 Task: Plan a trip to Paltan, Bangladesh from 2nd December, 2023 to 12th December, 2023 for 2 adults. Place can be private room with 1  bedroom having 1 bed and 1 bathroom. Property type can be hotel. Amenities needed are: air conditioning.
Action: Mouse moved to (477, 137)
Screenshot: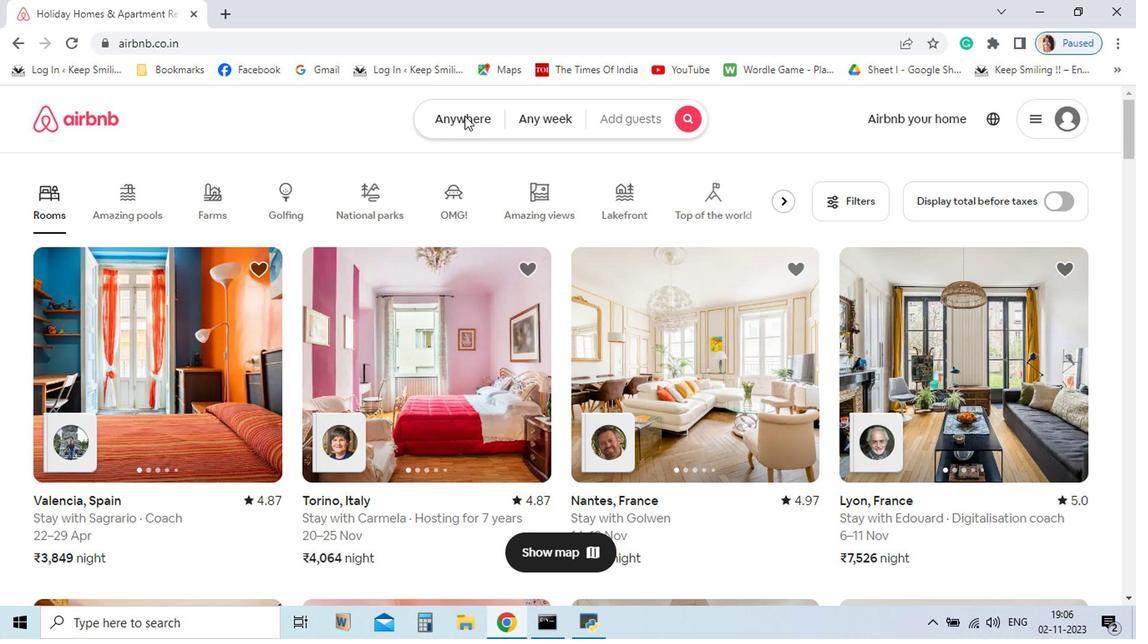 
Action: Mouse pressed left at (477, 137)
Screenshot: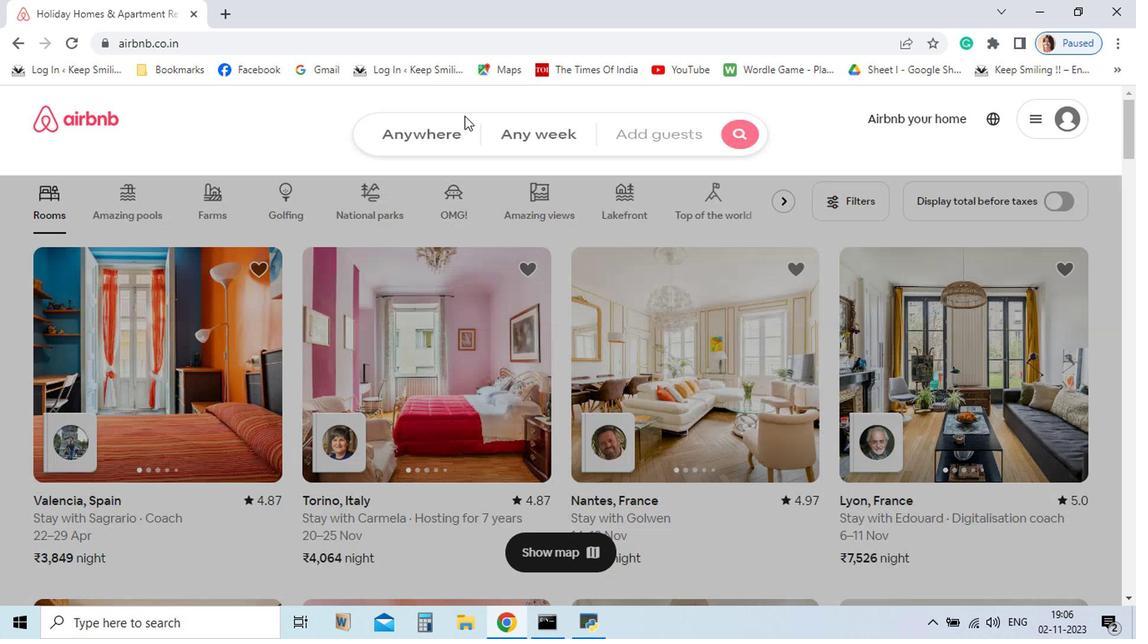 
Action: Mouse moved to (382, 207)
Screenshot: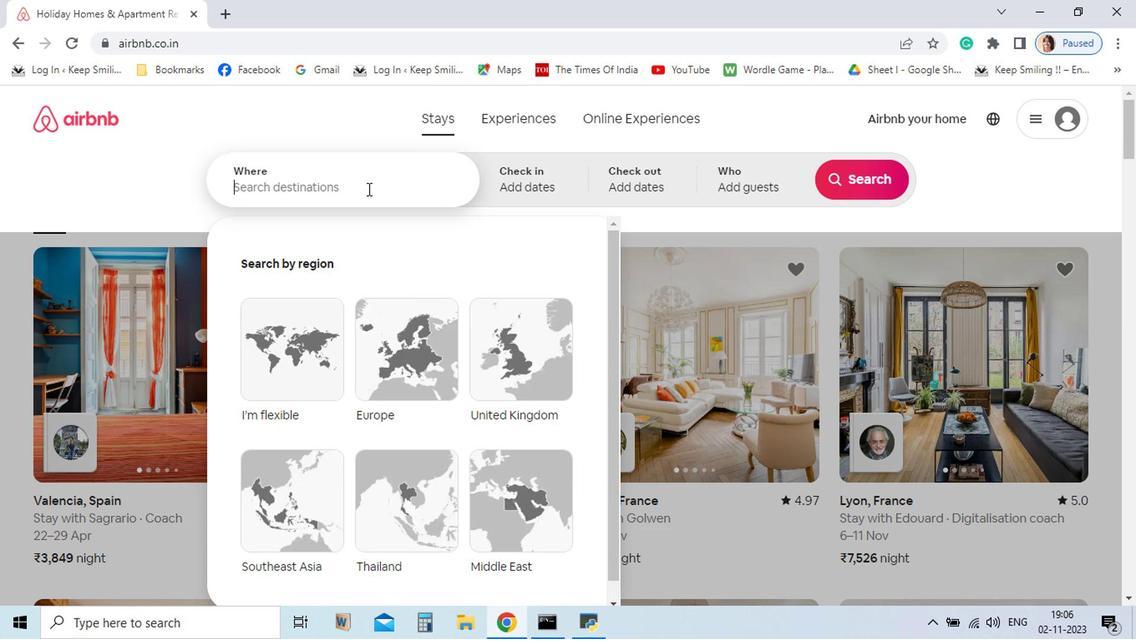 
Action: Key pressed <Key.shift_r>Paltan,<Key.space><Key.shift>Bangladesh<Key.enter>
Screenshot: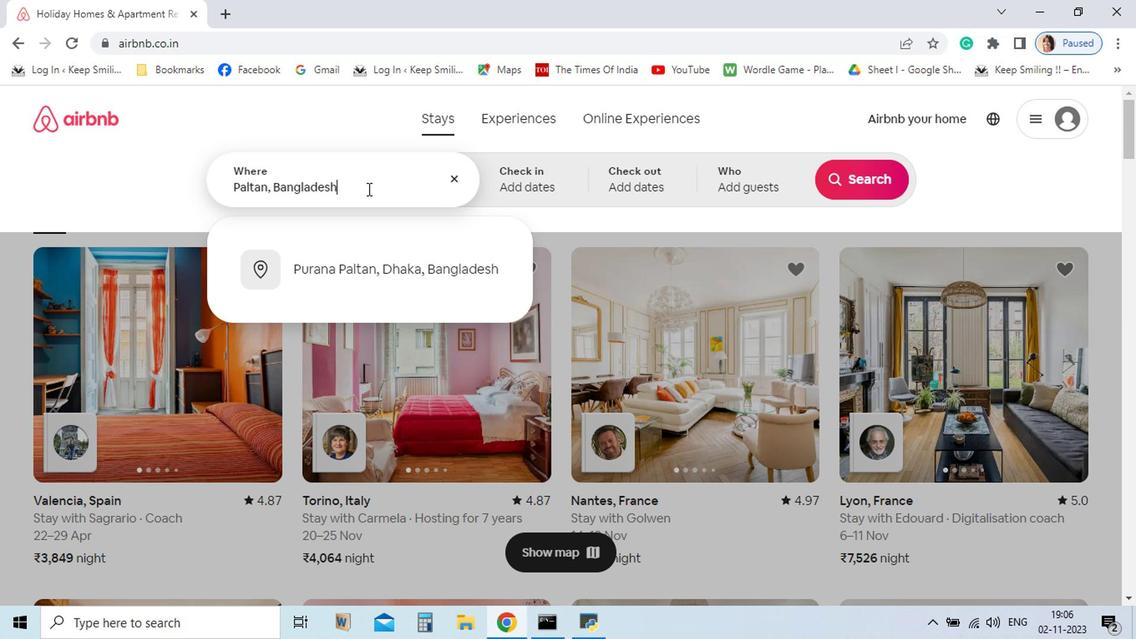 
Action: Mouse moved to (836, 396)
Screenshot: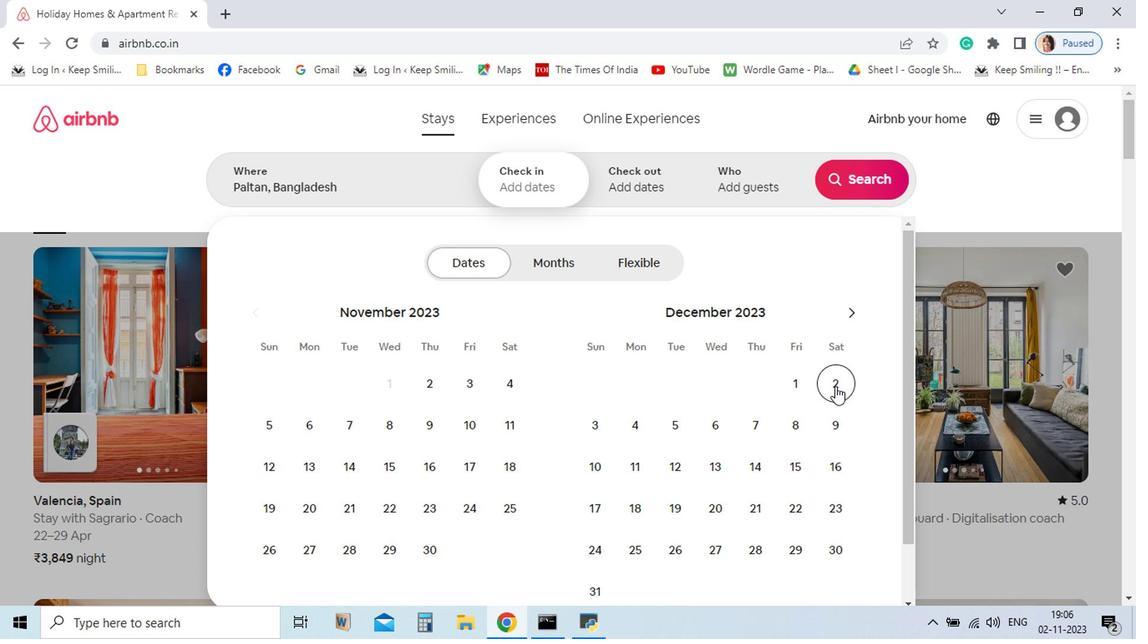 
Action: Mouse pressed left at (836, 396)
Screenshot: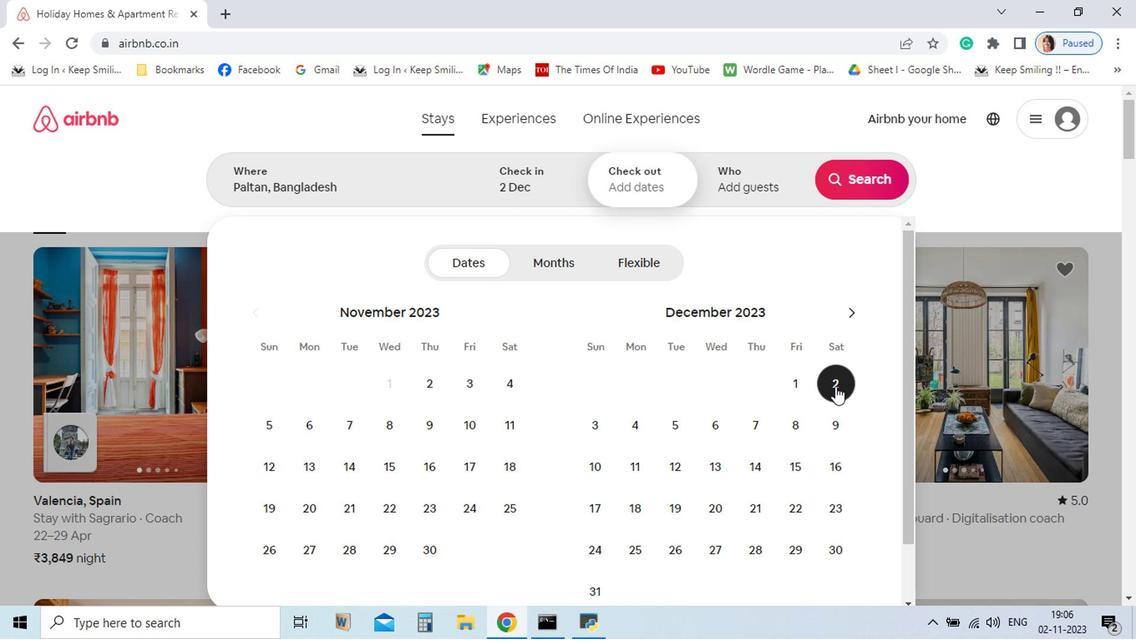 
Action: Mouse moved to (687, 471)
Screenshot: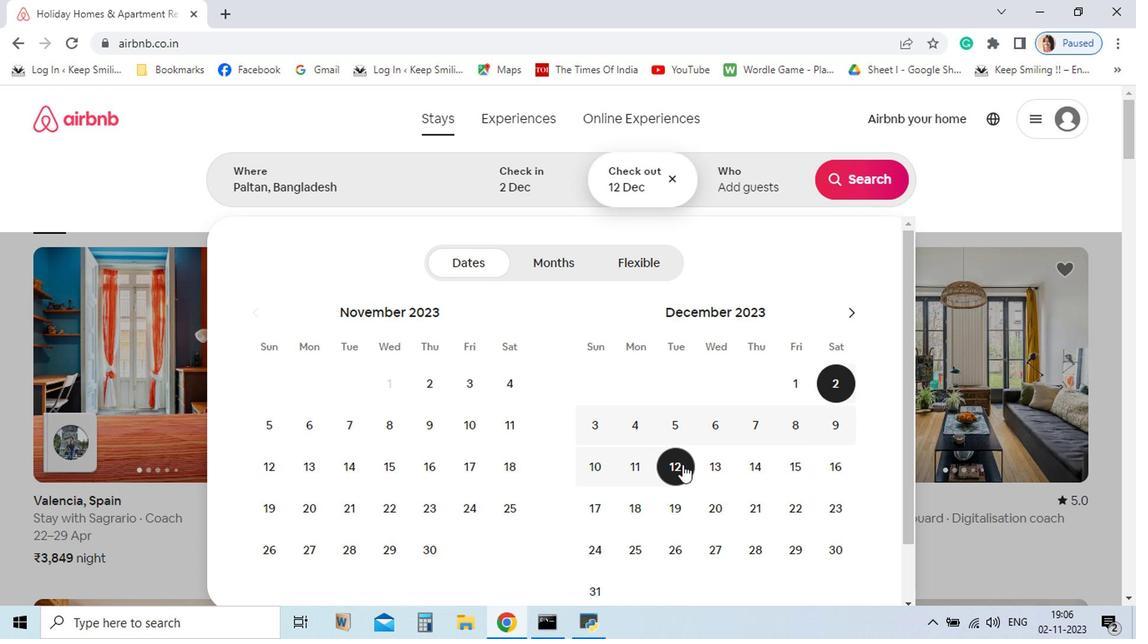 
Action: Mouse pressed left at (687, 471)
Screenshot: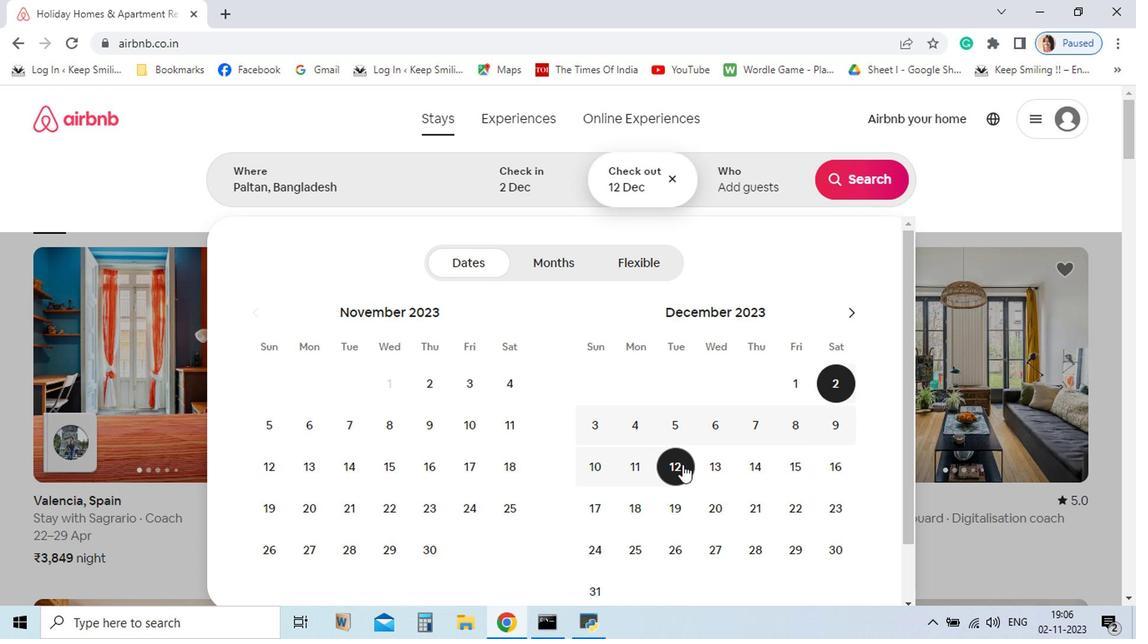 
Action: Mouse moved to (736, 206)
Screenshot: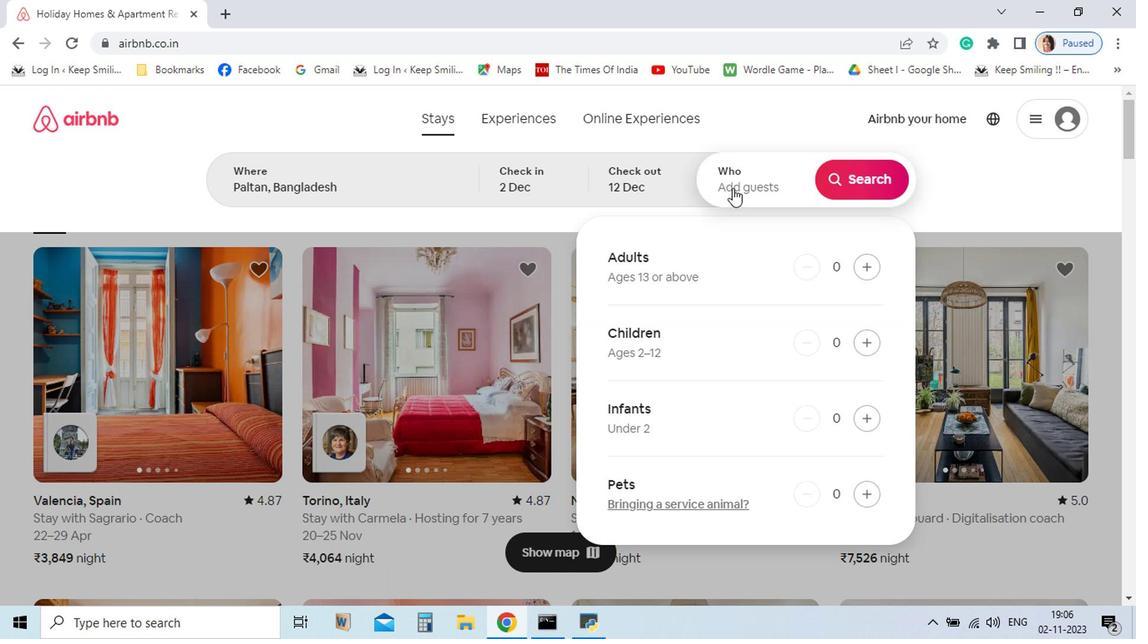 
Action: Mouse pressed left at (736, 206)
Screenshot: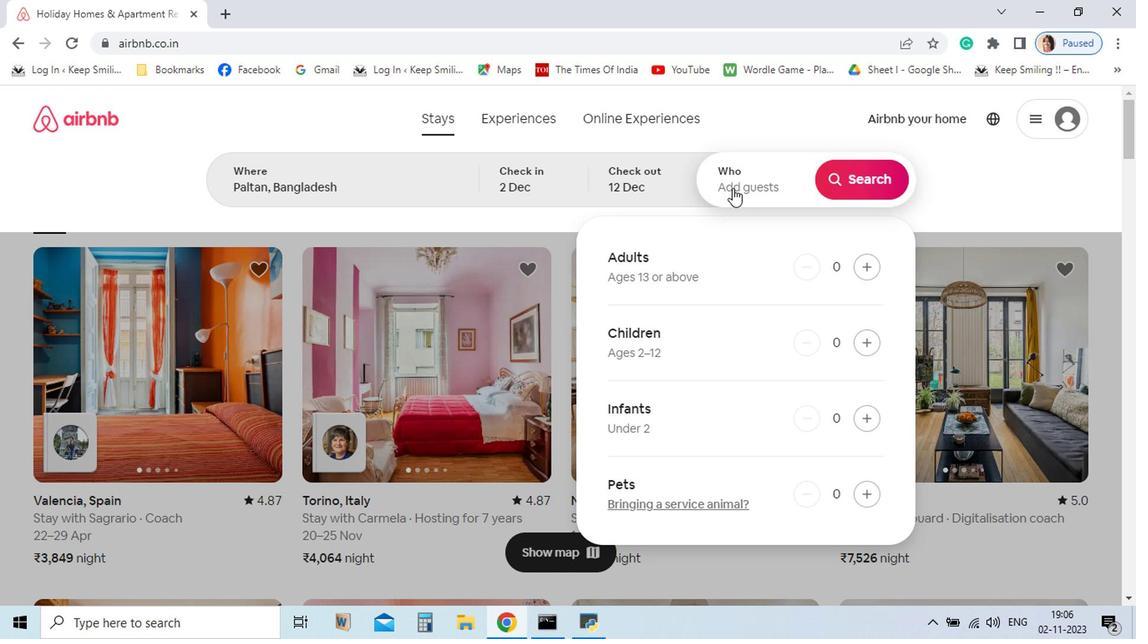 
Action: Mouse moved to (862, 281)
Screenshot: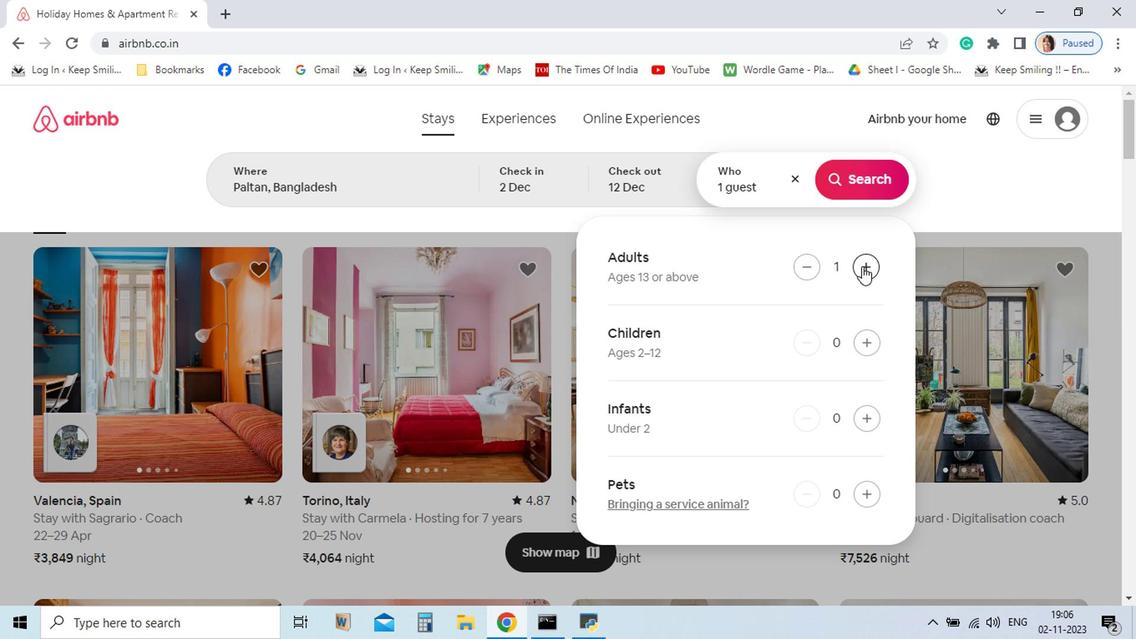 
Action: Mouse pressed left at (862, 281)
Screenshot: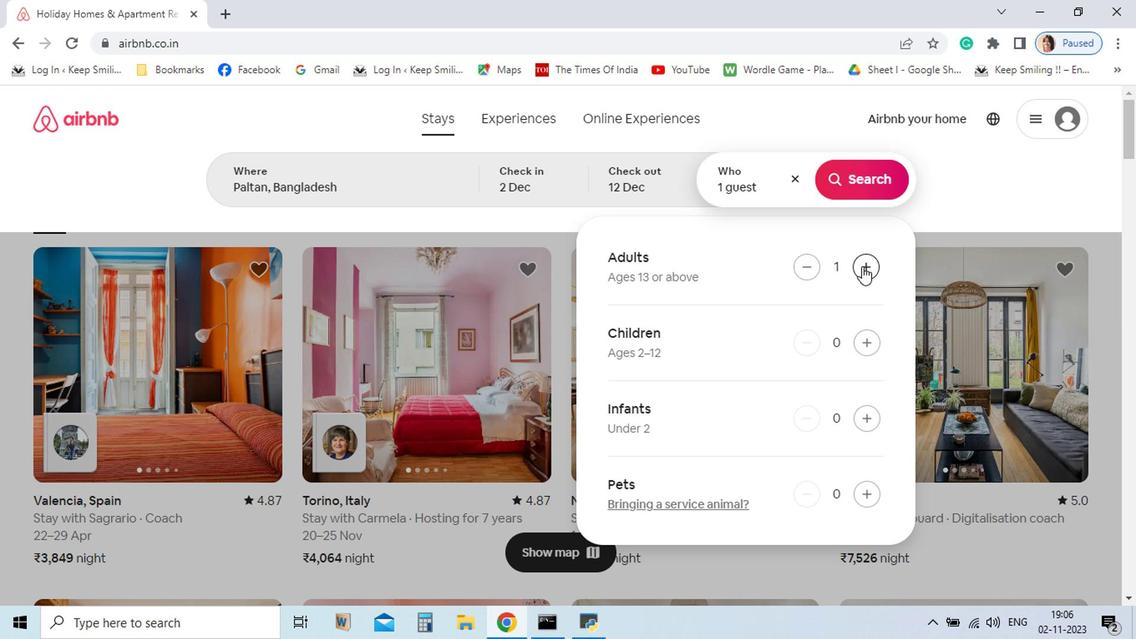 
Action: Mouse pressed left at (862, 281)
Screenshot: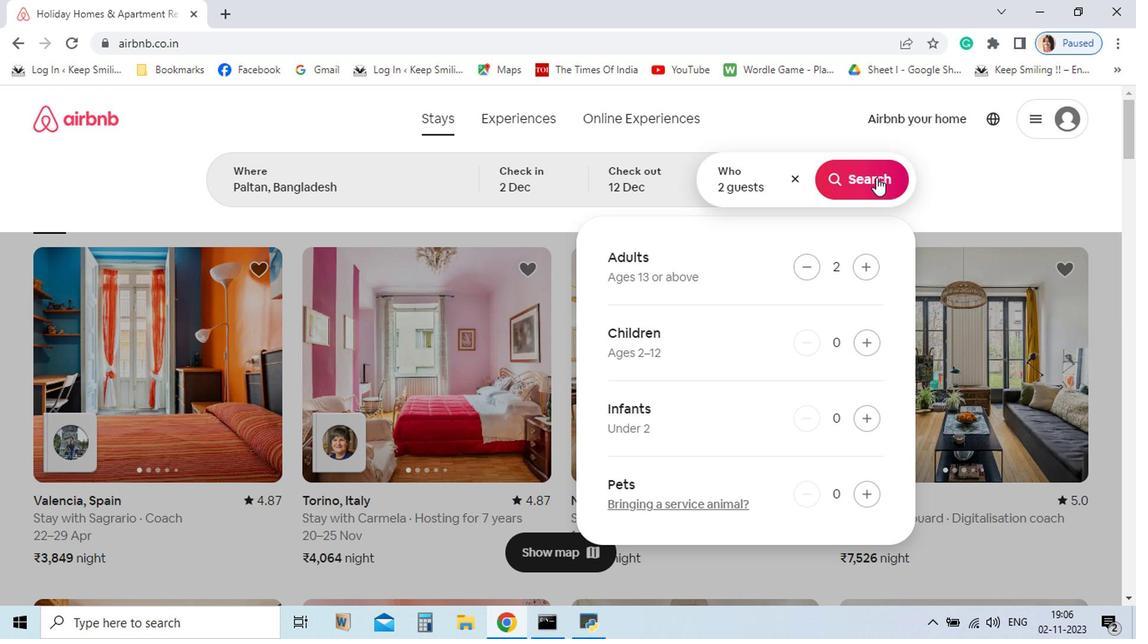 
Action: Mouse moved to (868, 188)
Screenshot: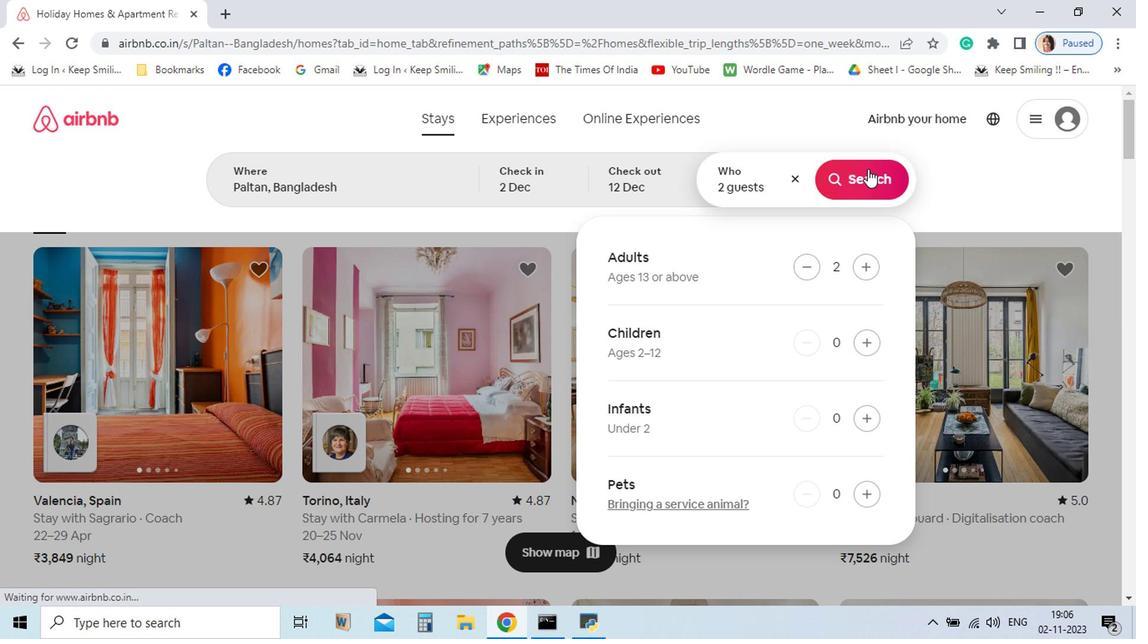 
Action: Mouse pressed left at (868, 188)
Screenshot: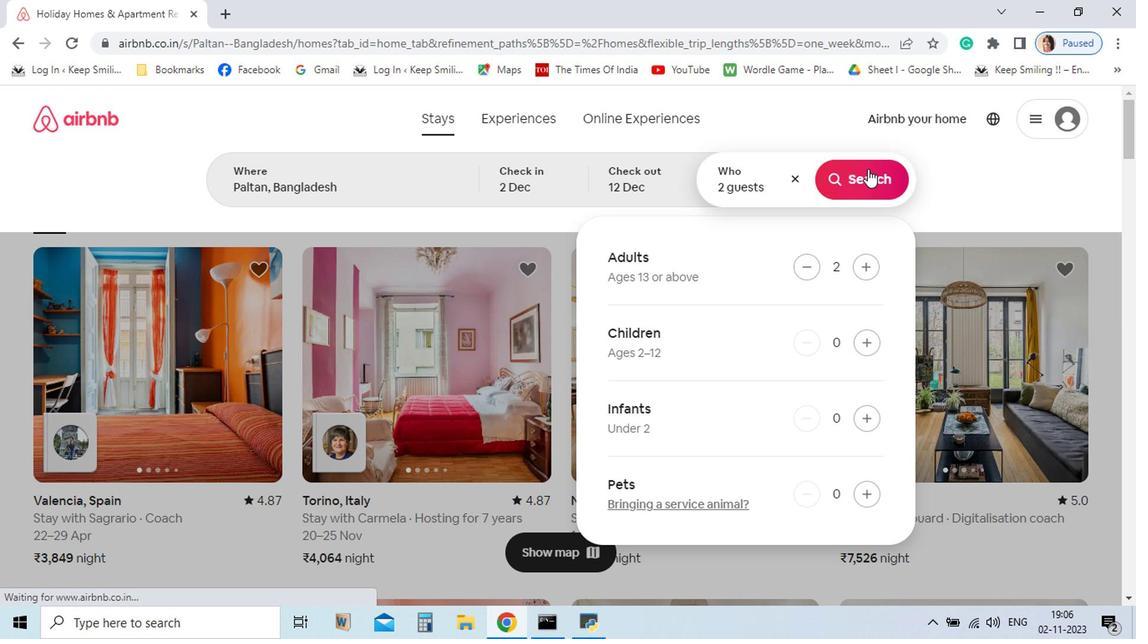 
Action: Mouse moved to (871, 195)
Screenshot: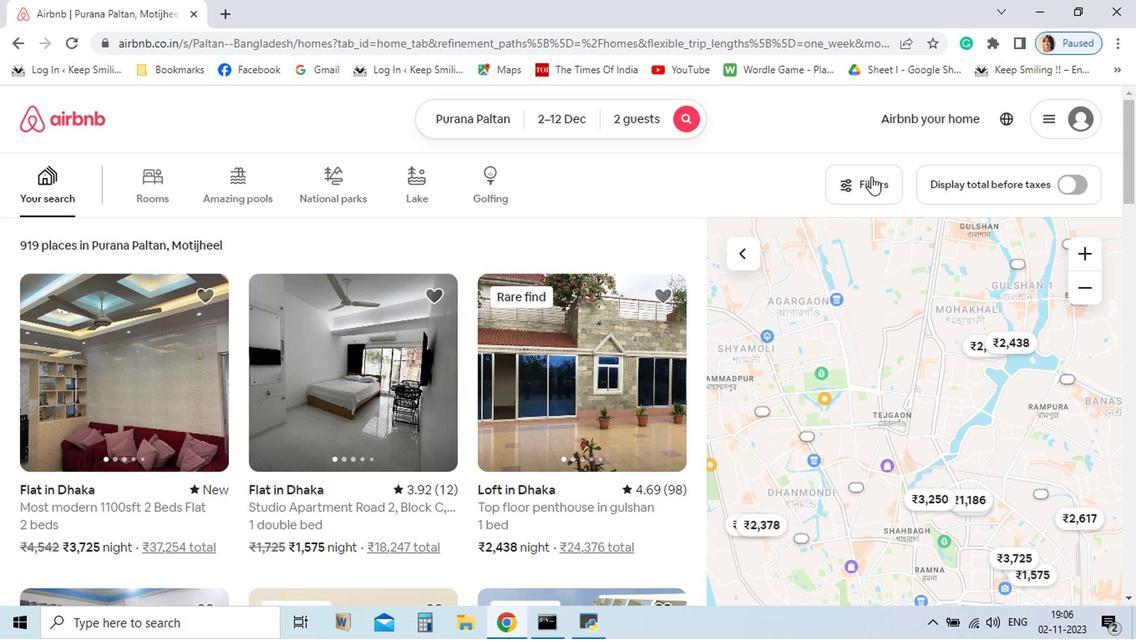 
Action: Mouse pressed left at (871, 195)
Screenshot: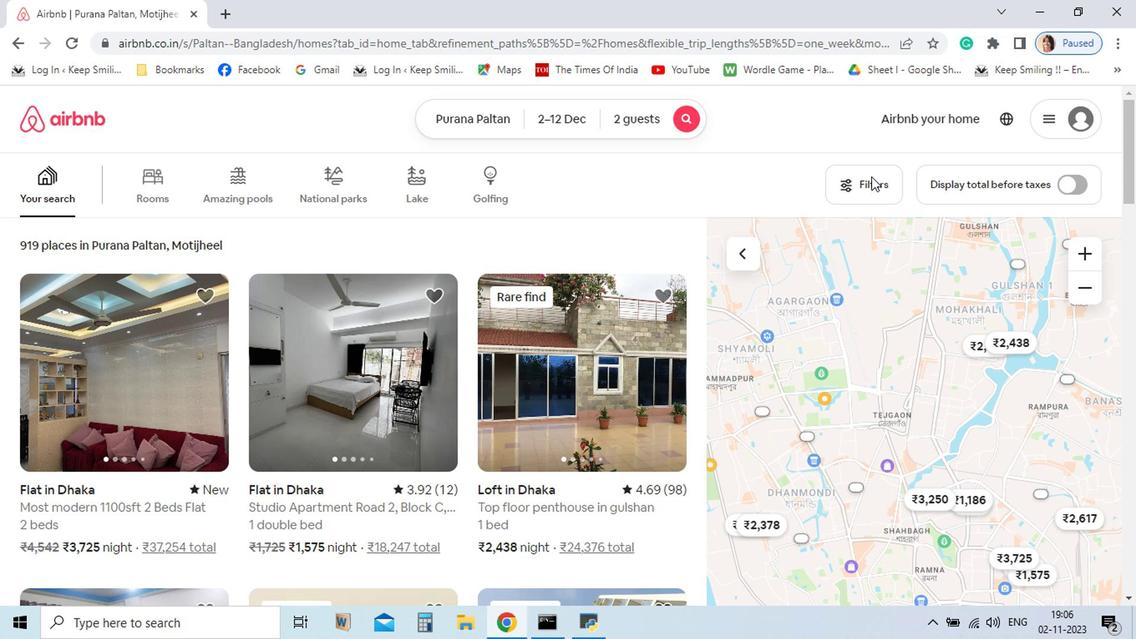 
Action: Mouse moved to (887, 500)
Screenshot: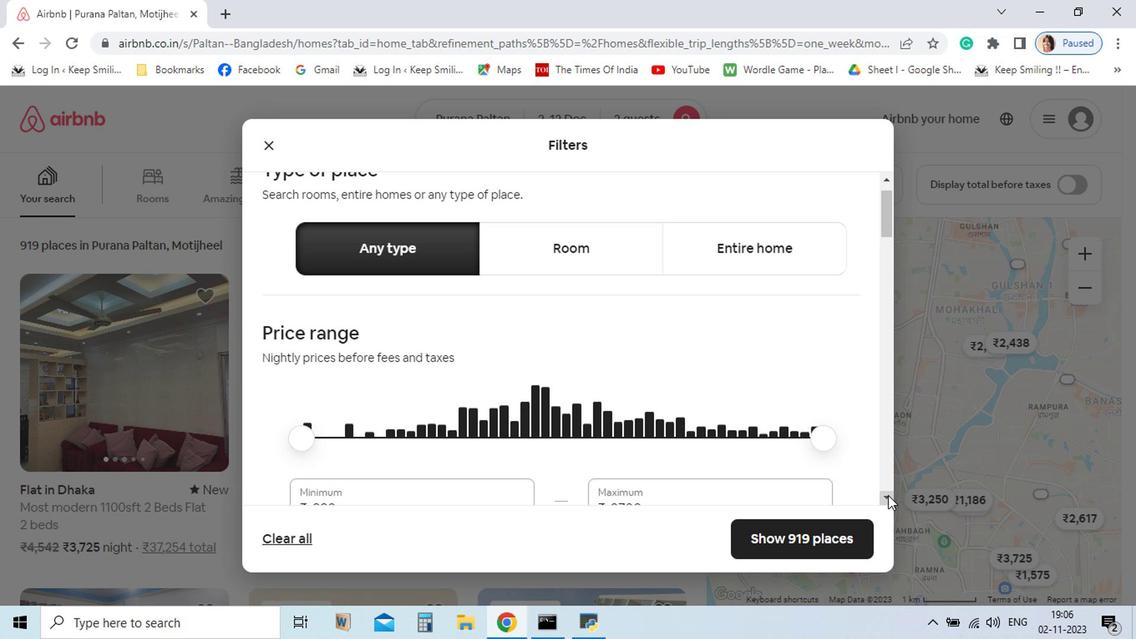 
Action: Mouse pressed left at (887, 500)
Screenshot: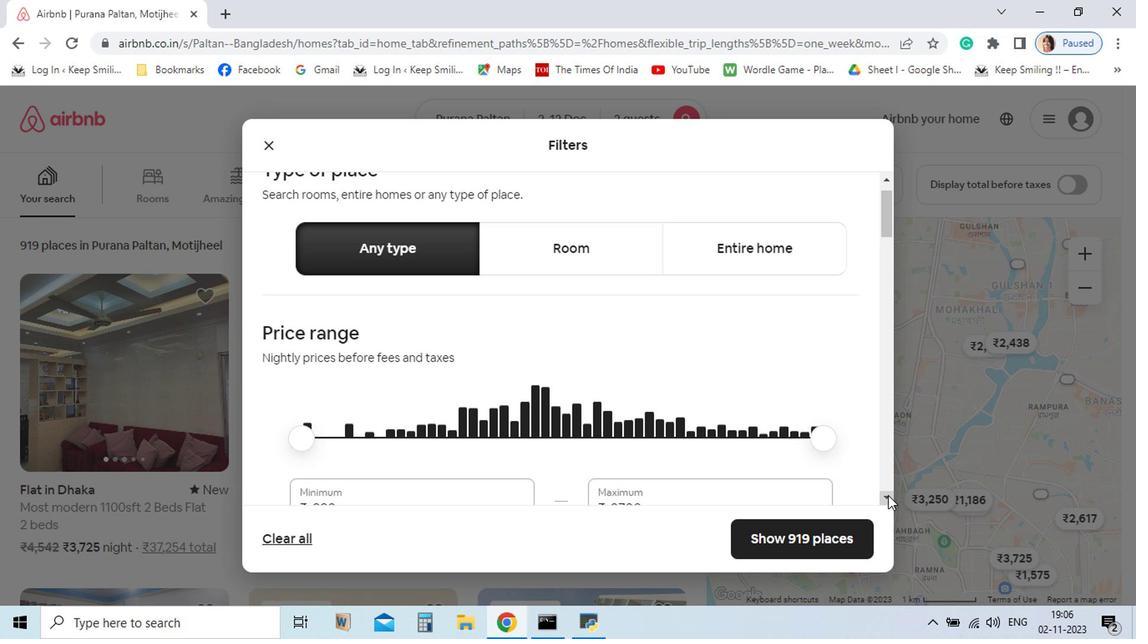 
Action: Mouse pressed left at (887, 500)
Screenshot: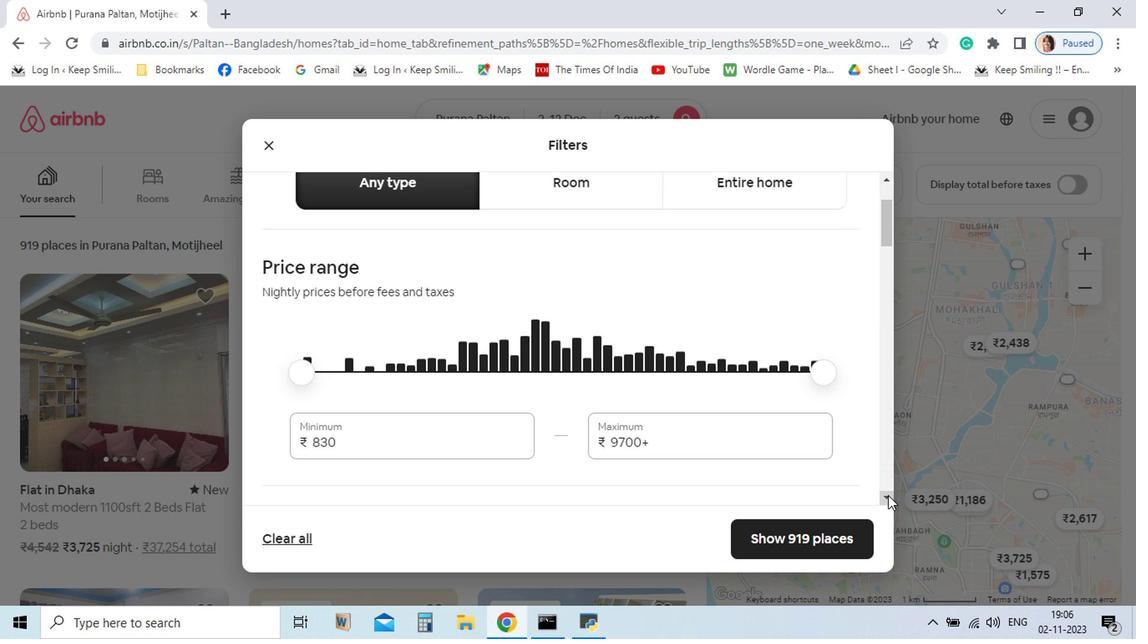 
Action: Mouse pressed left at (887, 500)
Screenshot: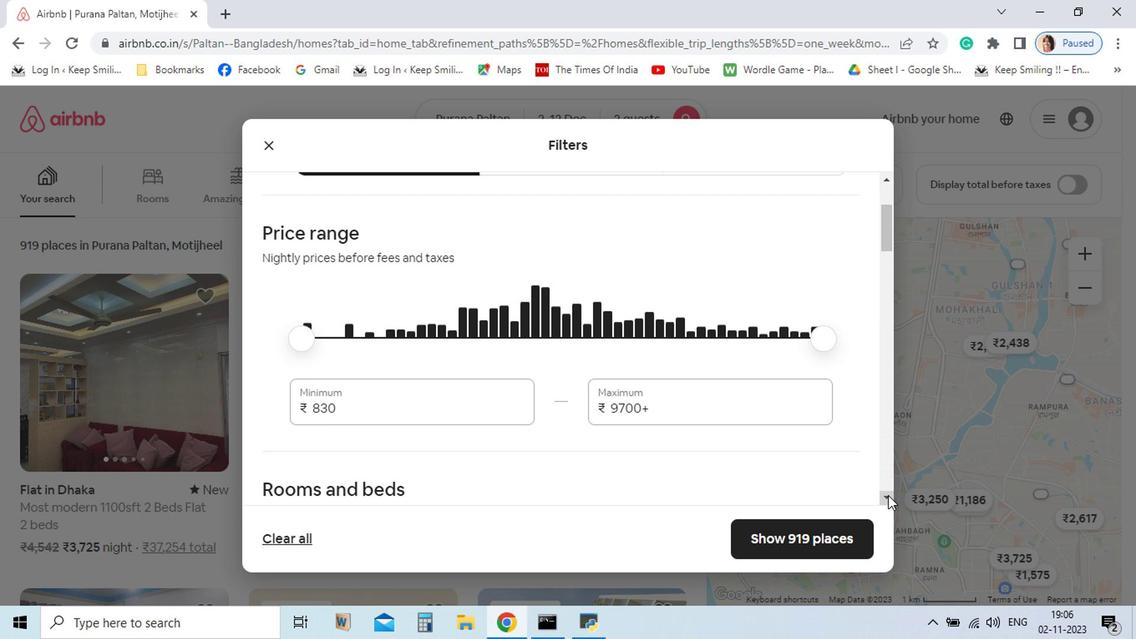 
Action: Mouse pressed left at (887, 500)
Screenshot: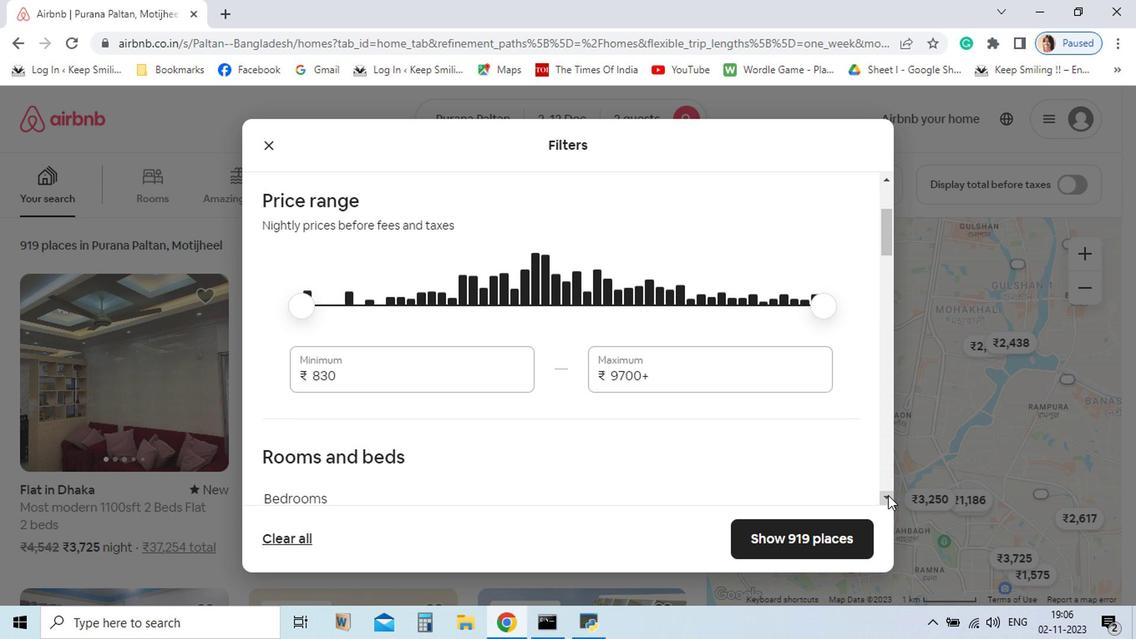 
Action: Mouse pressed left at (887, 500)
Screenshot: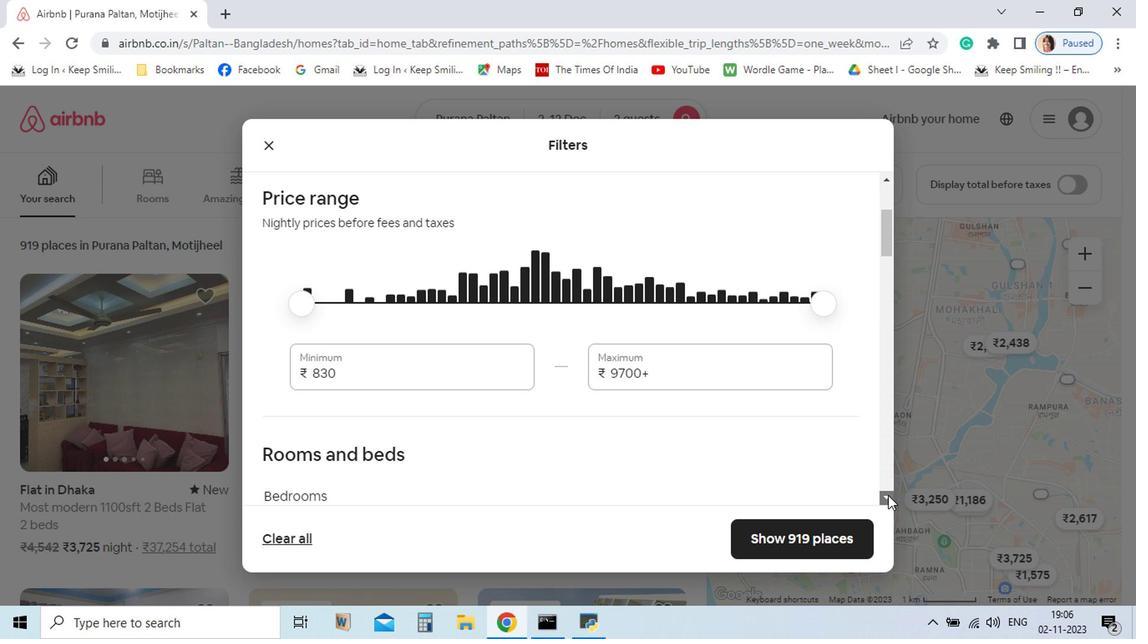 
Action: Mouse pressed left at (887, 500)
Screenshot: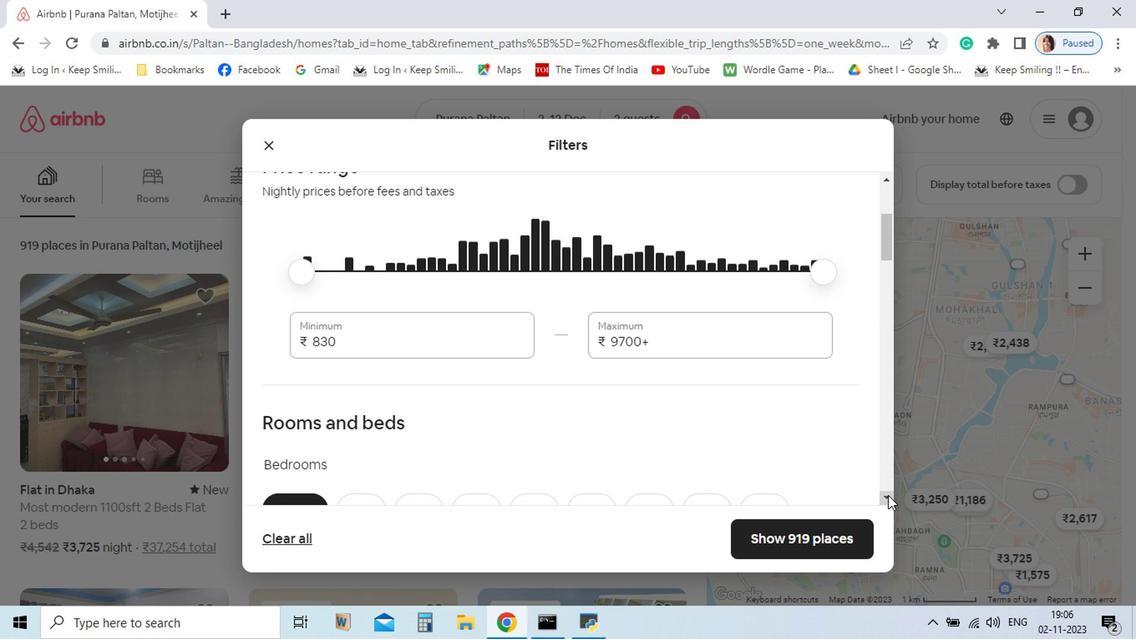 
Action: Mouse pressed left at (887, 500)
Screenshot: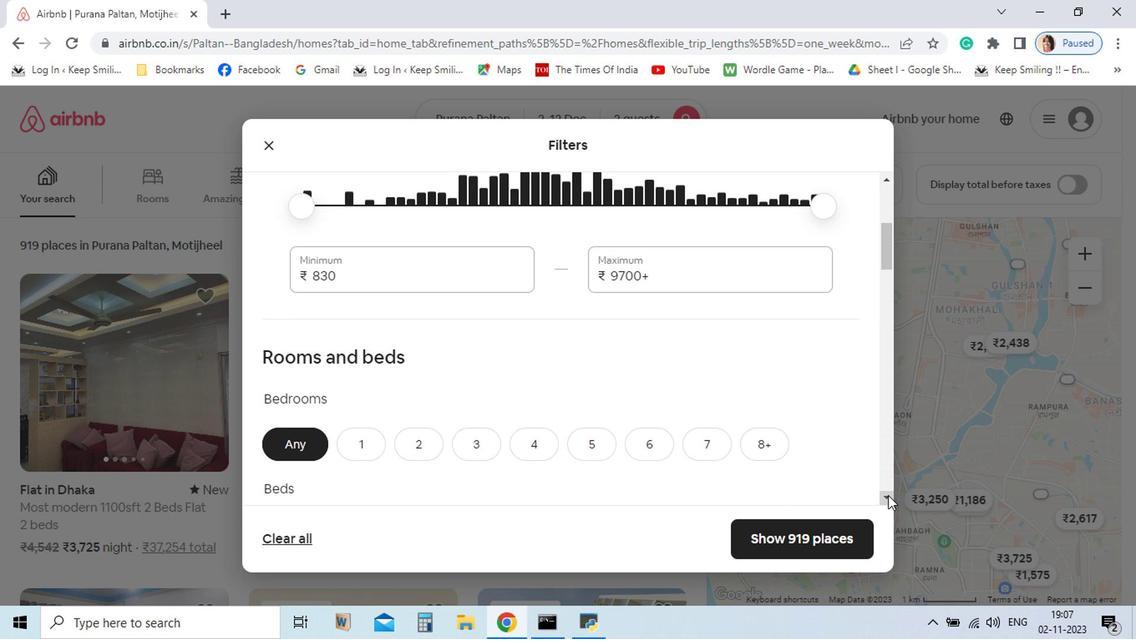 
Action: Mouse pressed left at (887, 500)
Screenshot: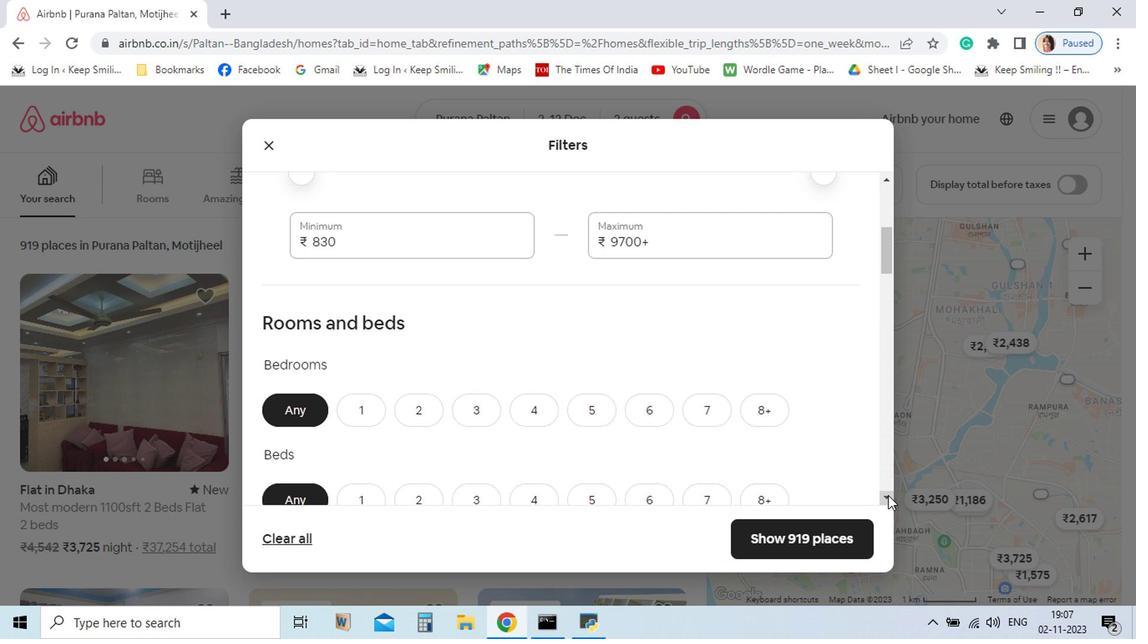
Action: Mouse pressed left at (887, 500)
Screenshot: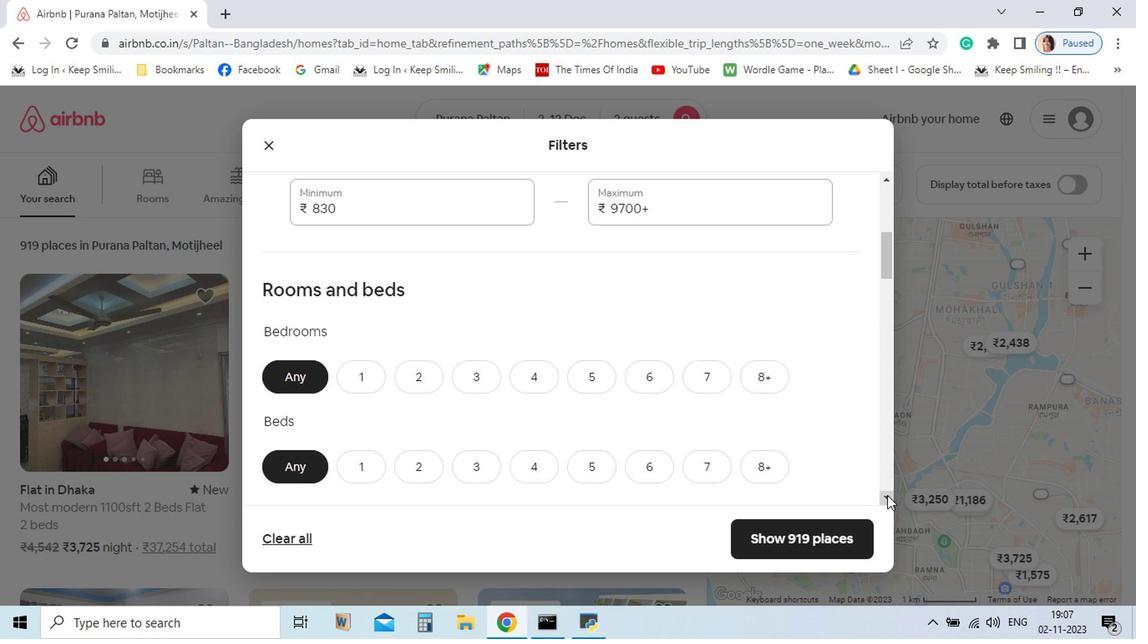 
Action: Mouse pressed left at (887, 500)
Screenshot: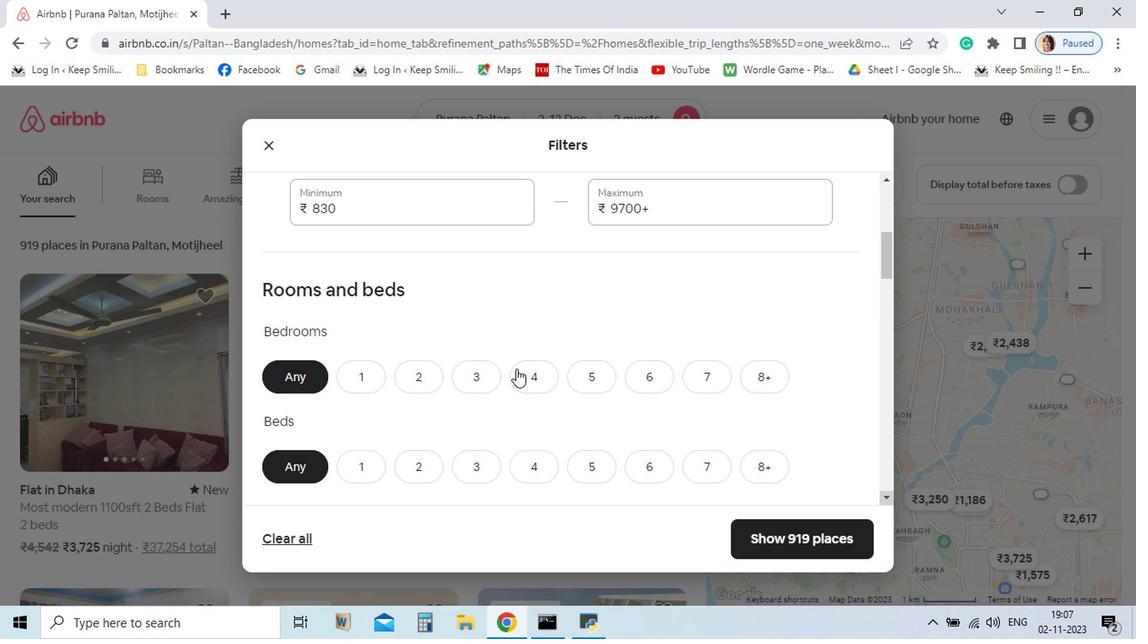
Action: Mouse moved to (358, 386)
Screenshot: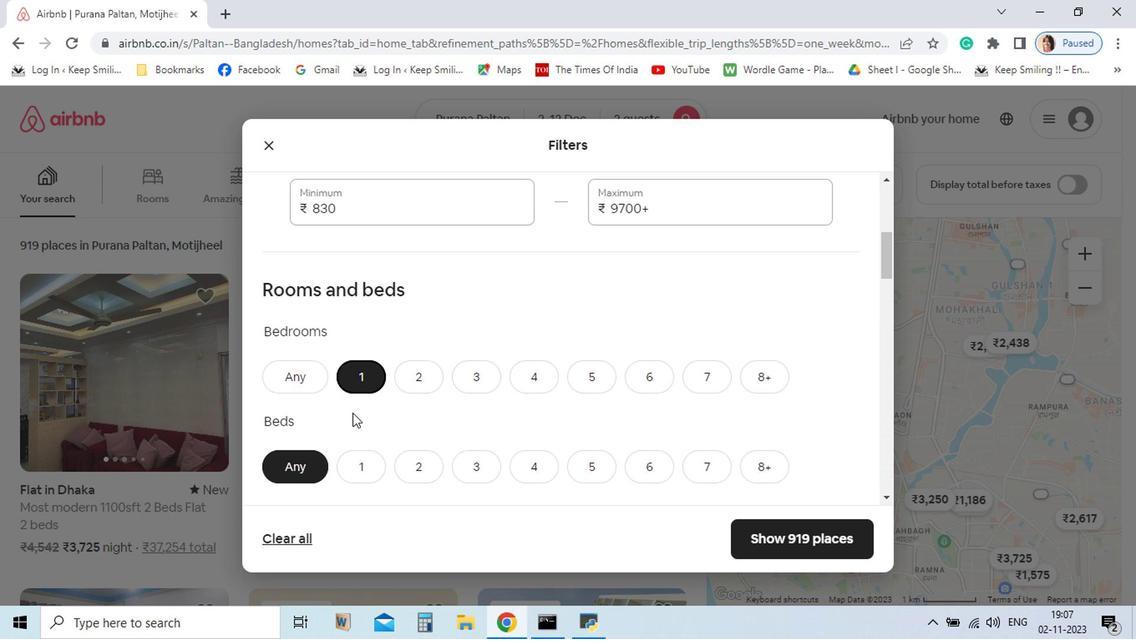 
Action: Mouse pressed left at (358, 386)
Screenshot: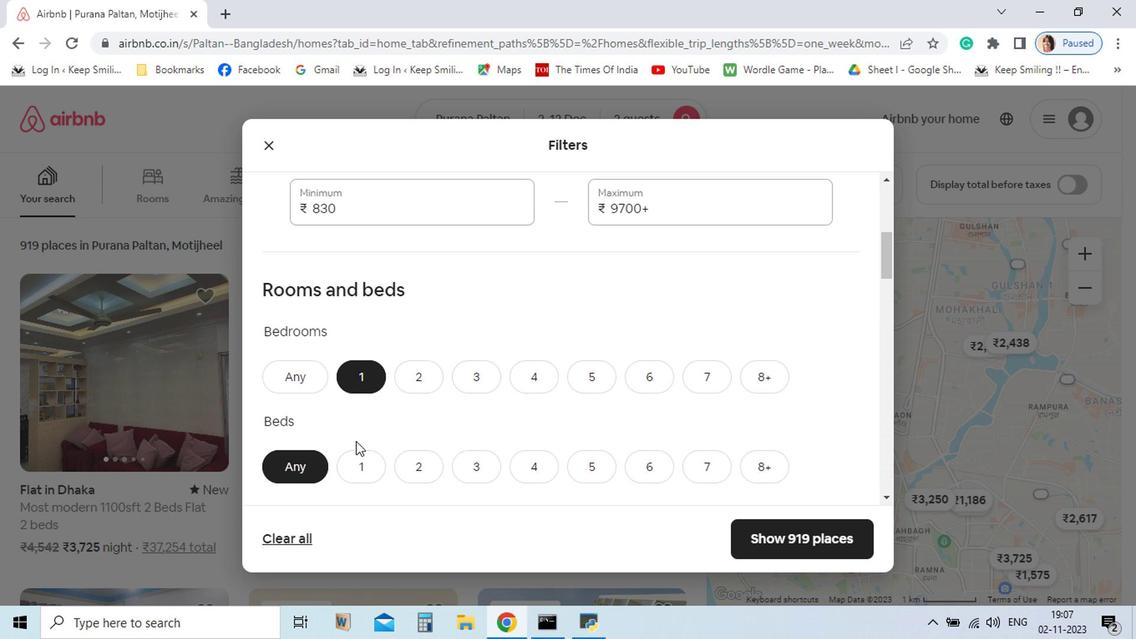 
Action: Mouse moved to (373, 470)
Screenshot: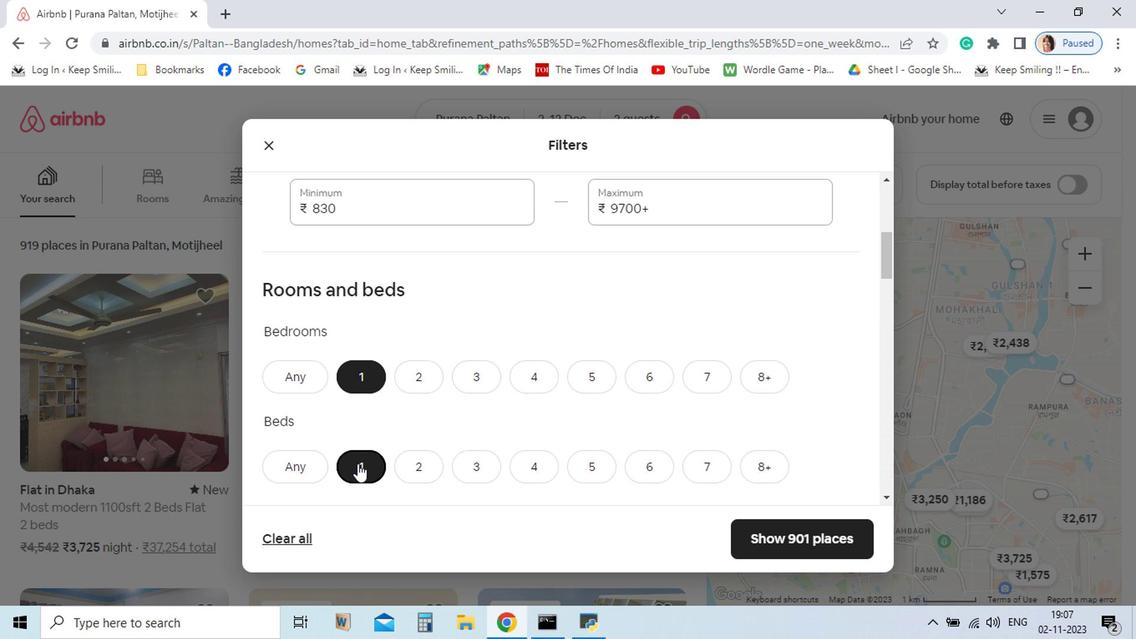 
Action: Mouse pressed left at (373, 470)
Screenshot: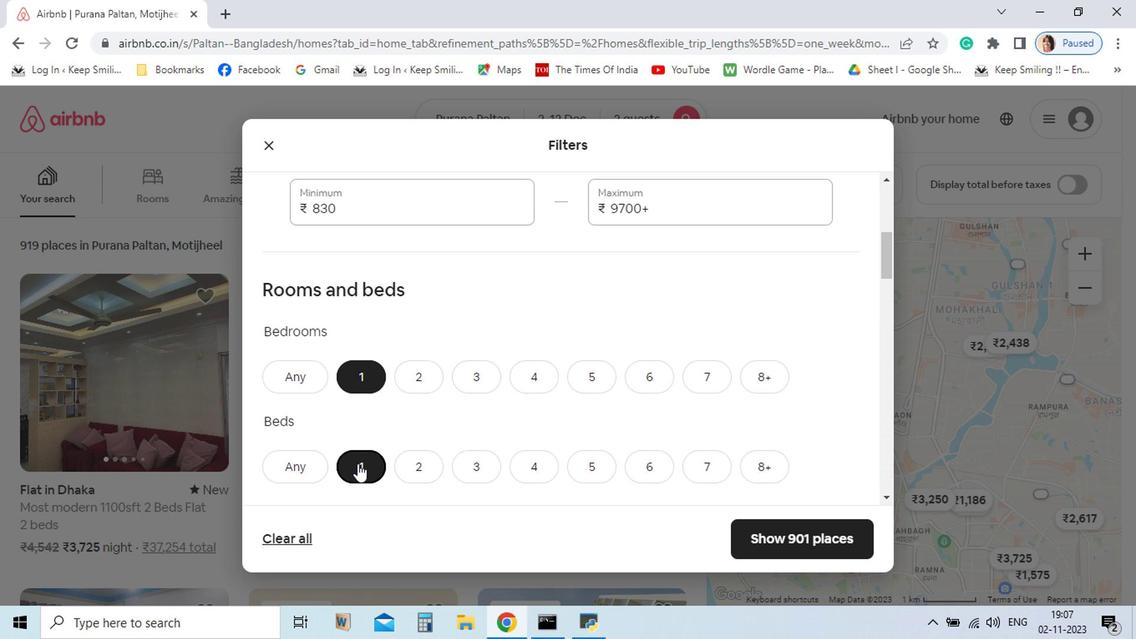 
Action: Mouse moved to (485, 510)
Screenshot: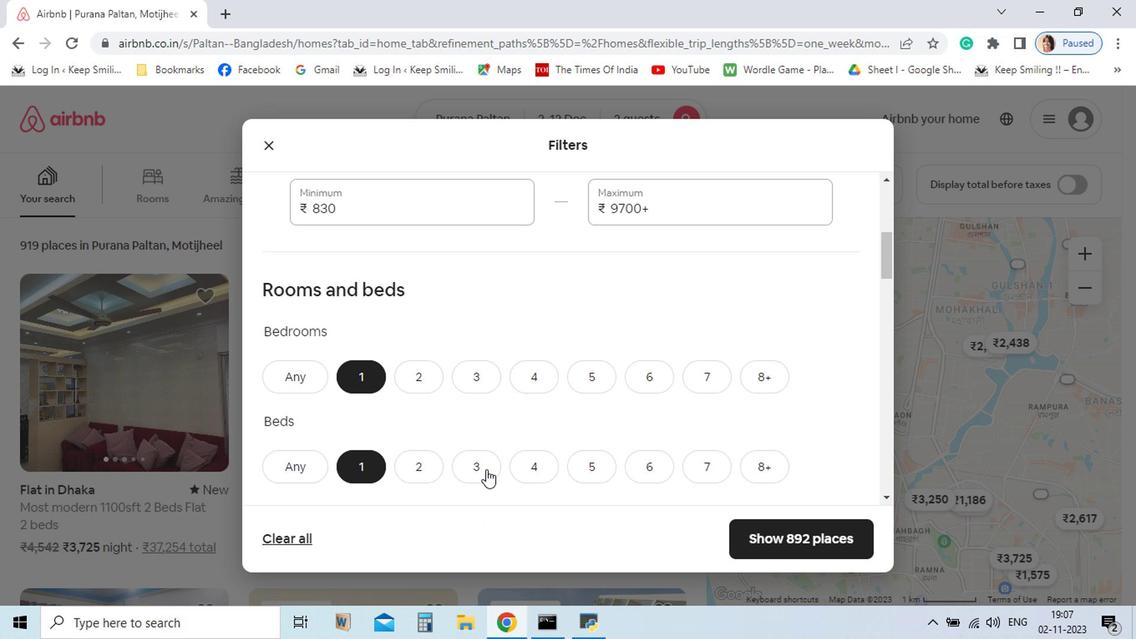 
Action: Mouse scrolled (485, 510) with delta (0, 0)
Screenshot: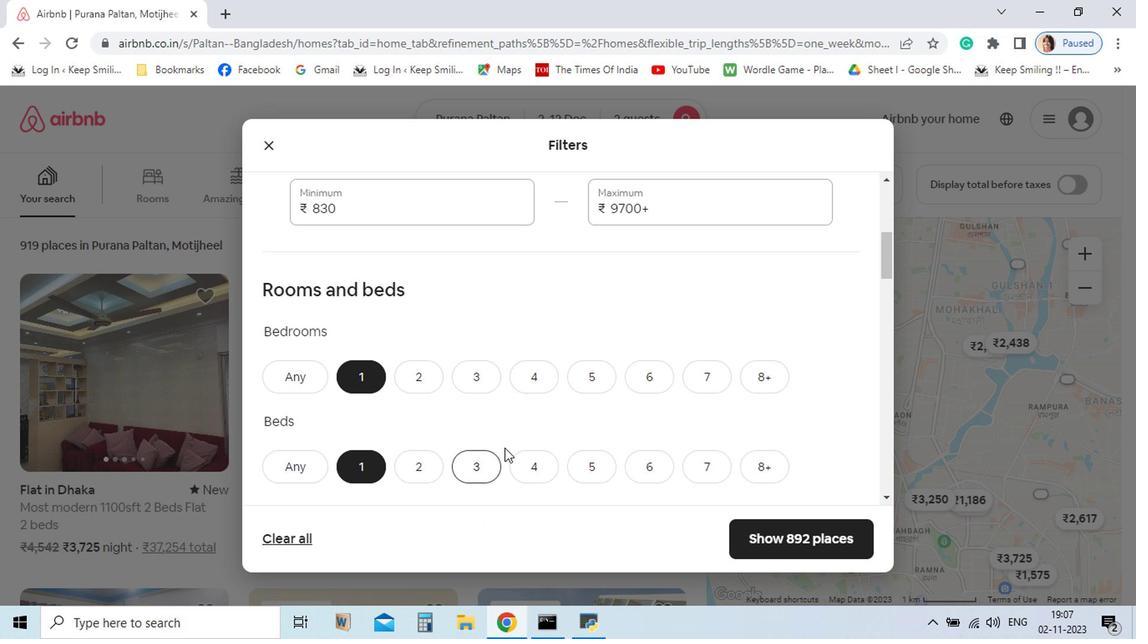 
Action: Mouse moved to (528, 442)
Screenshot: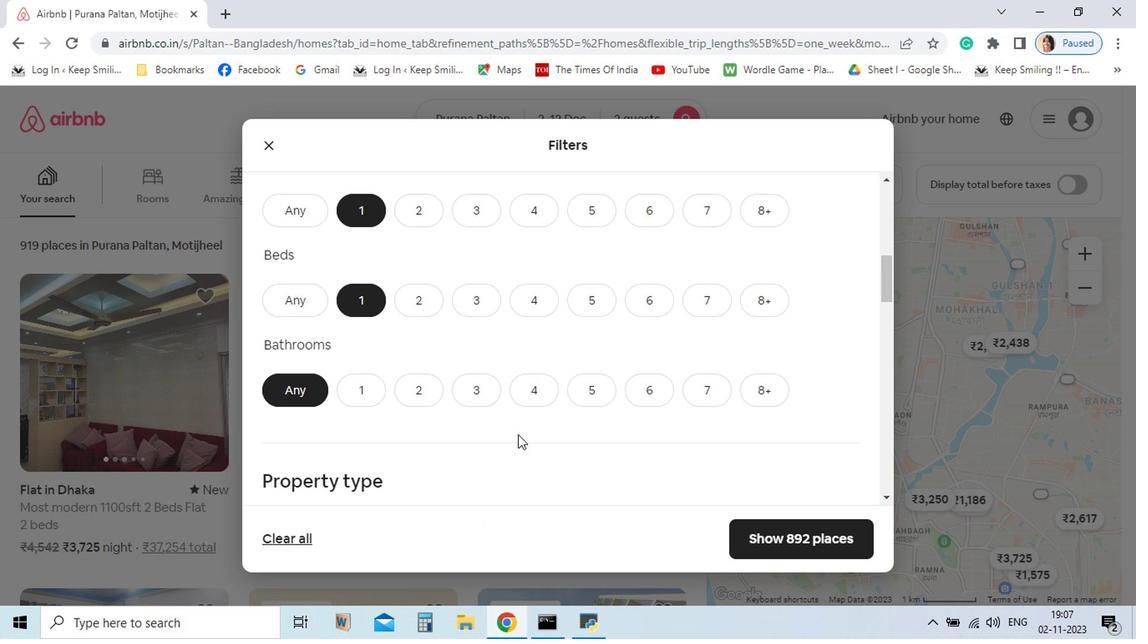 
Action: Mouse scrolled (528, 441) with delta (0, -1)
Screenshot: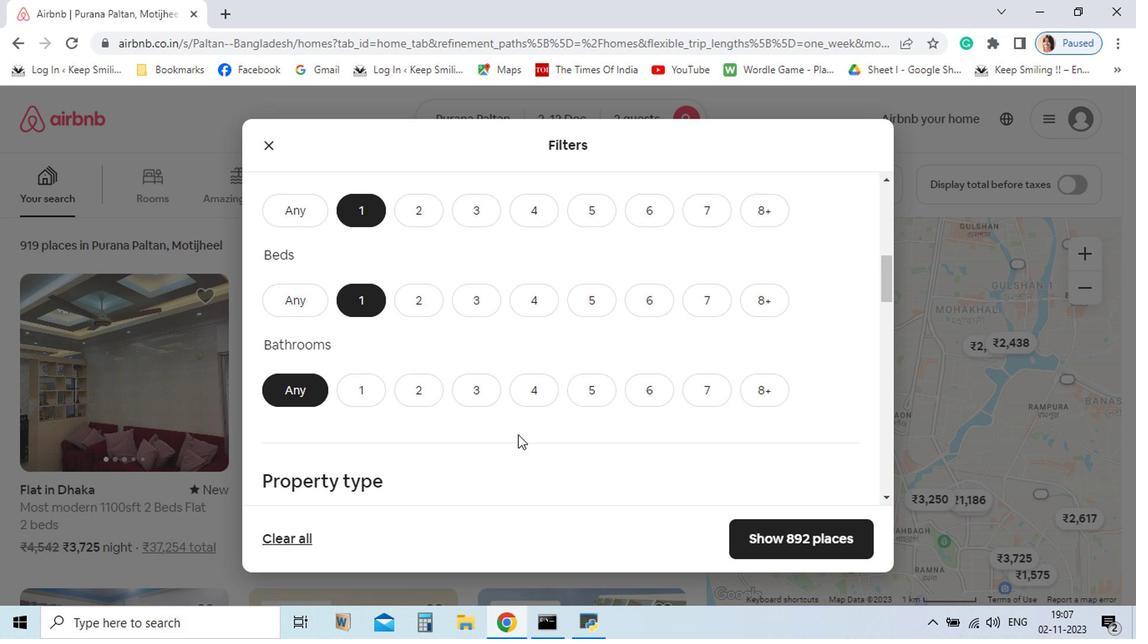 
Action: Mouse scrolled (528, 441) with delta (0, -1)
Screenshot: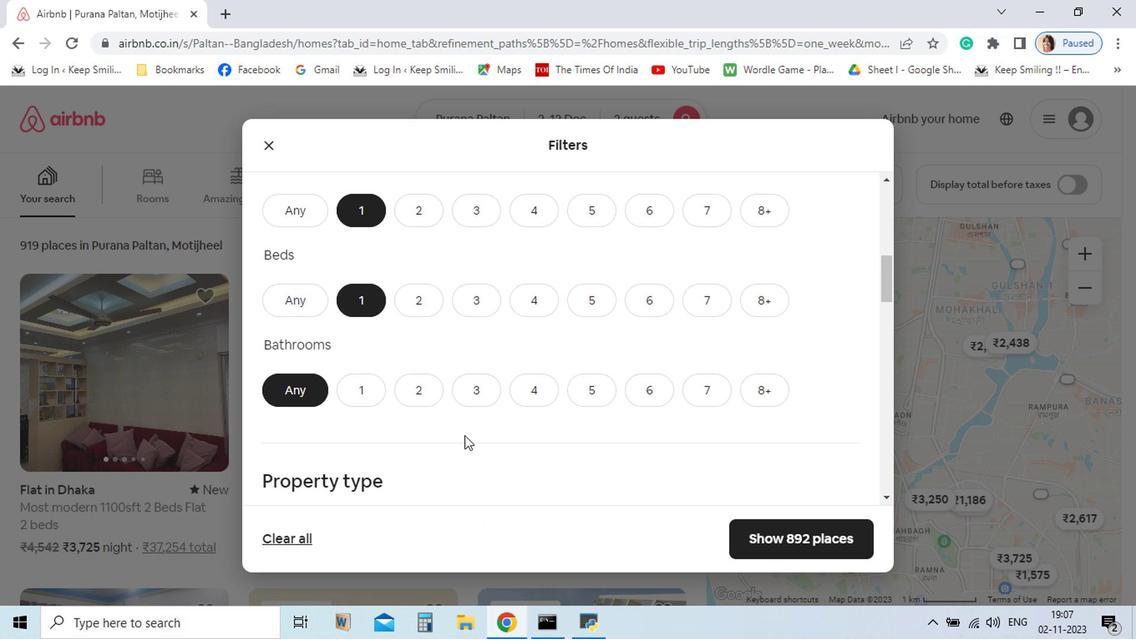 
Action: Mouse moved to (374, 401)
Screenshot: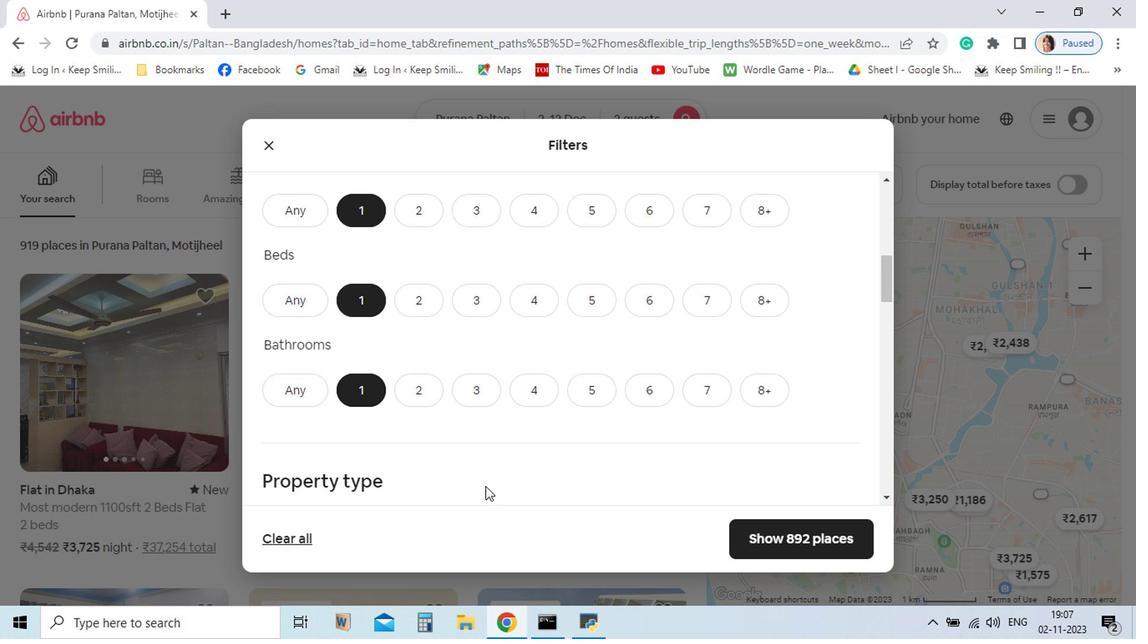 
Action: Mouse pressed left at (374, 401)
Screenshot: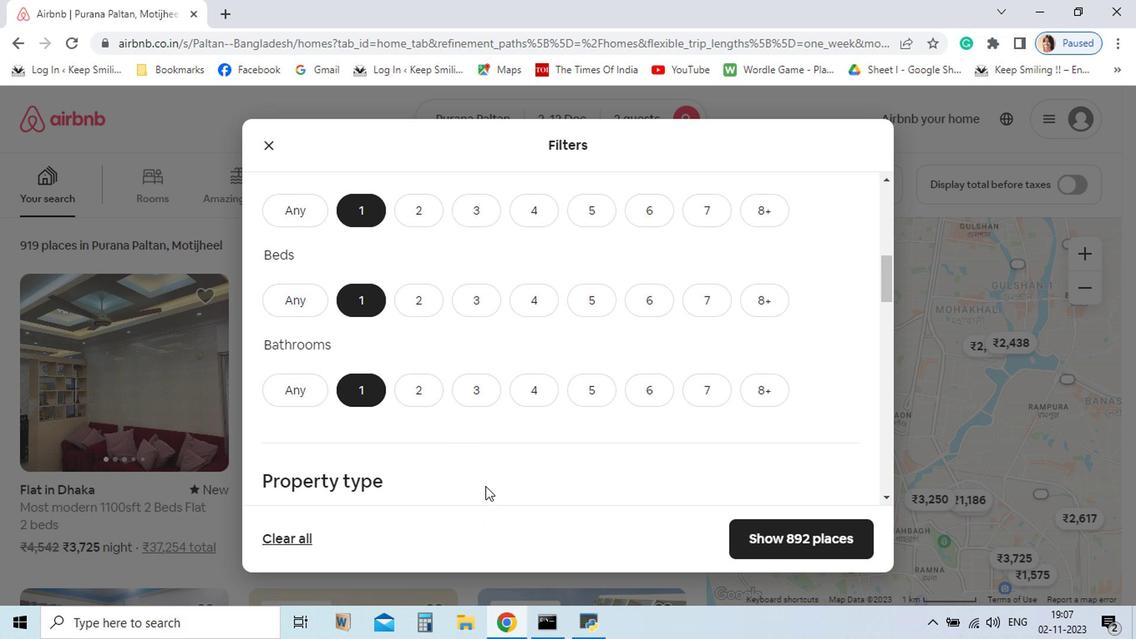
Action: Mouse moved to (696, 484)
Screenshot: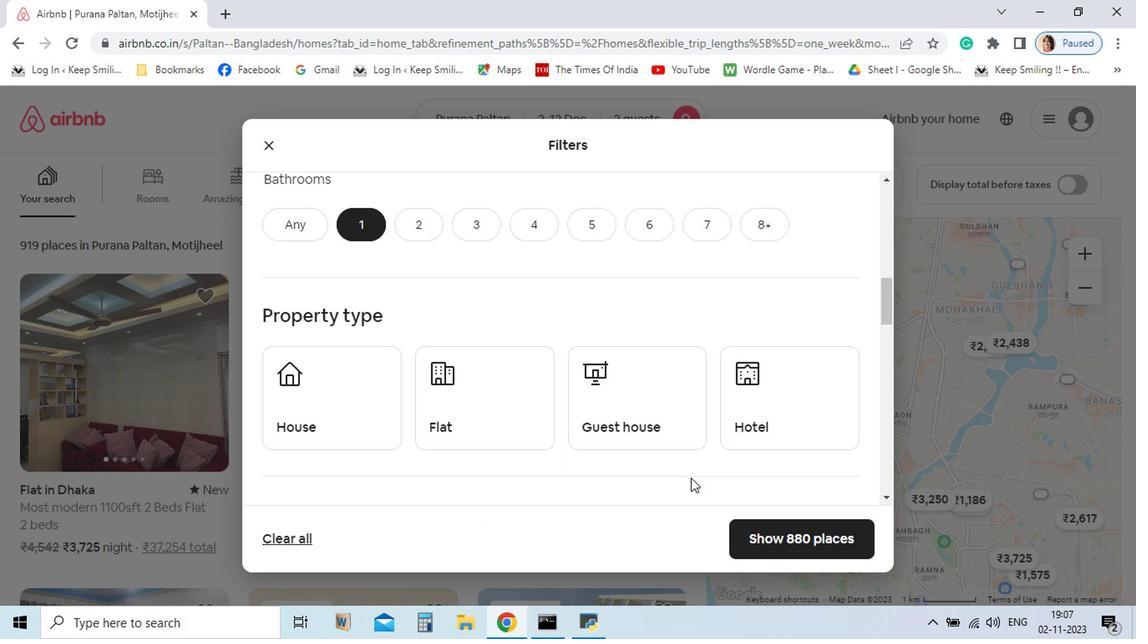 
Action: Mouse scrolled (696, 483) with delta (0, -1)
Screenshot: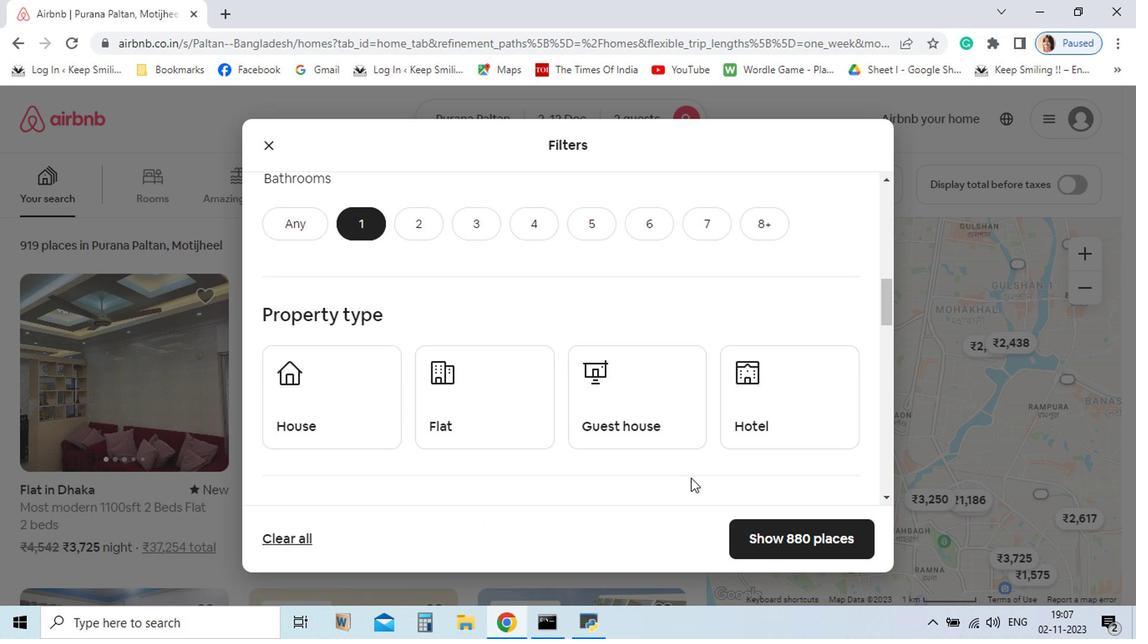
Action: Mouse scrolled (696, 483) with delta (0, -1)
Screenshot: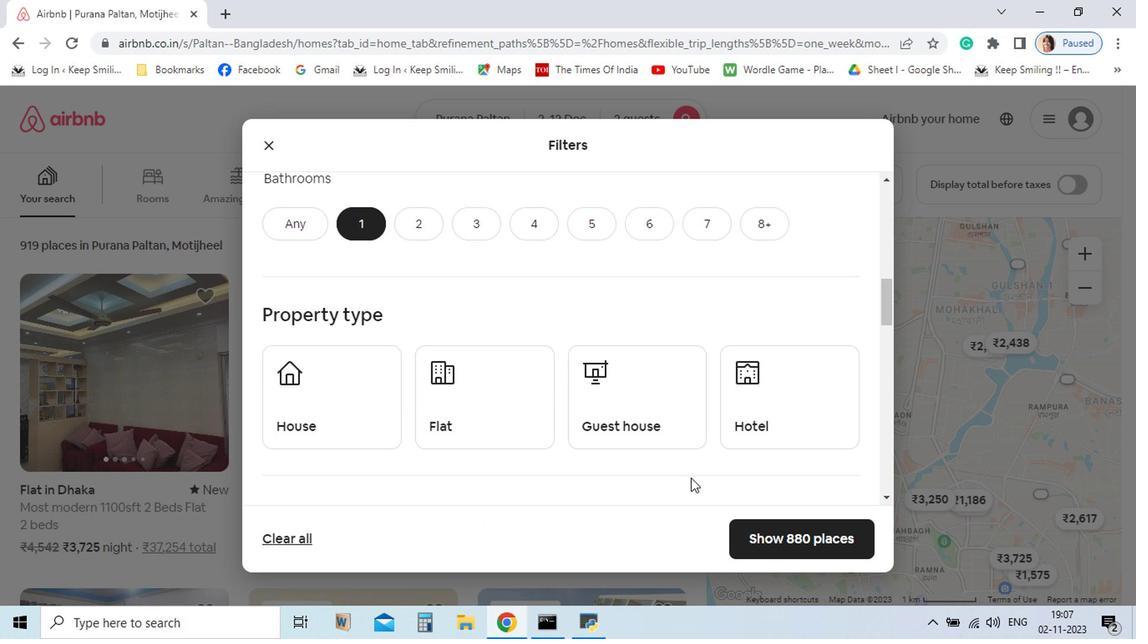 
Action: Mouse moved to (750, 436)
Screenshot: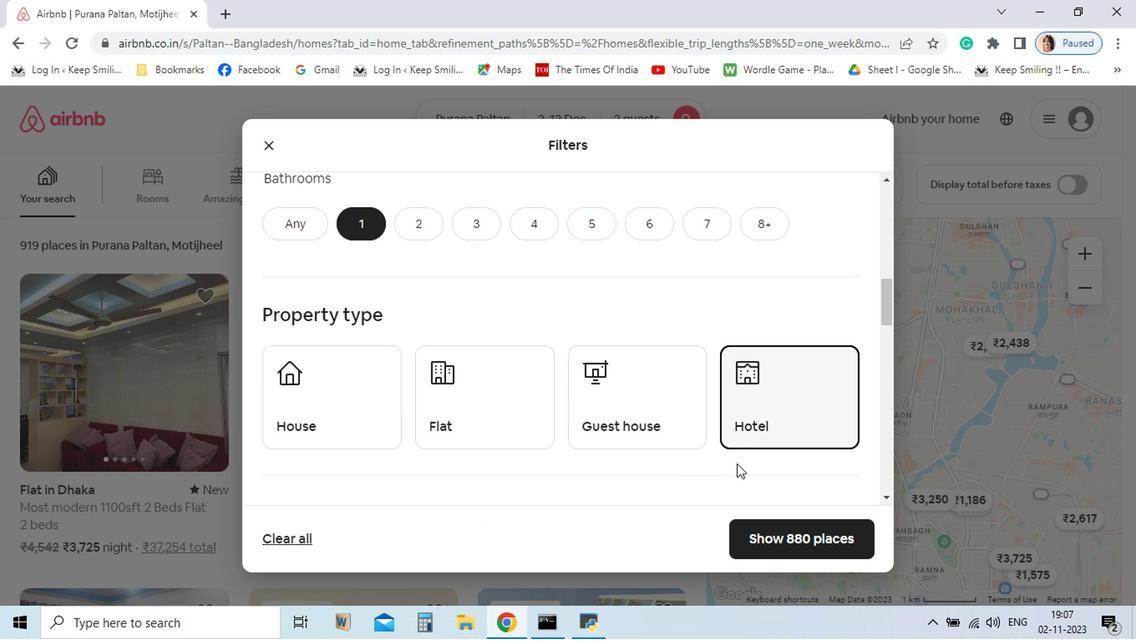 
Action: Mouse pressed left at (750, 436)
Screenshot: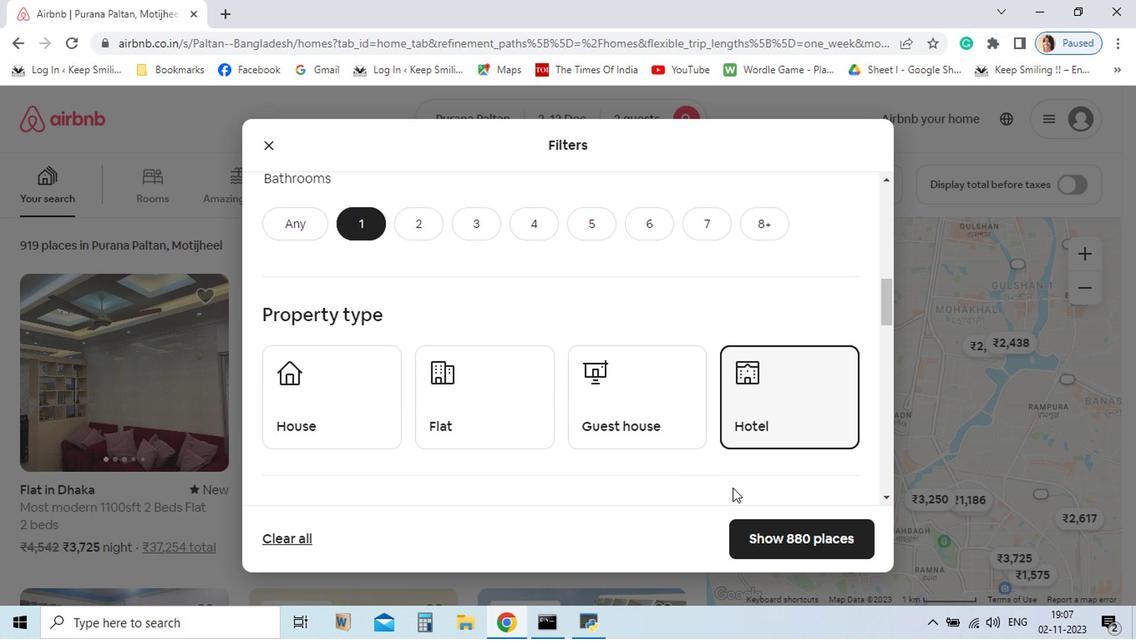 
Action: Mouse moved to (801, 542)
Screenshot: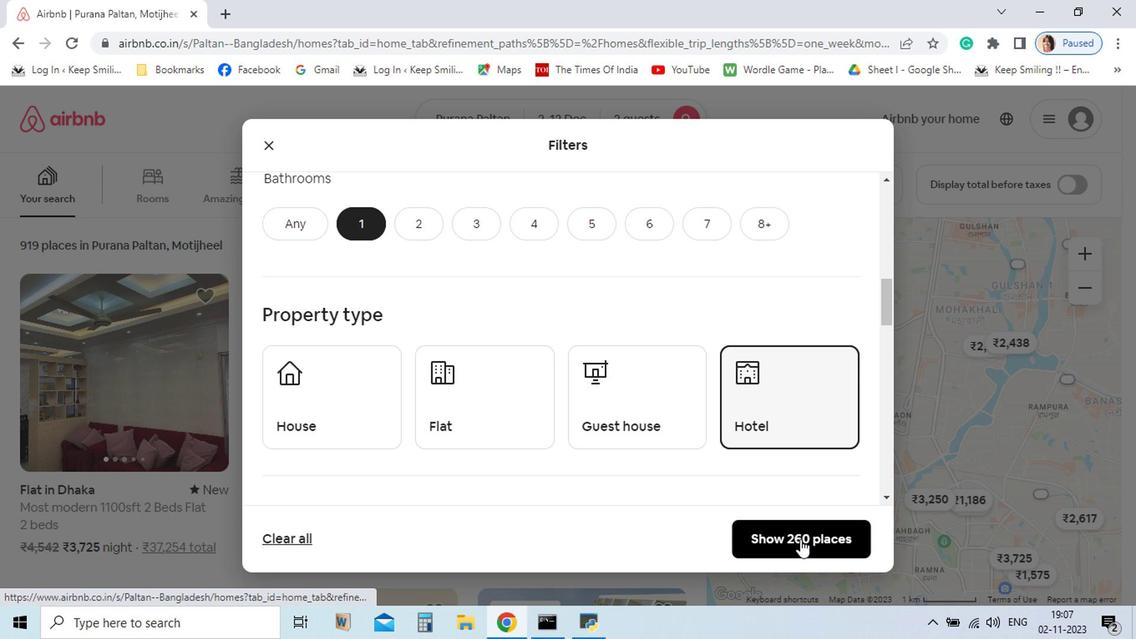 
Action: Mouse pressed left at (801, 542)
Screenshot: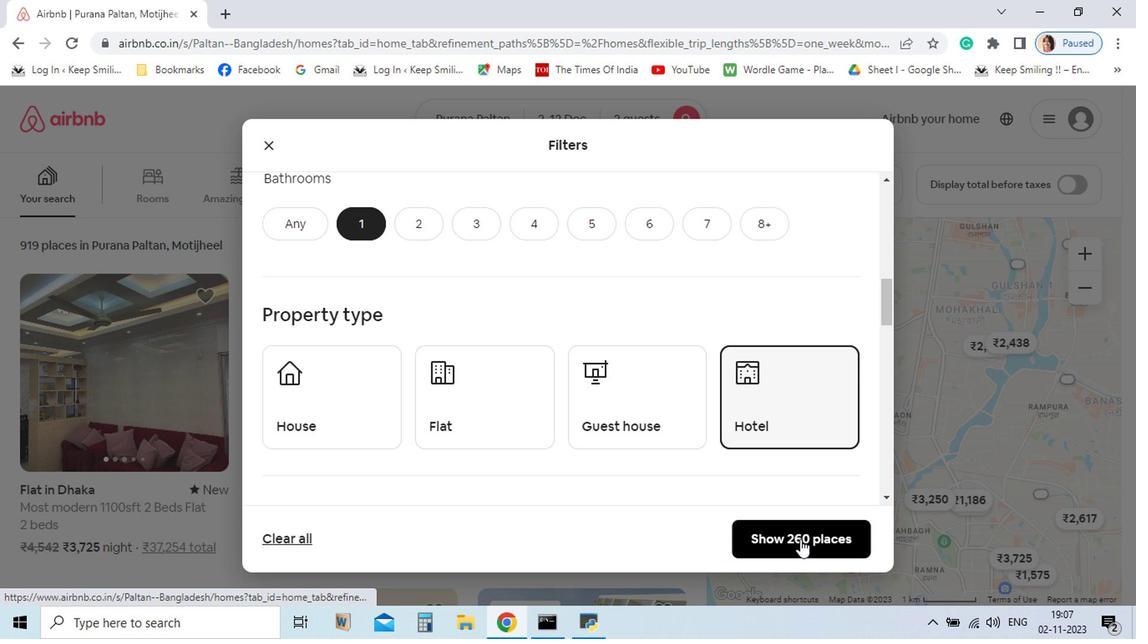 
Action: Mouse moved to (871, 194)
Screenshot: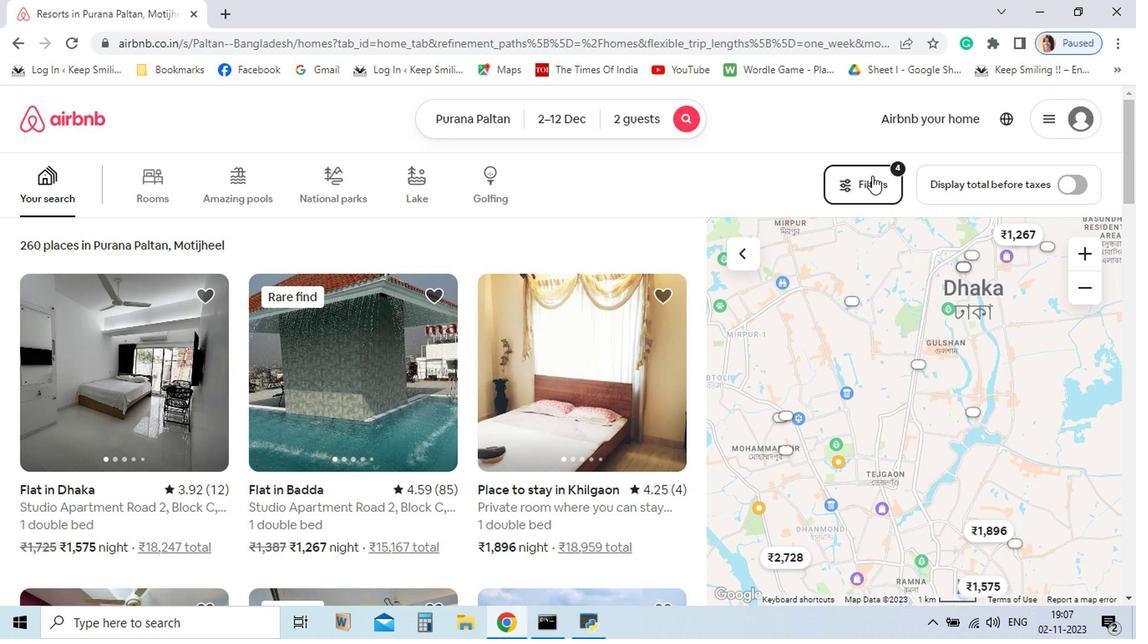 
Action: Mouse pressed left at (871, 194)
Screenshot: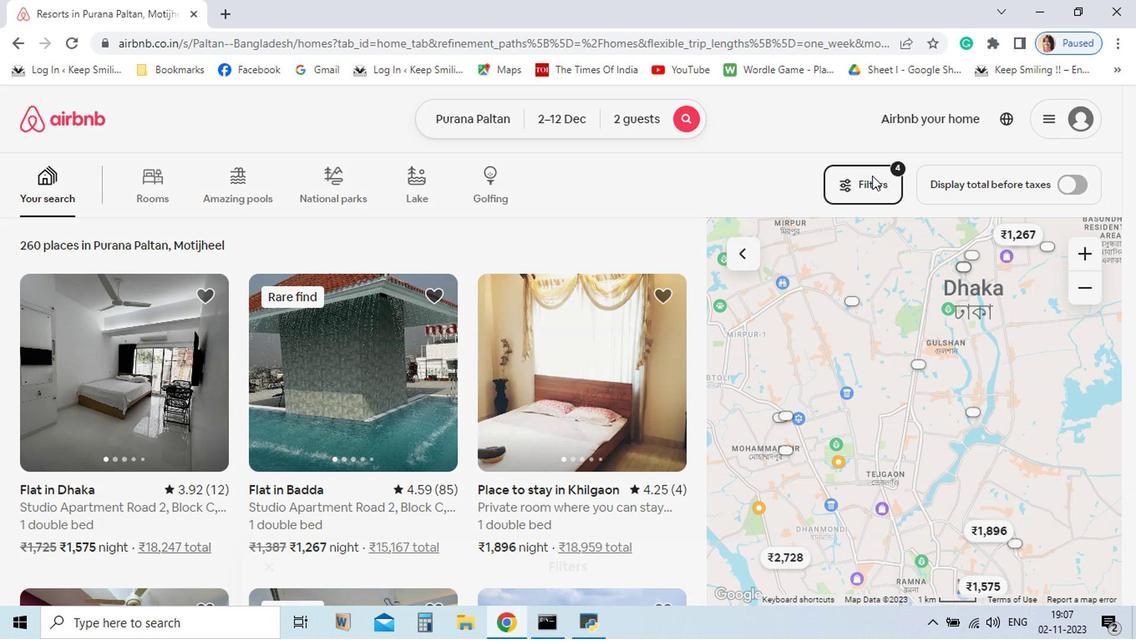 
Action: Mouse moved to (882, 223)
Screenshot: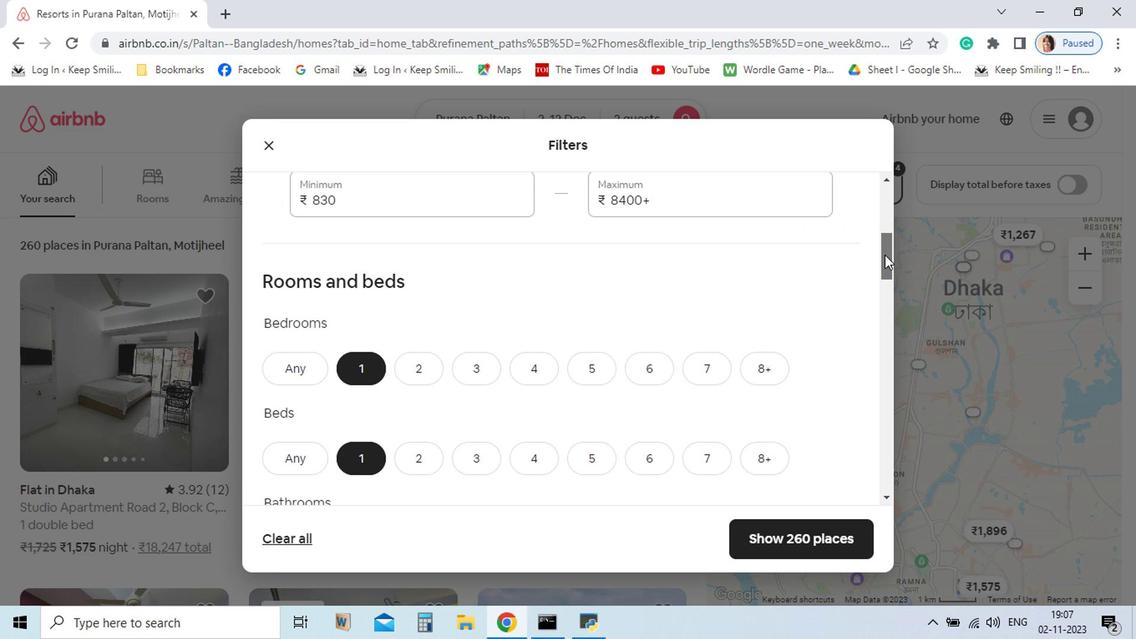 
Action: Mouse pressed left at (882, 223)
Screenshot: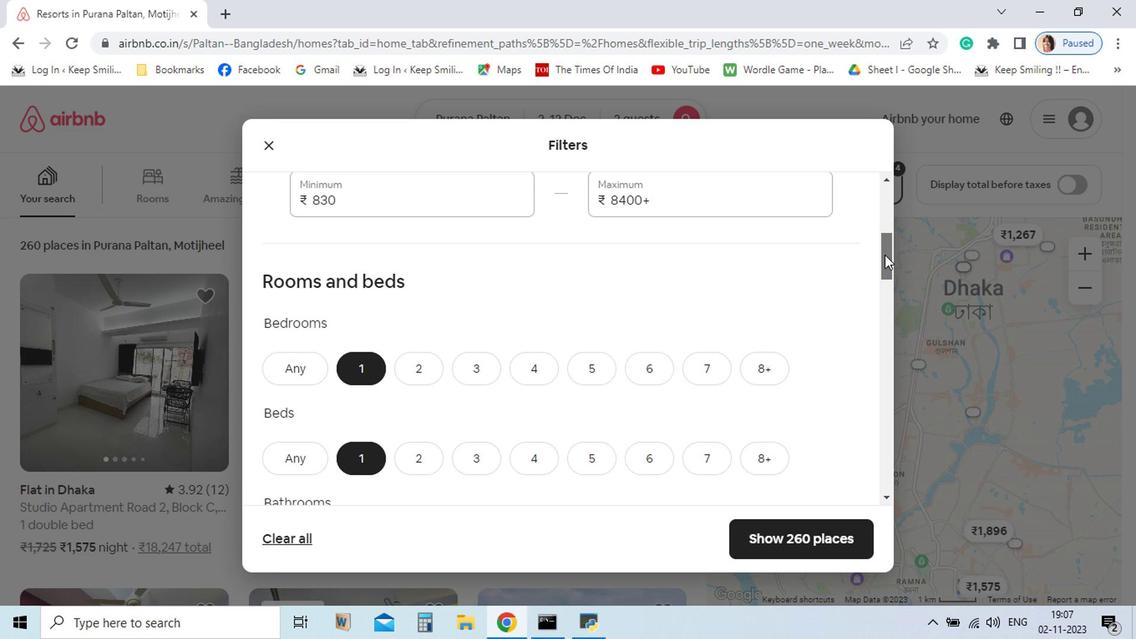 
Action: Mouse moved to (332, 423)
Screenshot: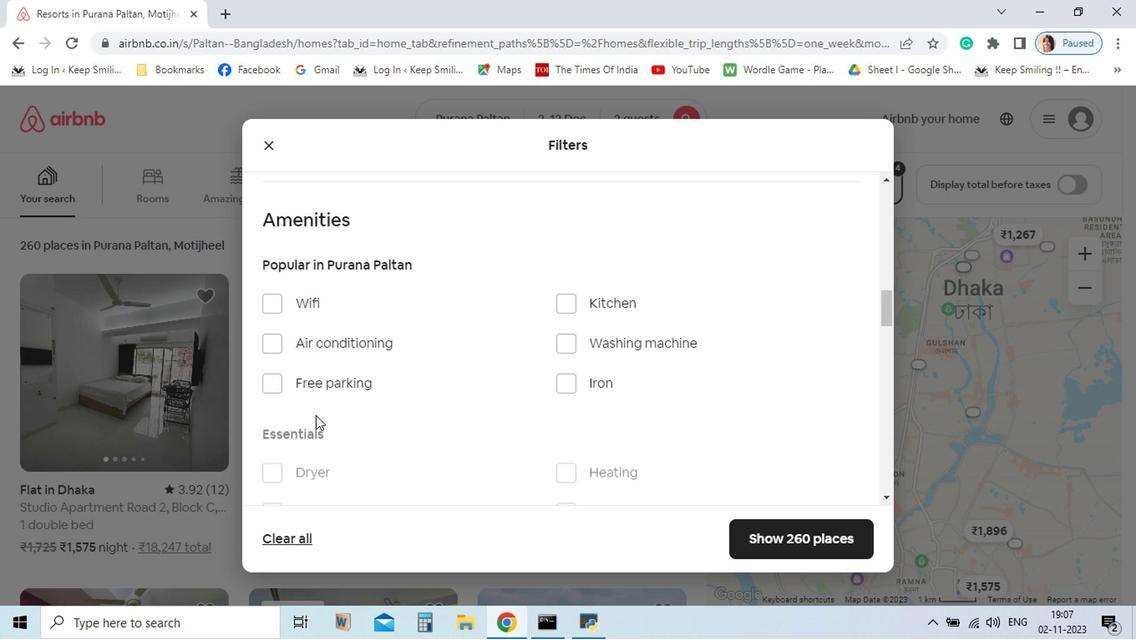 
Action: Mouse pressed left at (332, 423)
Screenshot: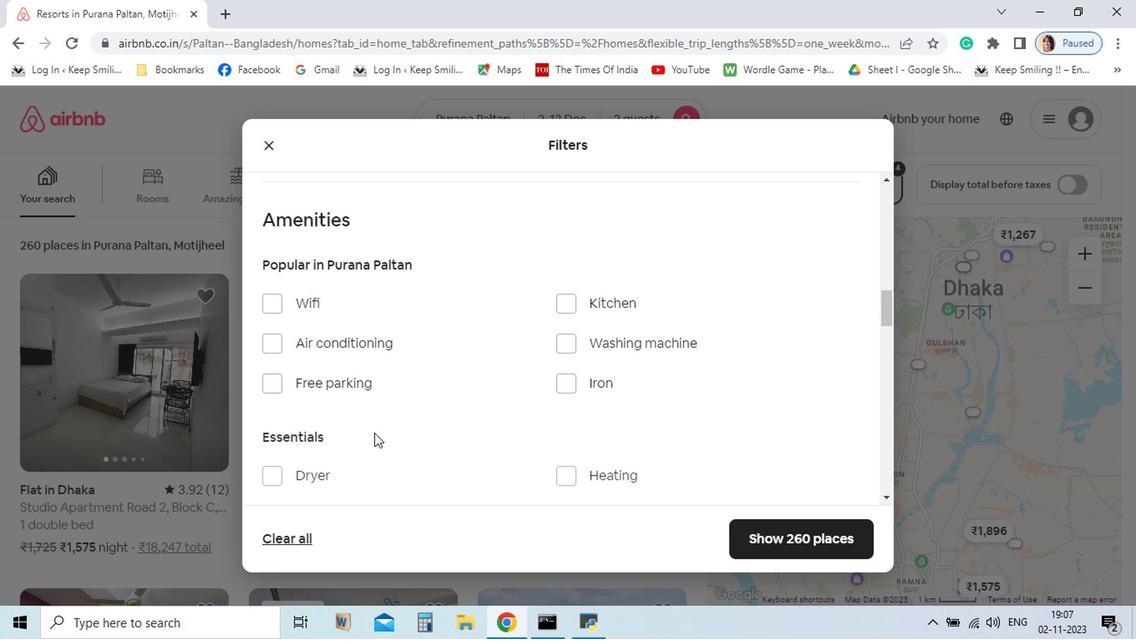
Action: Mouse moved to (881, 326)
Screenshot: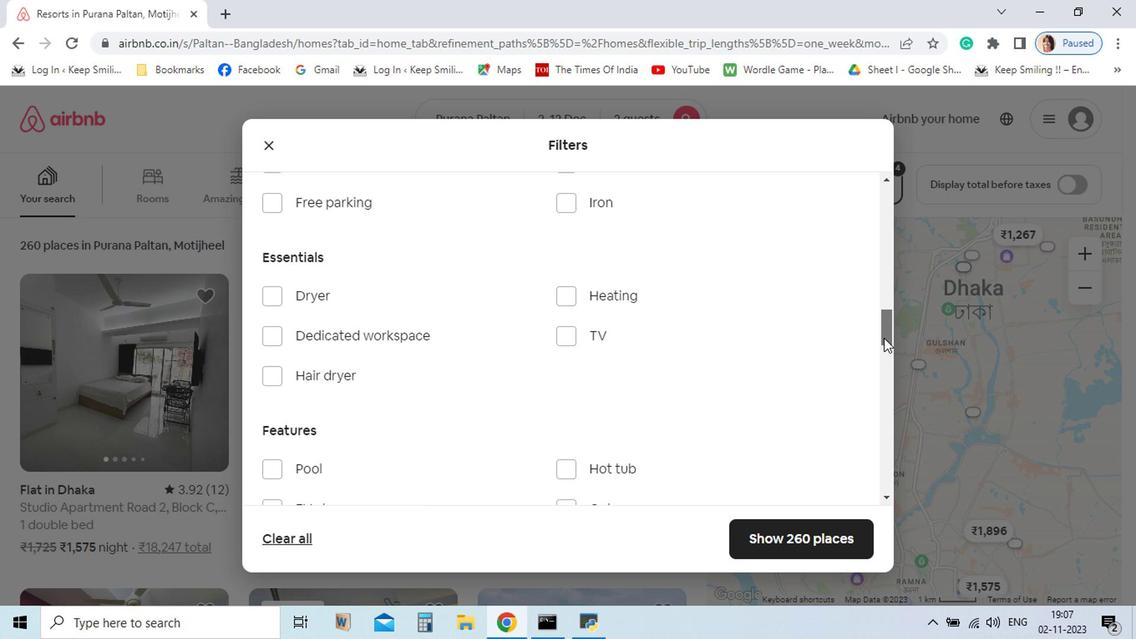 
Action: Mouse pressed left at (881, 326)
Screenshot: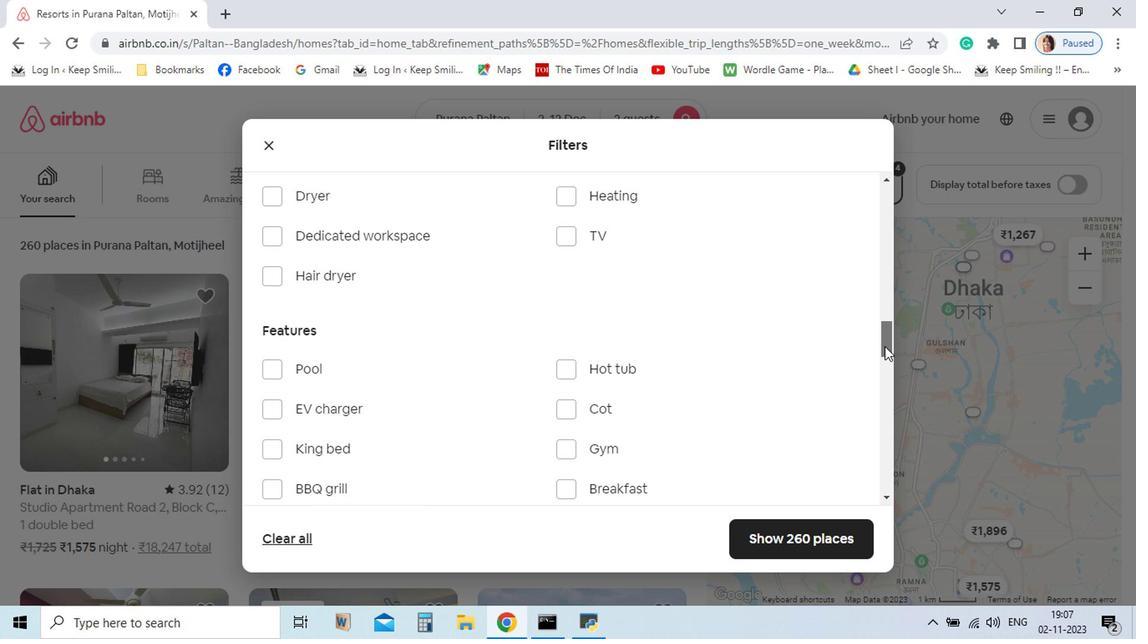 
Action: Mouse moved to (284, 335)
Screenshot: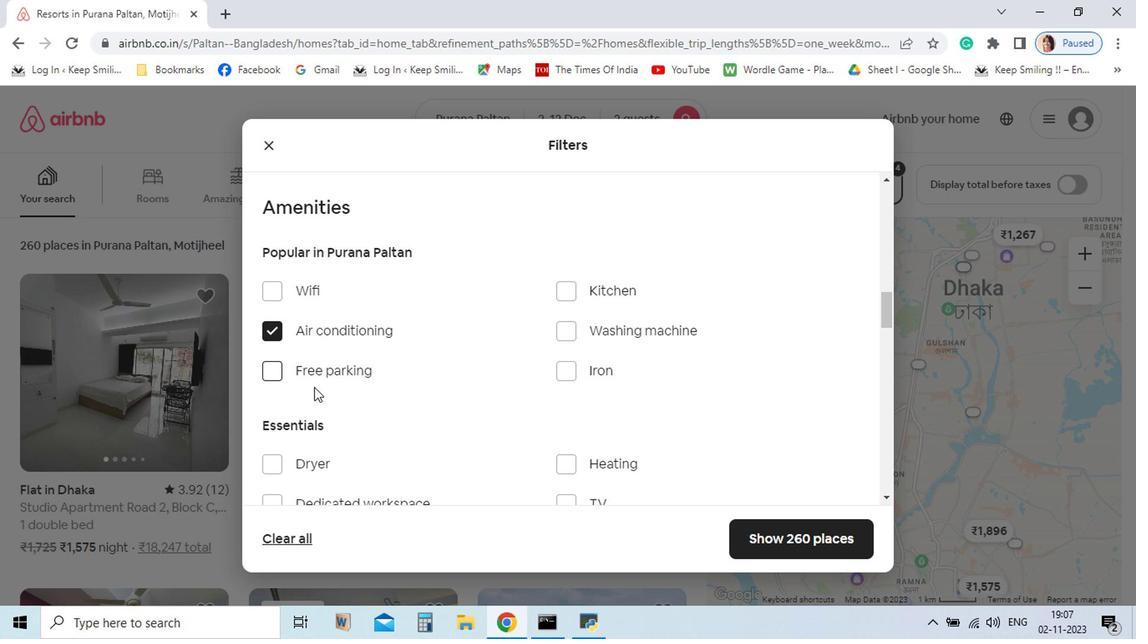 
Action: Mouse pressed left at (284, 335)
Screenshot: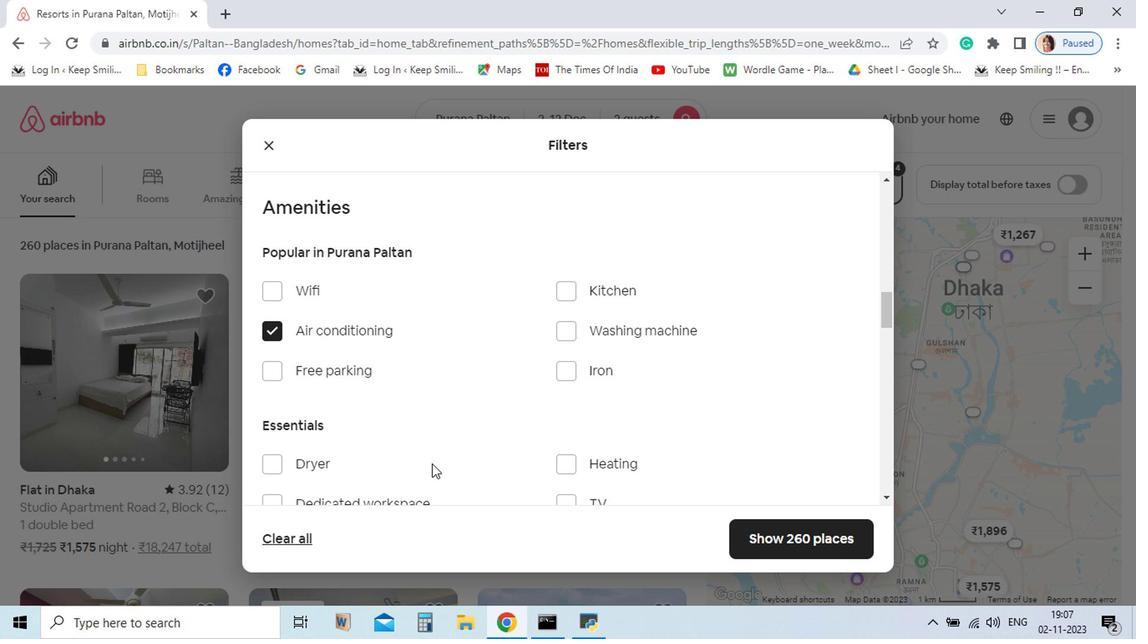 
Action: Mouse moved to (831, 536)
Screenshot: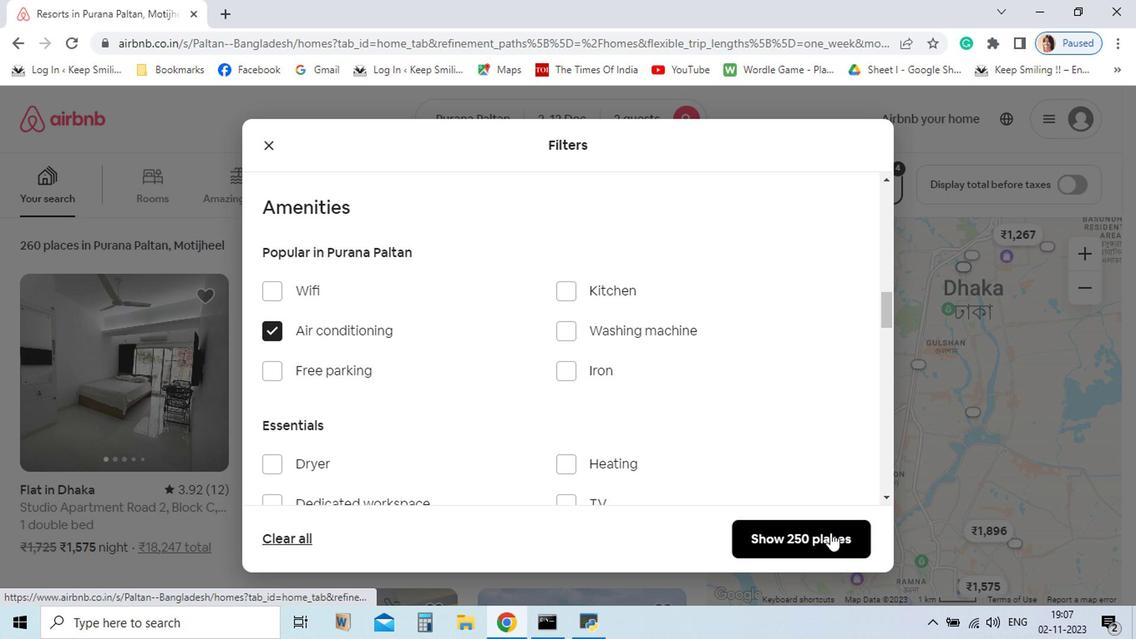 
Action: Mouse pressed left at (831, 536)
Screenshot: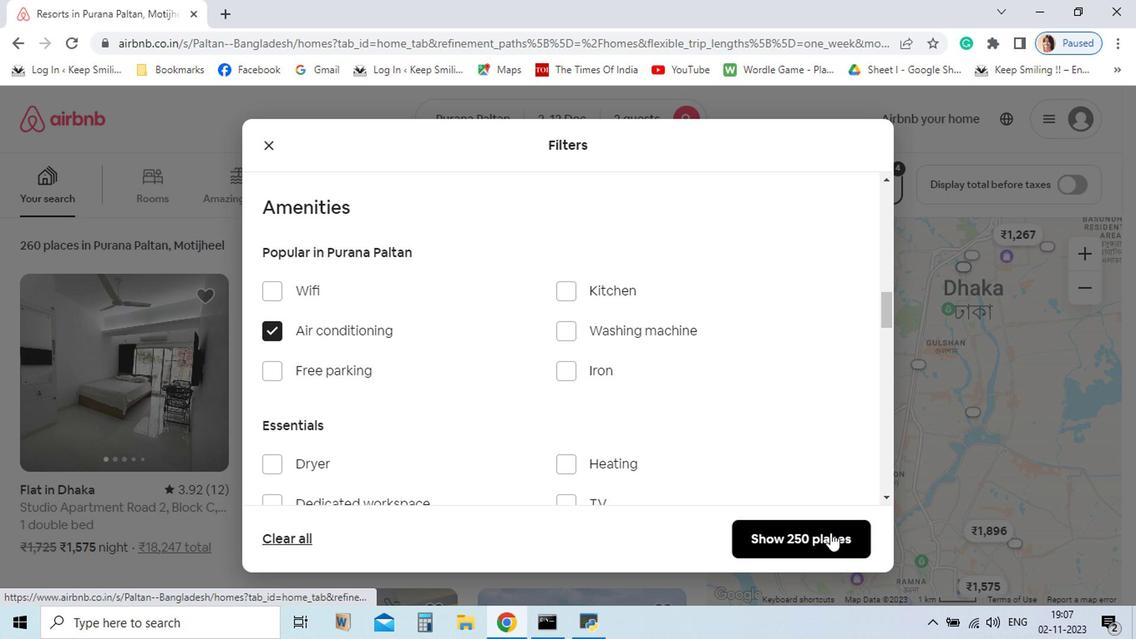 
Action: Mouse moved to (717, 548)
Screenshot: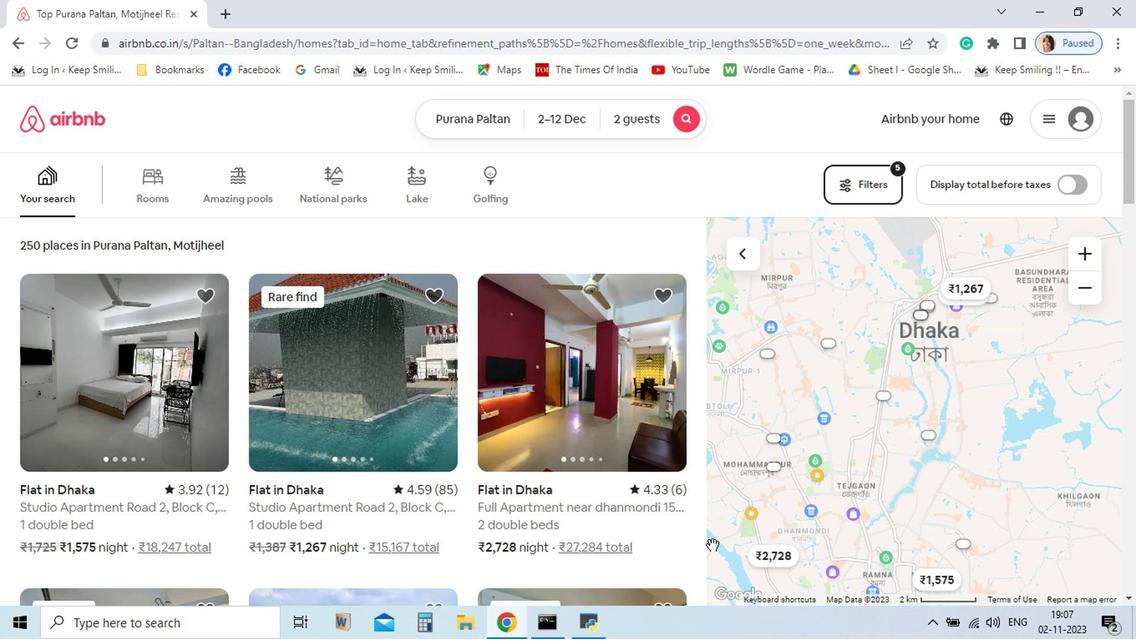 
Action: Mouse scrolled (717, 547) with delta (0, -1)
Screenshot: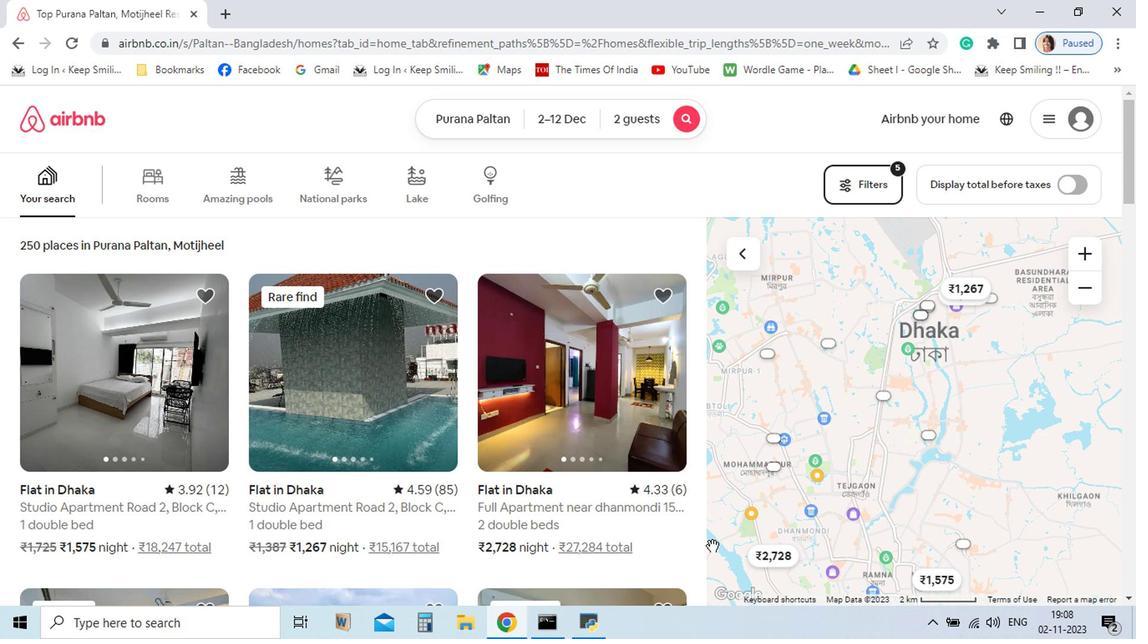 
Action: Mouse scrolled (717, 547) with delta (0, -1)
Screenshot: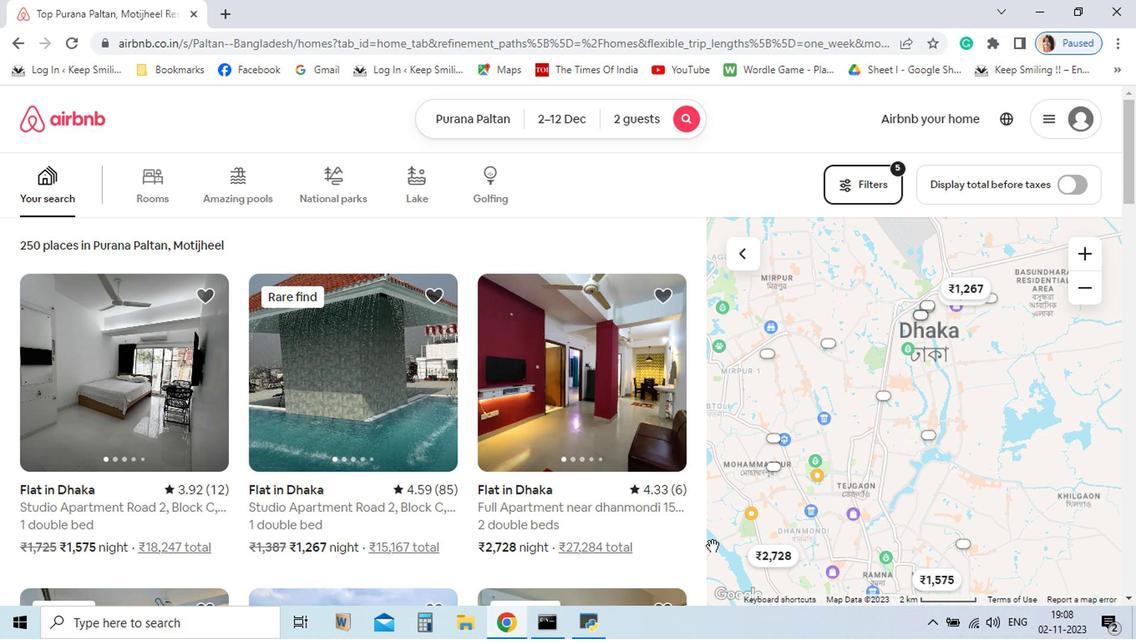 
Action: Mouse moved to (620, 569)
Screenshot: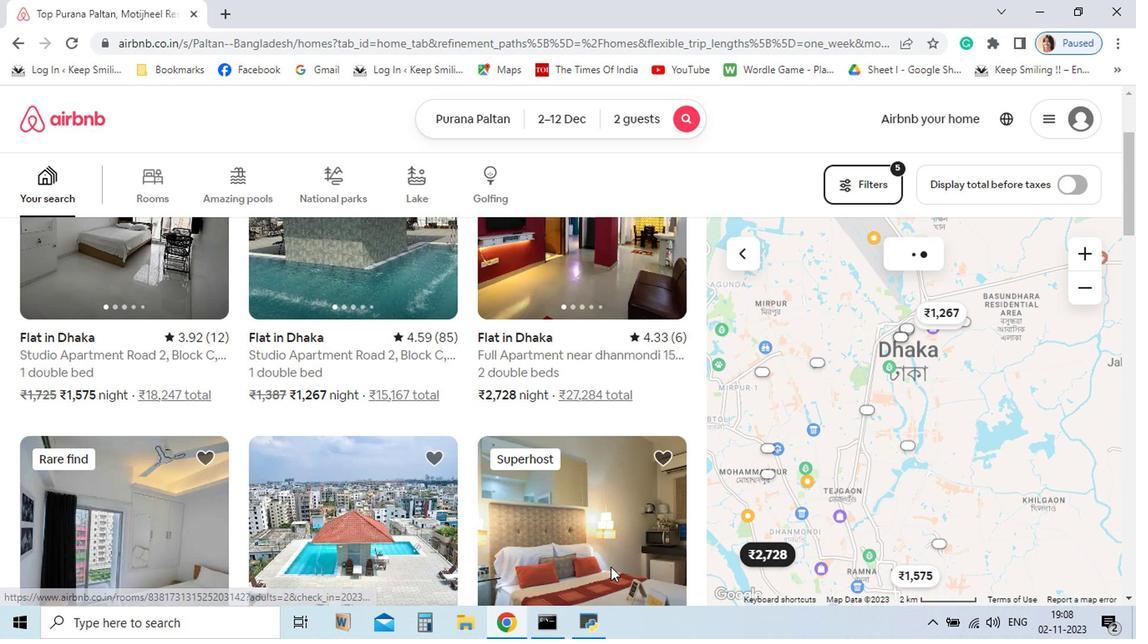
Action: Mouse scrolled (620, 568) with delta (0, -1)
Screenshot: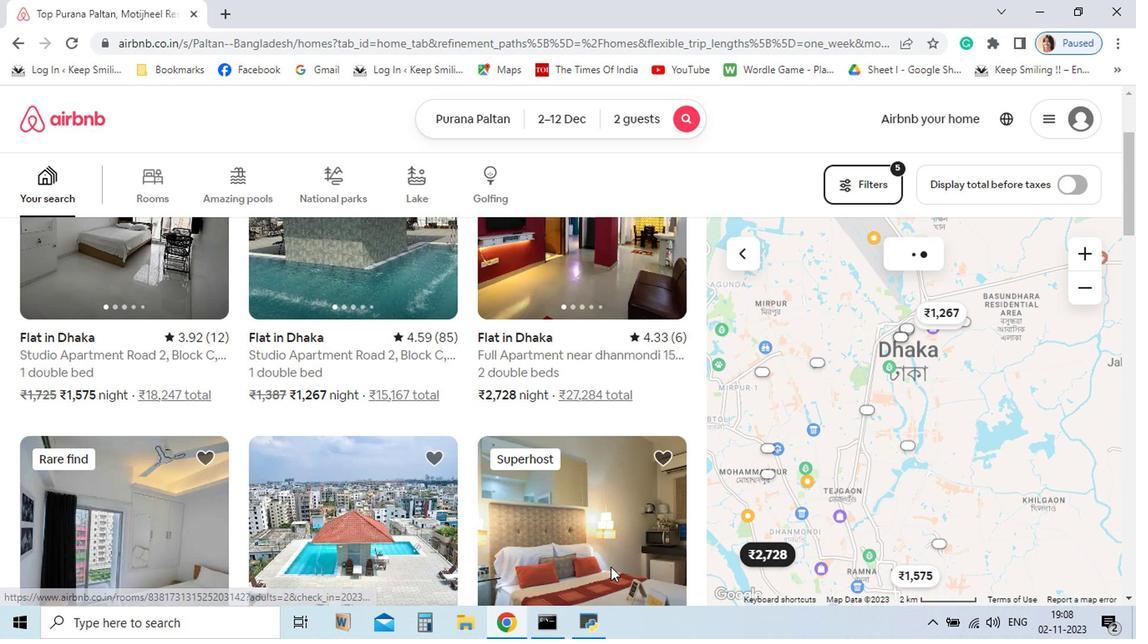 
Action: Mouse moved to (619, 569)
Screenshot: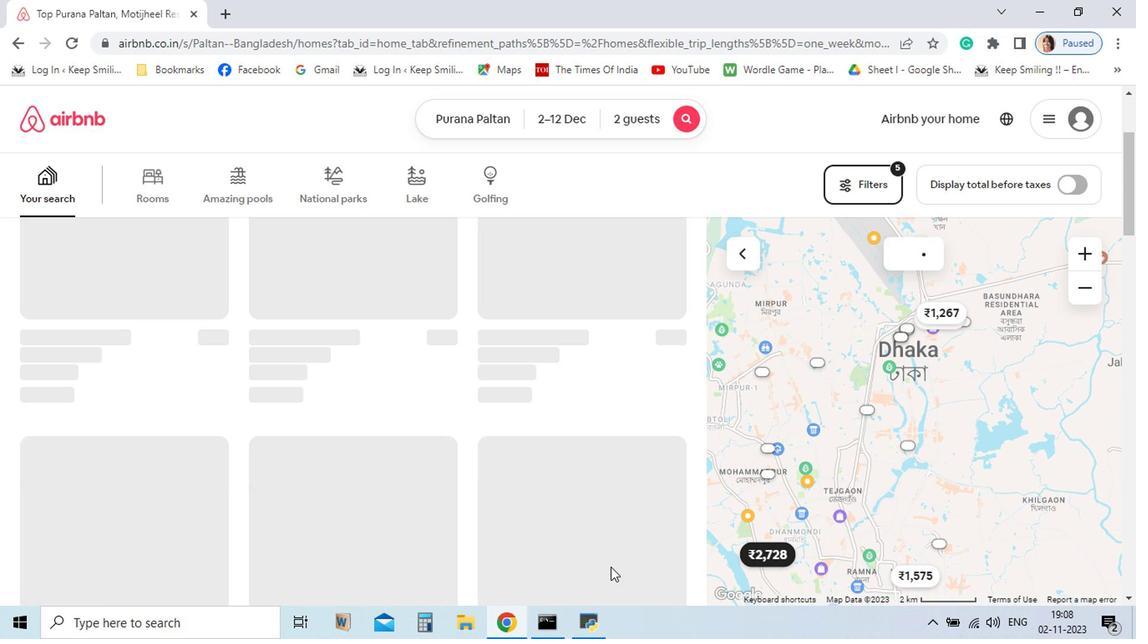 
Action: Mouse scrolled (619, 568) with delta (0, -1)
Screenshot: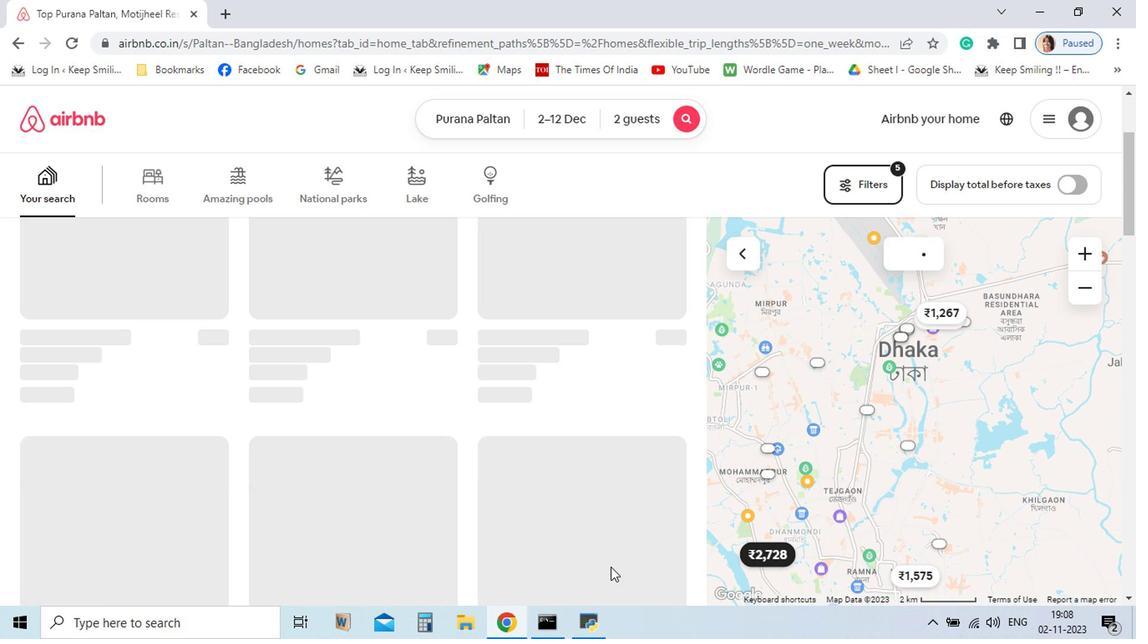 
Action: Mouse moved to (618, 569)
Screenshot: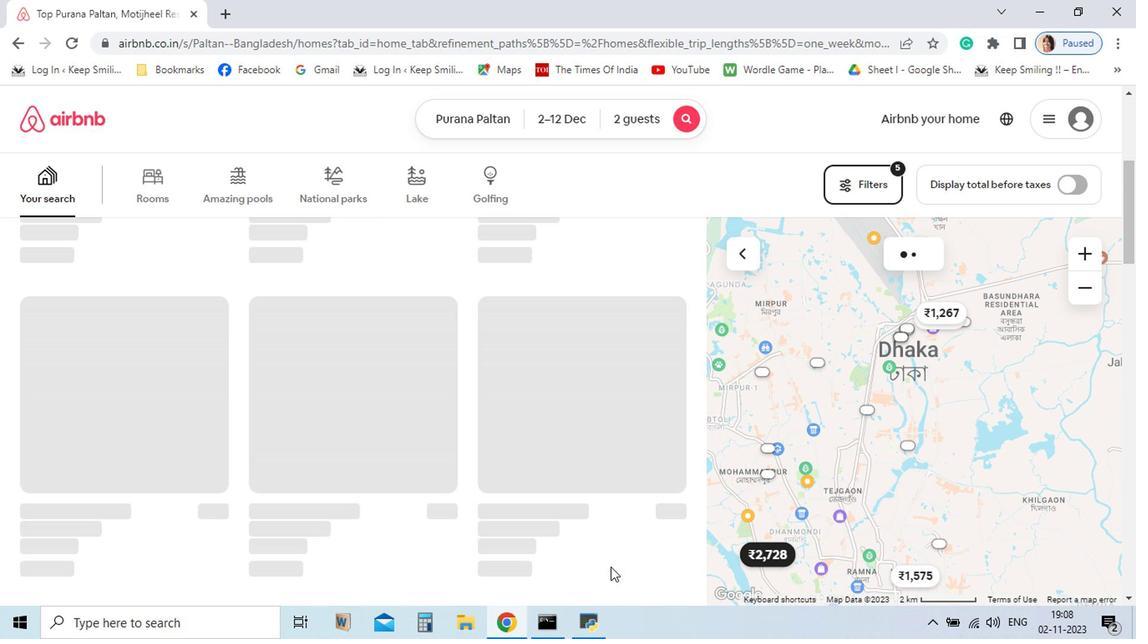 
Action: Mouse scrolled (618, 568) with delta (0, -1)
Screenshot: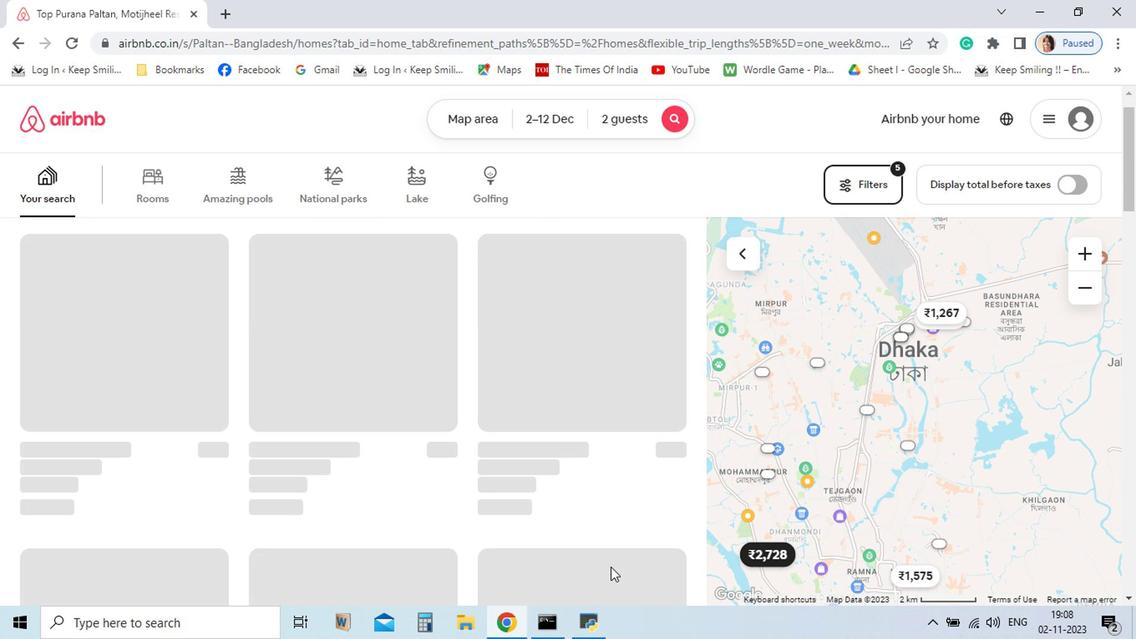 
Action: Mouse moved to (618, 569)
Screenshot: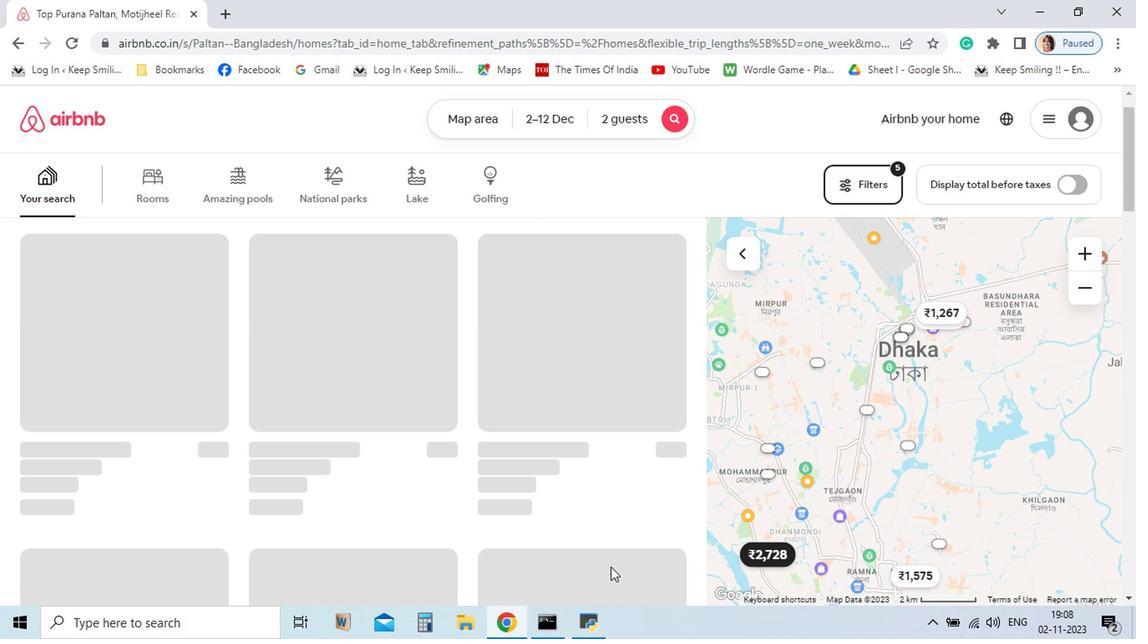 
Action: Mouse scrolled (618, 568) with delta (0, -1)
Screenshot: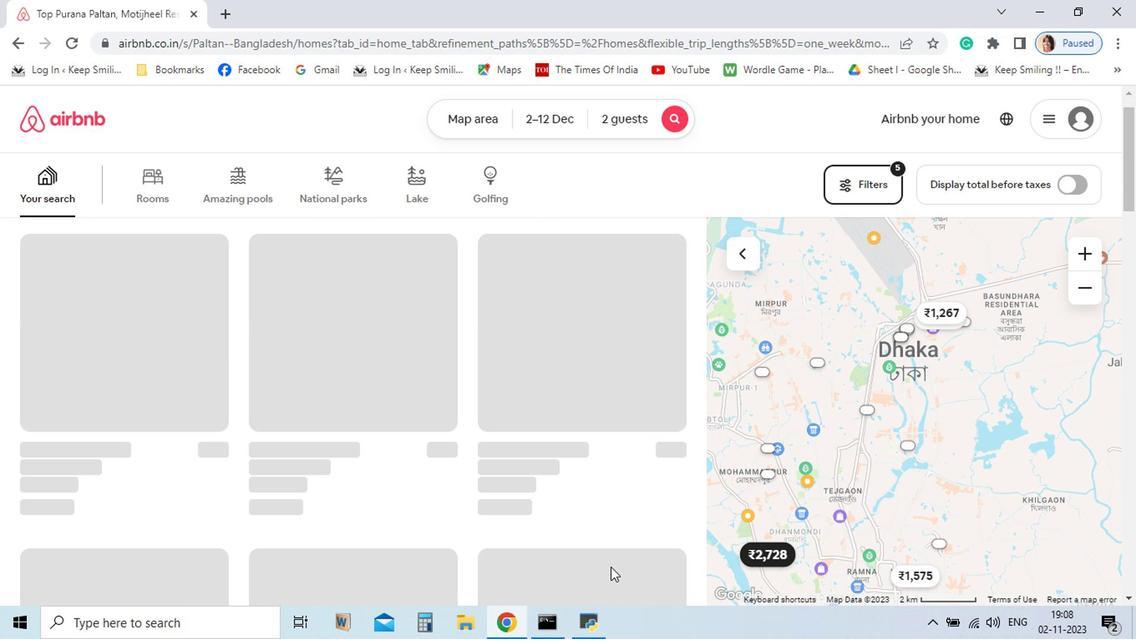 
Action: Mouse scrolled (618, 570) with delta (0, 0)
Screenshot: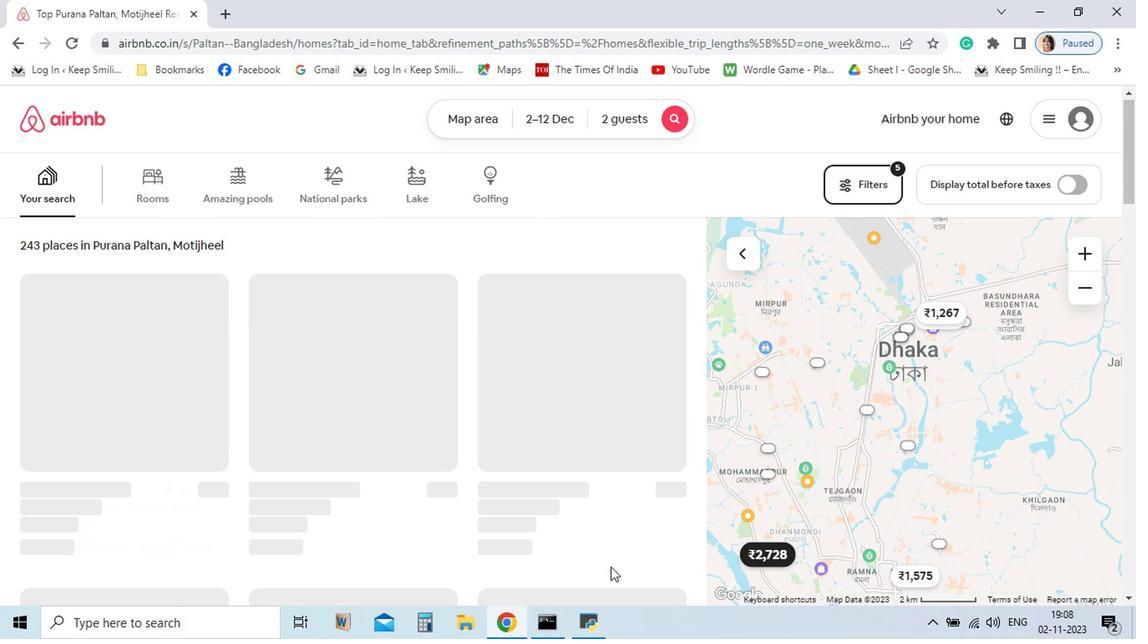 
Action: Mouse scrolled (618, 570) with delta (0, 0)
Screenshot: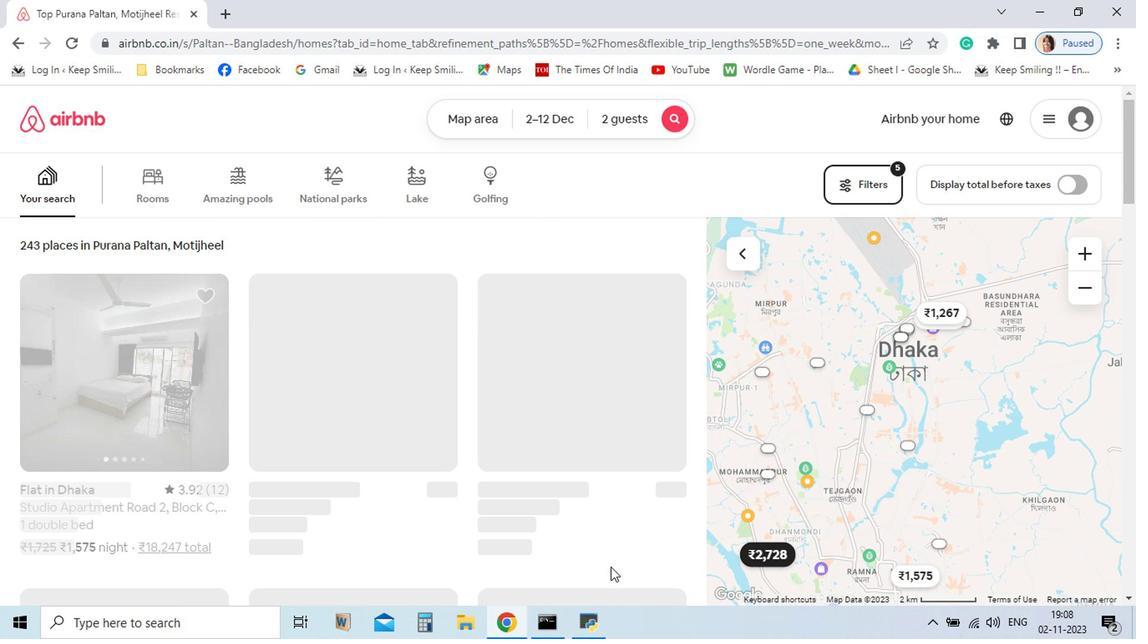 
Action: Mouse scrolled (618, 570) with delta (0, 0)
Screenshot: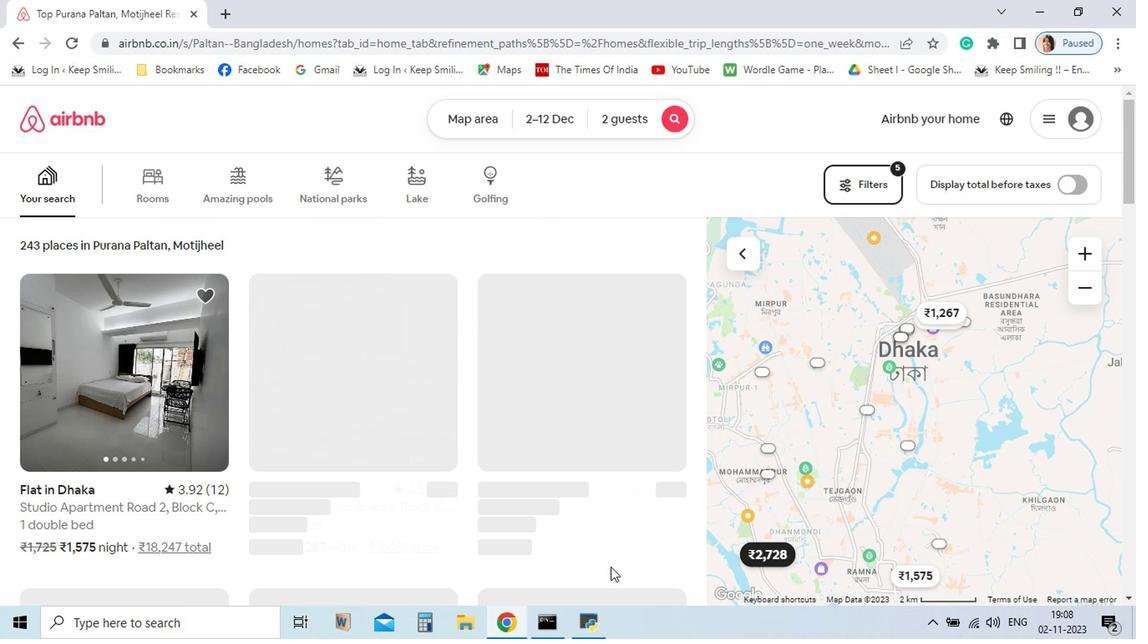 
Action: Mouse scrolled (618, 570) with delta (0, 0)
Screenshot: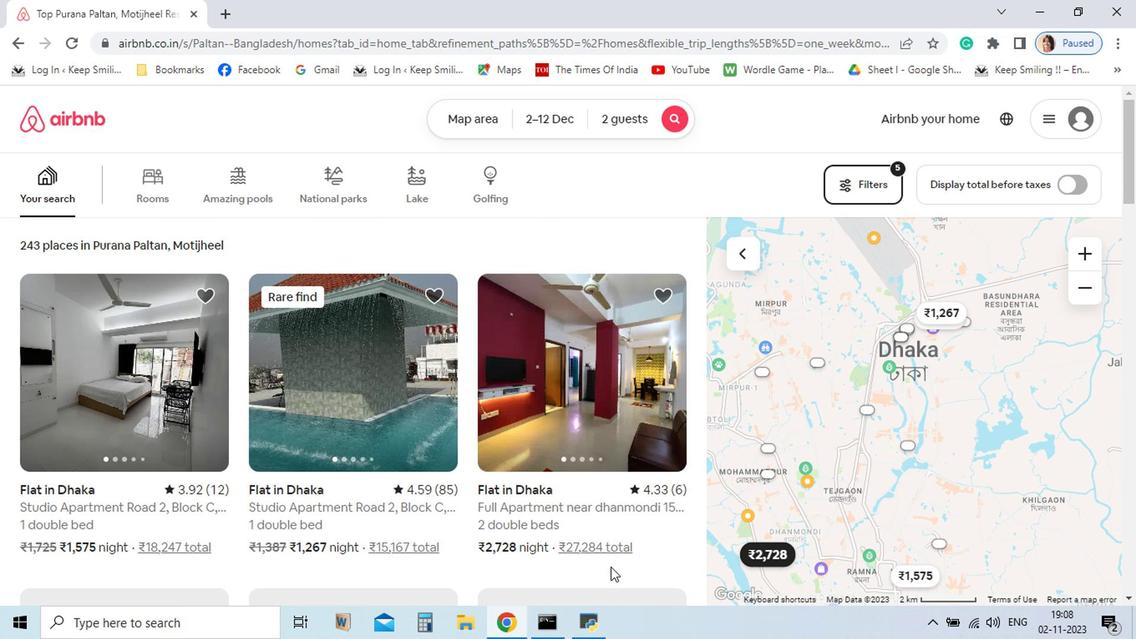 
Action: Mouse scrolled (618, 570) with delta (0, 0)
Screenshot: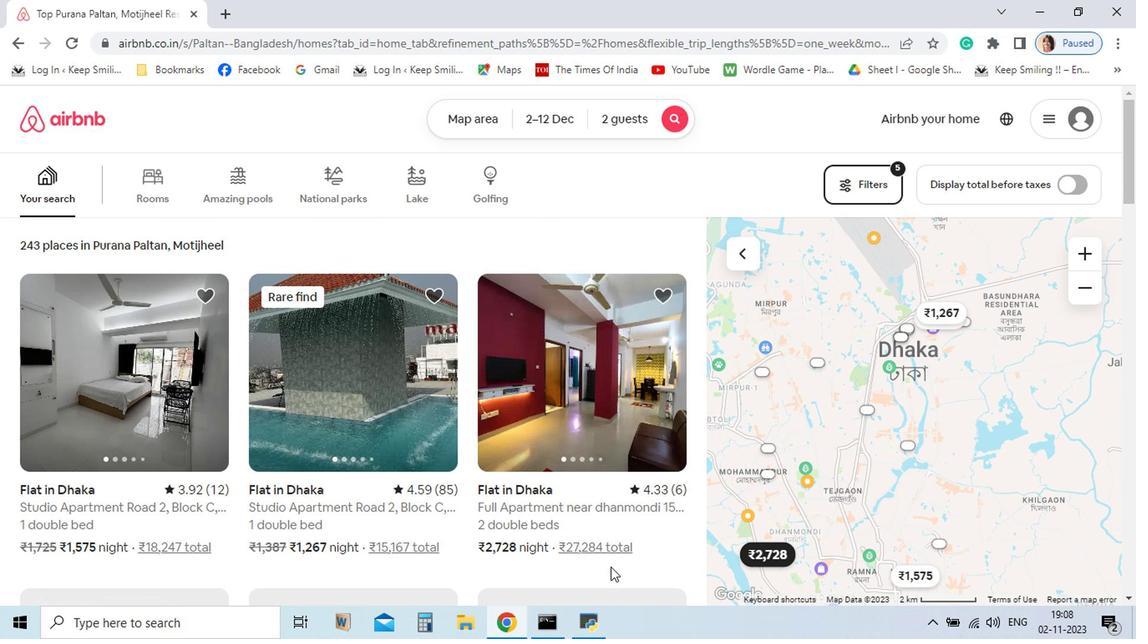 
Action: Mouse scrolled (618, 568) with delta (0, -1)
Screenshot: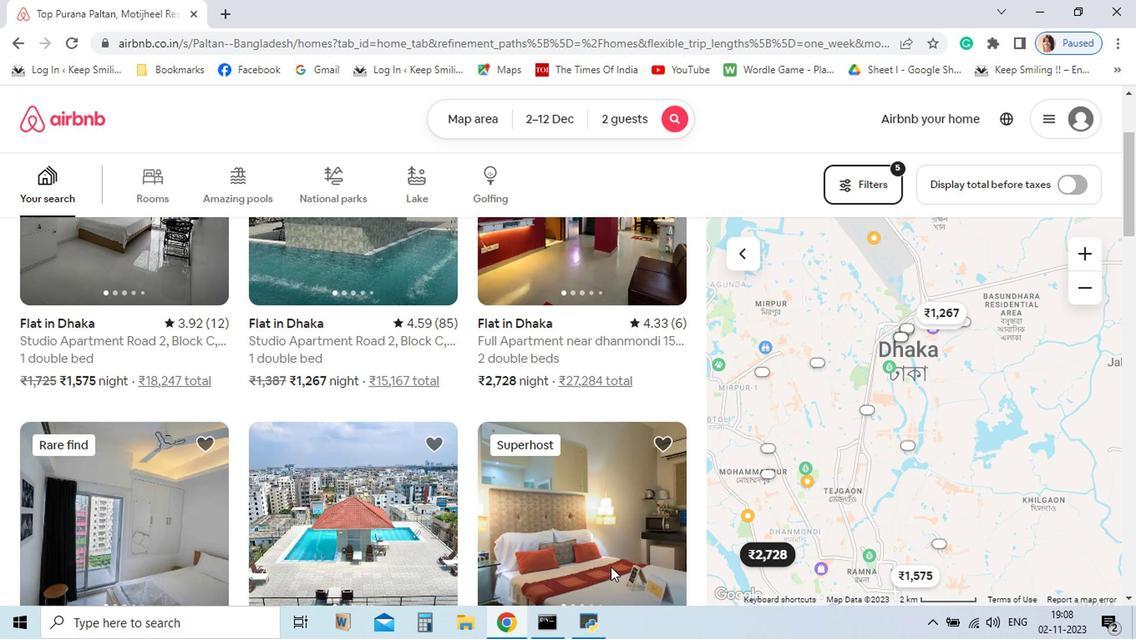 
Action: Mouse scrolled (618, 568) with delta (0, -1)
Screenshot: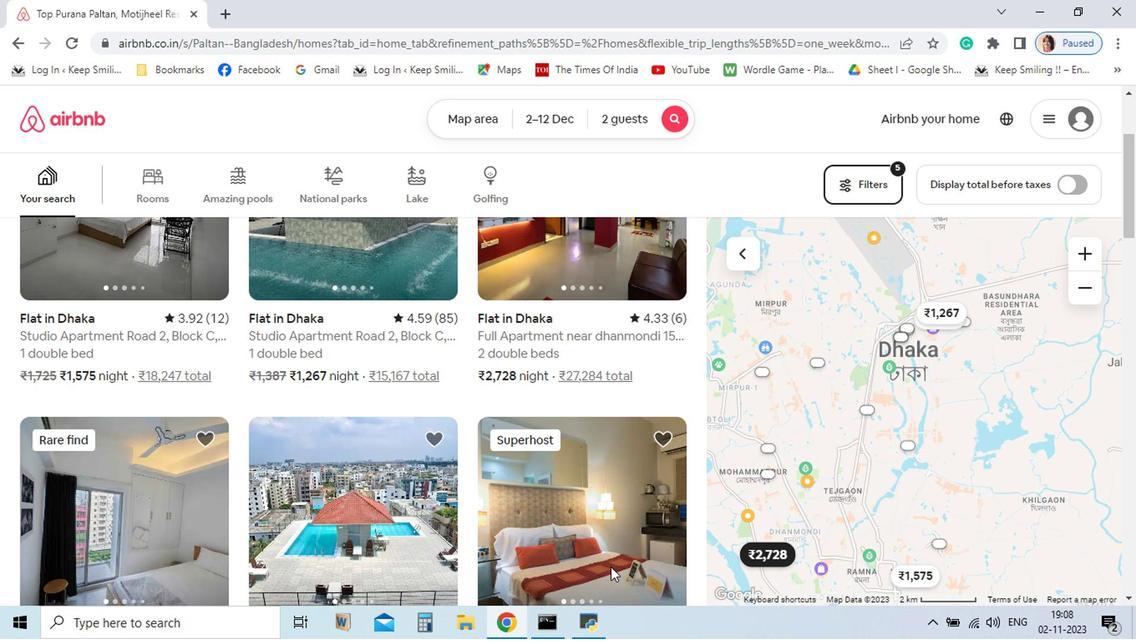 
Action: Mouse scrolled (618, 568) with delta (0, -1)
Screenshot: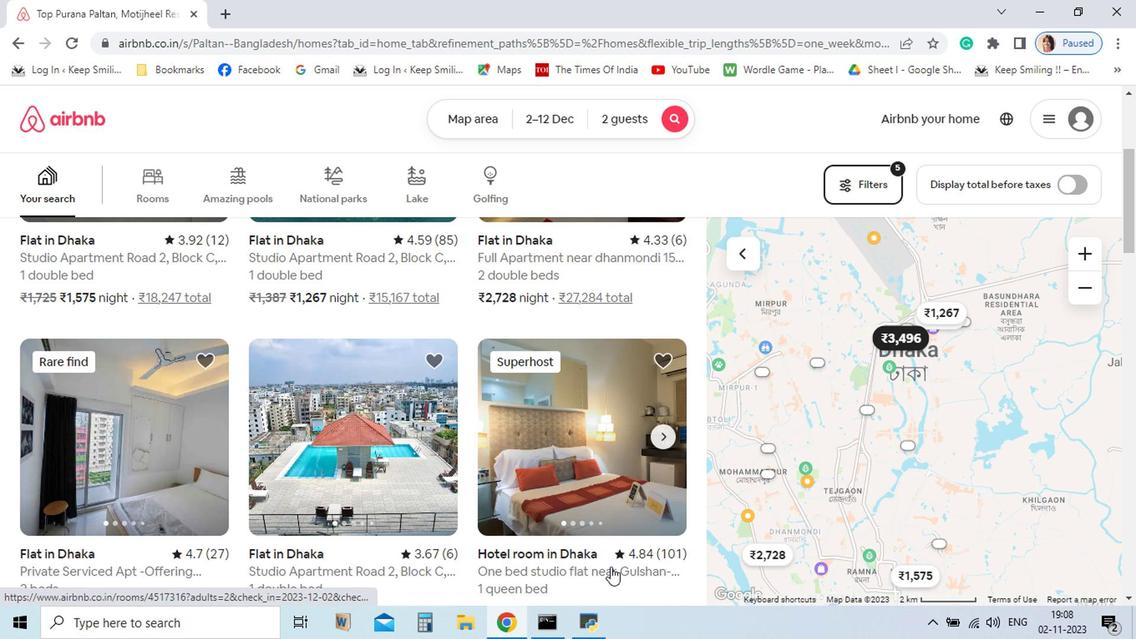 
Action: Mouse scrolled (618, 568) with delta (0, -1)
Screenshot: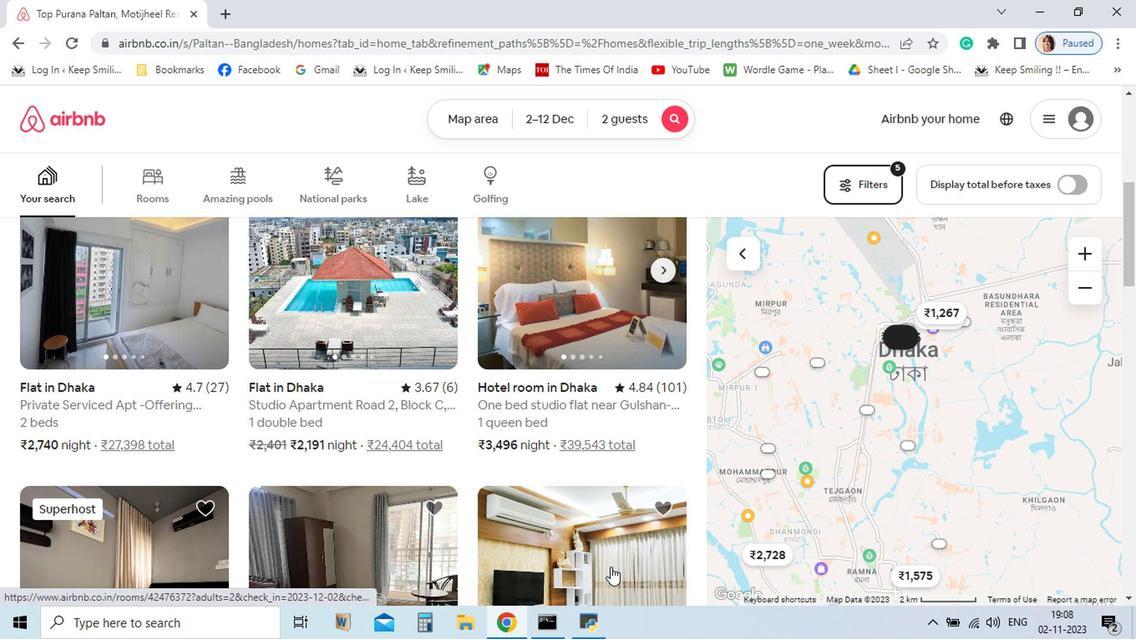 
Action: Mouse scrolled (618, 568) with delta (0, -1)
Screenshot: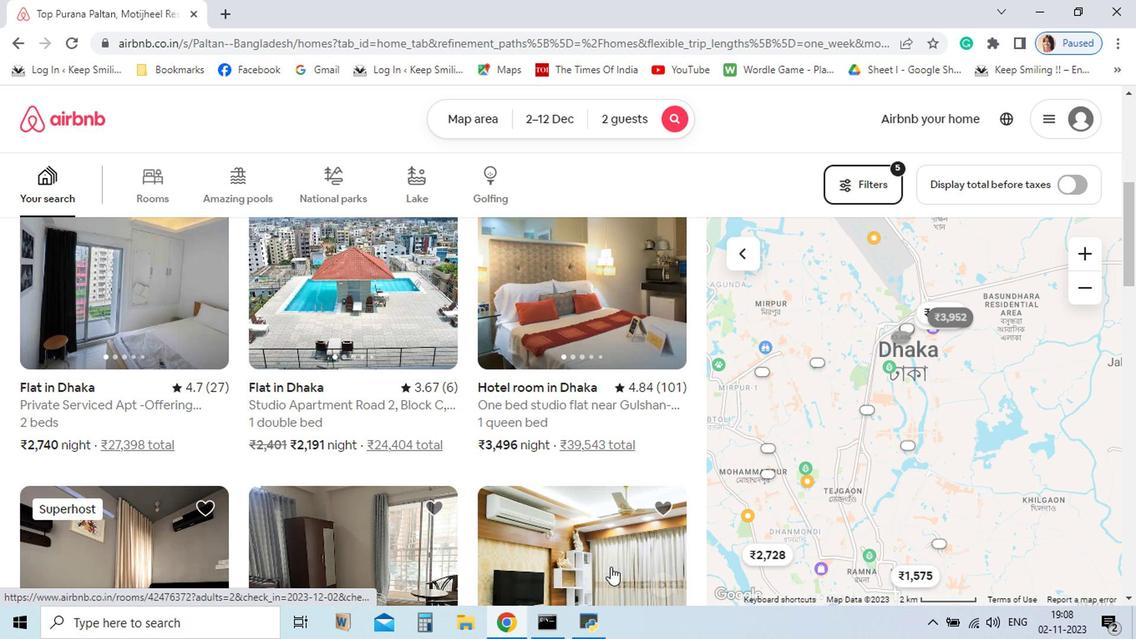 
Action: Mouse moved to (584, 393)
Screenshot: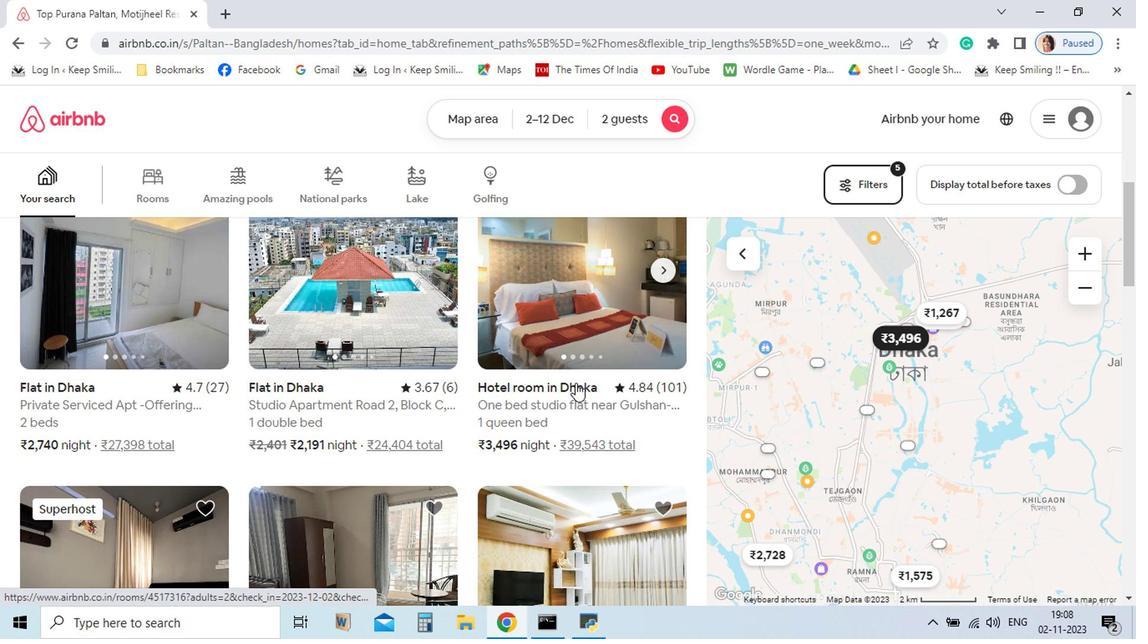 
Action: Mouse pressed left at (584, 393)
Screenshot: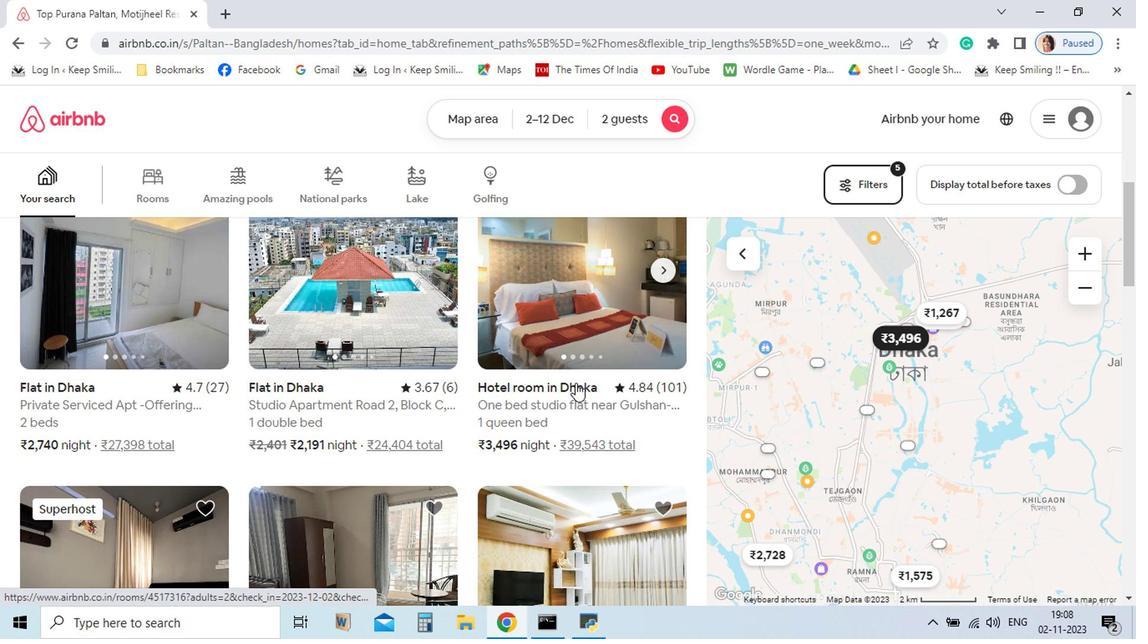 
Action: Mouse moved to (950, 468)
Screenshot: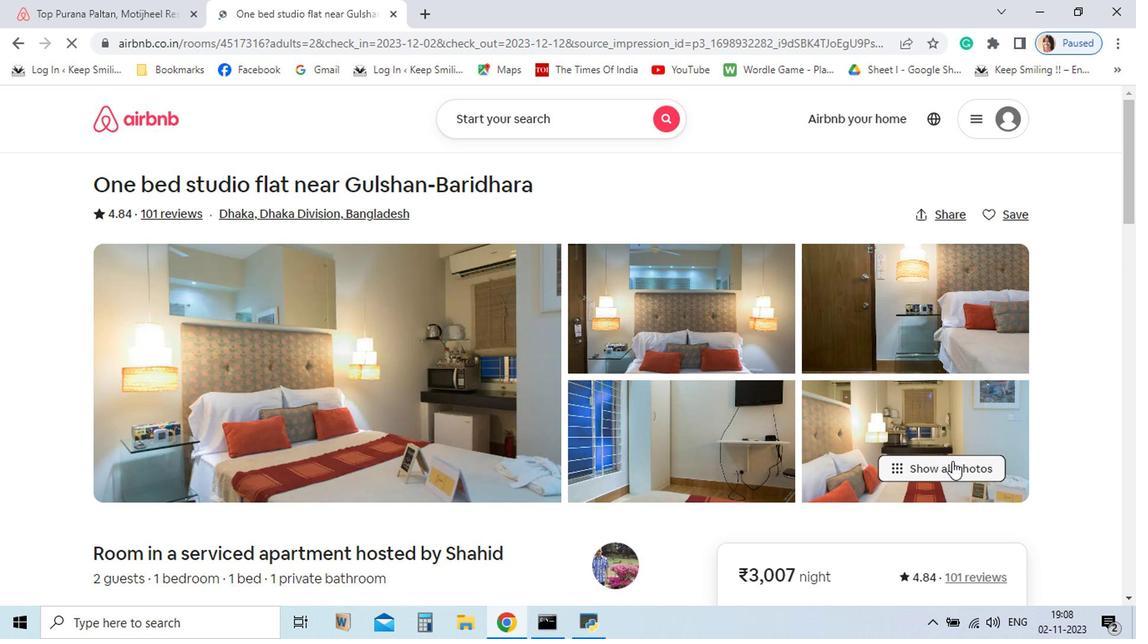 
Action: Mouse pressed left at (950, 468)
Screenshot: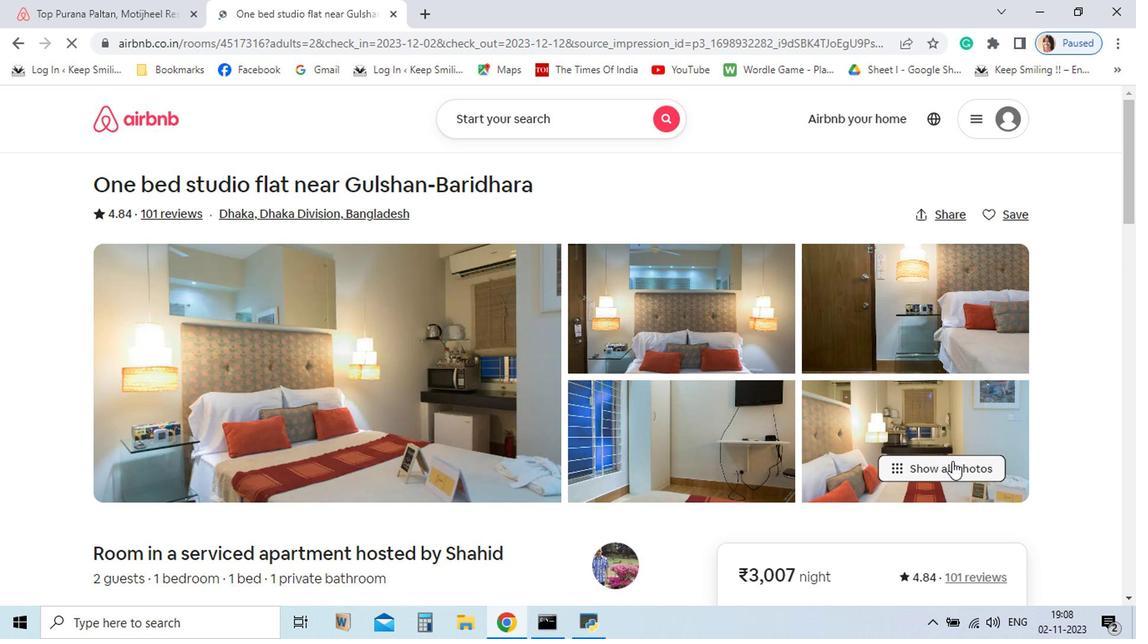
Action: Mouse moved to (1118, 602)
Screenshot: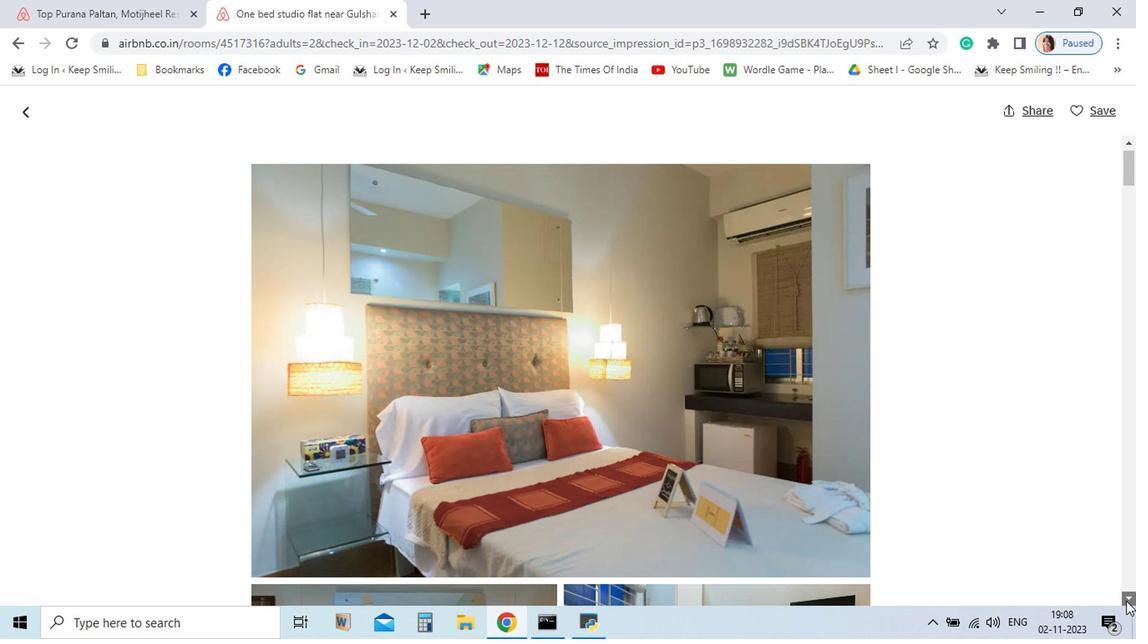 
Action: Mouse pressed left at (1118, 602)
Screenshot: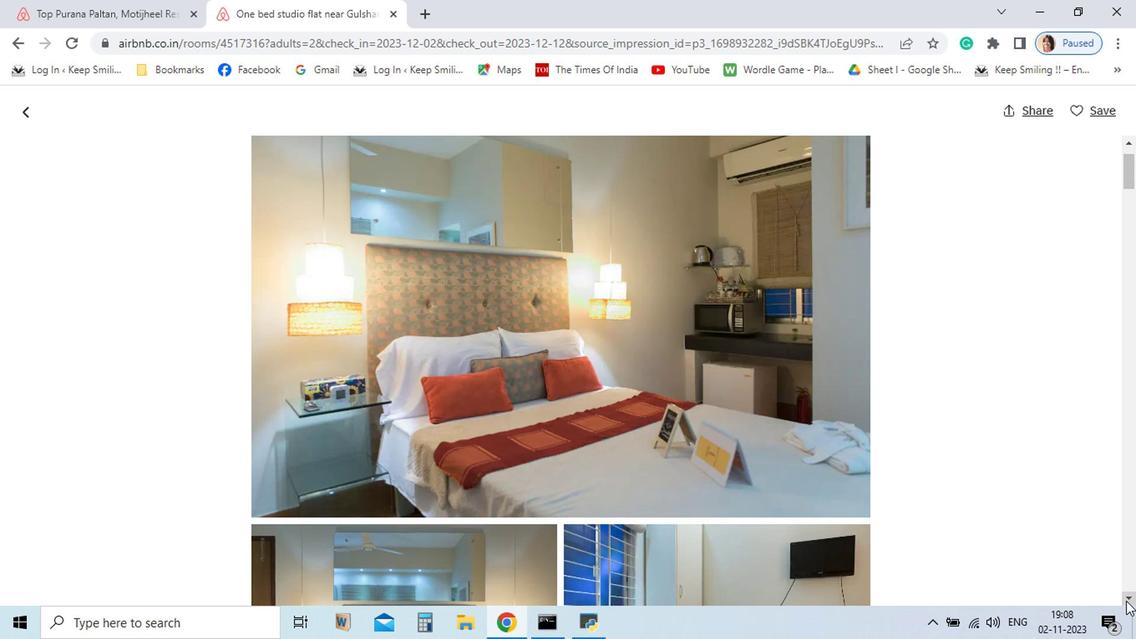 
Action: Mouse pressed left at (1118, 602)
Screenshot: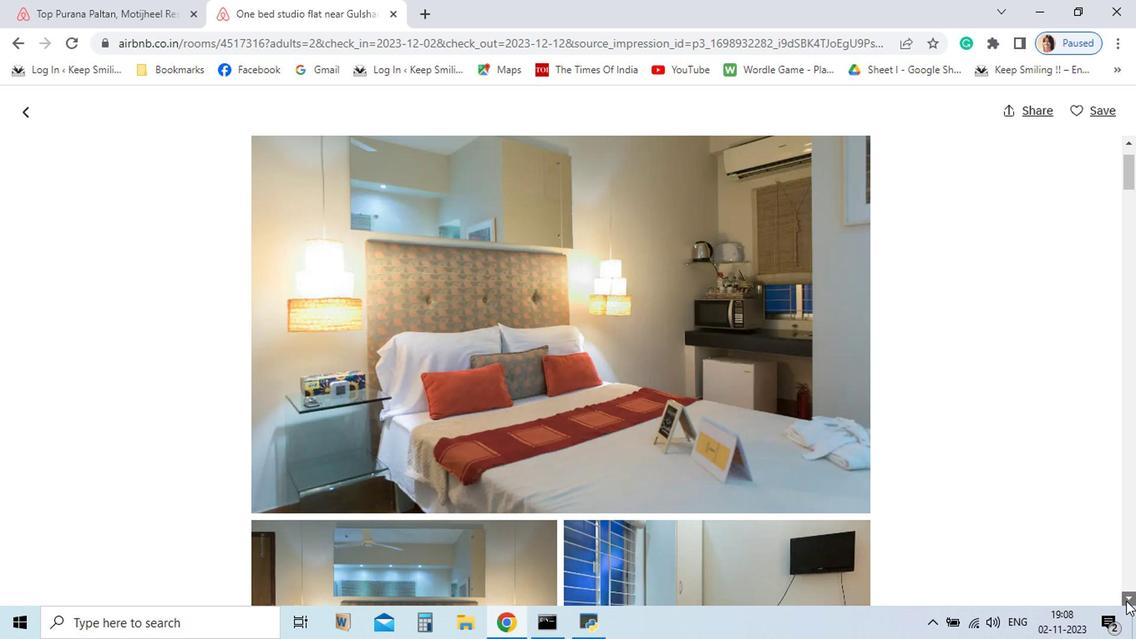 
Action: Mouse pressed left at (1118, 602)
Screenshot: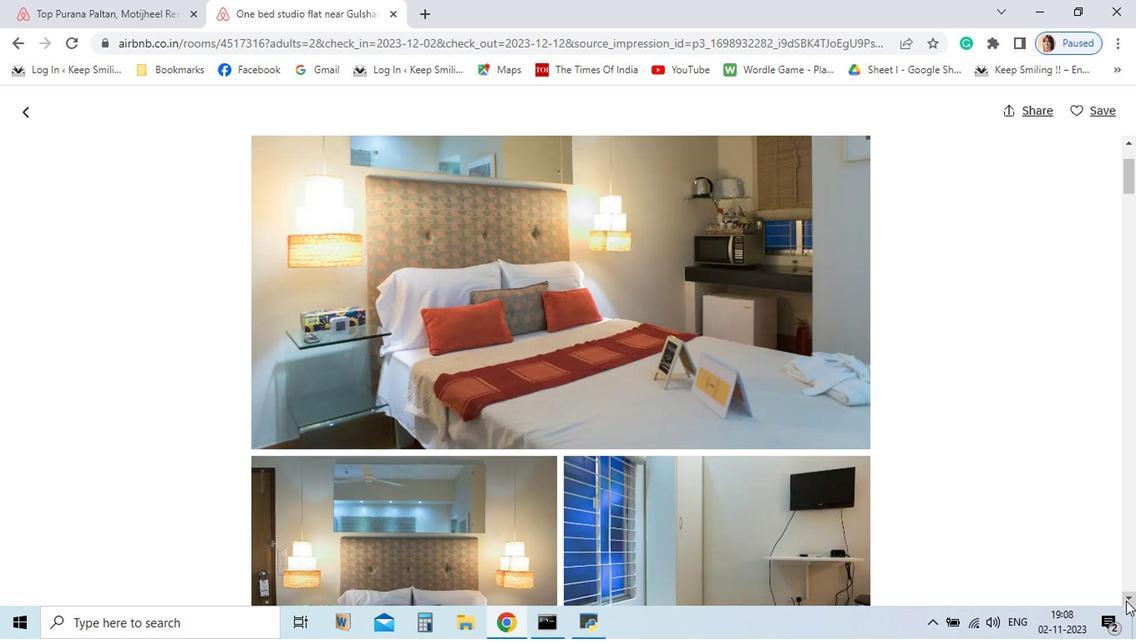 
Action: Mouse pressed left at (1118, 602)
Screenshot: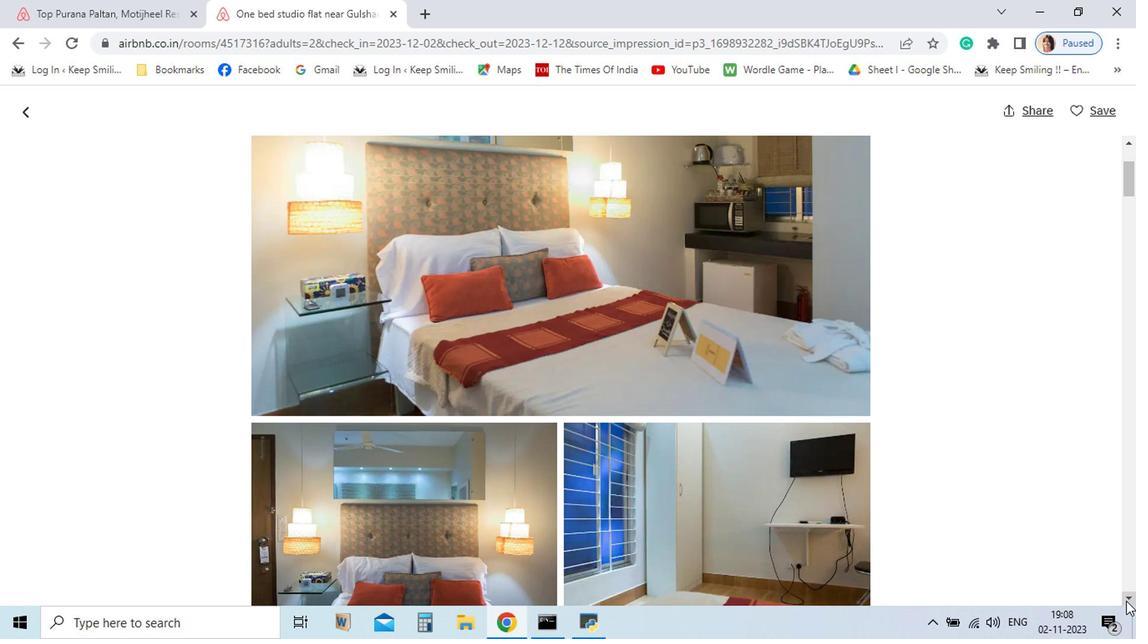 
Action: Mouse pressed left at (1118, 602)
Screenshot: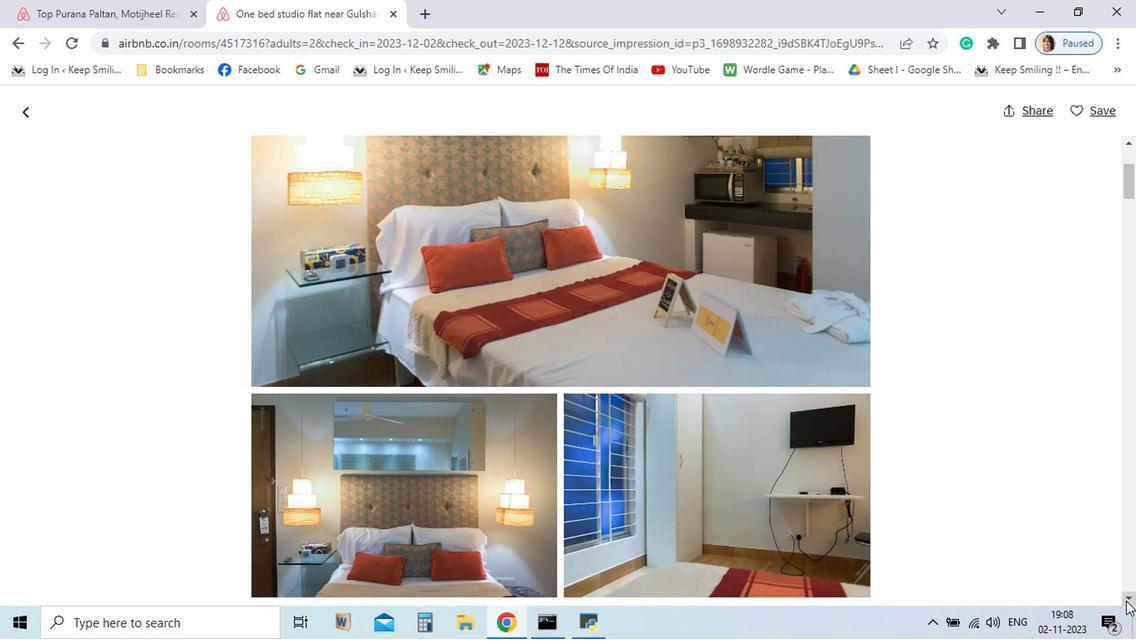 
Action: Mouse pressed left at (1118, 602)
Screenshot: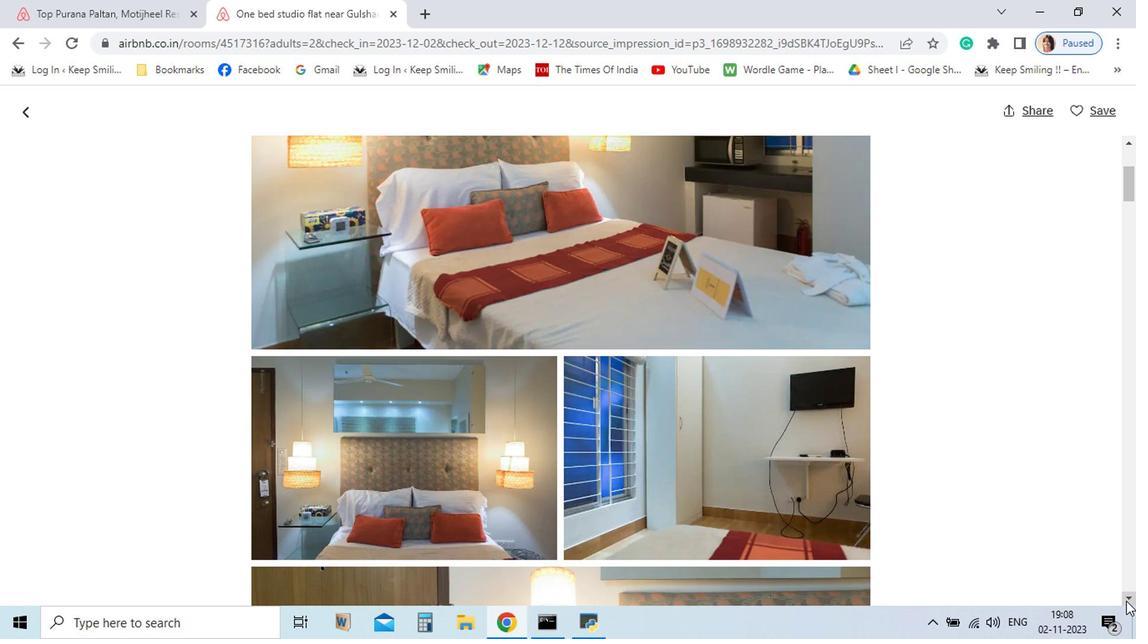
Action: Mouse pressed left at (1118, 602)
Screenshot: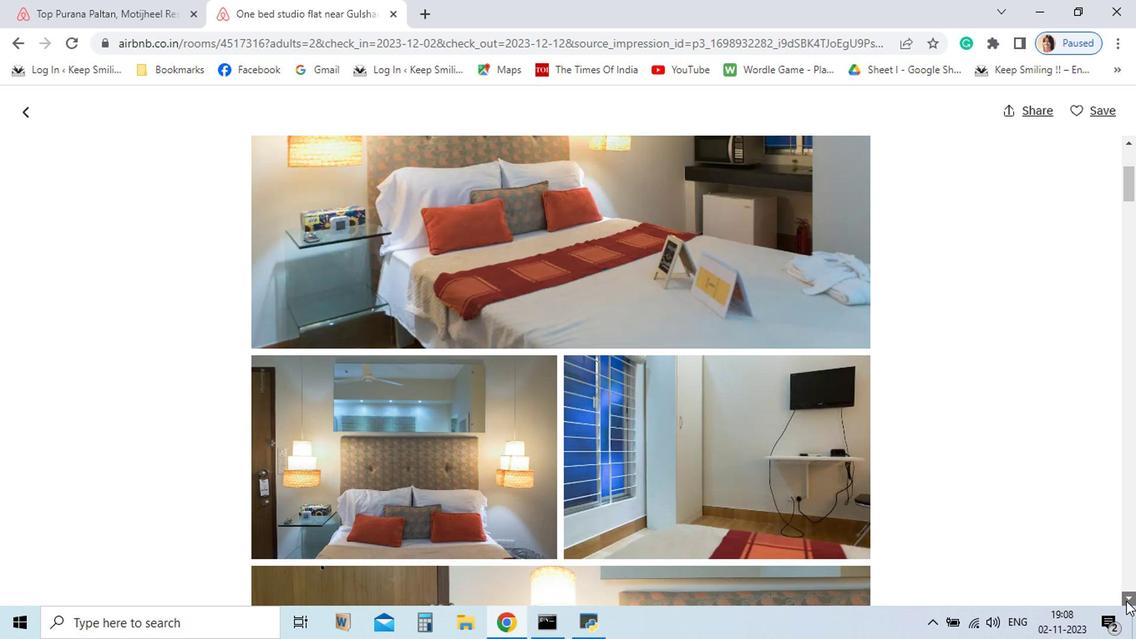 
Action: Mouse pressed left at (1118, 602)
Screenshot: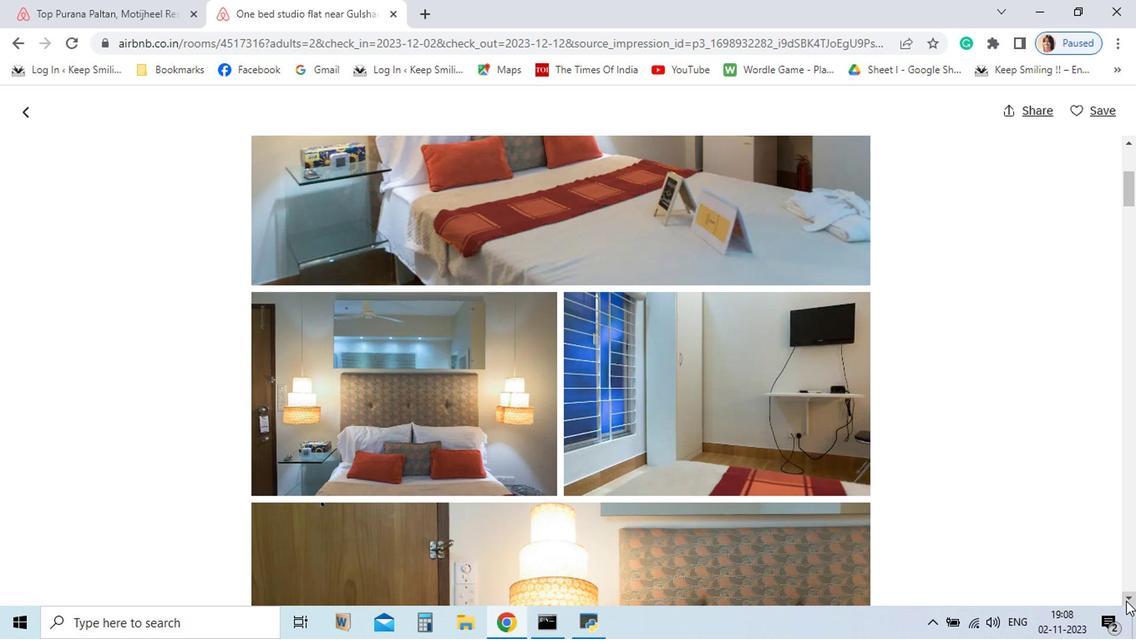 
Action: Mouse pressed left at (1118, 602)
Screenshot: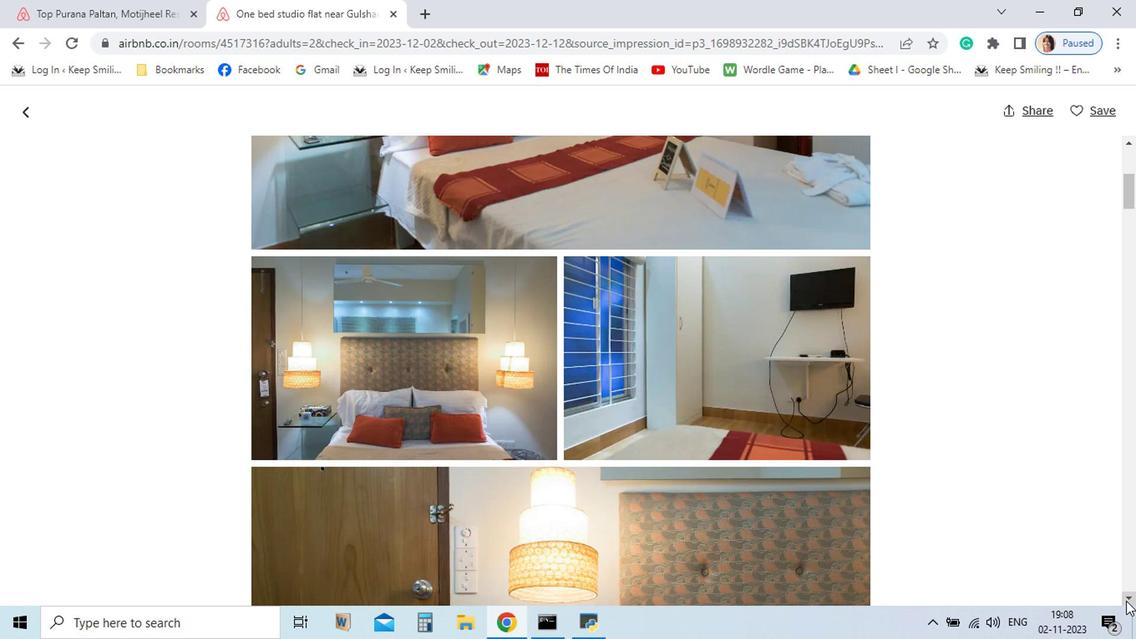 
Action: Mouse pressed left at (1118, 602)
Screenshot: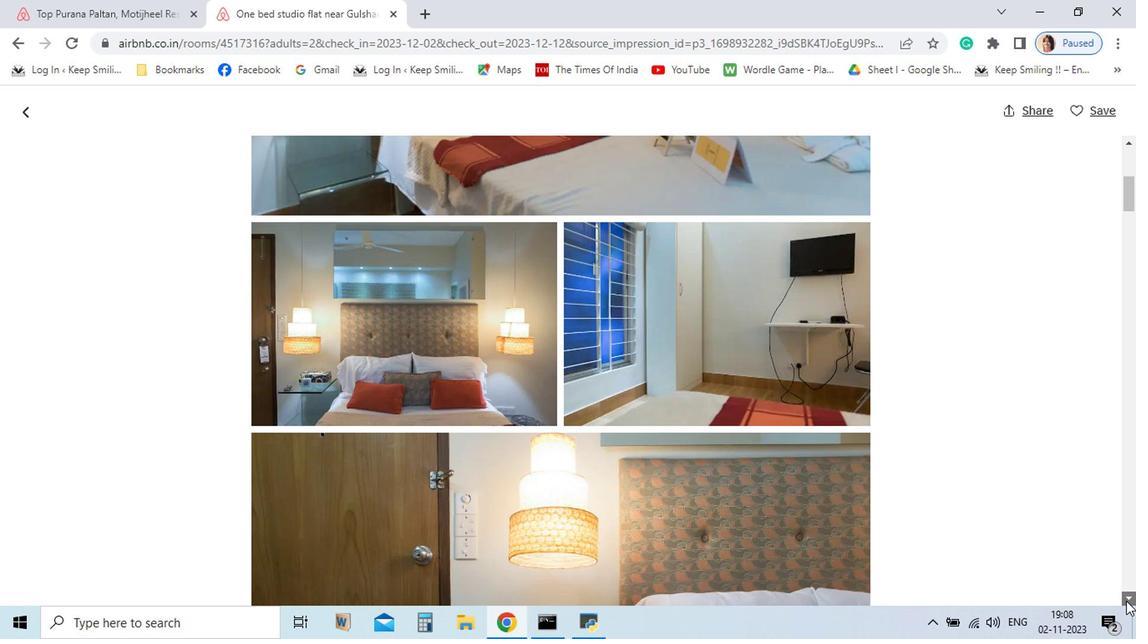 
Action: Mouse pressed left at (1118, 602)
Screenshot: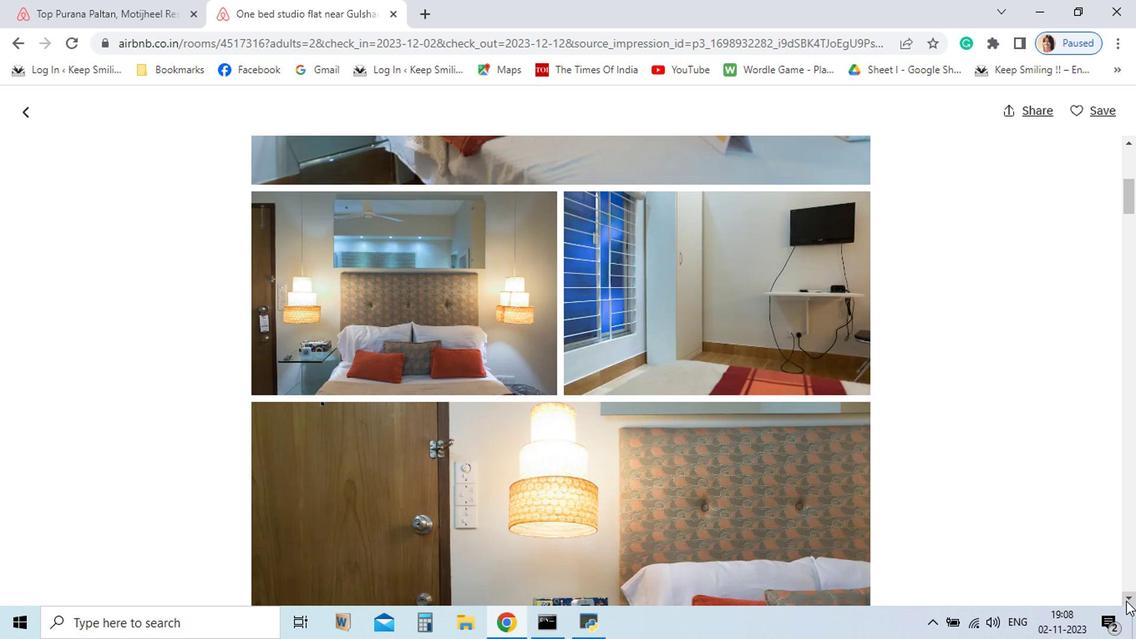 
Action: Mouse pressed left at (1118, 602)
Screenshot: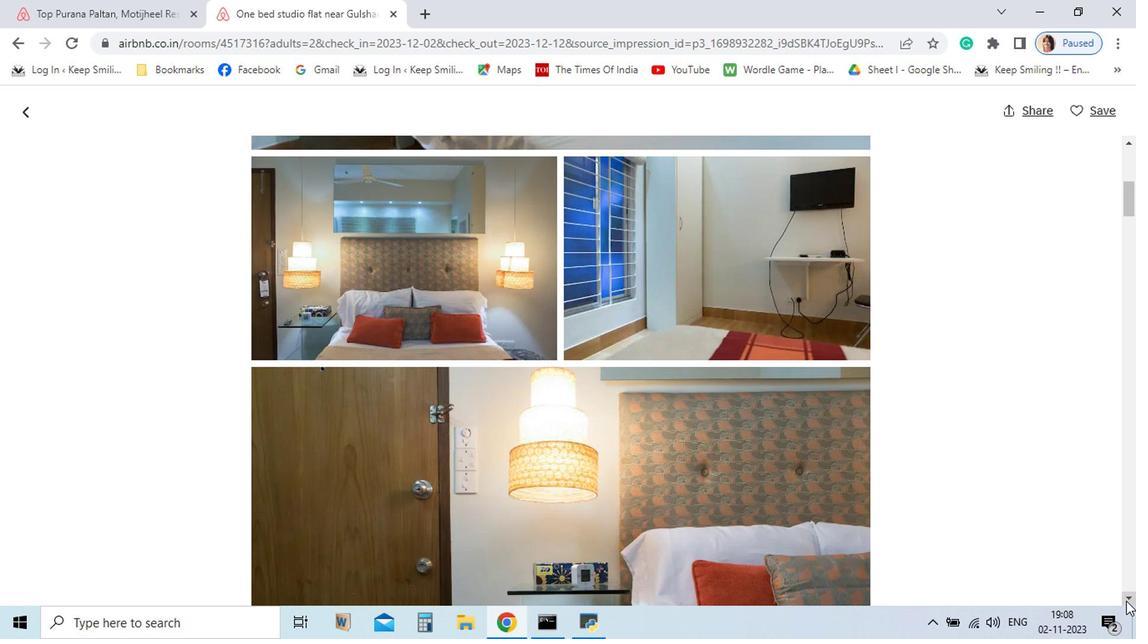 
Action: Mouse pressed left at (1118, 602)
Screenshot: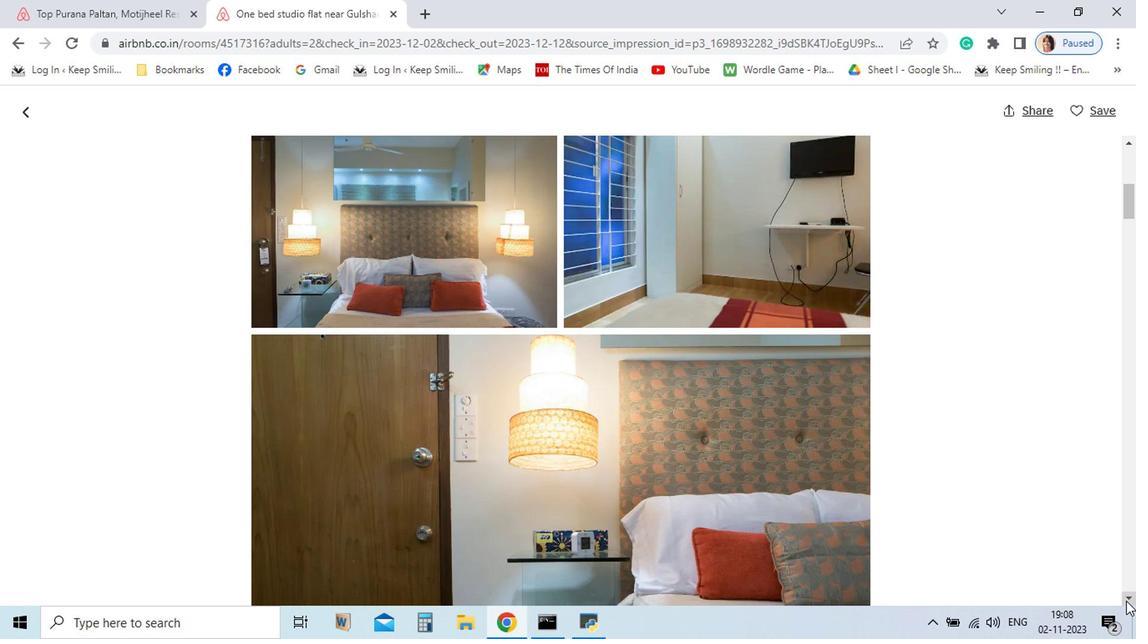 
Action: Mouse pressed left at (1118, 602)
Screenshot: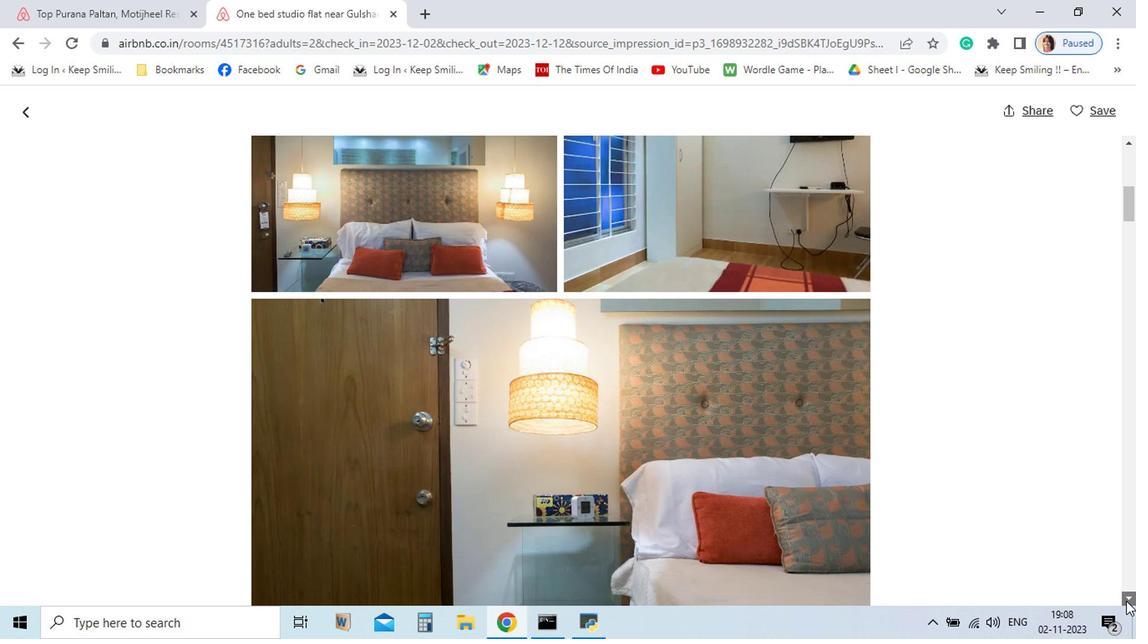 
Action: Mouse pressed left at (1118, 602)
Screenshot: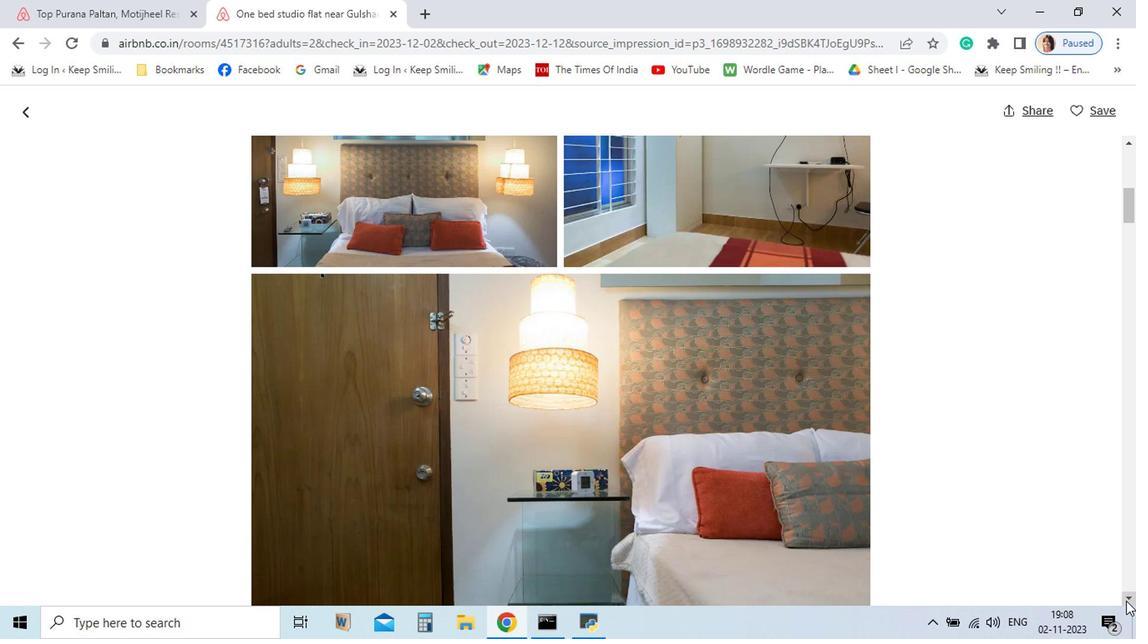 
Action: Mouse pressed left at (1118, 602)
Screenshot: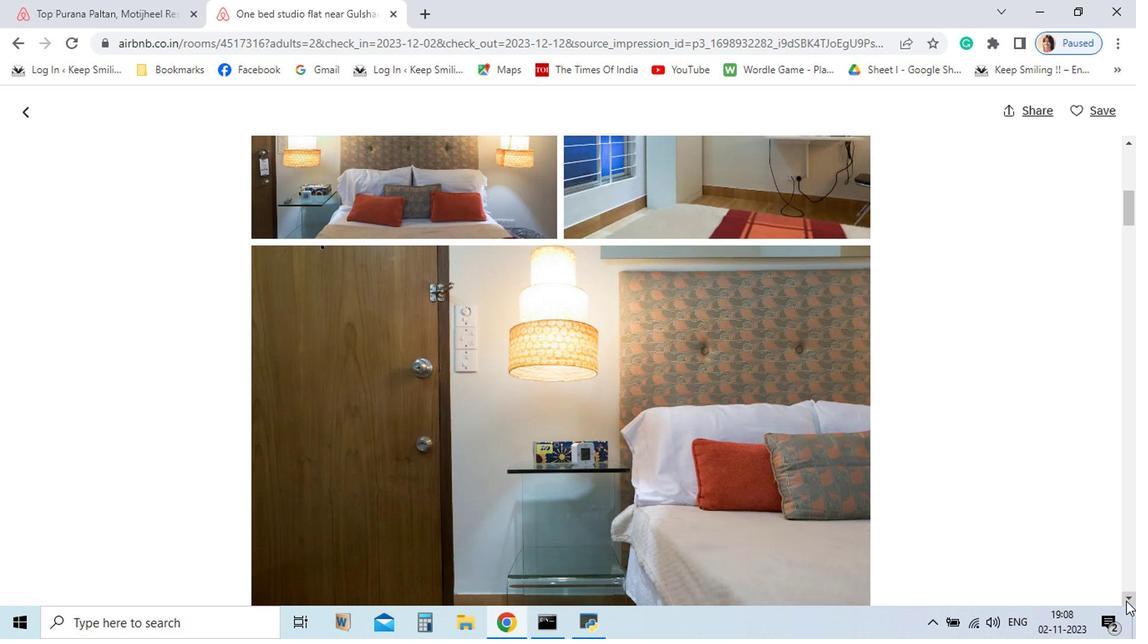 
Action: Mouse pressed left at (1118, 602)
Screenshot: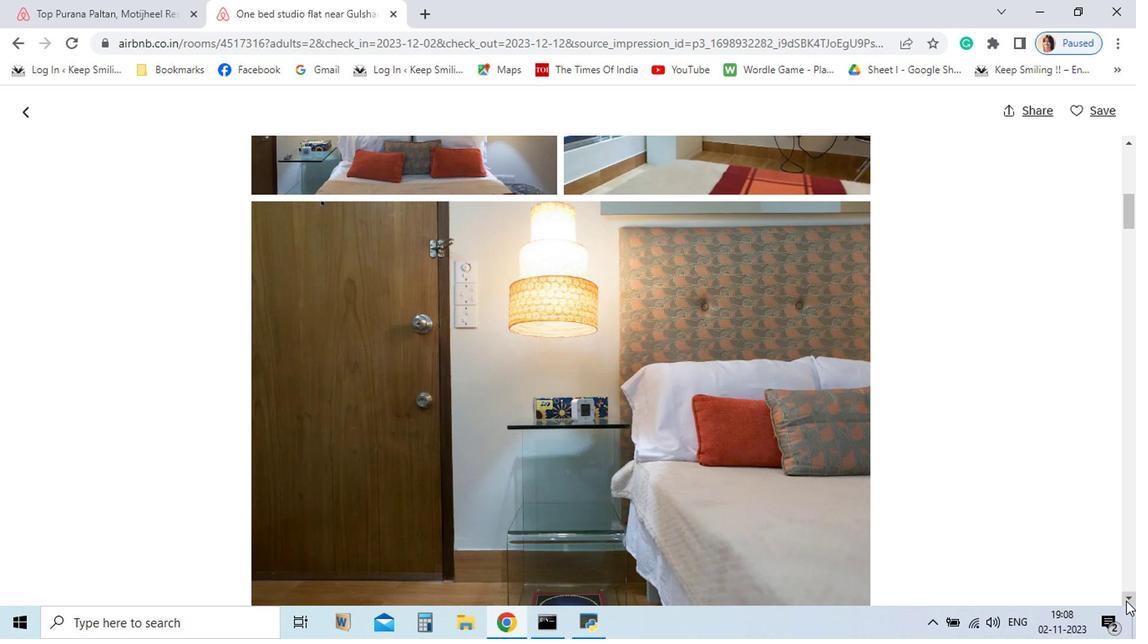 
Action: Mouse pressed left at (1118, 602)
Screenshot: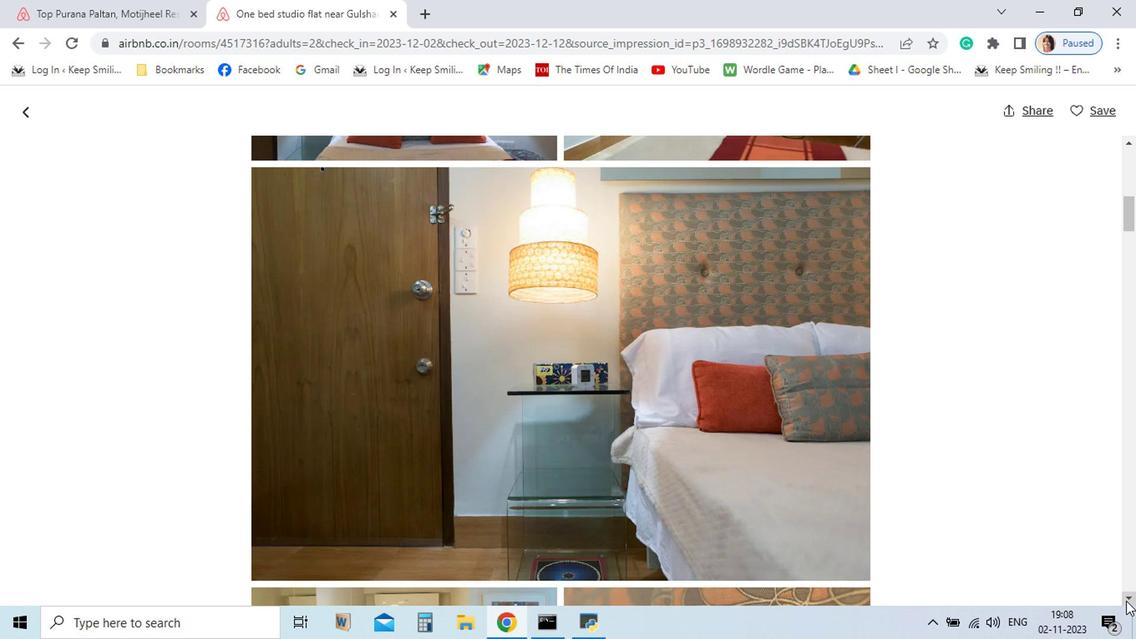 
Action: Mouse pressed left at (1118, 602)
Screenshot: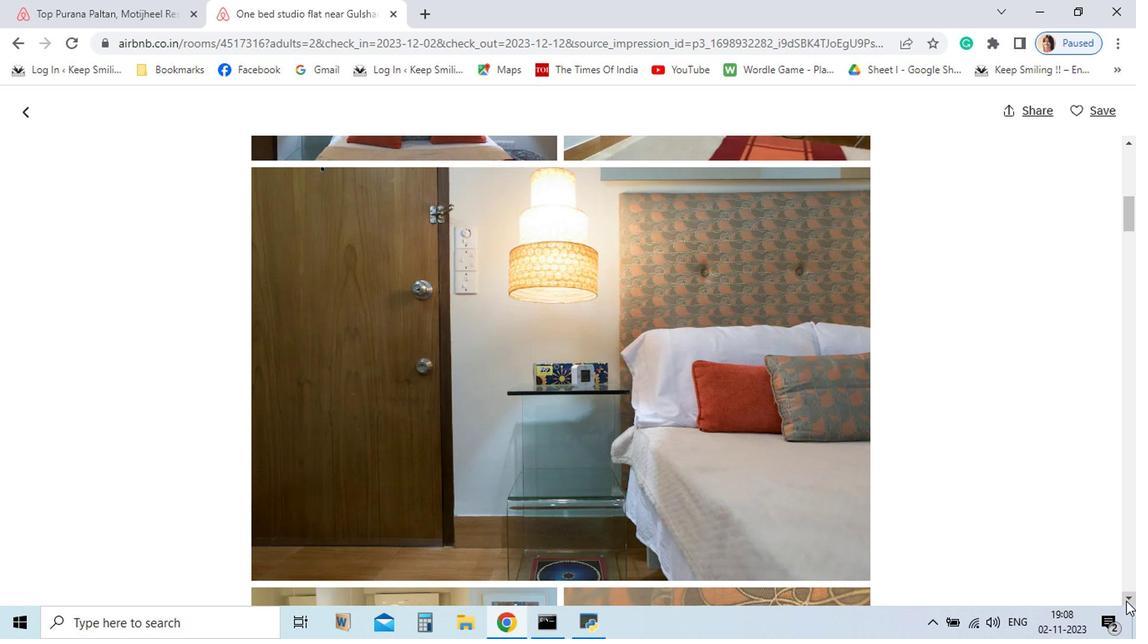 
Action: Mouse pressed left at (1118, 602)
Screenshot: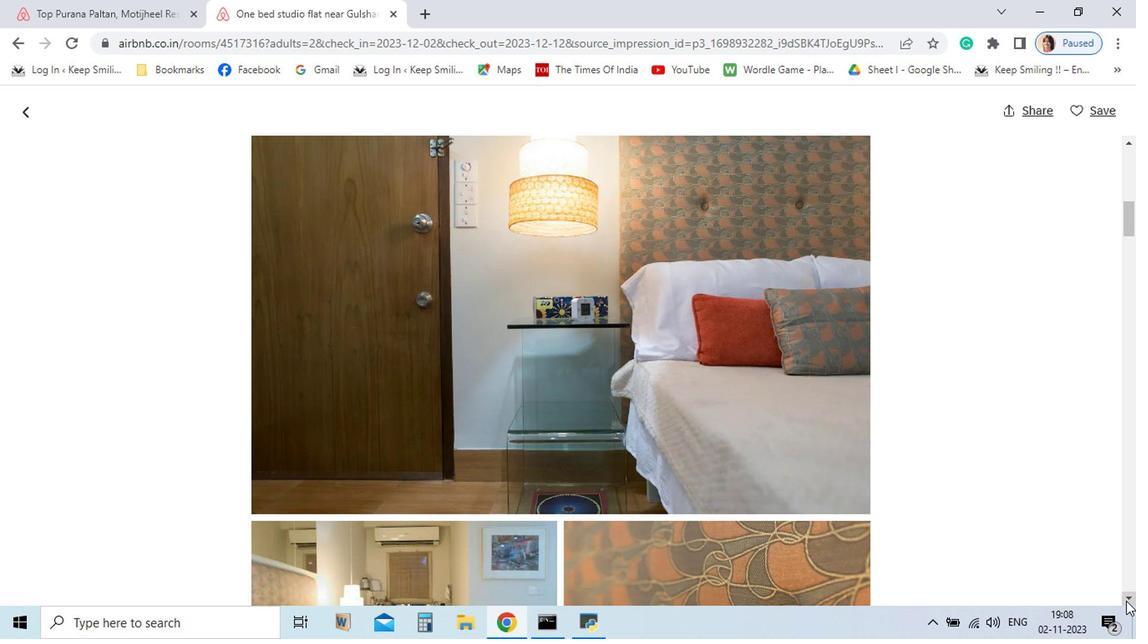 
Action: Mouse pressed left at (1118, 602)
Screenshot: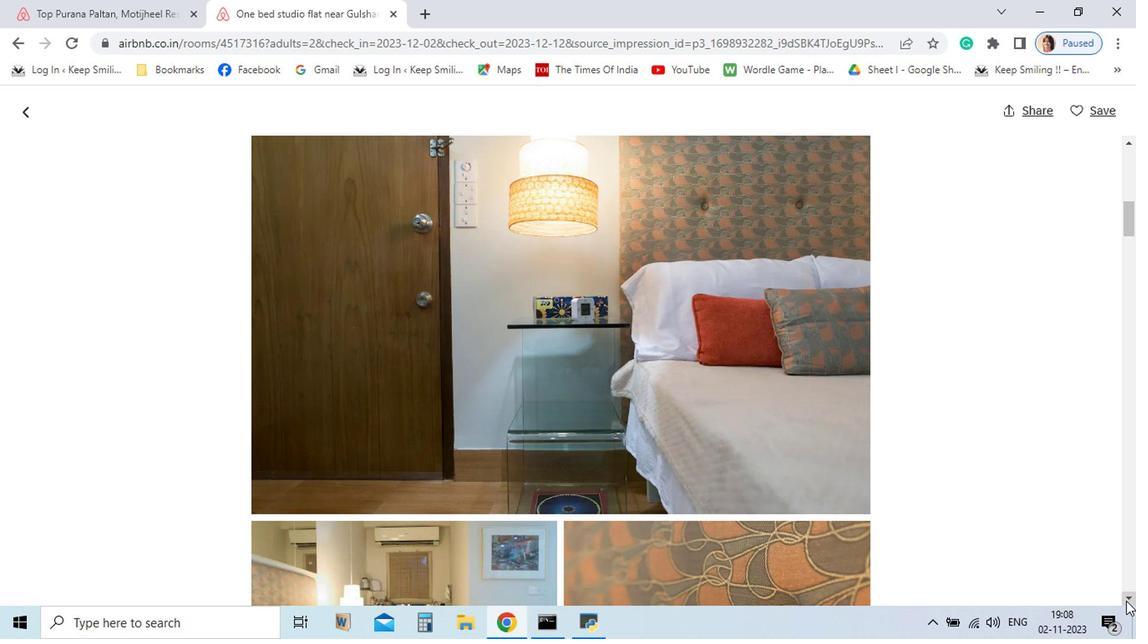 
Action: Mouse pressed left at (1118, 602)
Screenshot: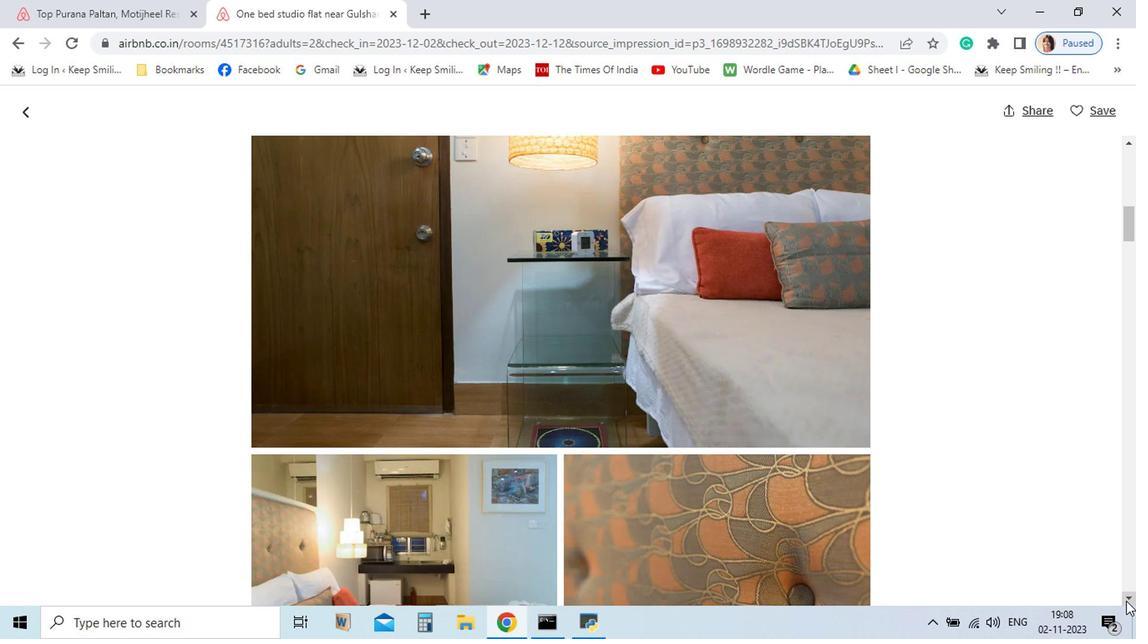 
Action: Mouse pressed left at (1118, 602)
Screenshot: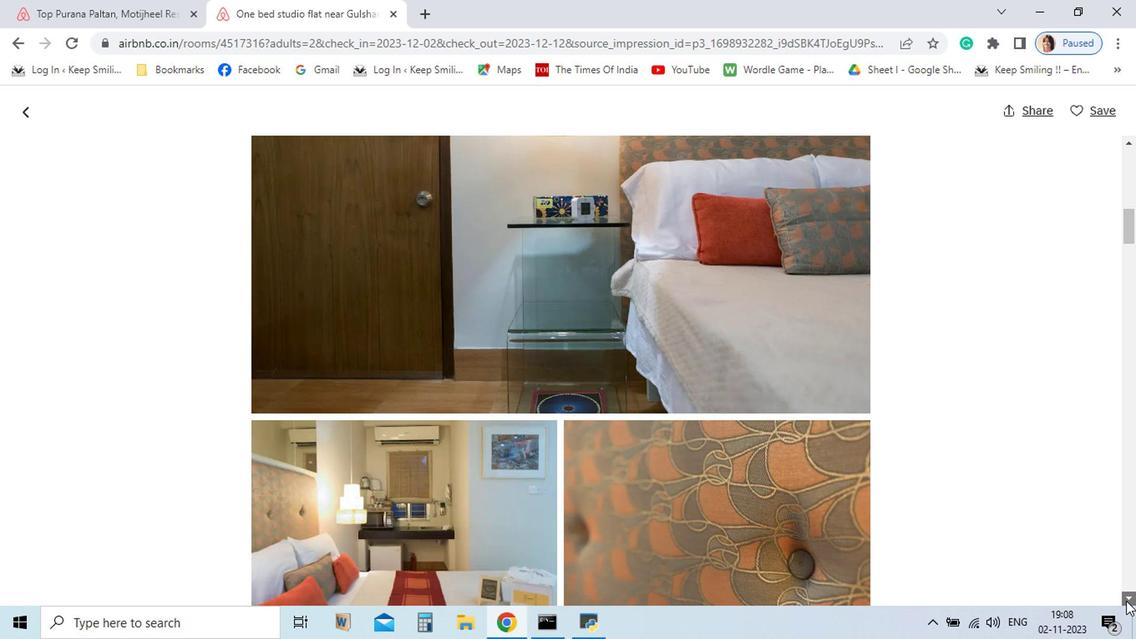 
Action: Mouse pressed left at (1118, 602)
Screenshot: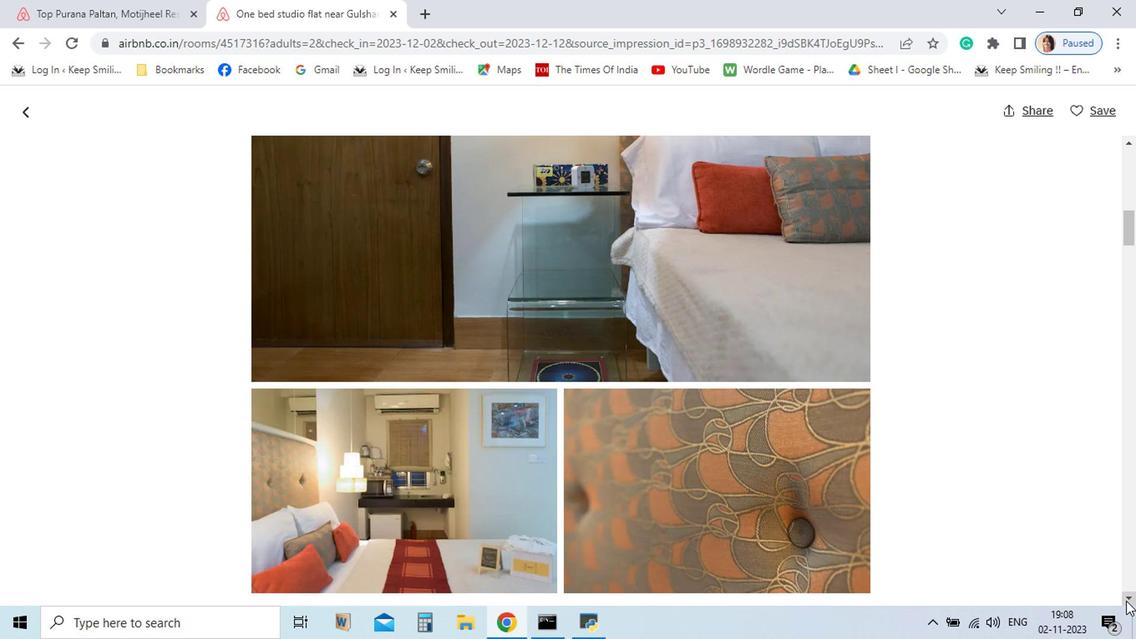 
Action: Mouse pressed left at (1118, 602)
Screenshot: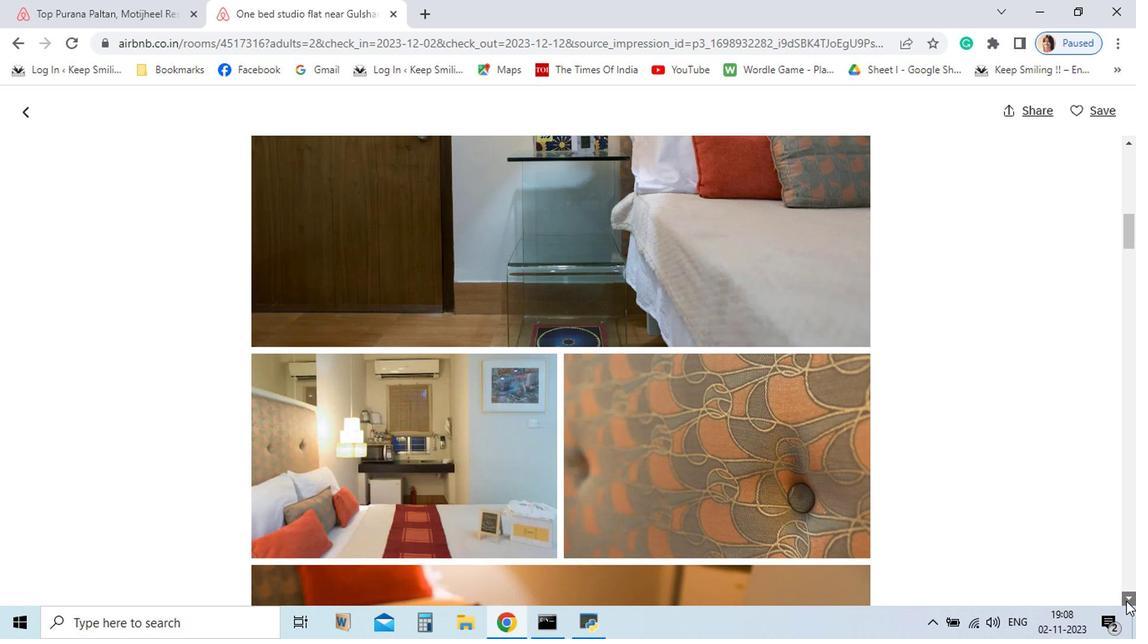 
Action: Mouse pressed left at (1118, 602)
Screenshot: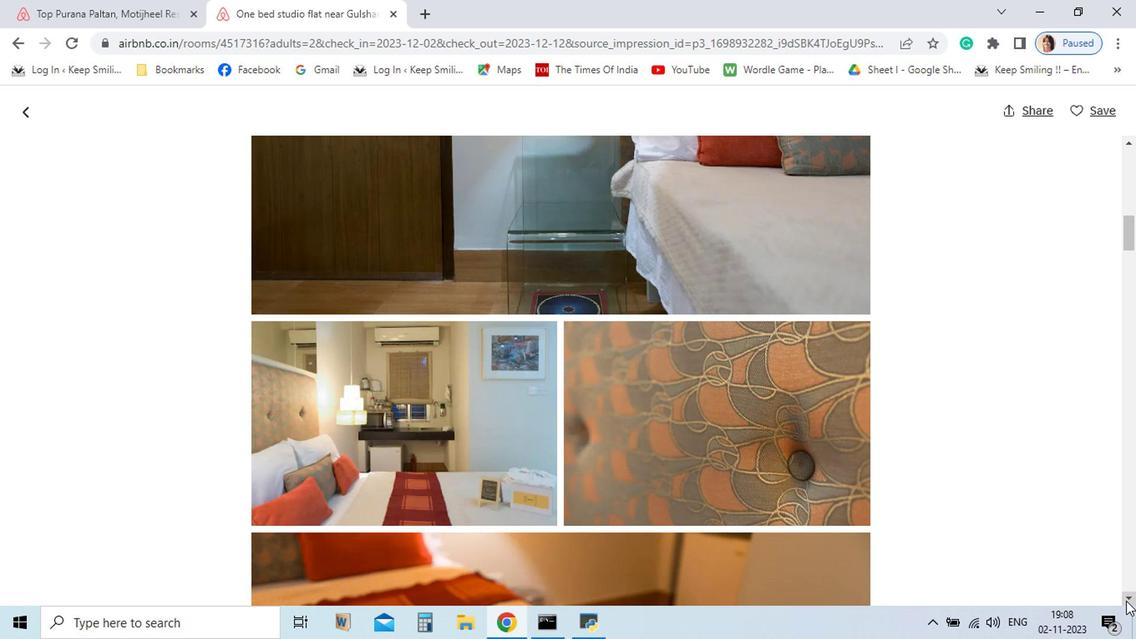 
Action: Mouse pressed left at (1118, 602)
Screenshot: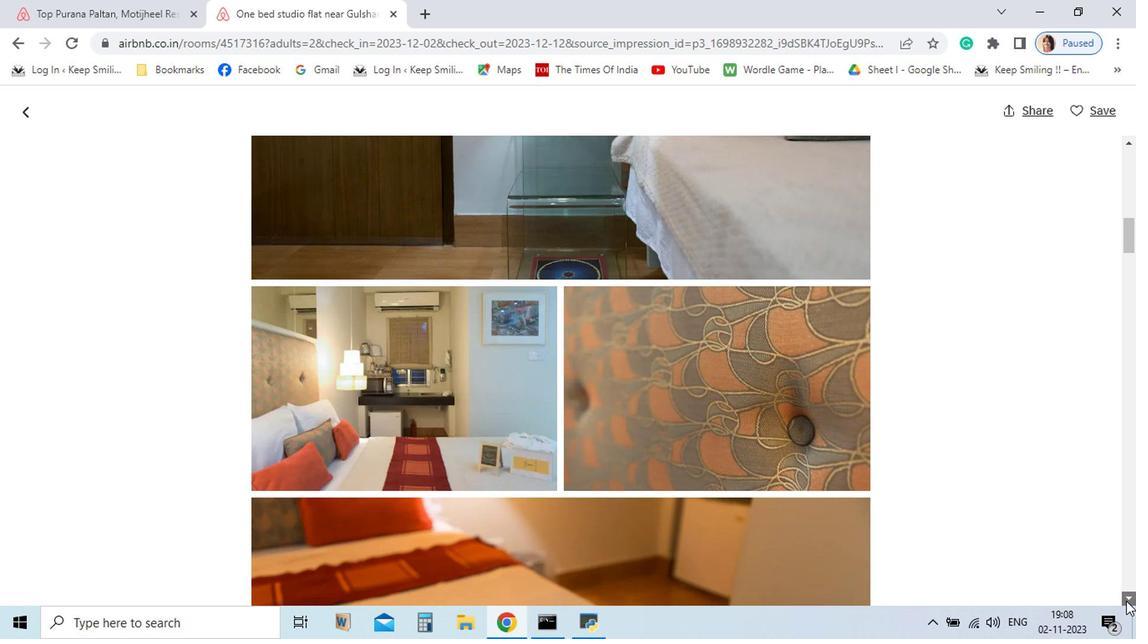 
Action: Mouse pressed left at (1118, 602)
Screenshot: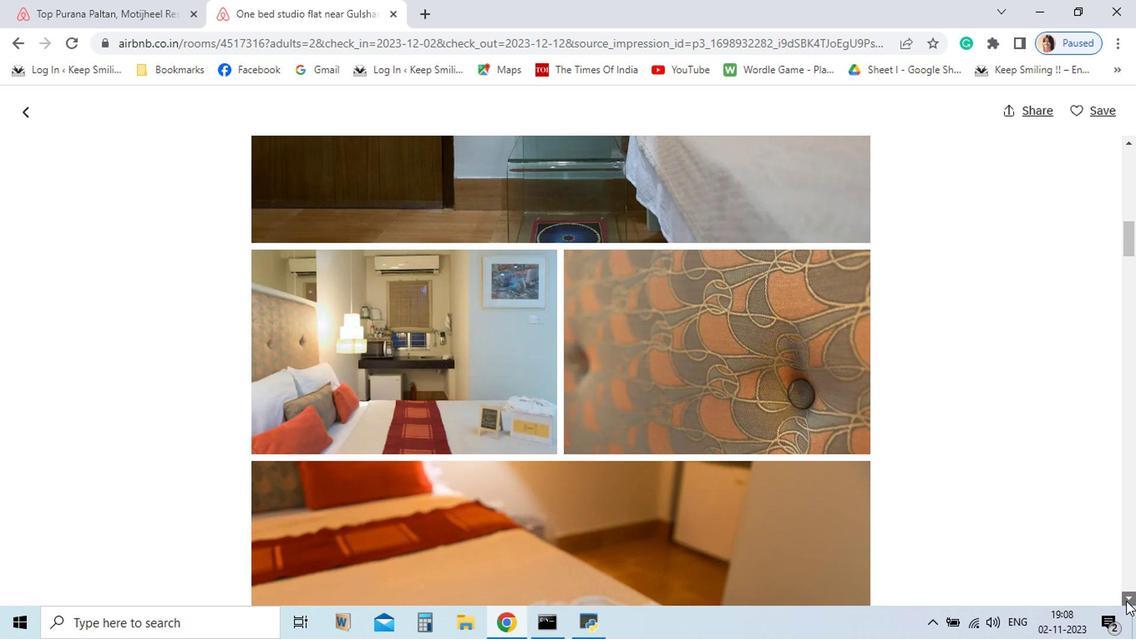 
Action: Mouse pressed left at (1118, 602)
Screenshot: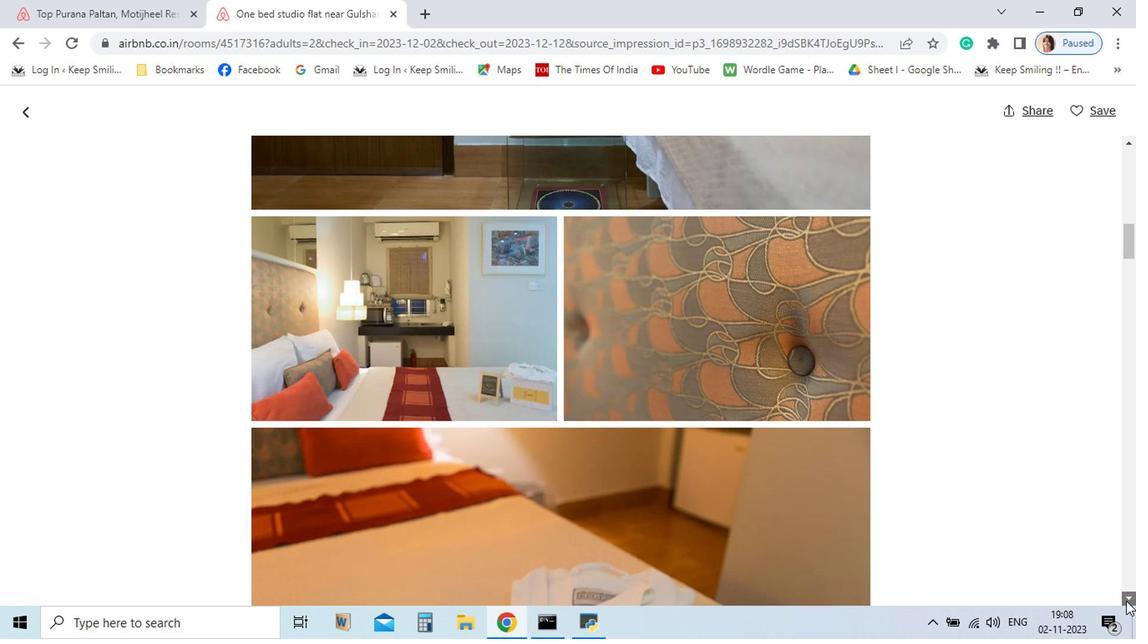 
Action: Mouse pressed left at (1118, 602)
Screenshot: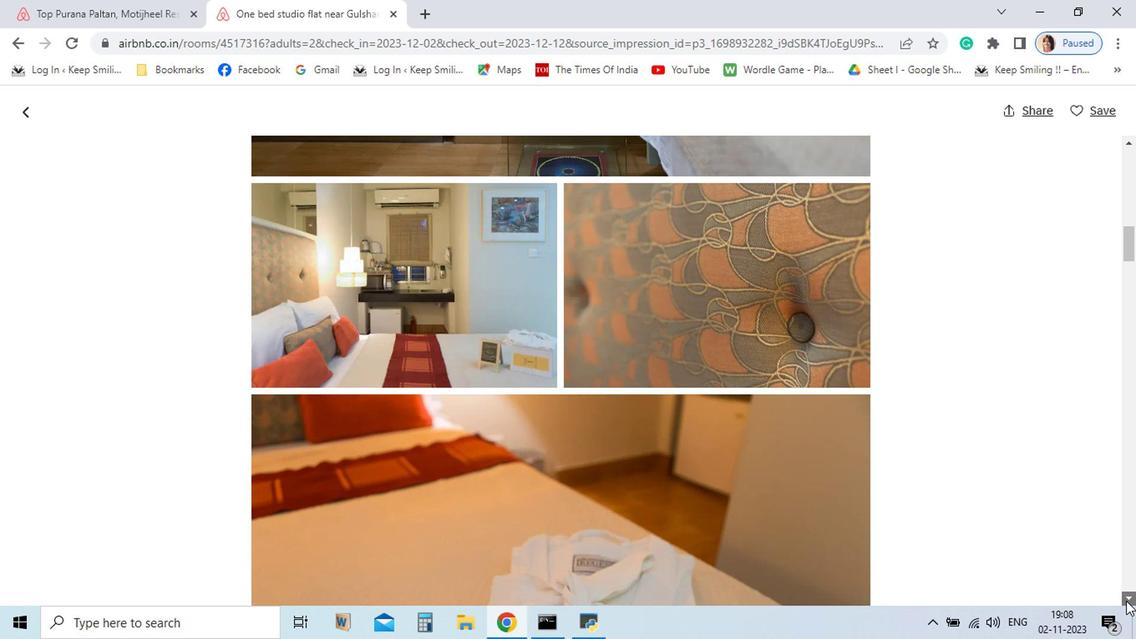 
Action: Mouse pressed left at (1118, 602)
Screenshot: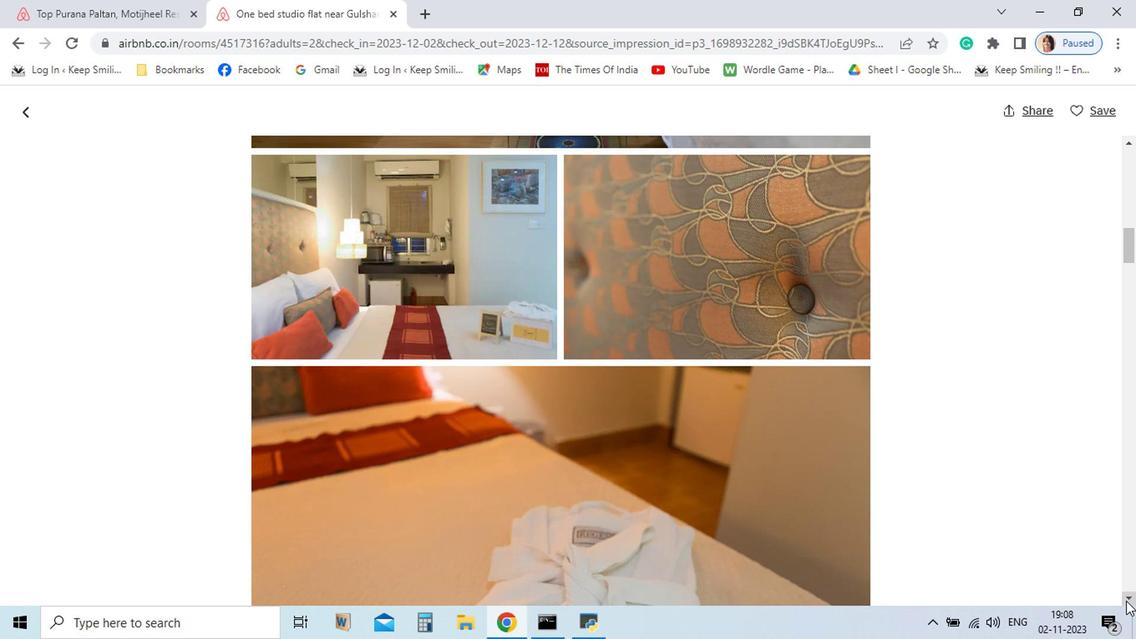 
Action: Mouse pressed left at (1118, 602)
Screenshot: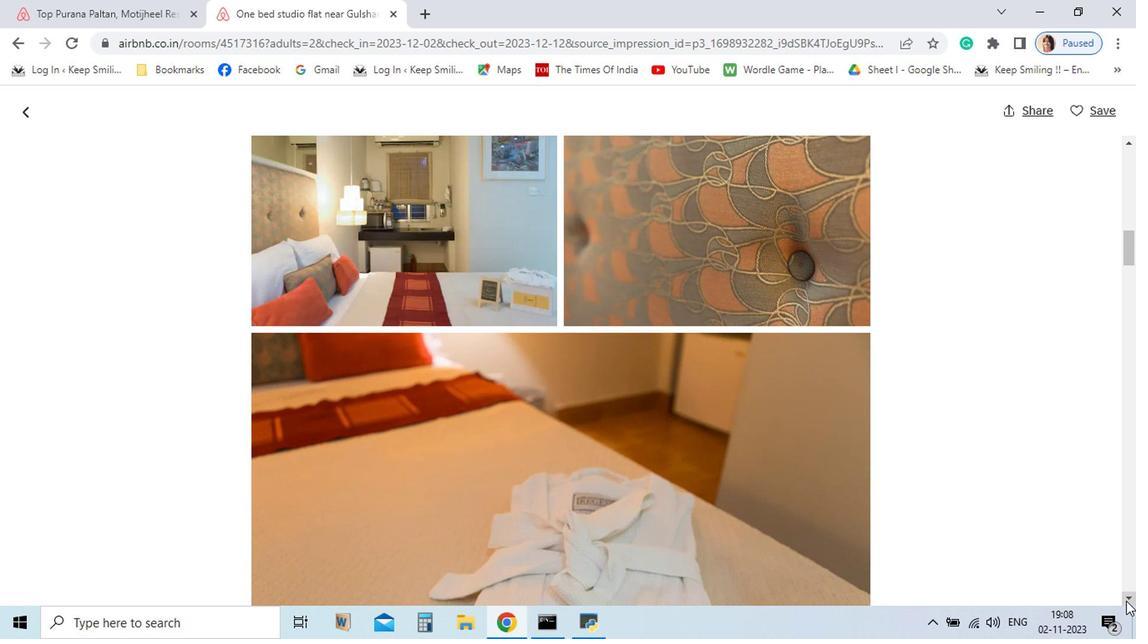 
Action: Mouse pressed left at (1118, 602)
Screenshot: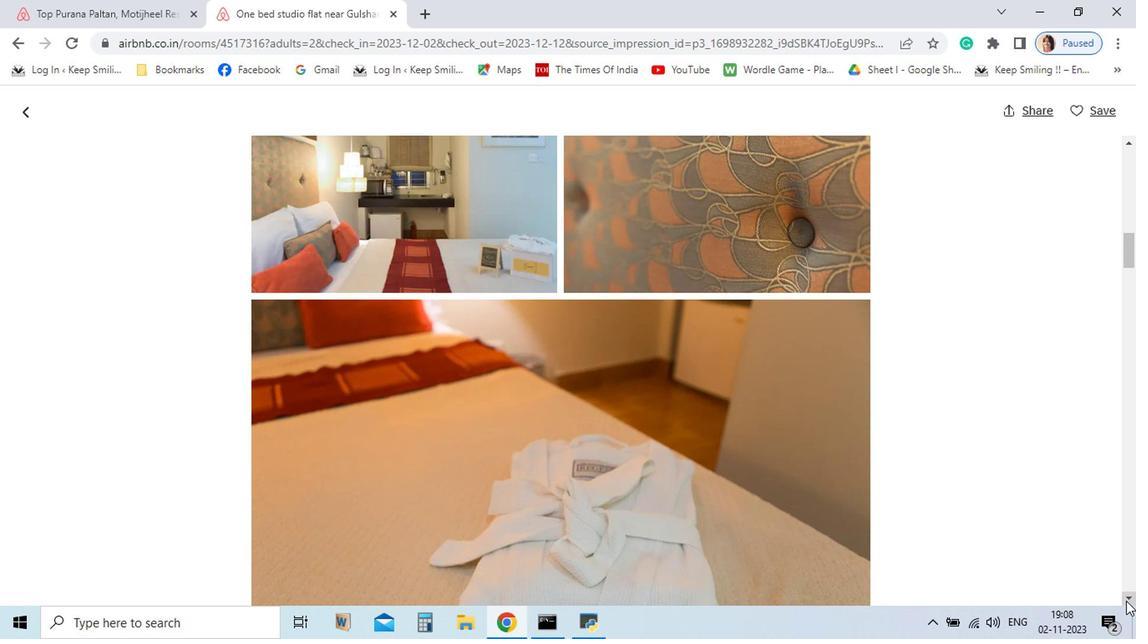 
Action: Mouse pressed left at (1118, 602)
Screenshot: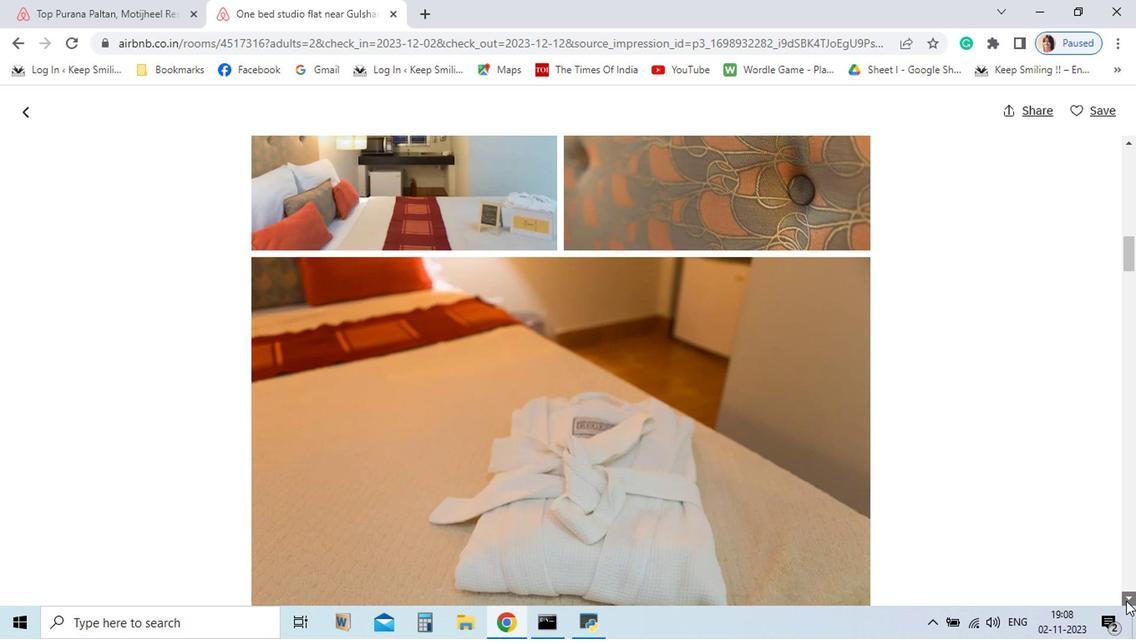 
Action: Mouse pressed left at (1118, 602)
Screenshot: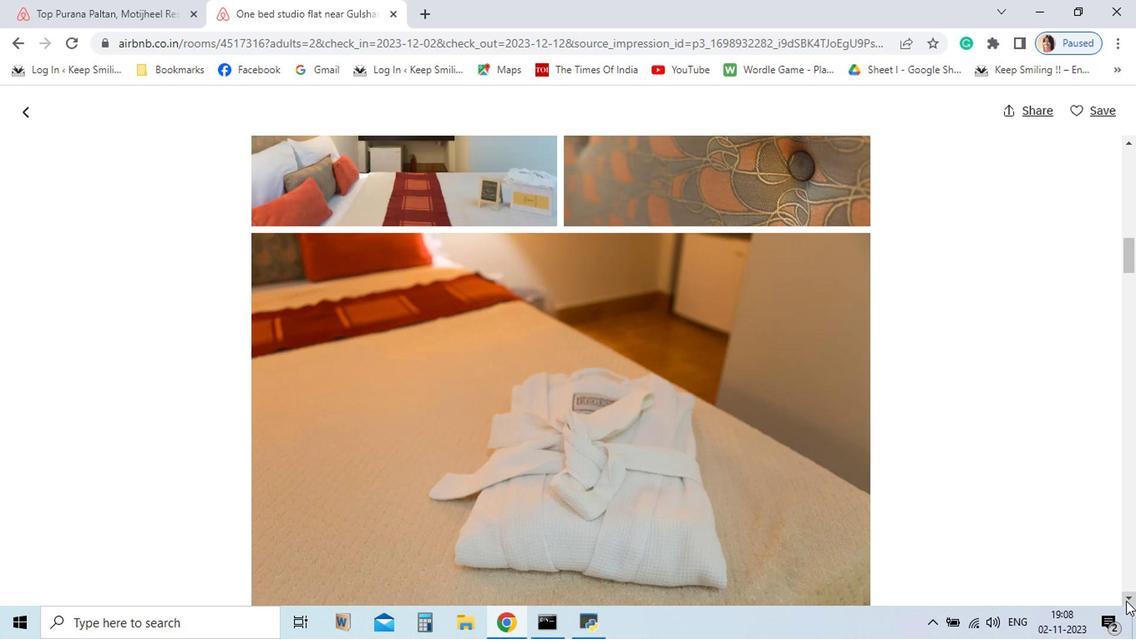 
Action: Mouse pressed left at (1118, 602)
Screenshot: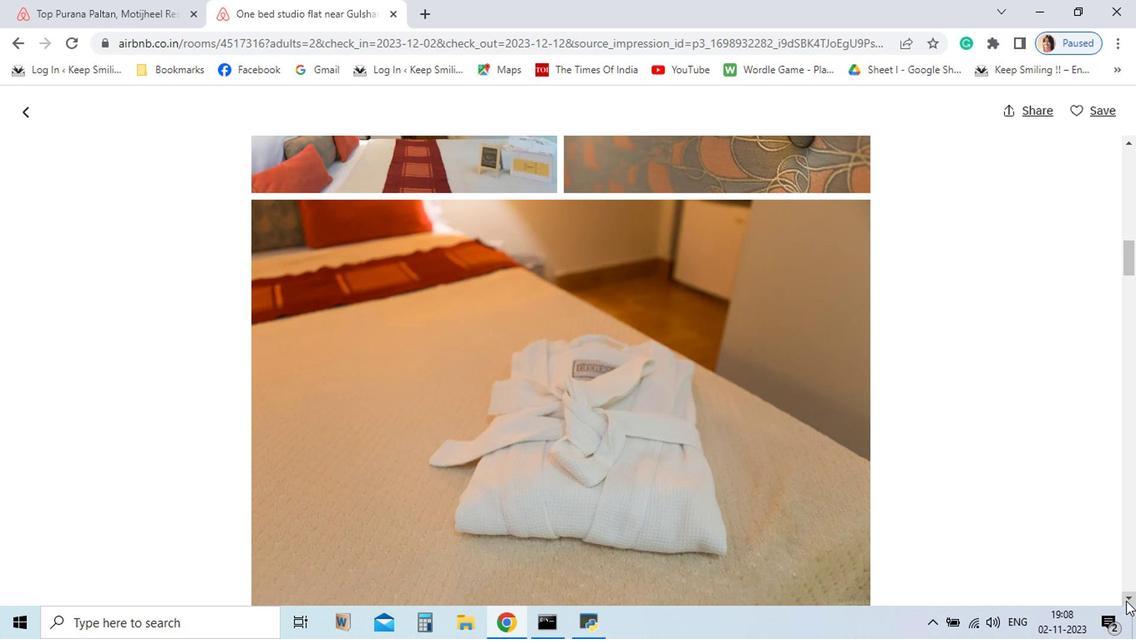 
Action: Mouse pressed left at (1118, 602)
Screenshot: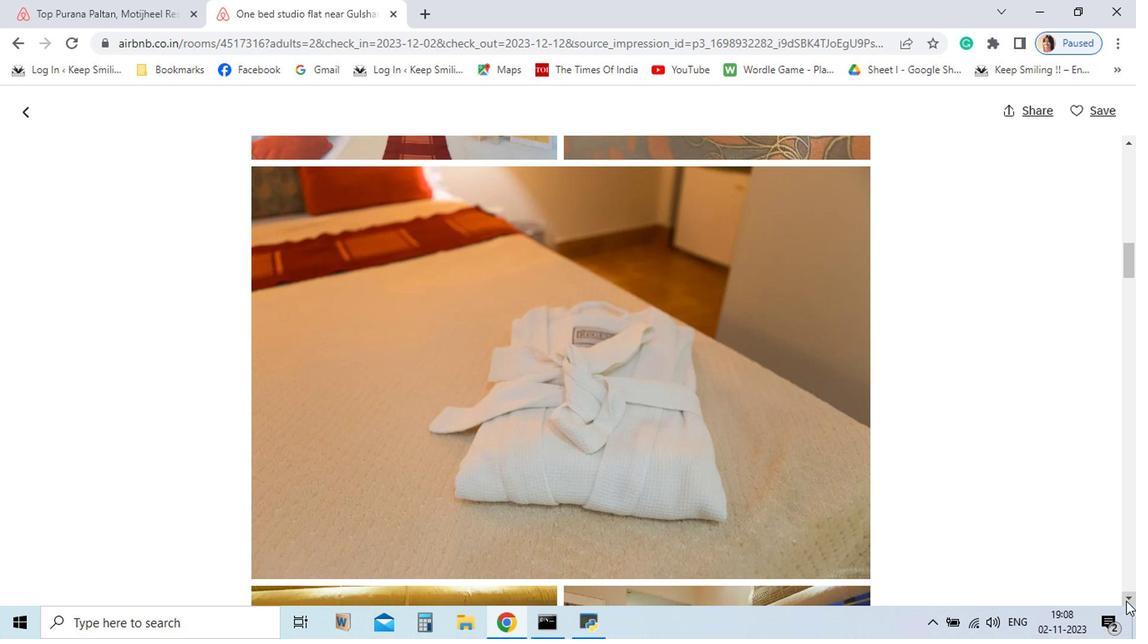
Action: Mouse pressed left at (1118, 602)
Screenshot: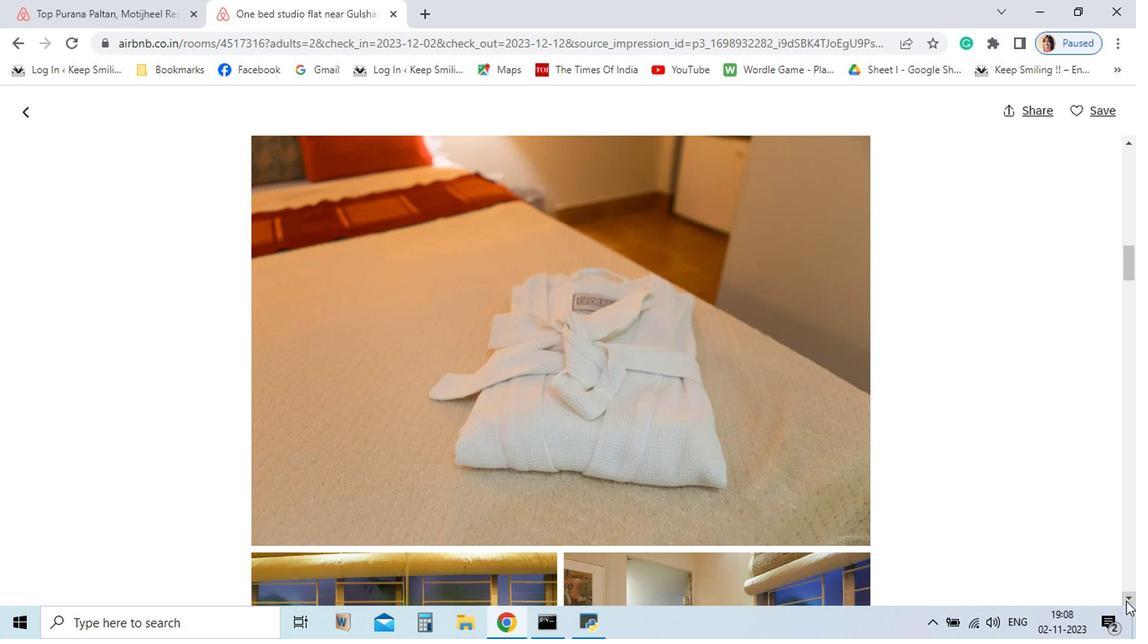 
Action: Mouse pressed left at (1118, 602)
Screenshot: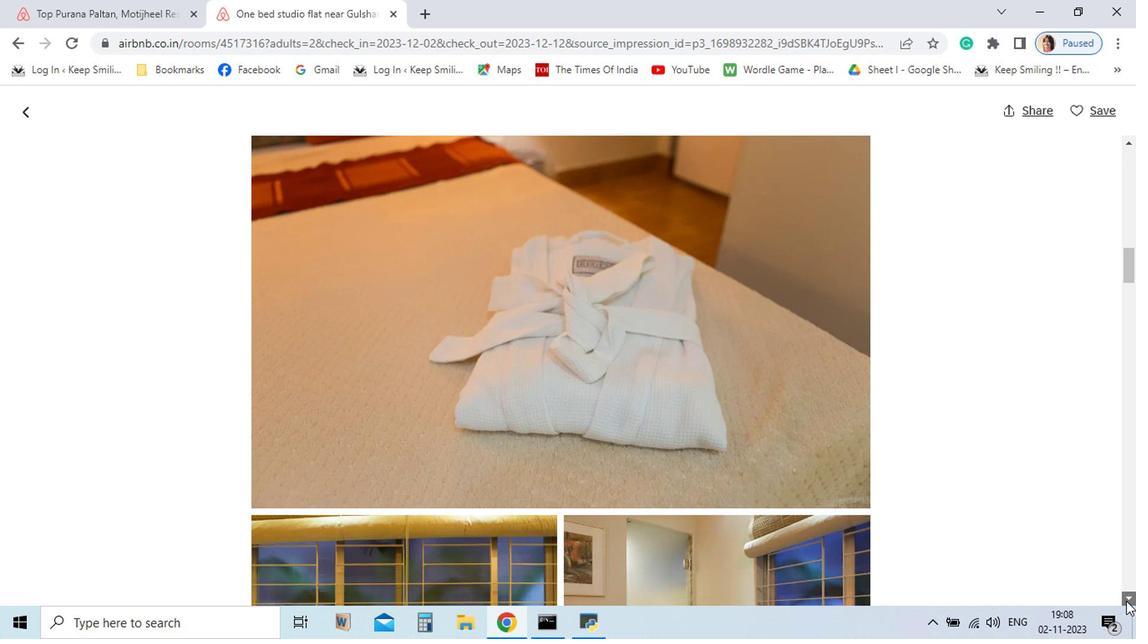 
Action: Mouse pressed left at (1118, 602)
Screenshot: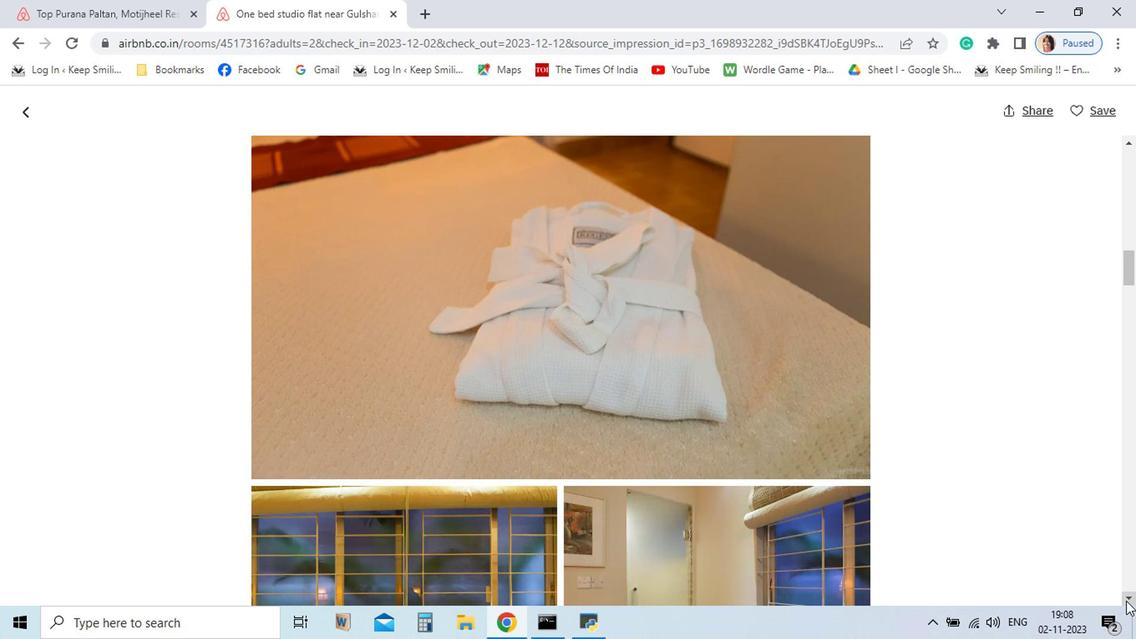 
Action: Mouse pressed left at (1118, 602)
Screenshot: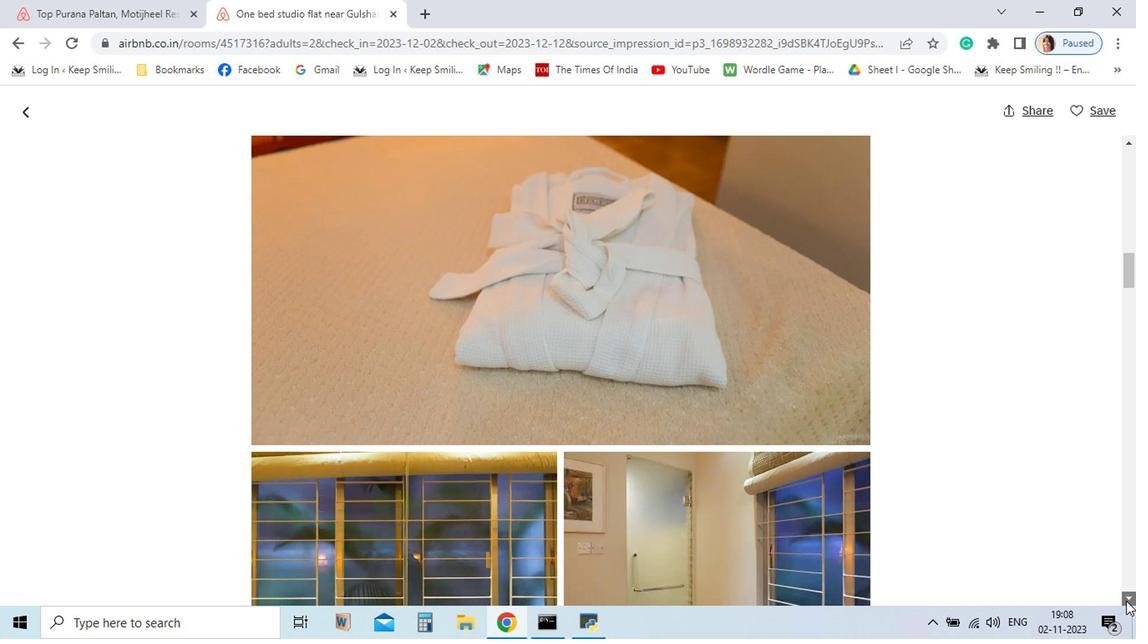 
Action: Mouse pressed left at (1118, 602)
Screenshot: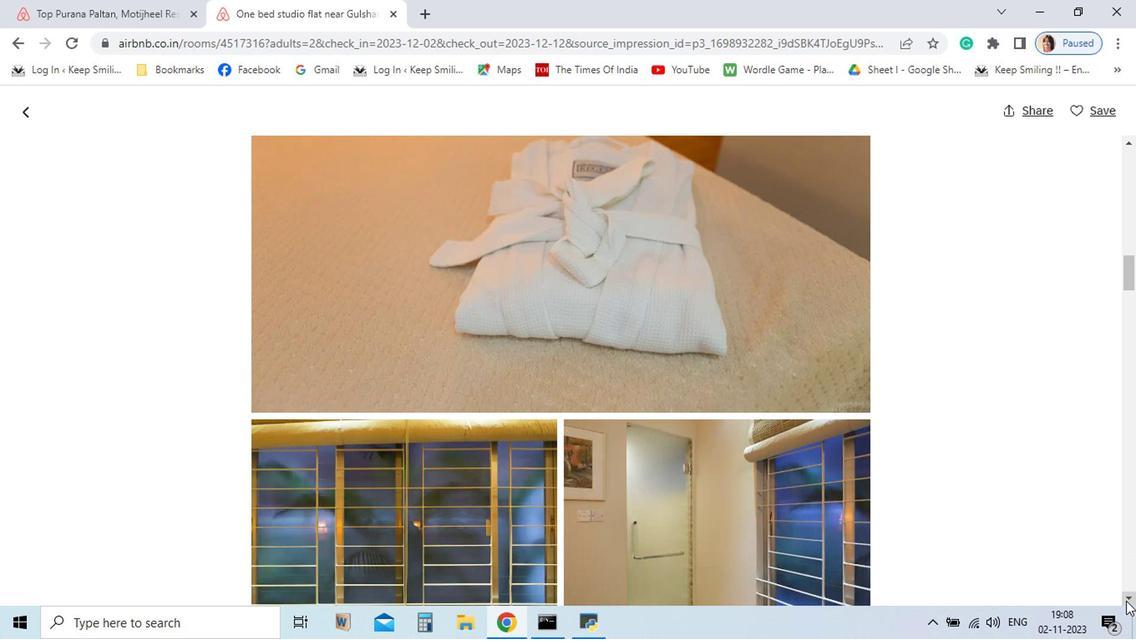 
Action: Mouse pressed left at (1118, 602)
Screenshot: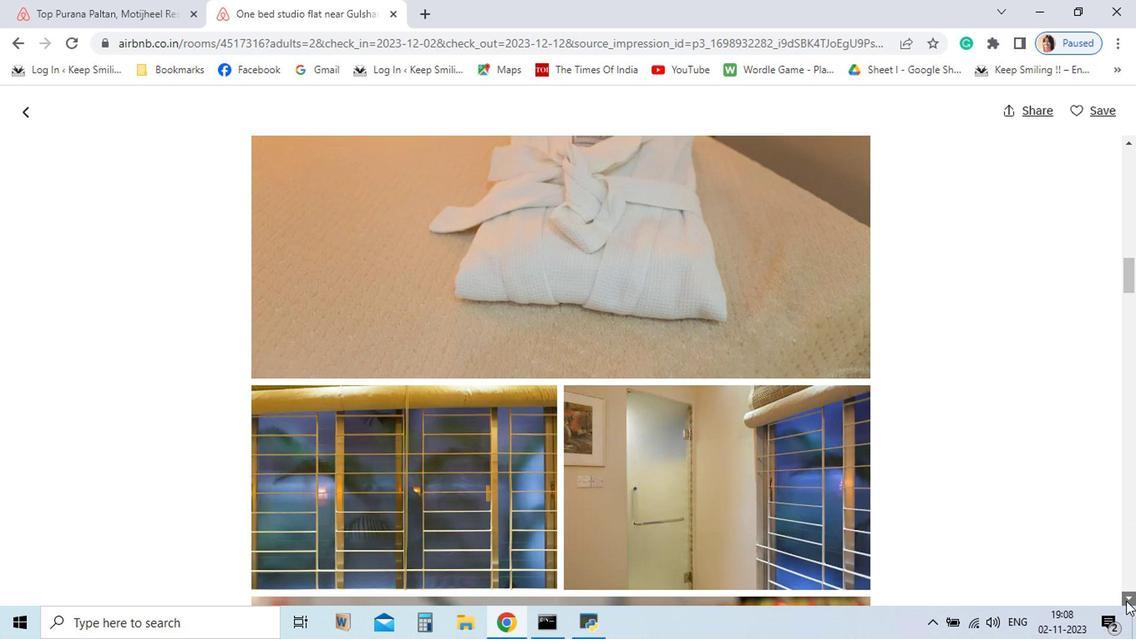 
Action: Mouse pressed left at (1118, 602)
Screenshot: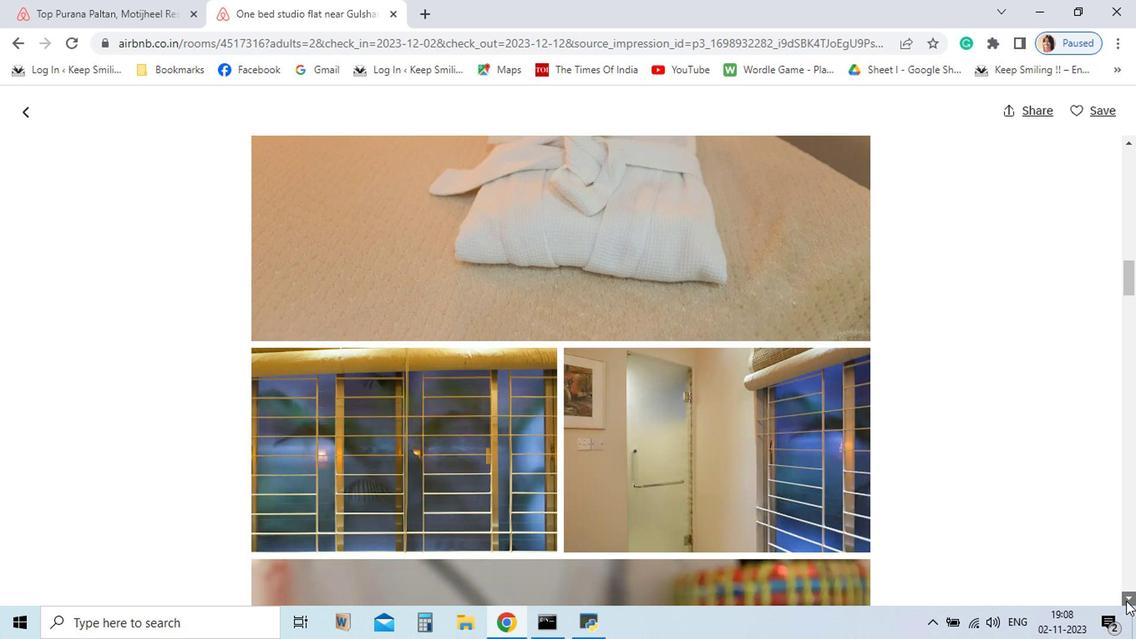 
Action: Mouse pressed left at (1118, 602)
Screenshot: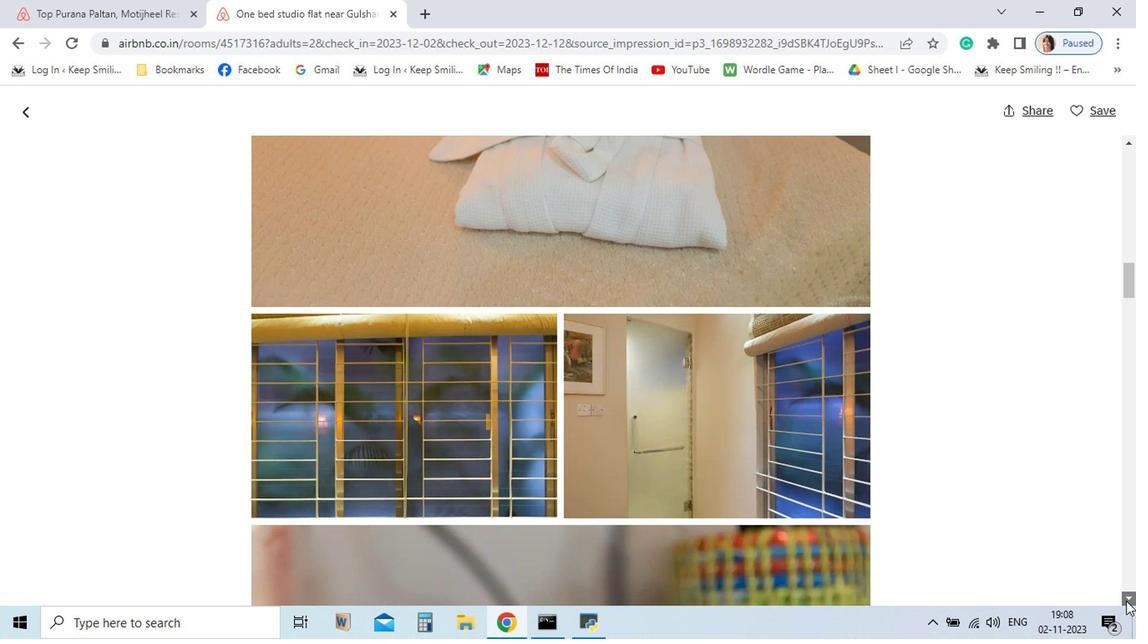 
Action: Mouse pressed left at (1118, 602)
Screenshot: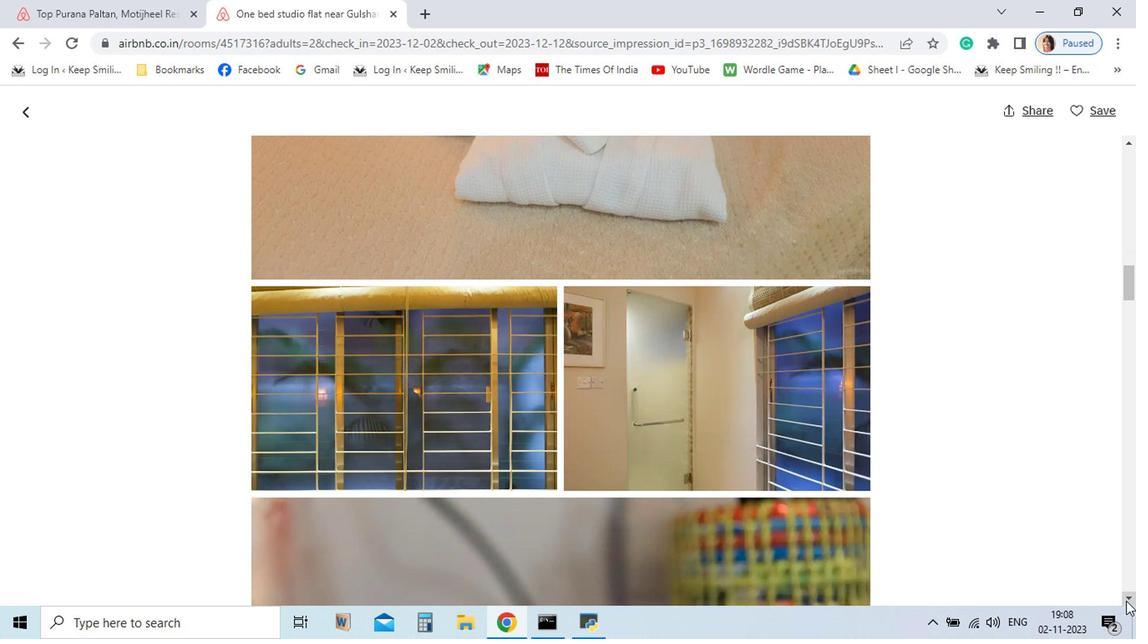 
Action: Mouse pressed left at (1118, 602)
Screenshot: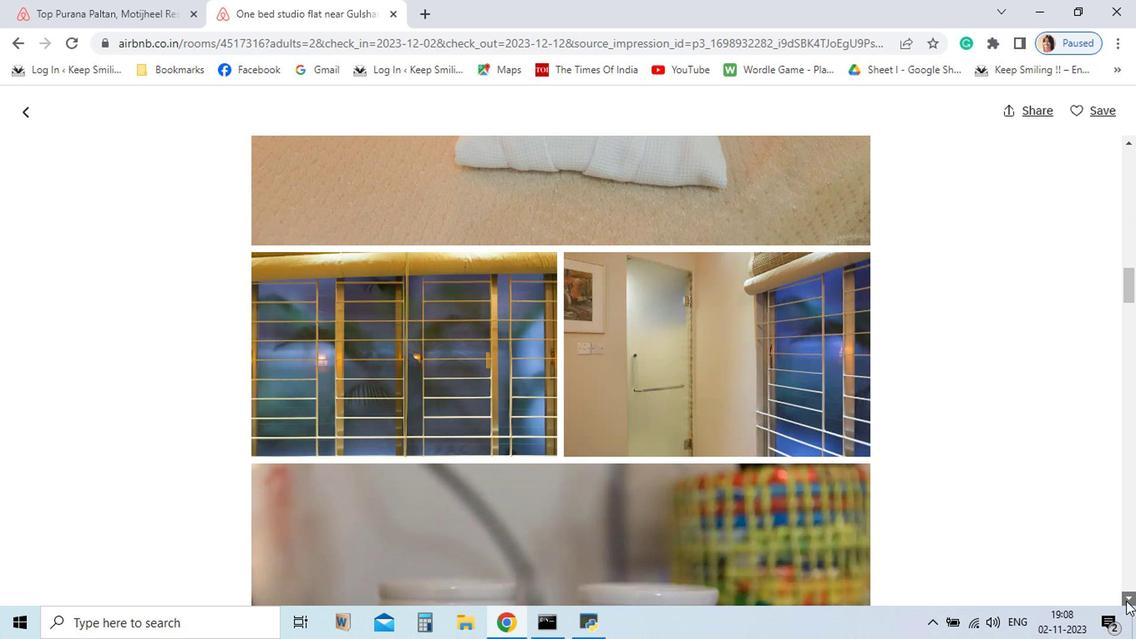 
Action: Mouse pressed left at (1118, 602)
Screenshot: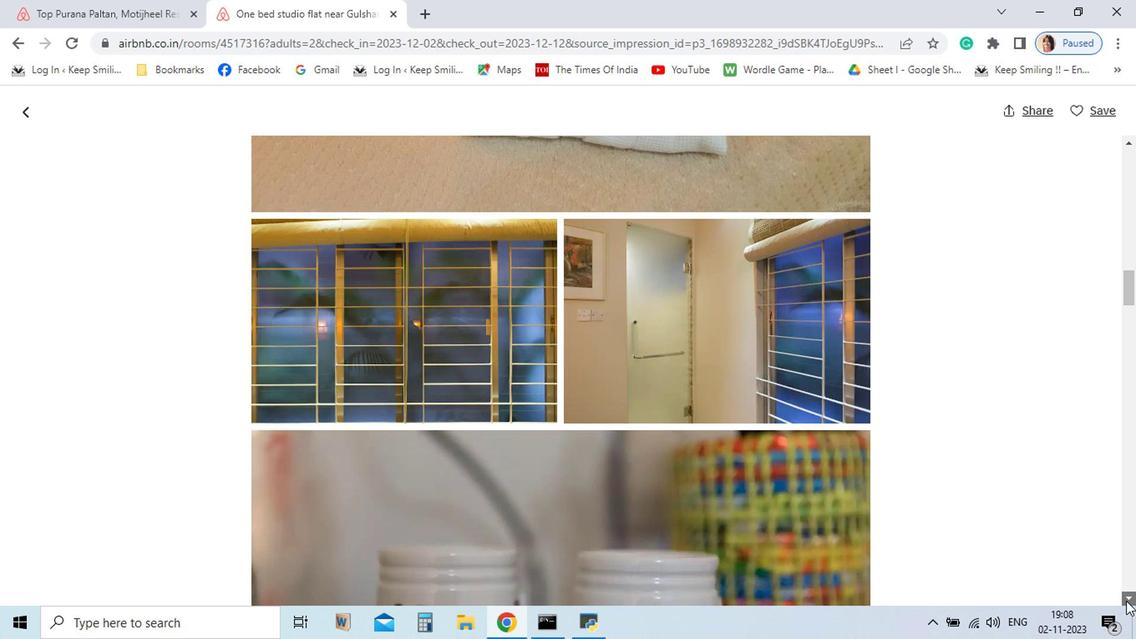 
Action: Mouse pressed left at (1118, 602)
Screenshot: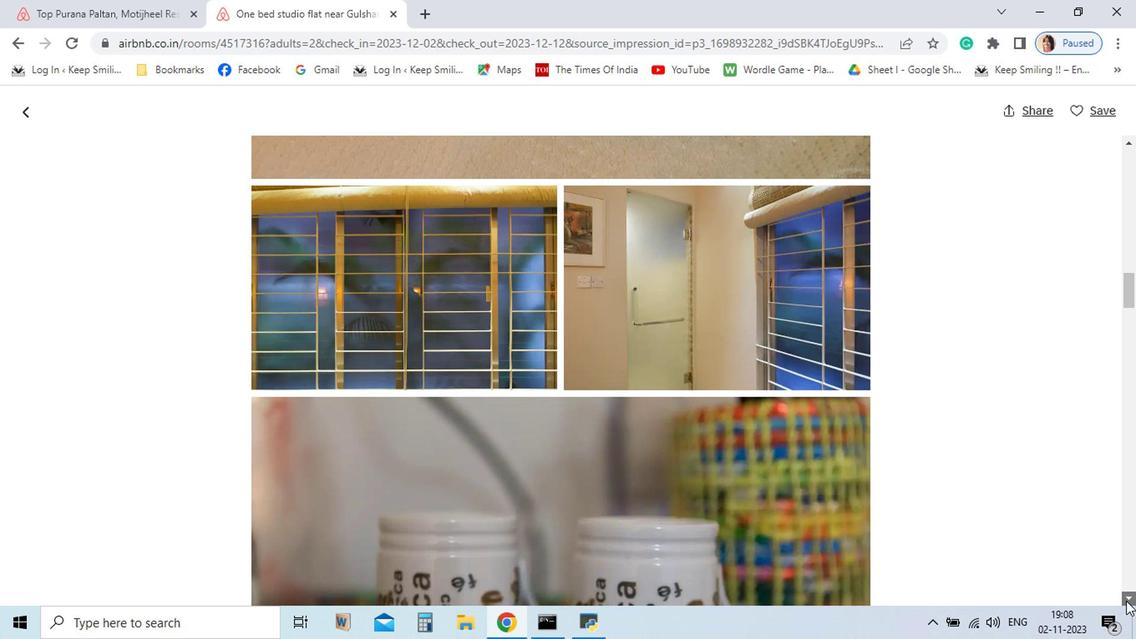 
Action: Mouse pressed left at (1118, 602)
Screenshot: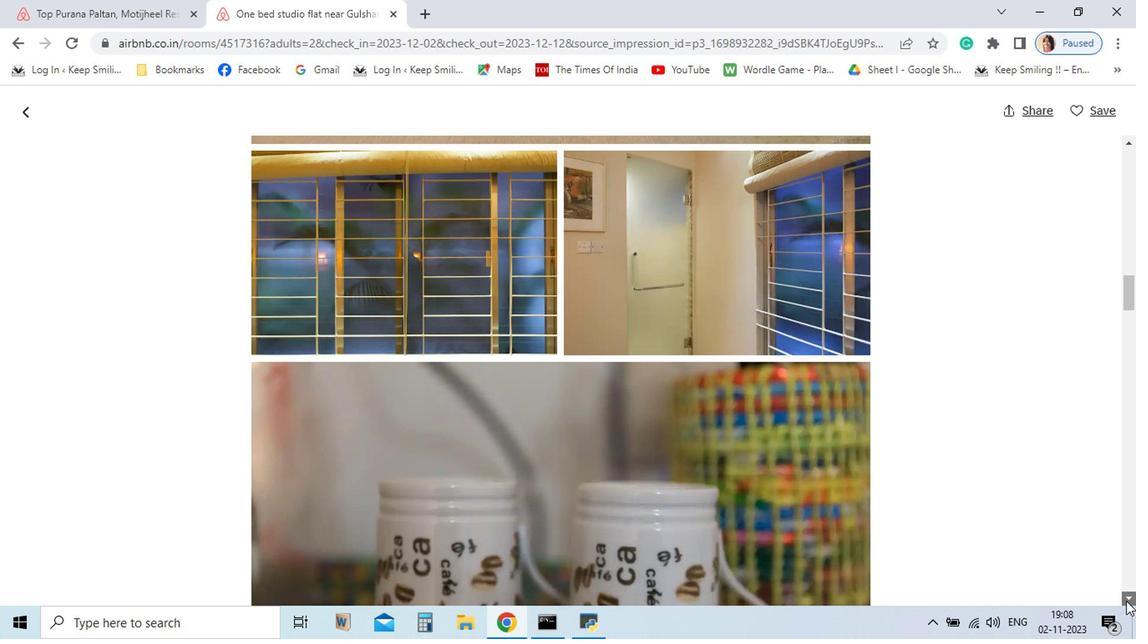 
Action: Mouse pressed left at (1118, 602)
Screenshot: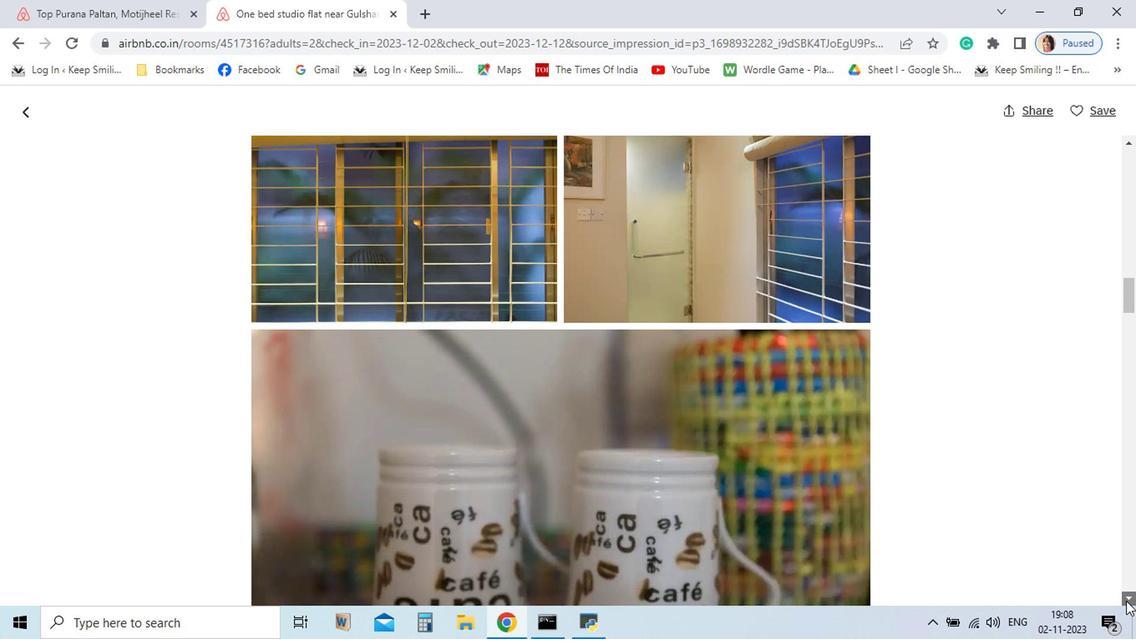 
Action: Mouse pressed left at (1118, 602)
Screenshot: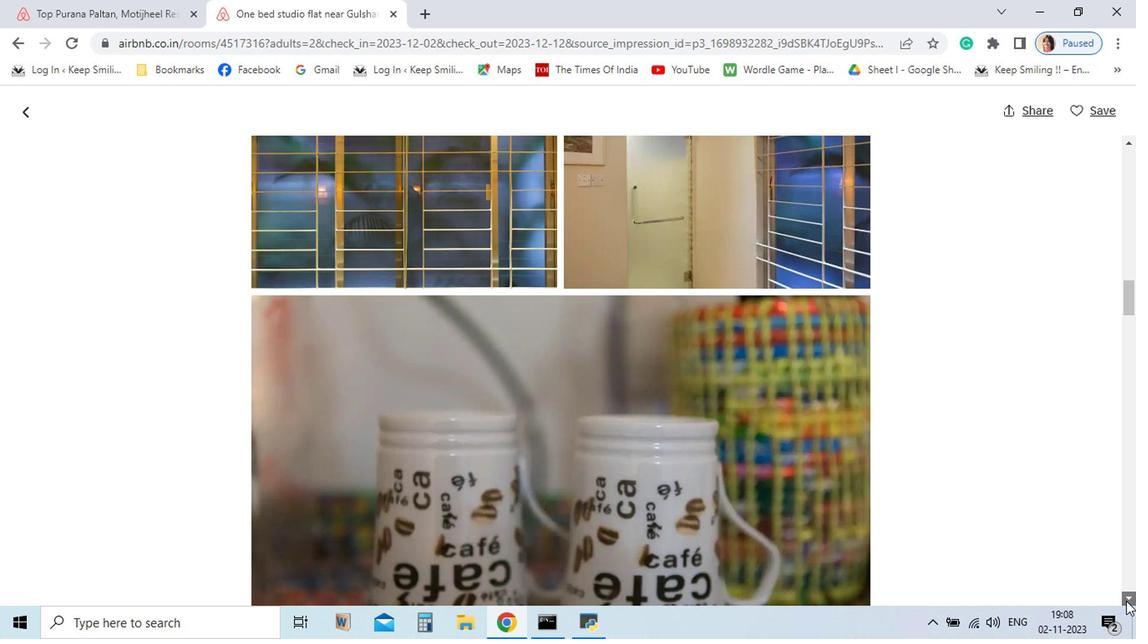 
Action: Mouse pressed left at (1118, 602)
Screenshot: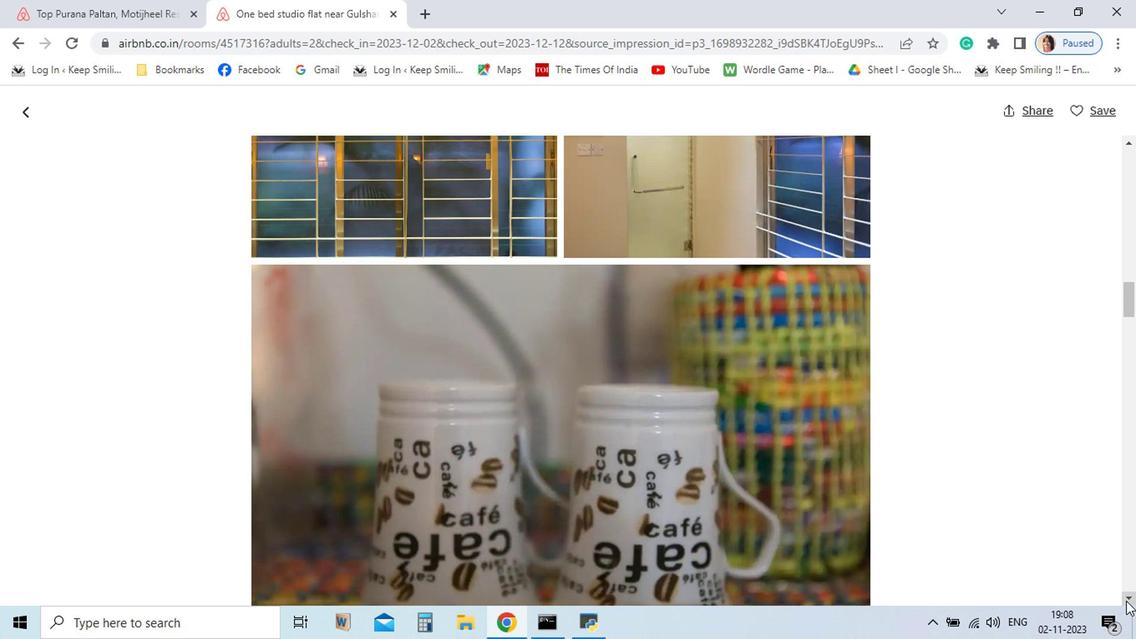 
Action: Mouse pressed left at (1118, 602)
Screenshot: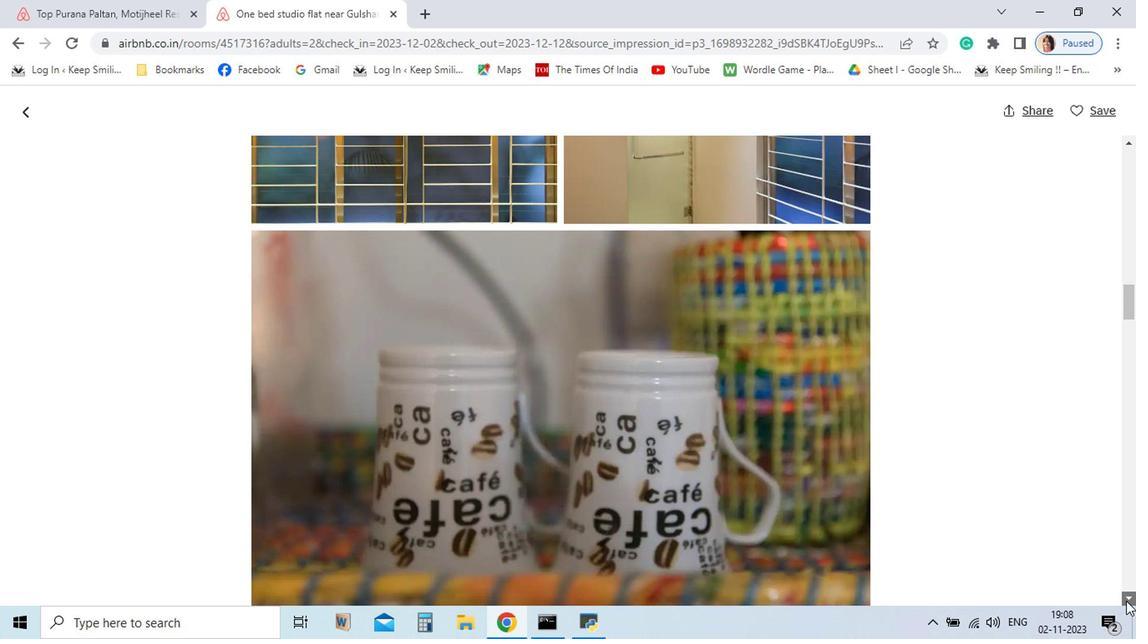 
Action: Mouse pressed left at (1118, 602)
Screenshot: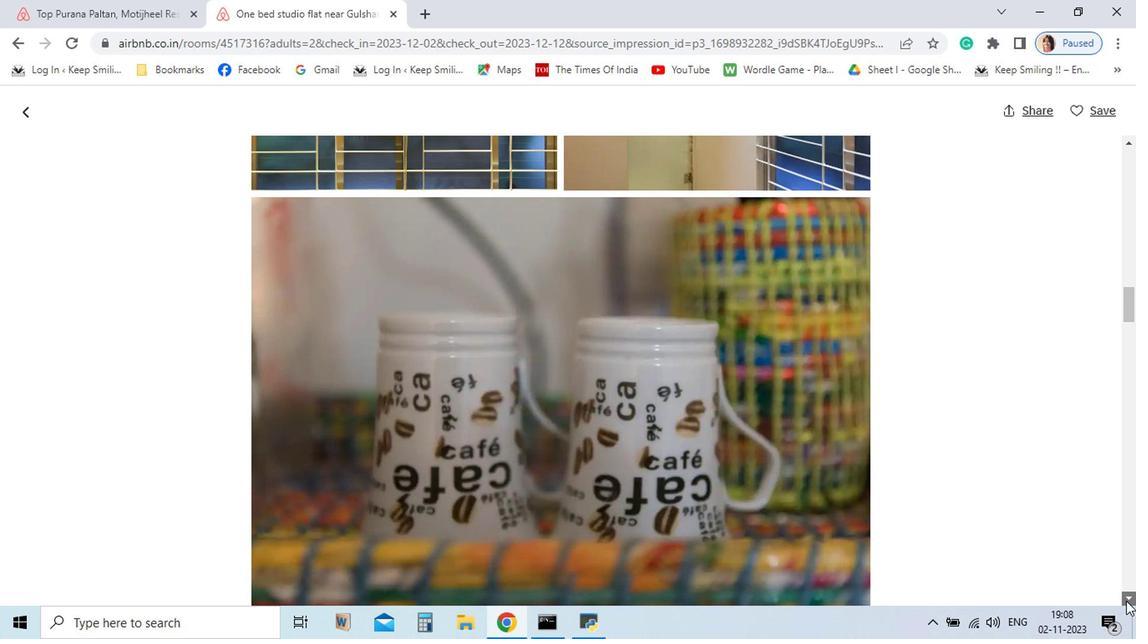 
Action: Mouse pressed left at (1118, 602)
Screenshot: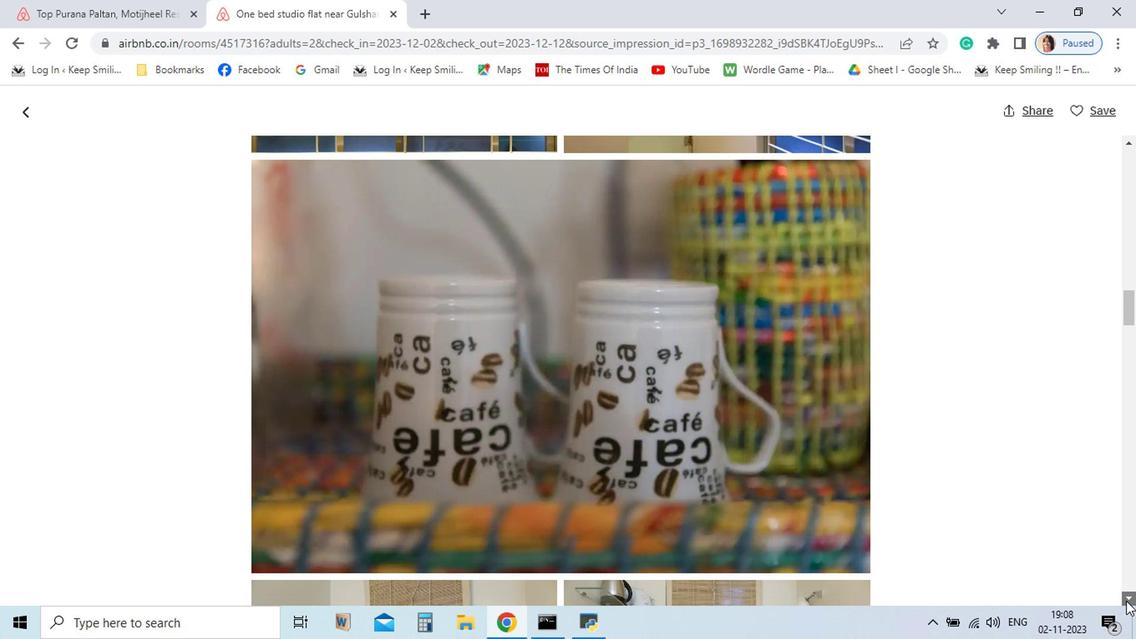 
Action: Mouse pressed left at (1118, 602)
Screenshot: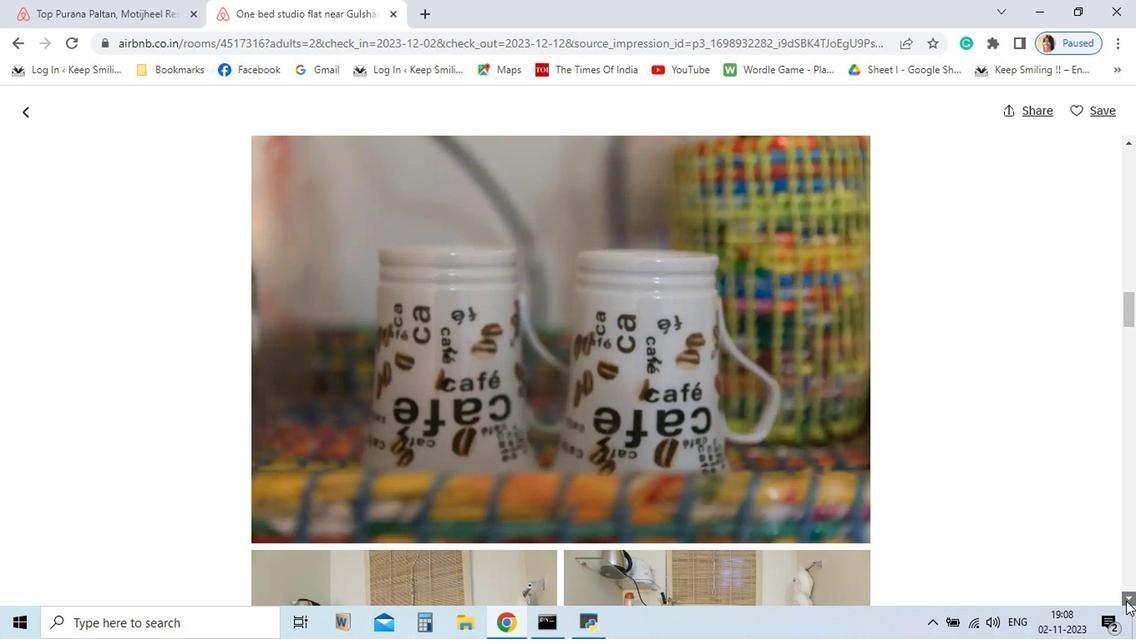 
Action: Mouse pressed left at (1118, 602)
Screenshot: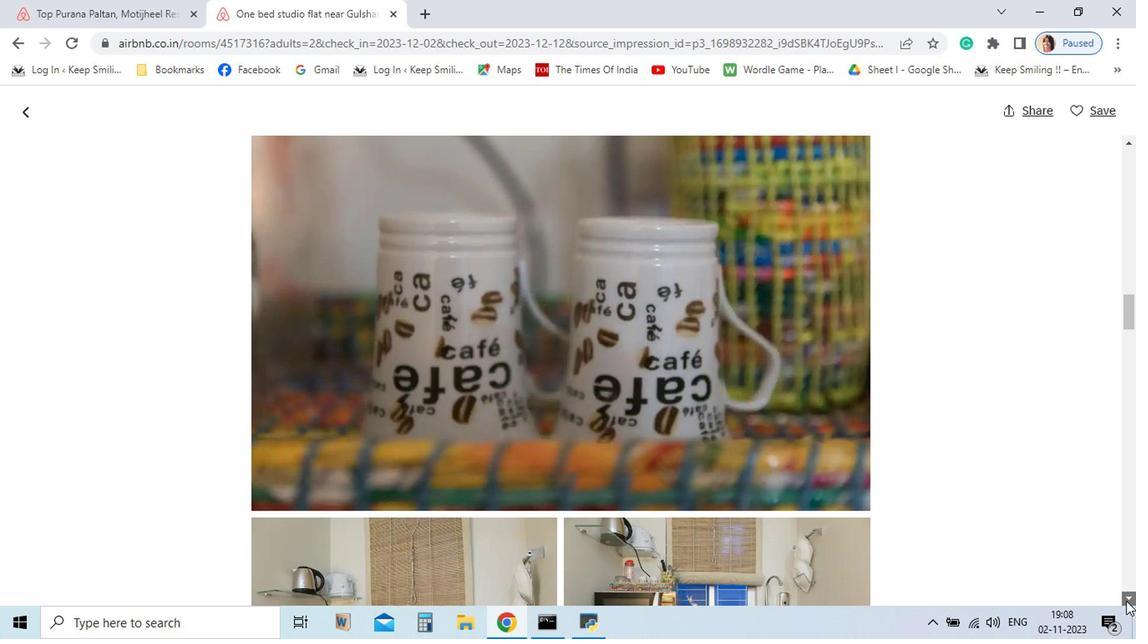 
Action: Mouse pressed left at (1118, 602)
Screenshot: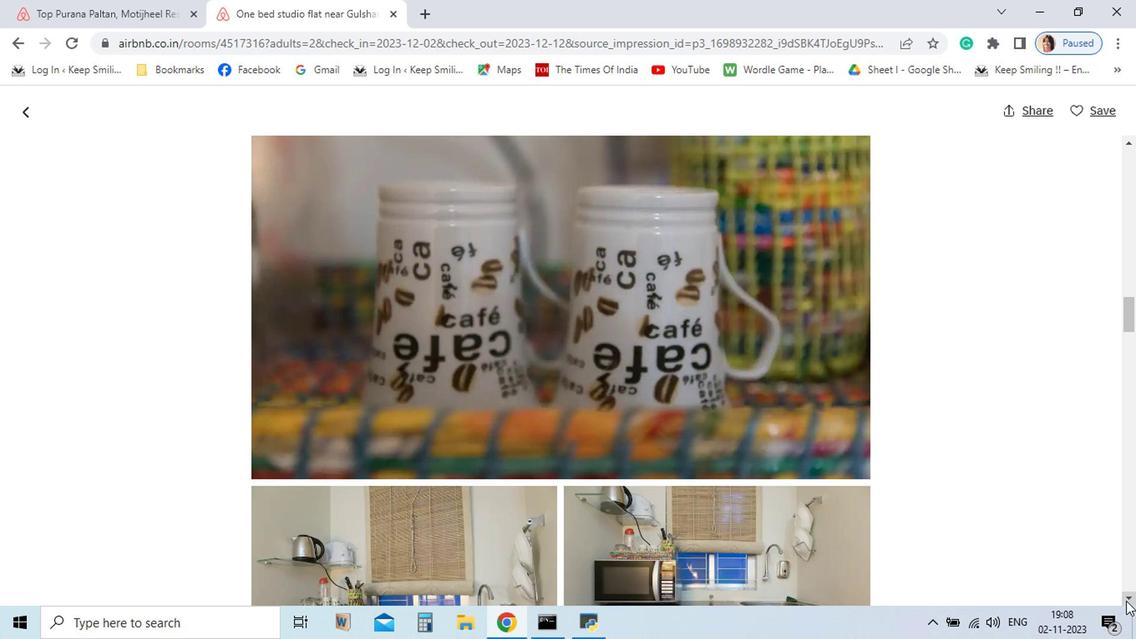 
Action: Mouse pressed left at (1118, 602)
Screenshot: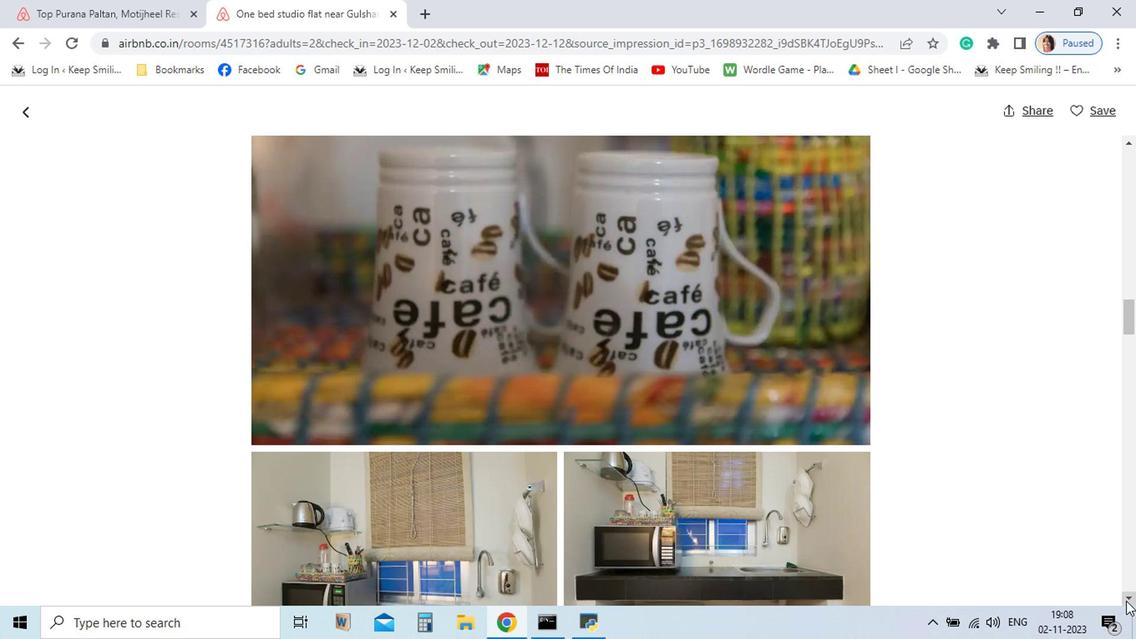 
Action: Mouse pressed left at (1118, 602)
Screenshot: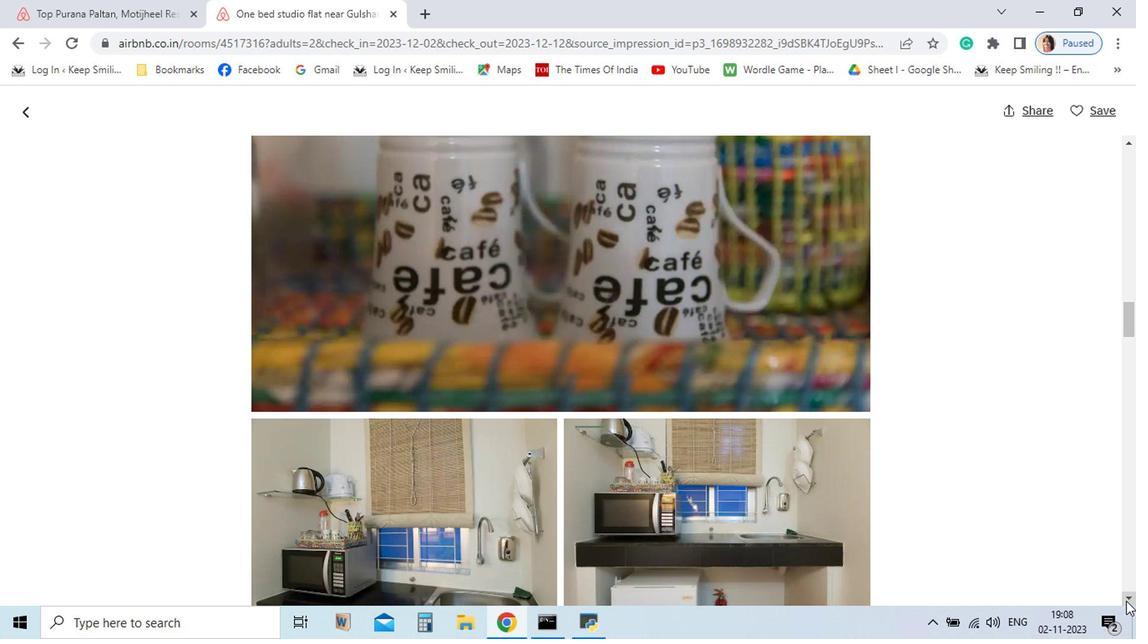 
Action: Mouse pressed left at (1118, 602)
Screenshot: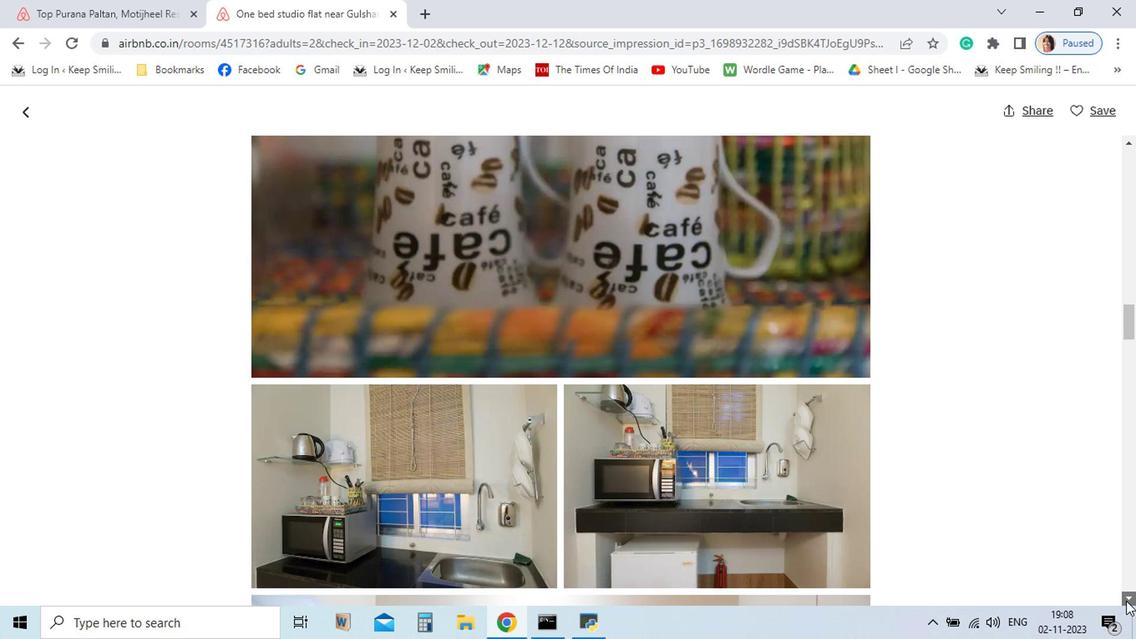 
Action: Mouse pressed left at (1118, 602)
Screenshot: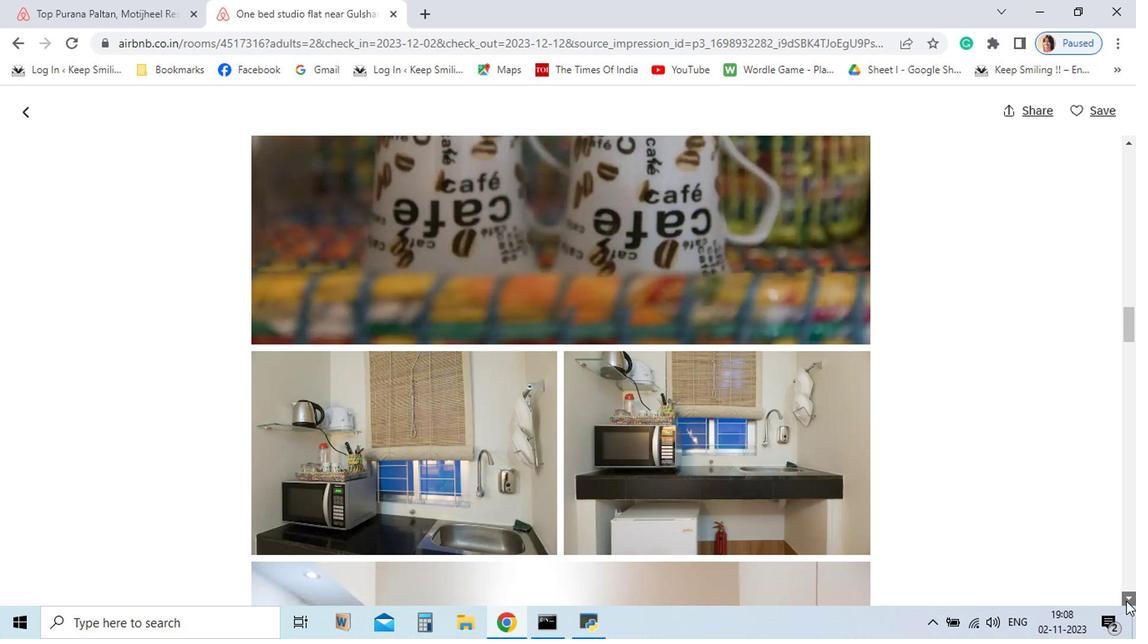
Action: Mouse pressed left at (1118, 602)
Screenshot: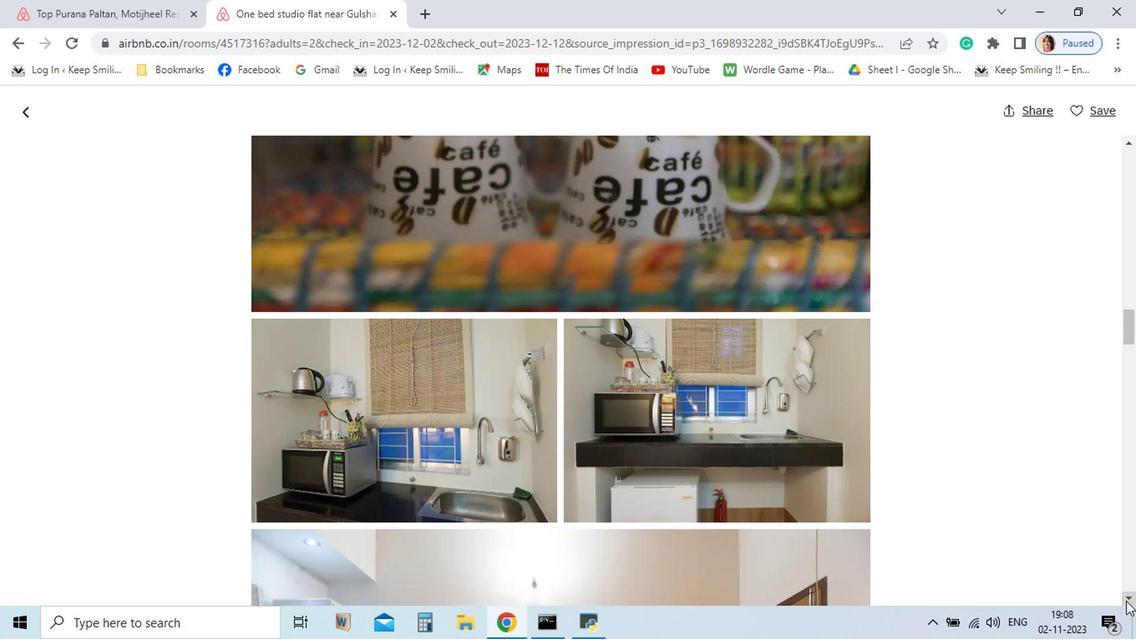 
Action: Mouse pressed left at (1118, 602)
Screenshot: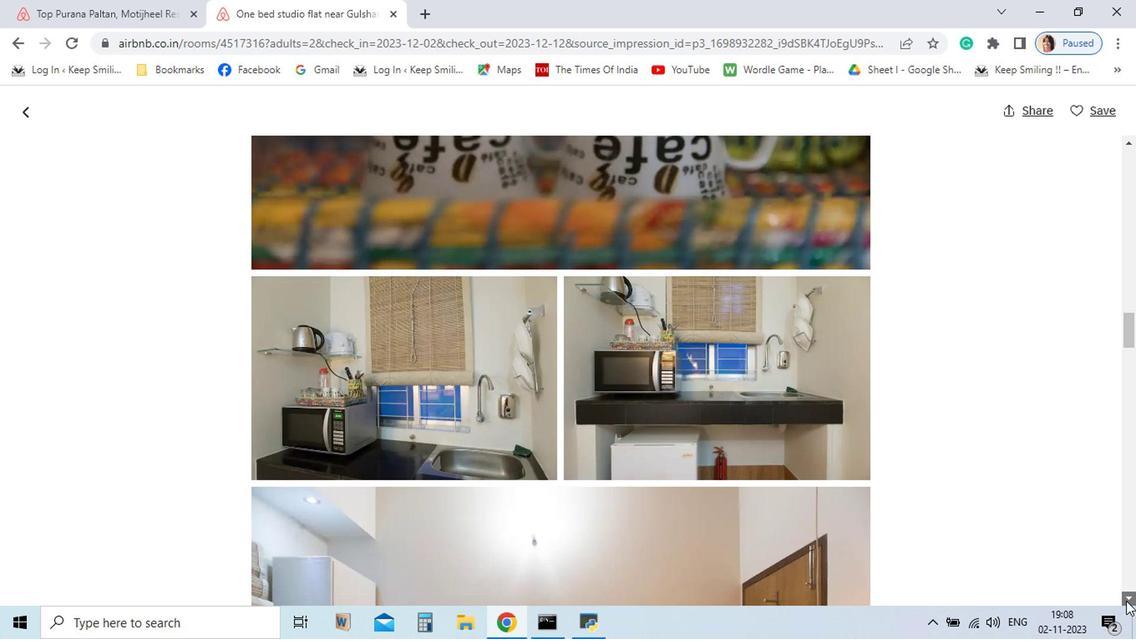 
Action: Mouse pressed left at (1118, 602)
Screenshot: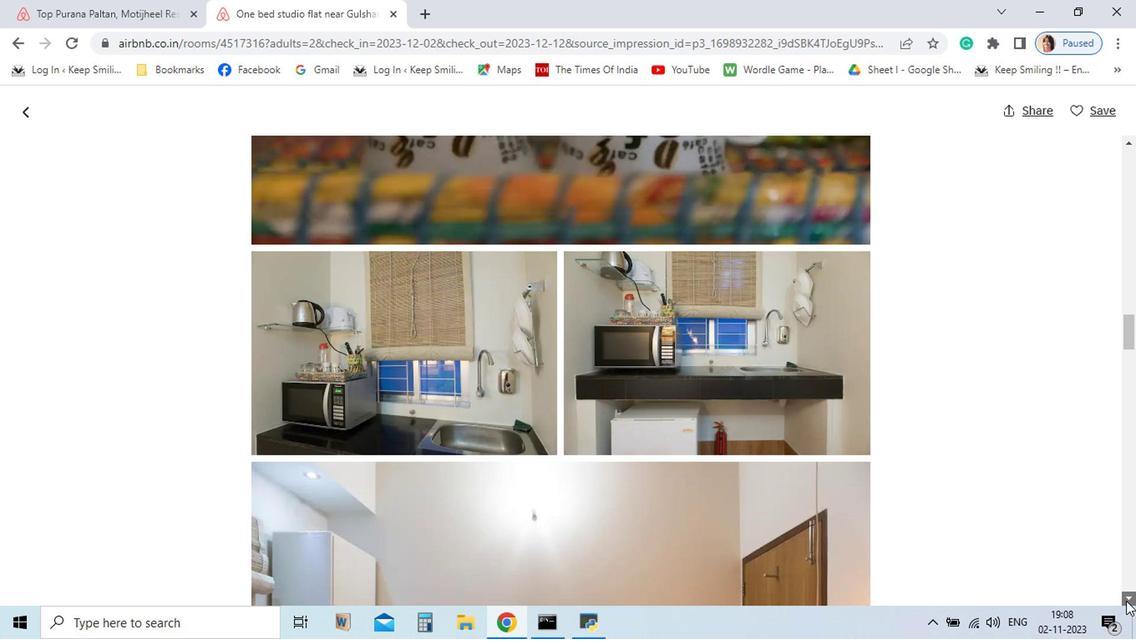 
Action: Mouse pressed left at (1118, 602)
Screenshot: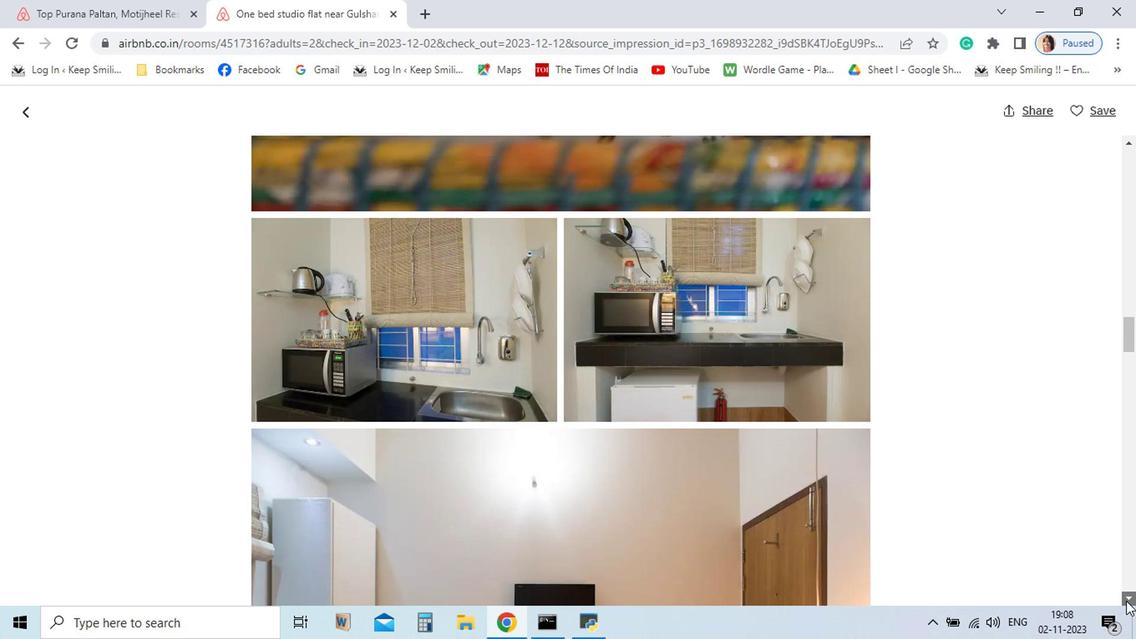 
Action: Mouse pressed left at (1118, 602)
Screenshot: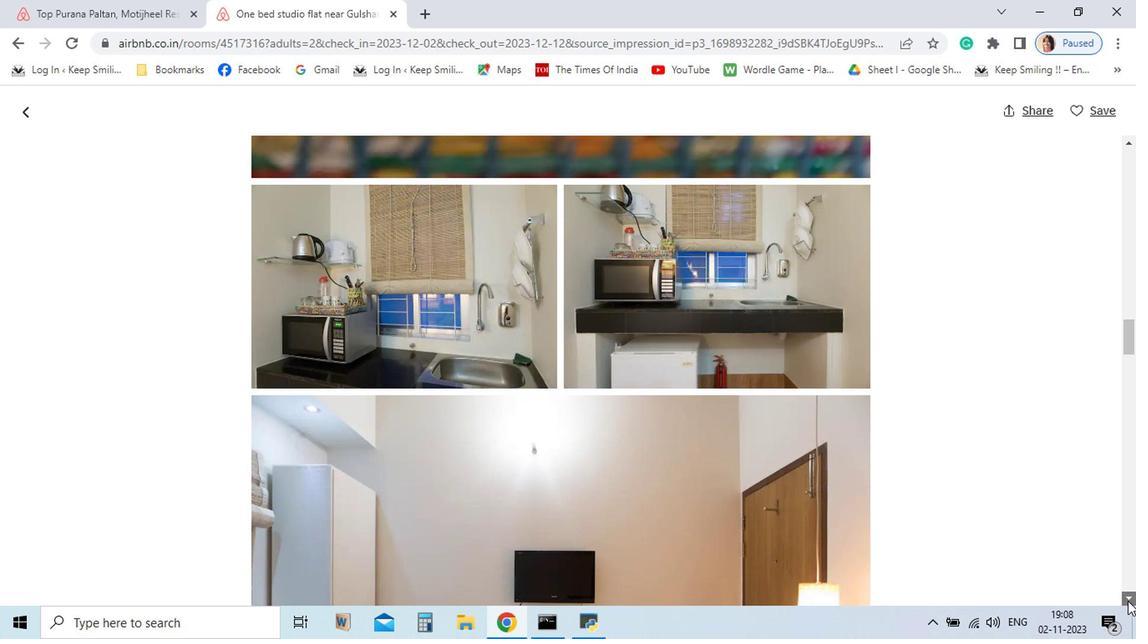 
Action: Mouse pressed left at (1118, 602)
Screenshot: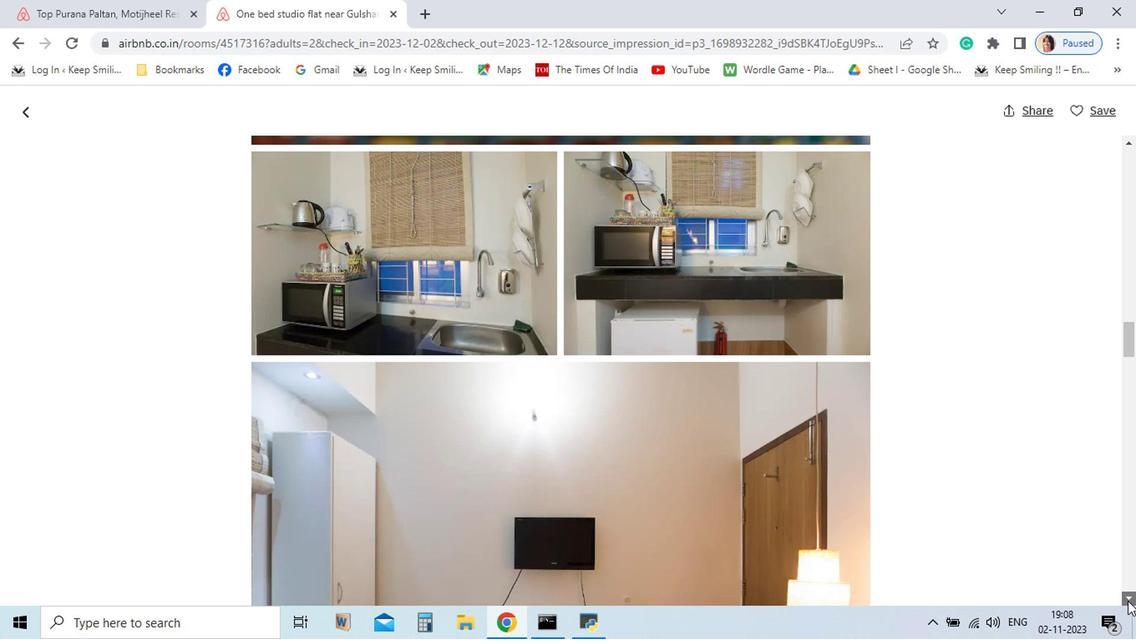 
Action: Mouse moved to (1120, 602)
Screenshot: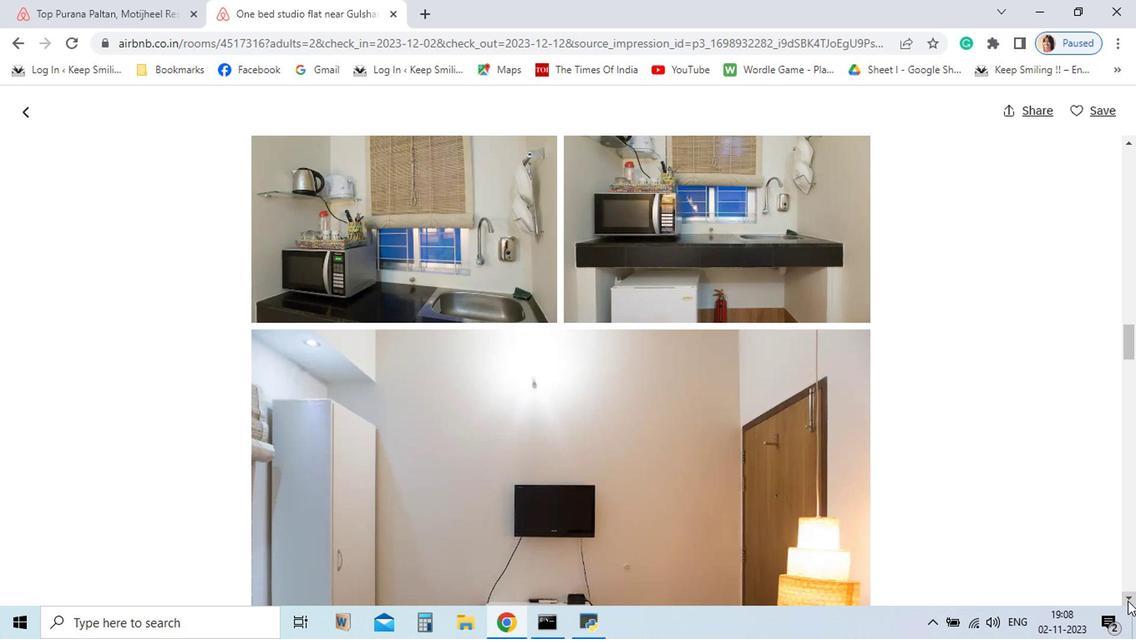 
Action: Mouse pressed left at (1120, 602)
Screenshot: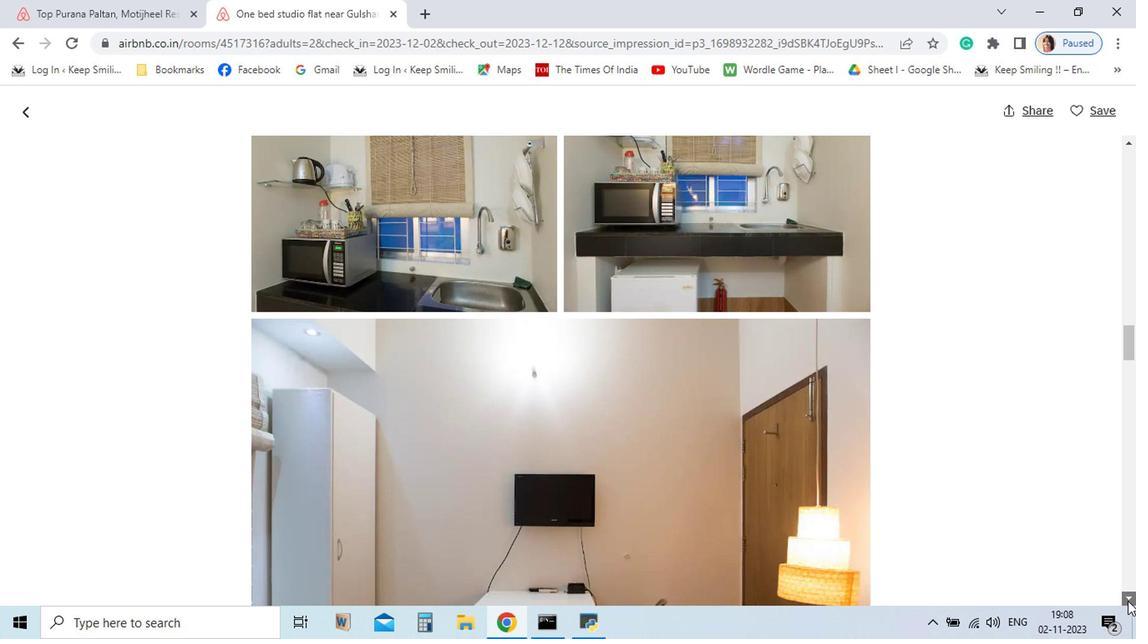 
Action: Mouse pressed left at (1120, 602)
Screenshot: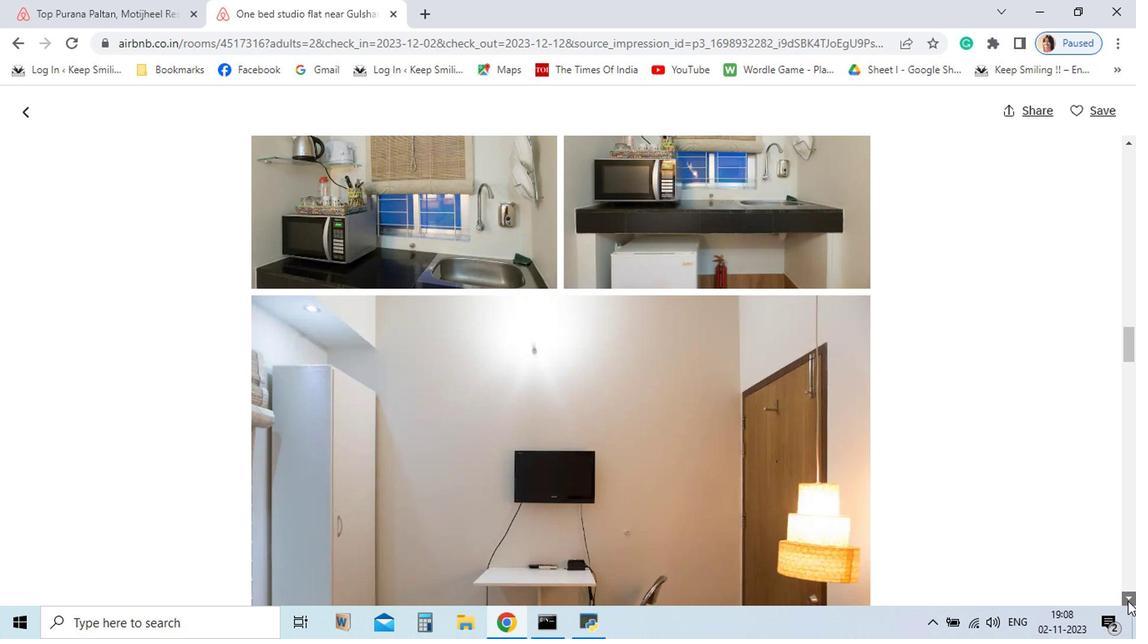 
Action: Mouse pressed left at (1120, 602)
Screenshot: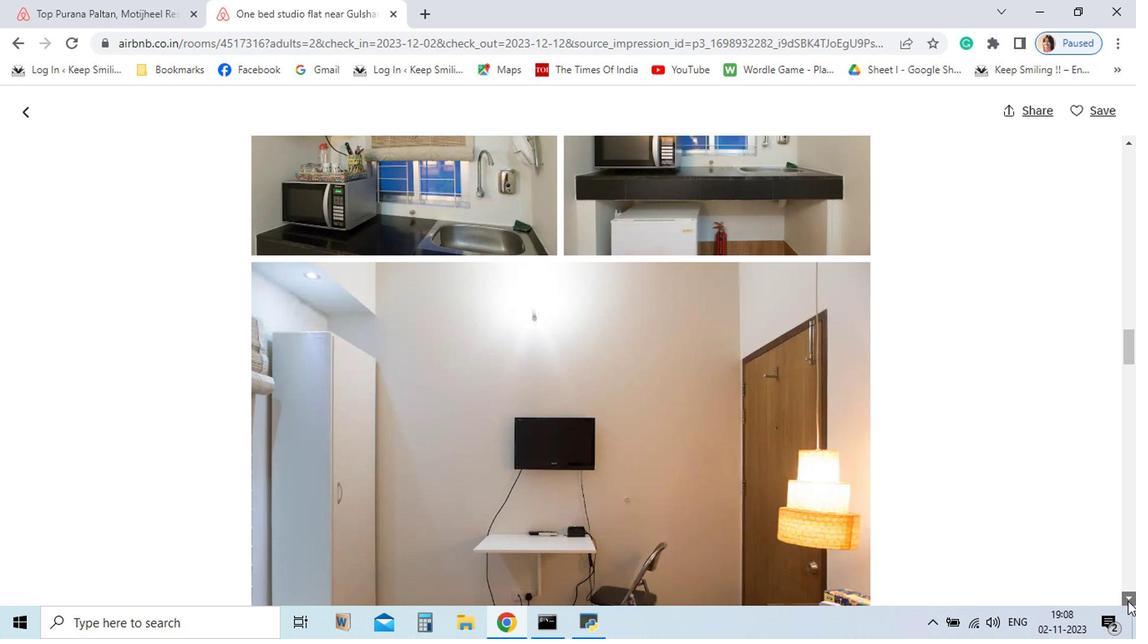 
Action: Mouse pressed left at (1120, 602)
Screenshot: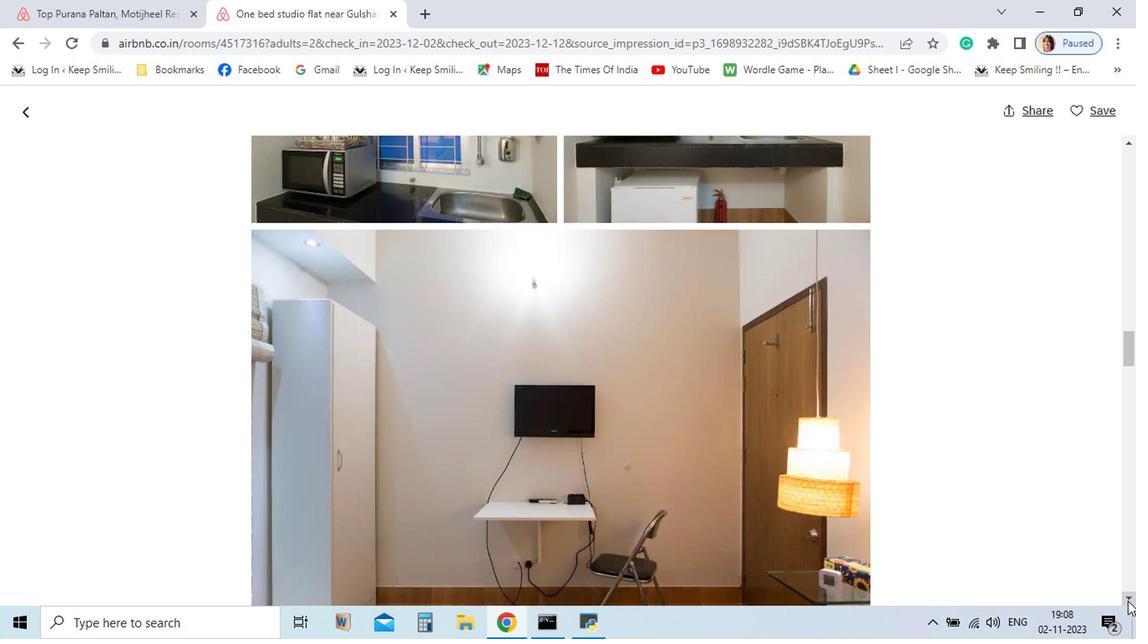 
Action: Mouse pressed left at (1120, 602)
Screenshot: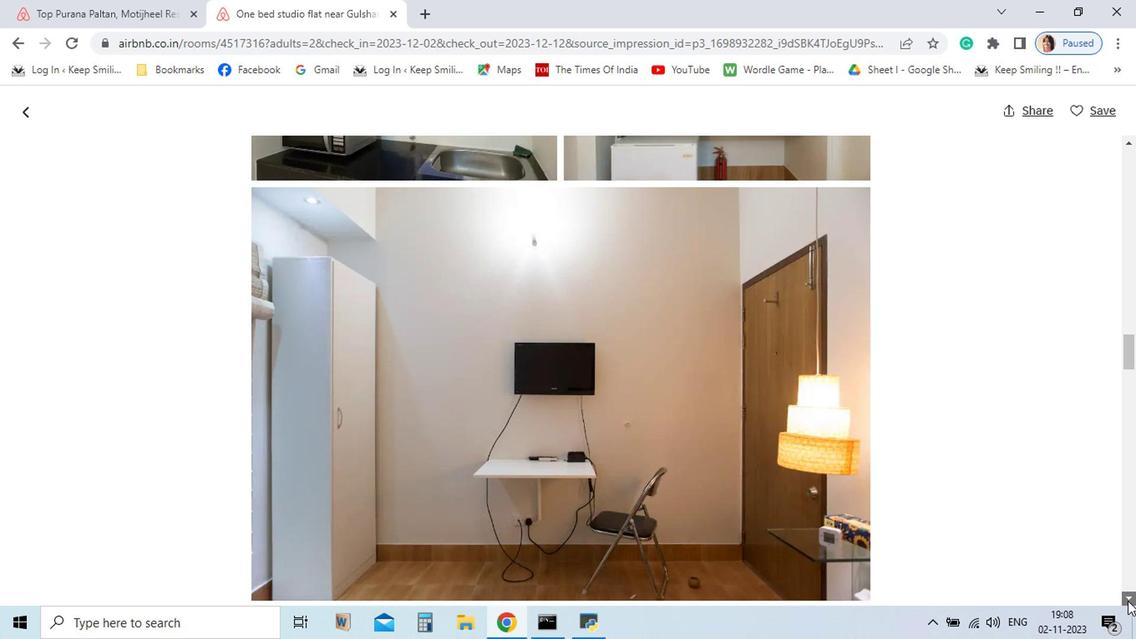 
Action: Mouse pressed left at (1120, 602)
Screenshot: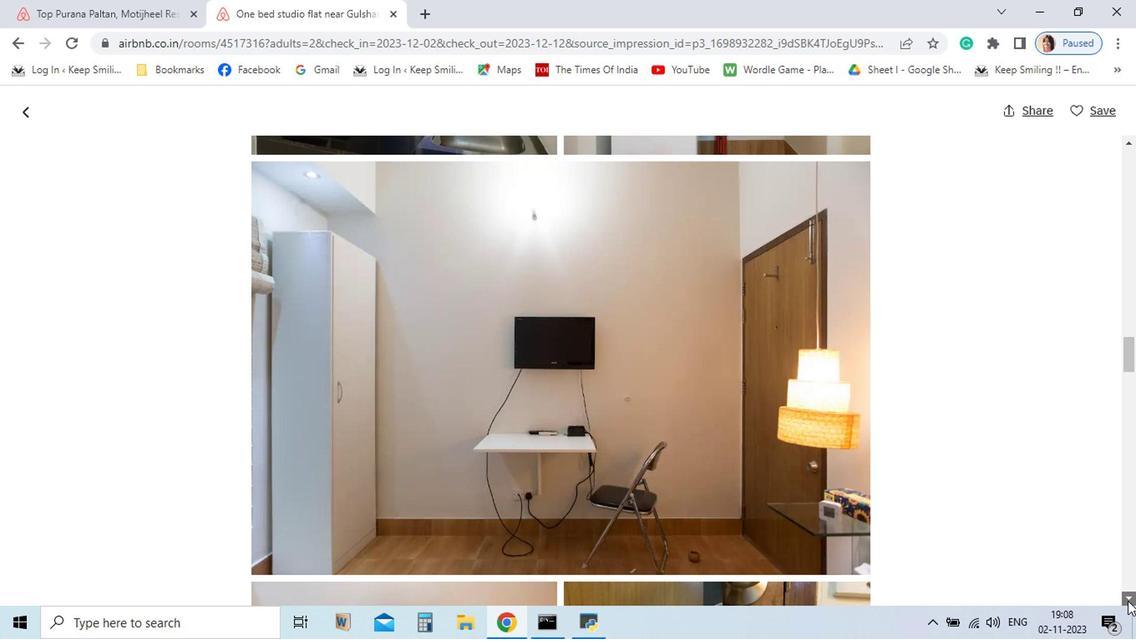 
Action: Mouse pressed left at (1120, 602)
Screenshot: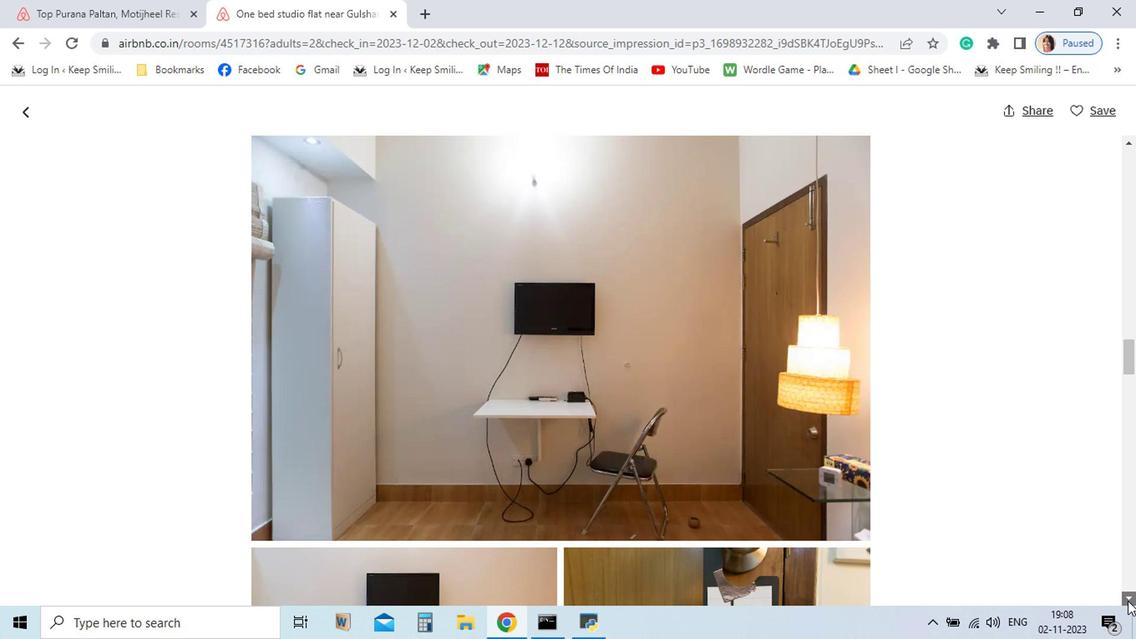 
Action: Mouse pressed left at (1120, 602)
Screenshot: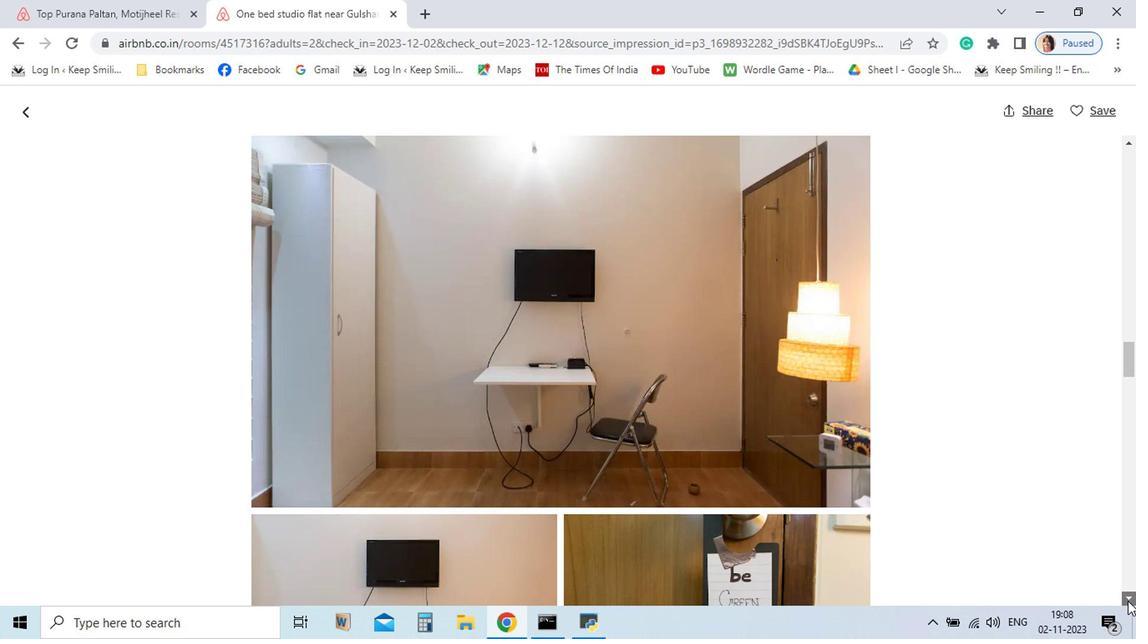
Action: Mouse pressed left at (1120, 602)
Screenshot: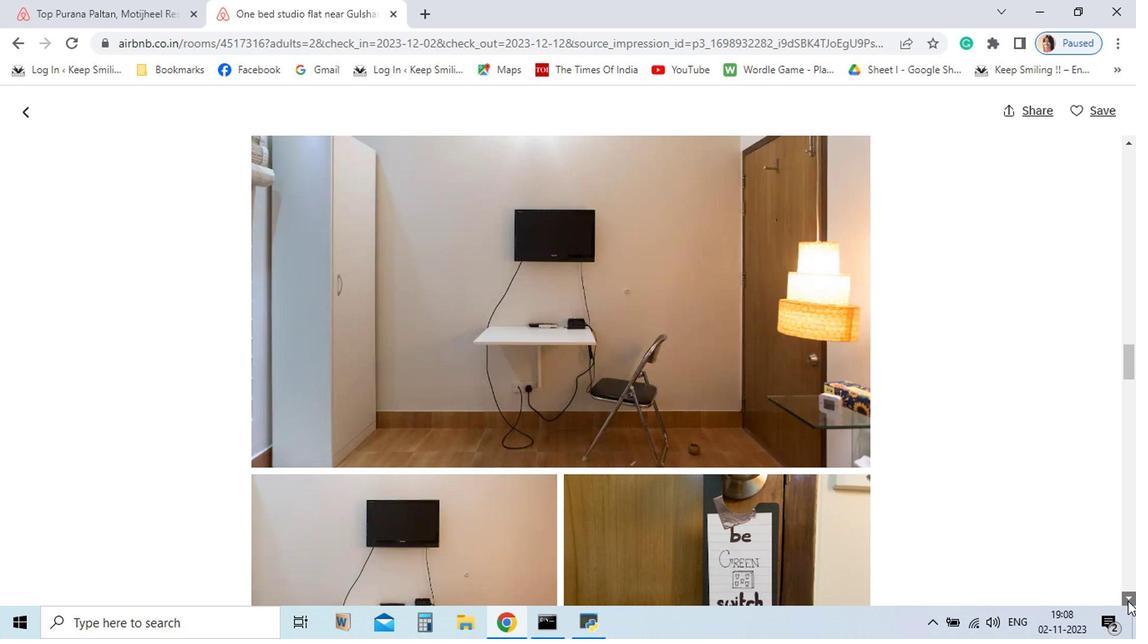 
Action: Mouse pressed left at (1120, 602)
Screenshot: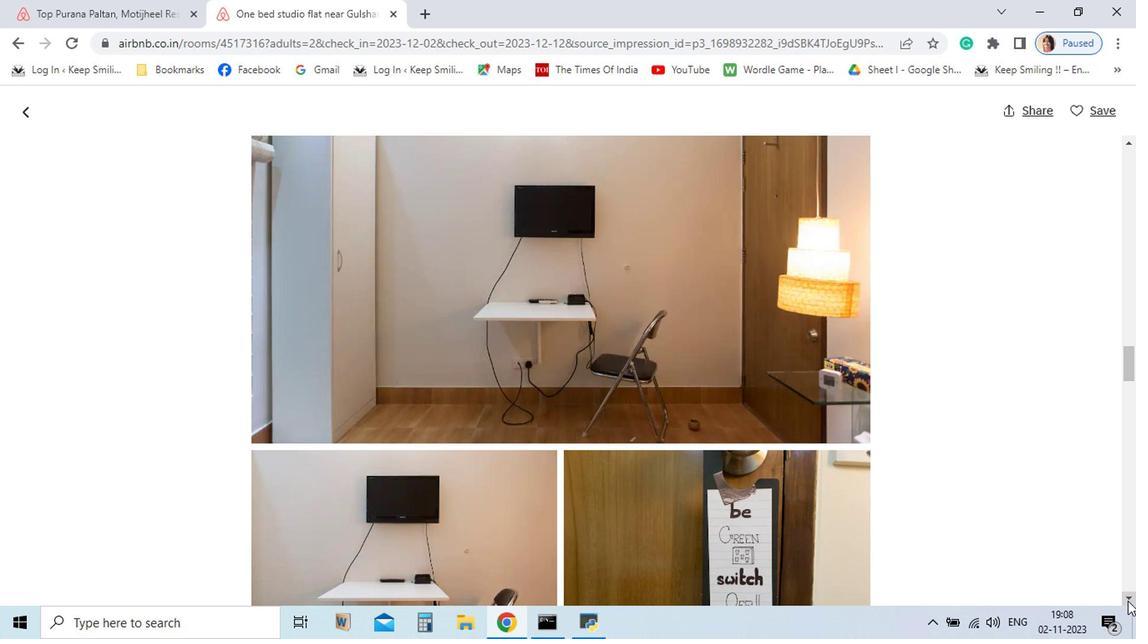 
Action: Mouse pressed left at (1120, 602)
Screenshot: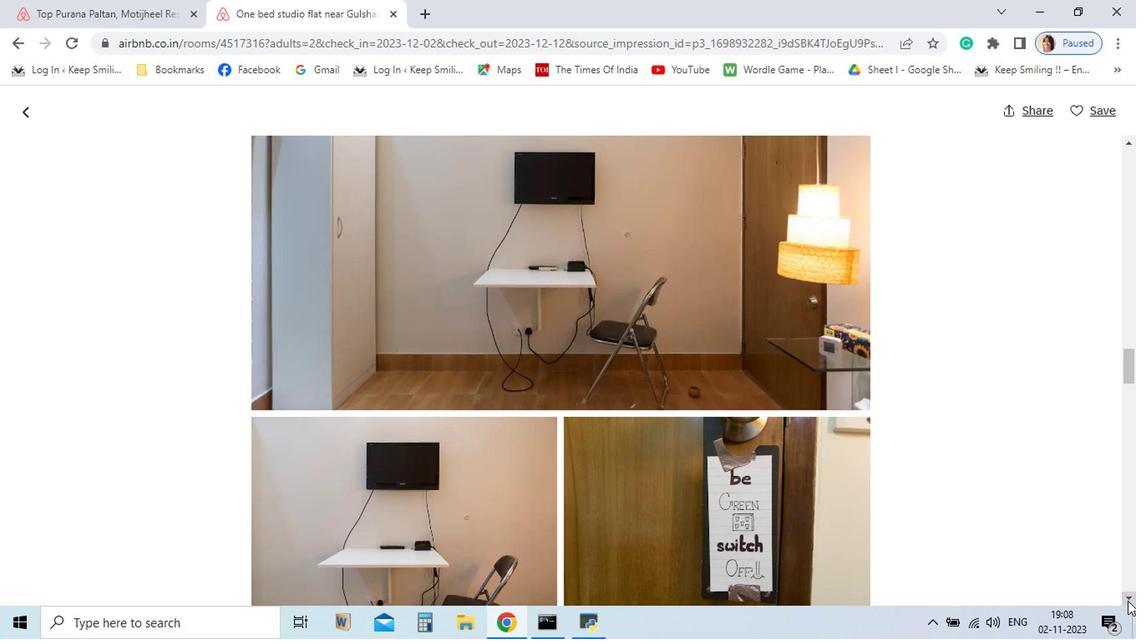 
Action: Mouse pressed left at (1120, 602)
Screenshot: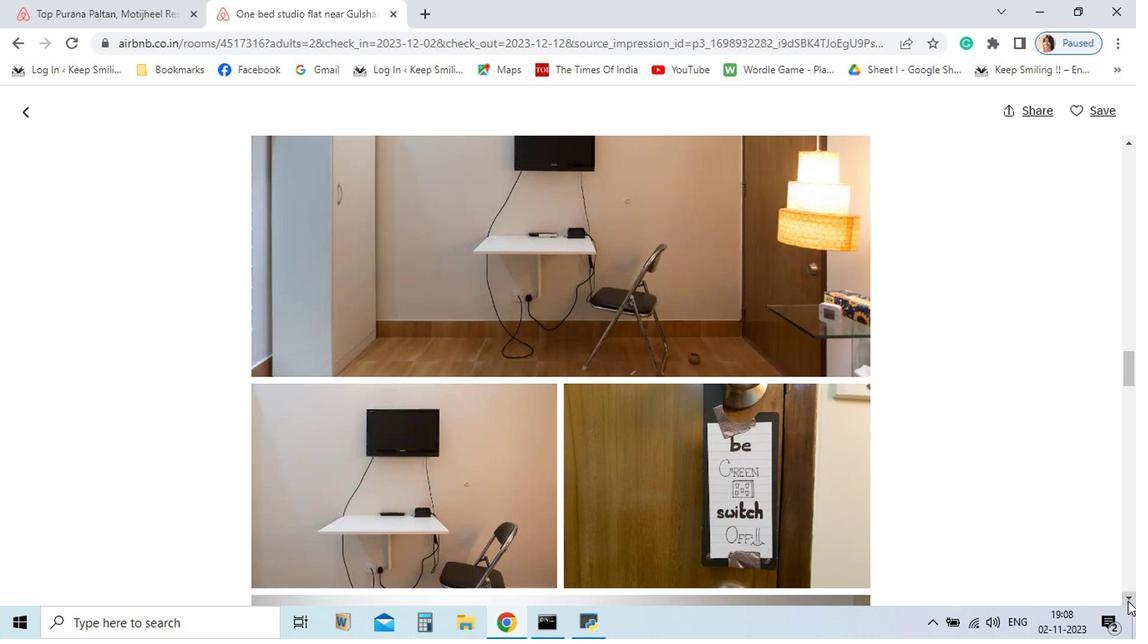 
Action: Mouse pressed left at (1120, 602)
Screenshot: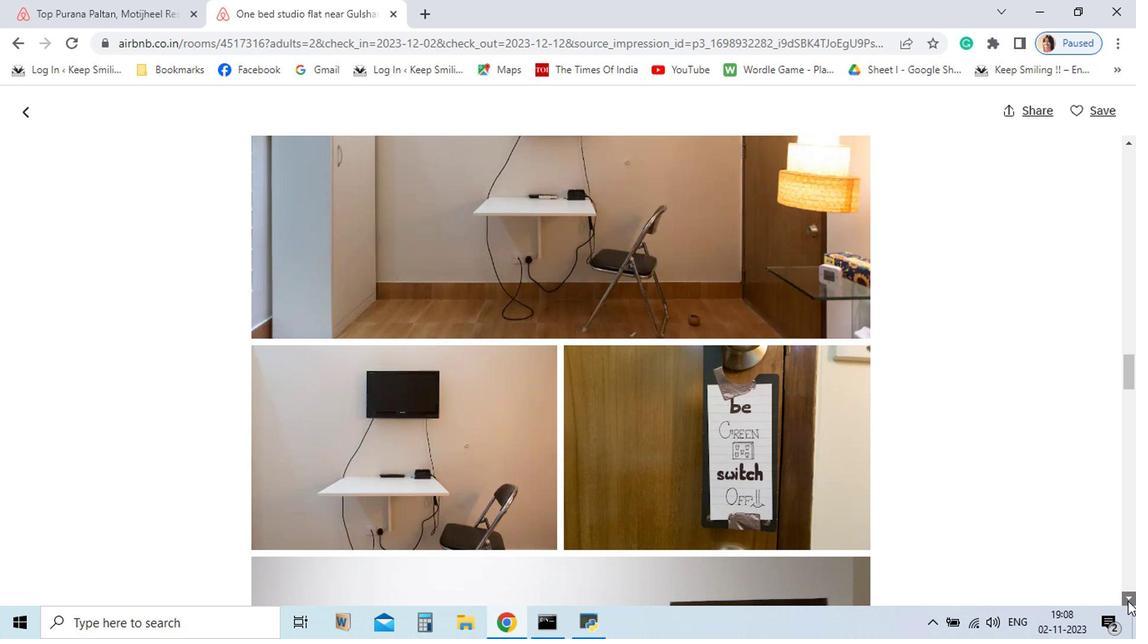 
Action: Mouse pressed left at (1120, 602)
Screenshot: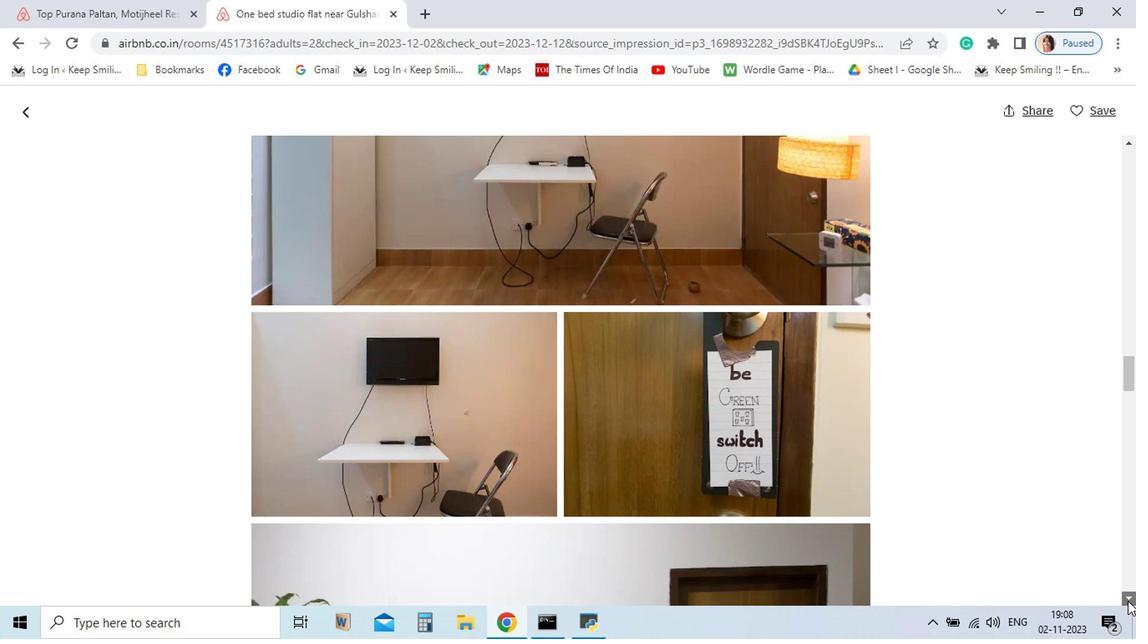 
Action: Mouse pressed left at (1120, 602)
Screenshot: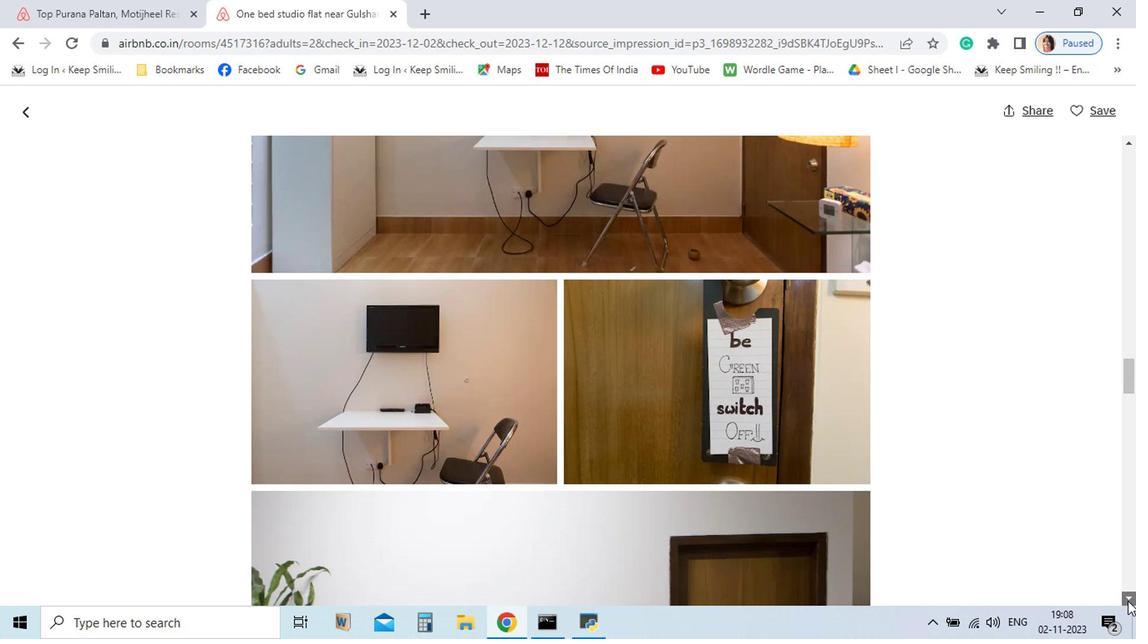 
Action: Mouse pressed left at (1120, 602)
Screenshot: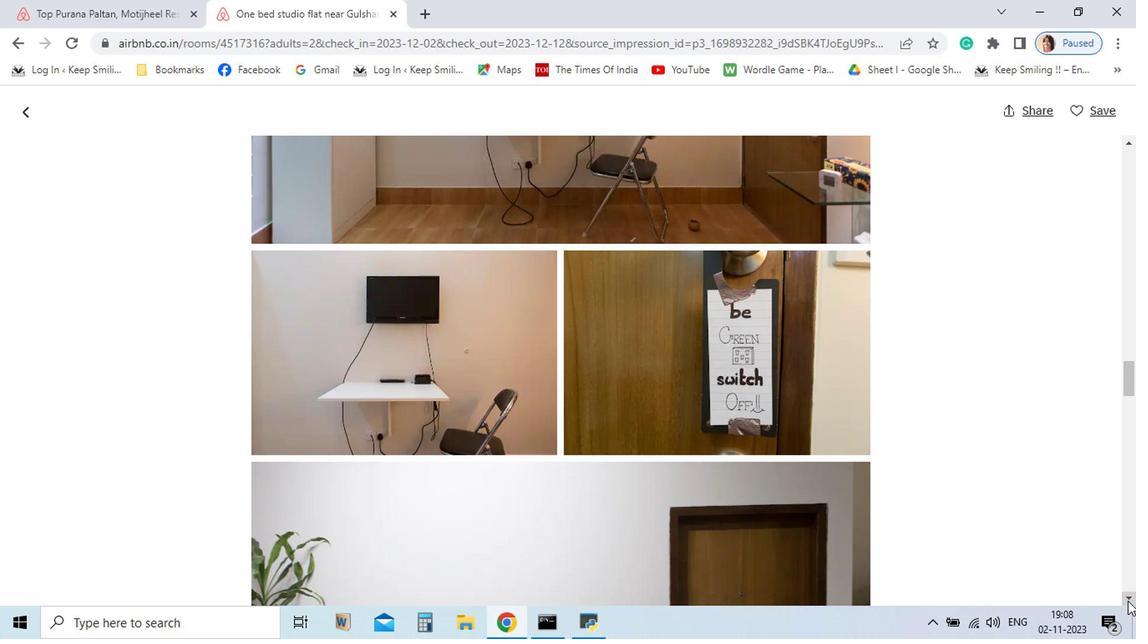 
Action: Mouse pressed left at (1120, 602)
Screenshot: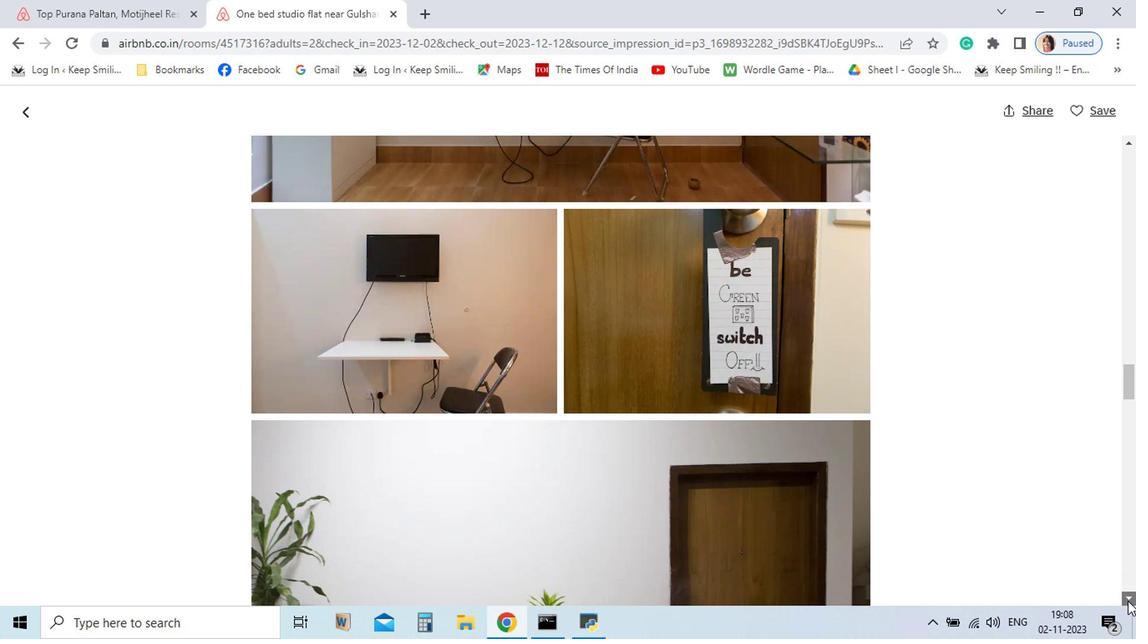 
Action: Mouse pressed left at (1120, 602)
Screenshot: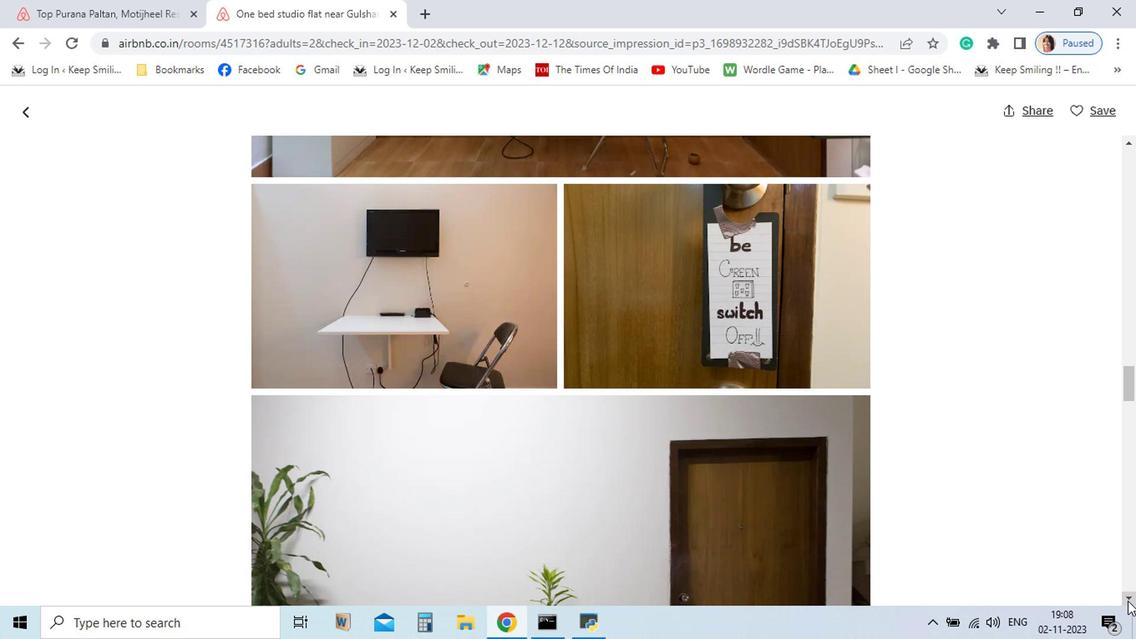 
Action: Mouse pressed left at (1120, 602)
Screenshot: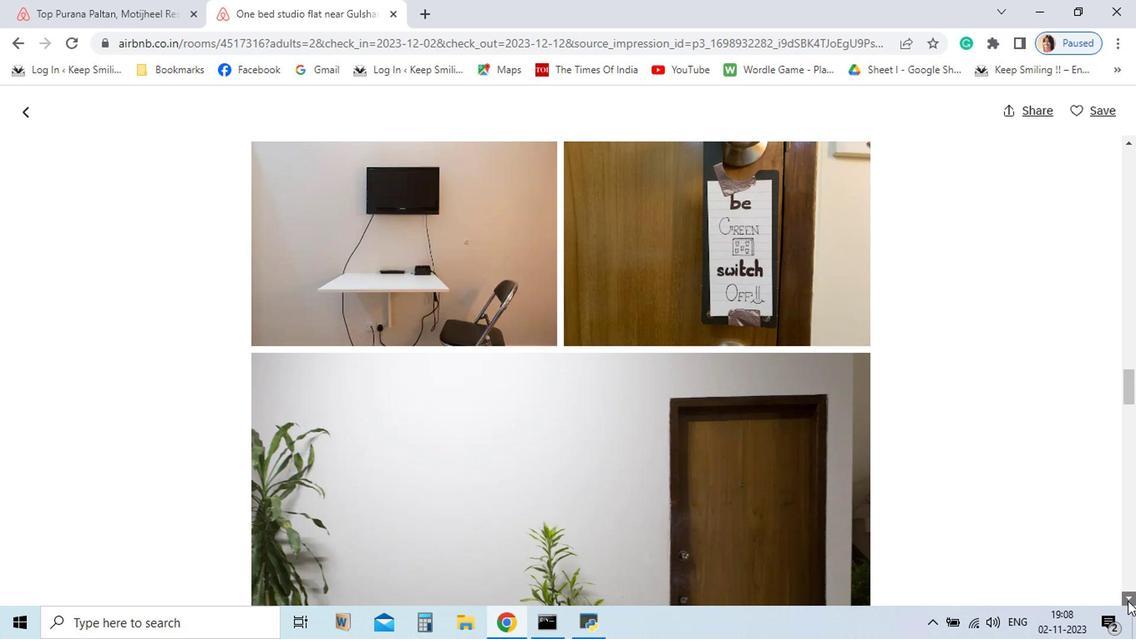 
Action: Mouse pressed left at (1120, 602)
Screenshot: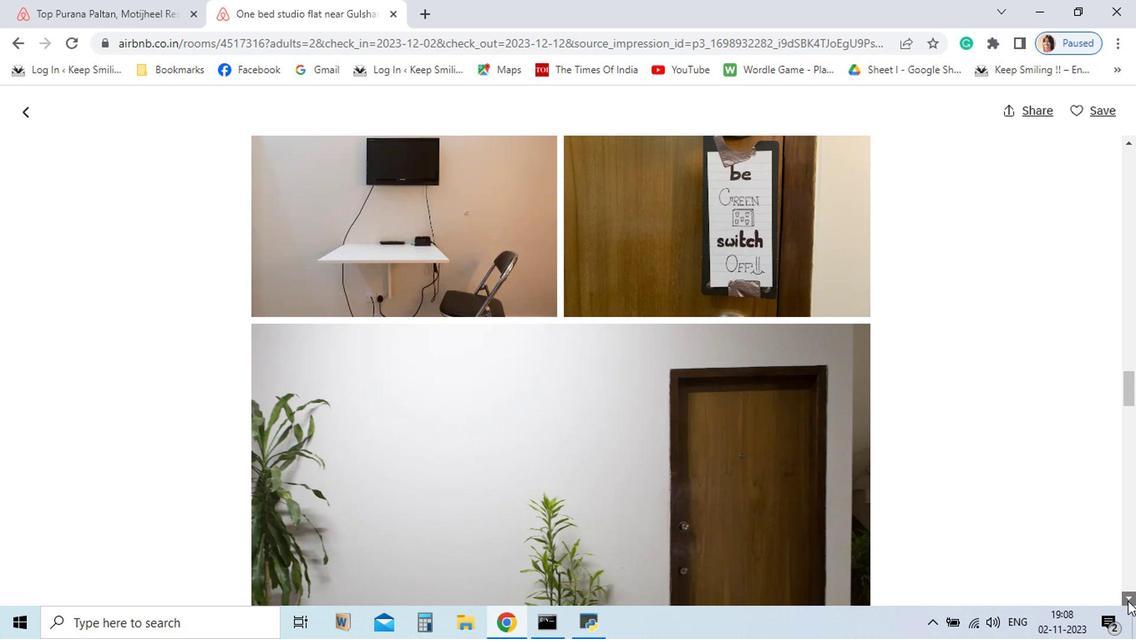 
Action: Mouse pressed left at (1120, 602)
Screenshot: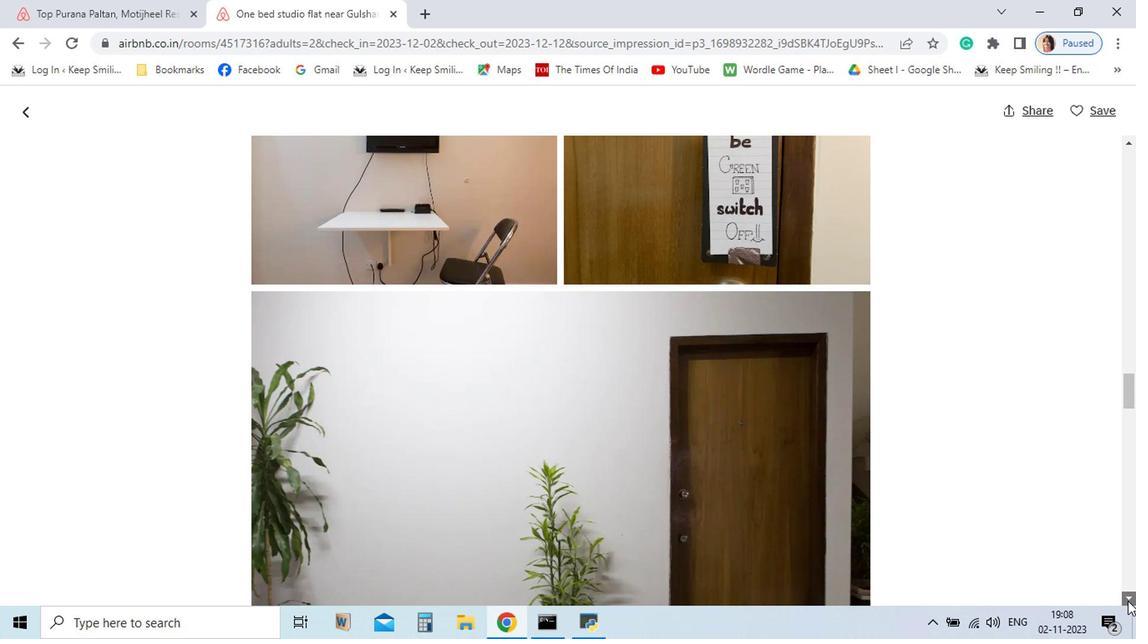 
Action: Mouse pressed left at (1120, 602)
Screenshot: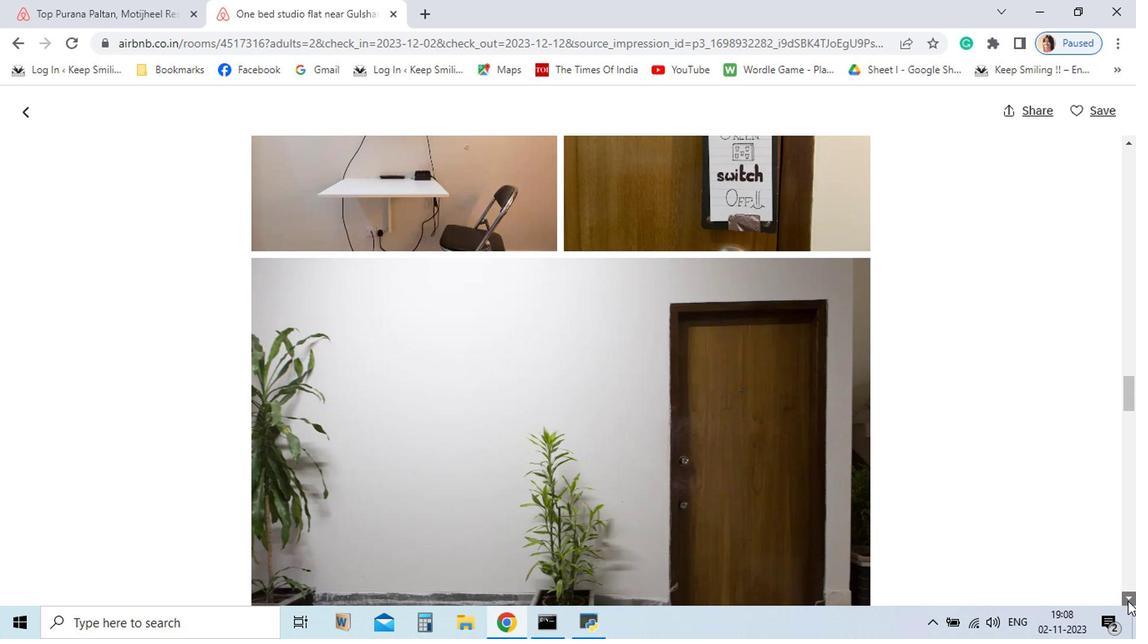 
Action: Mouse pressed left at (1120, 602)
Screenshot: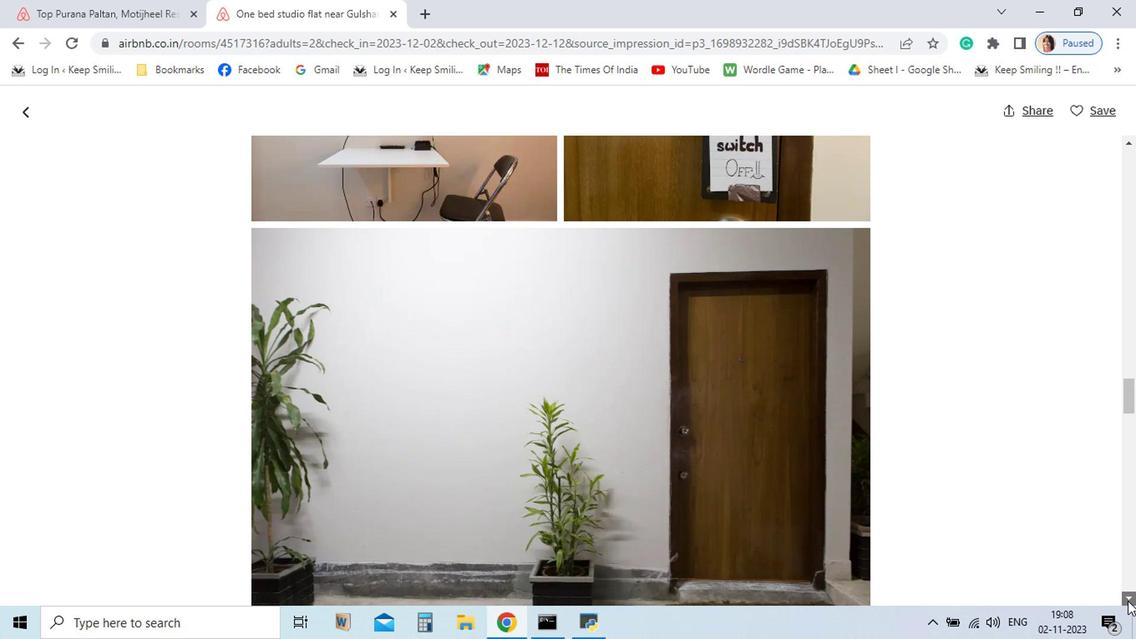 
Action: Mouse pressed left at (1120, 602)
Screenshot: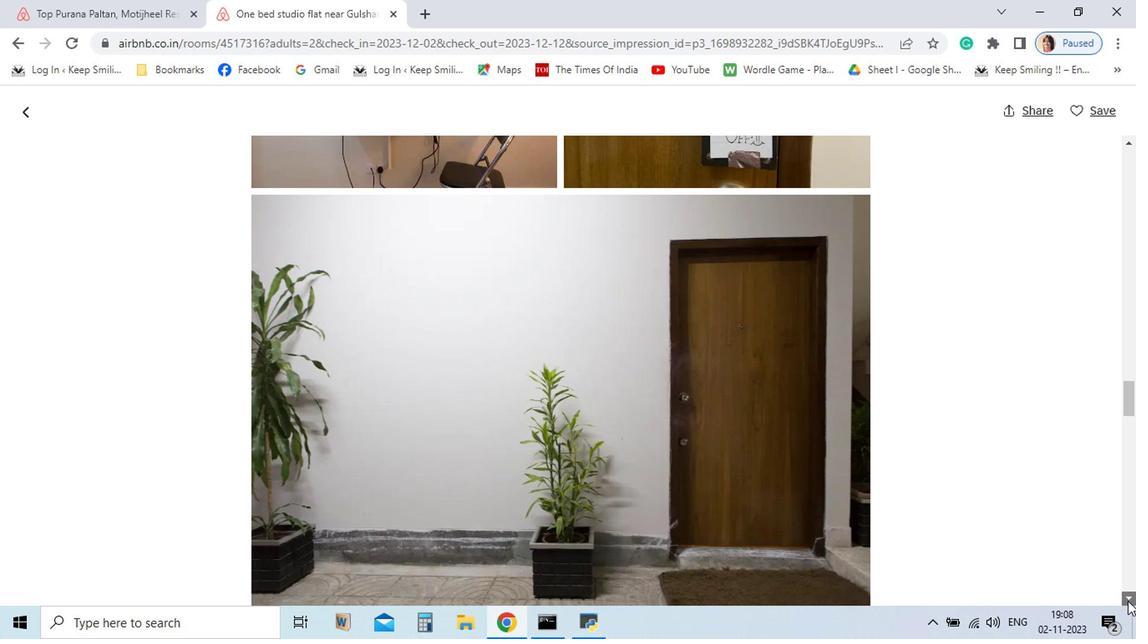 
Action: Mouse pressed left at (1120, 602)
Screenshot: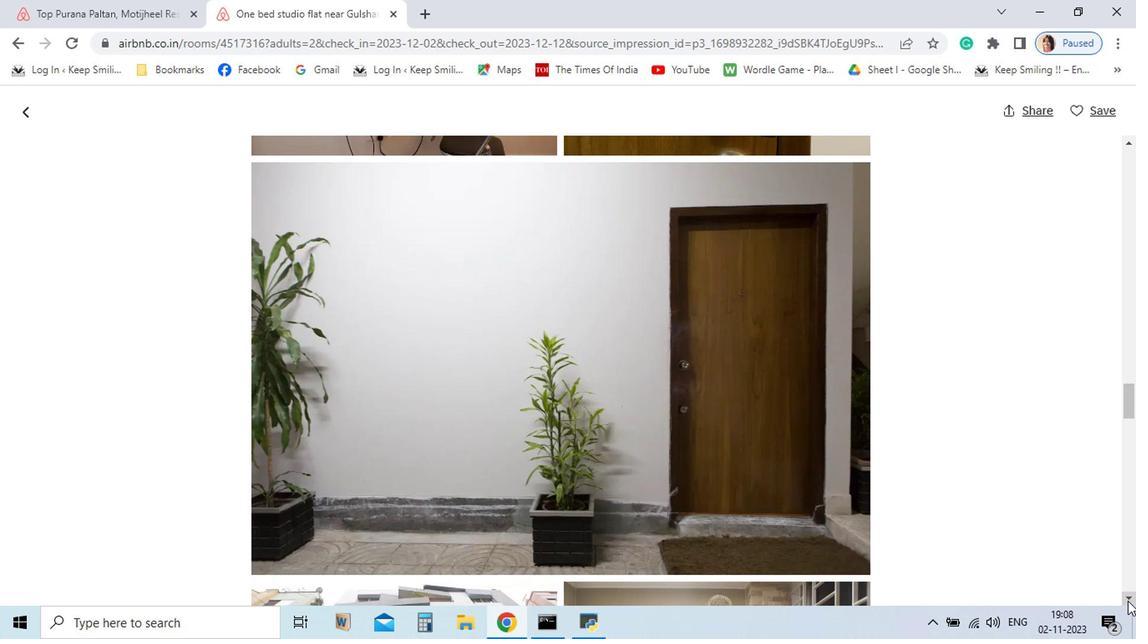 
Action: Mouse pressed left at (1120, 602)
Screenshot: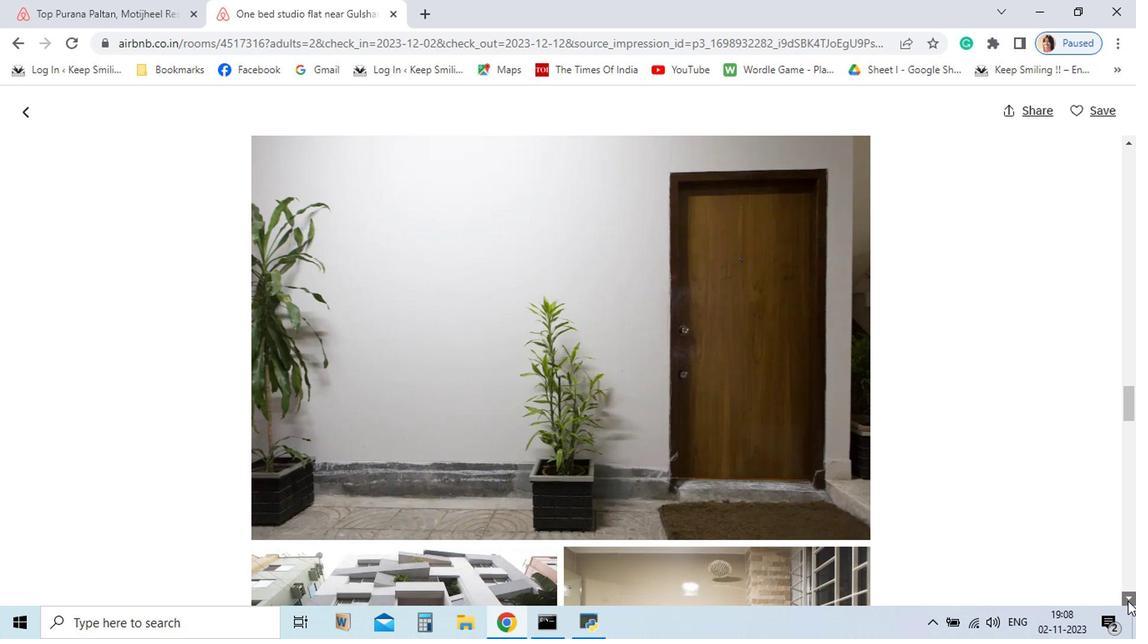 
Action: Mouse pressed left at (1120, 602)
Screenshot: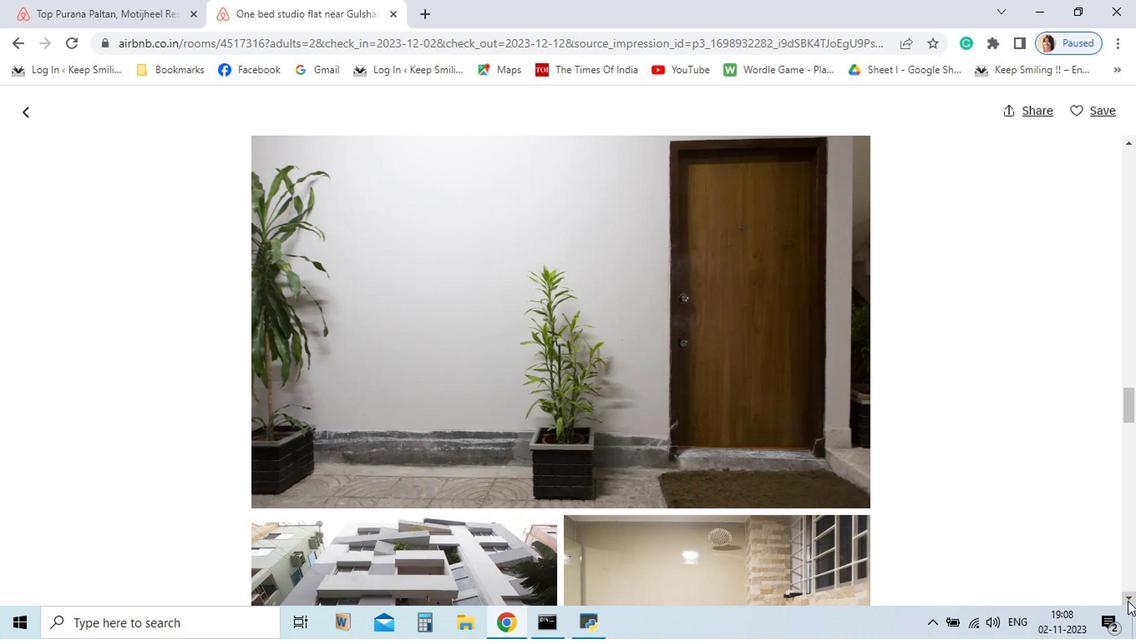 
Action: Mouse pressed left at (1120, 602)
Screenshot: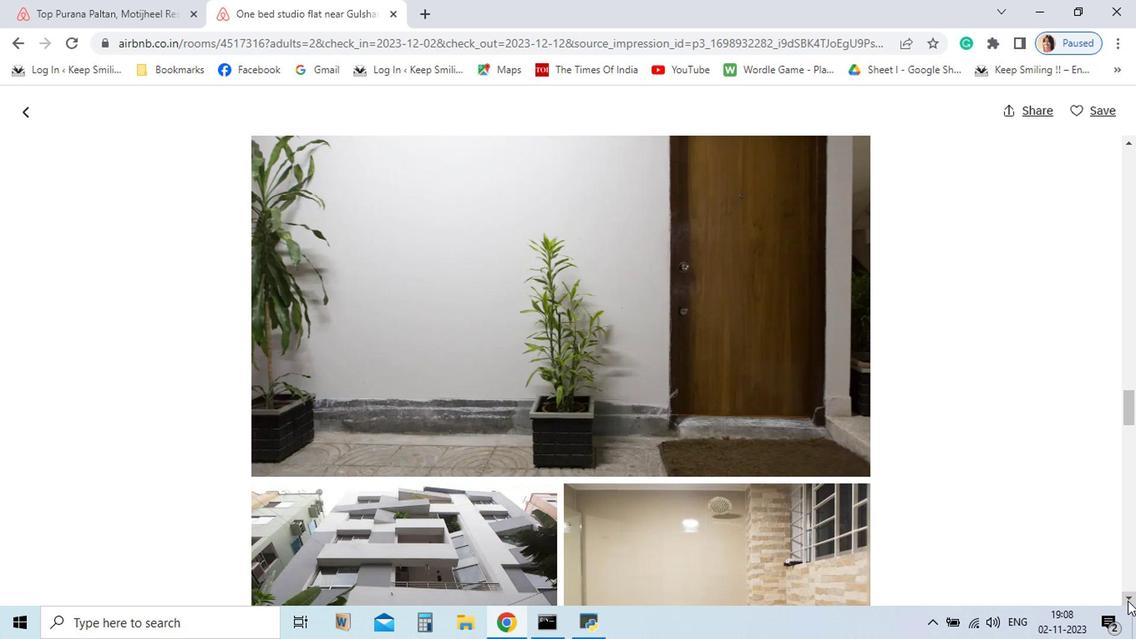 
Action: Mouse pressed left at (1120, 602)
Screenshot: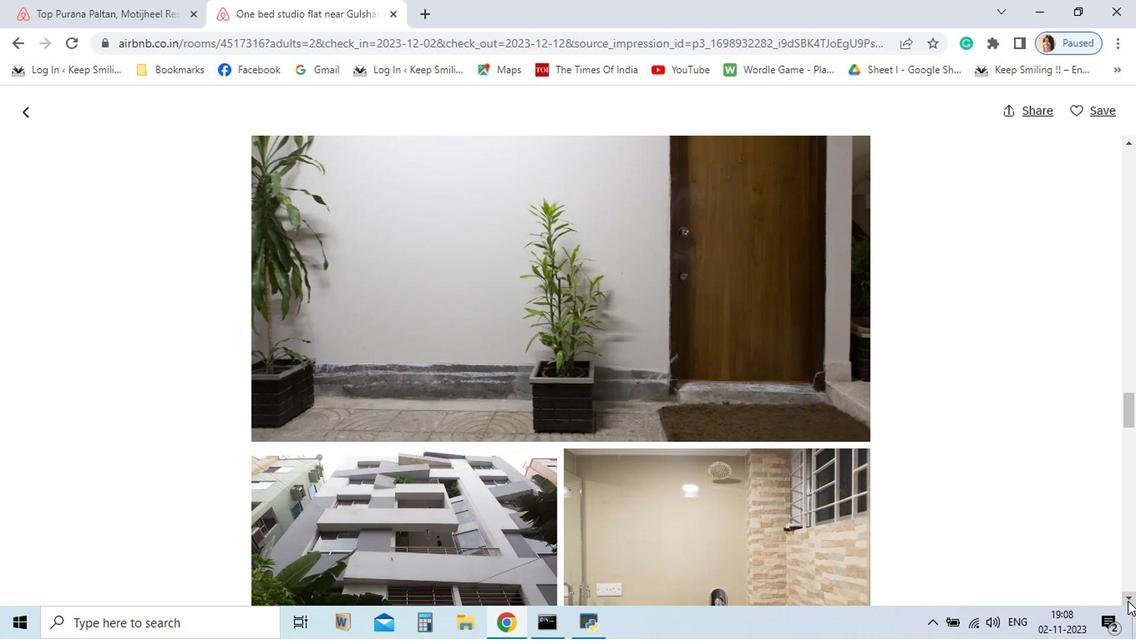 
Action: Mouse pressed left at (1120, 602)
Screenshot: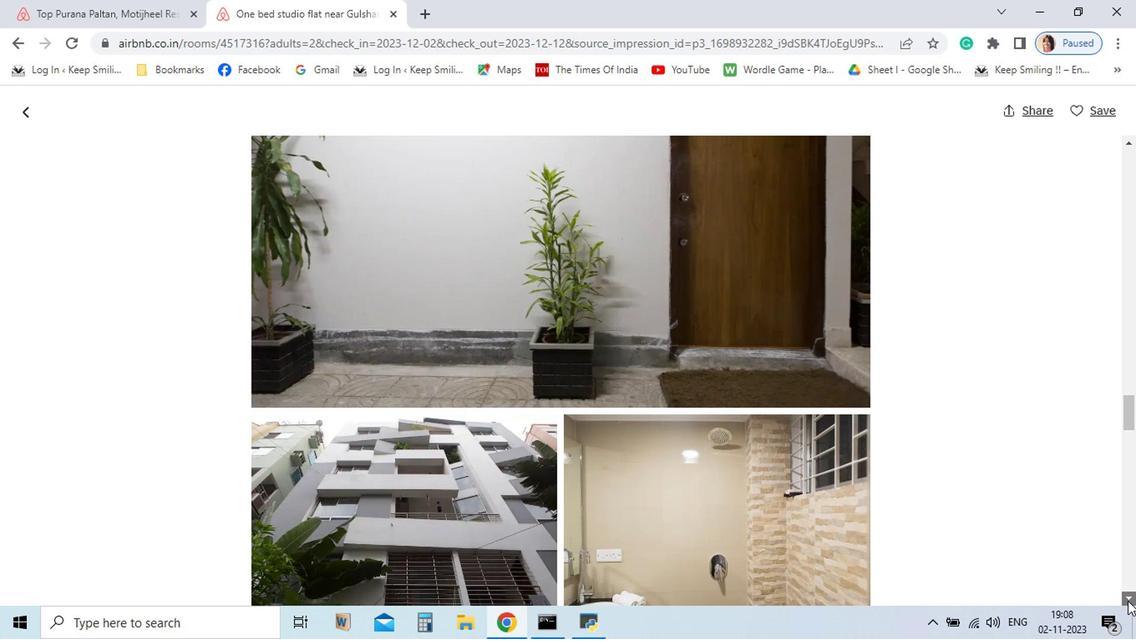 
Action: Mouse pressed left at (1120, 602)
Screenshot: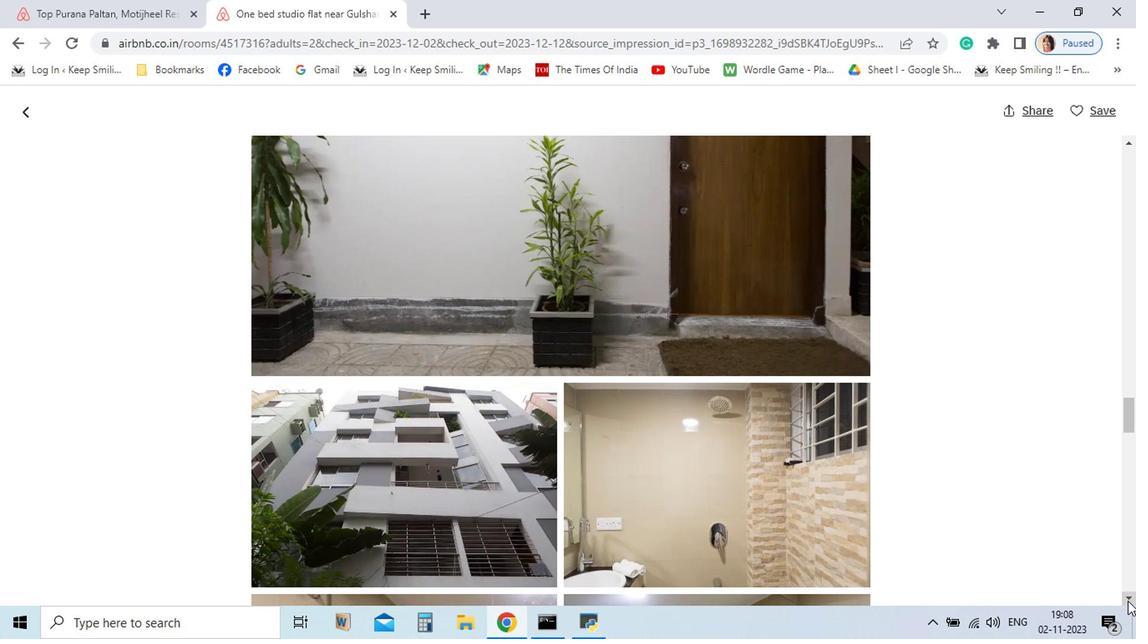 
Action: Mouse pressed left at (1120, 602)
Screenshot: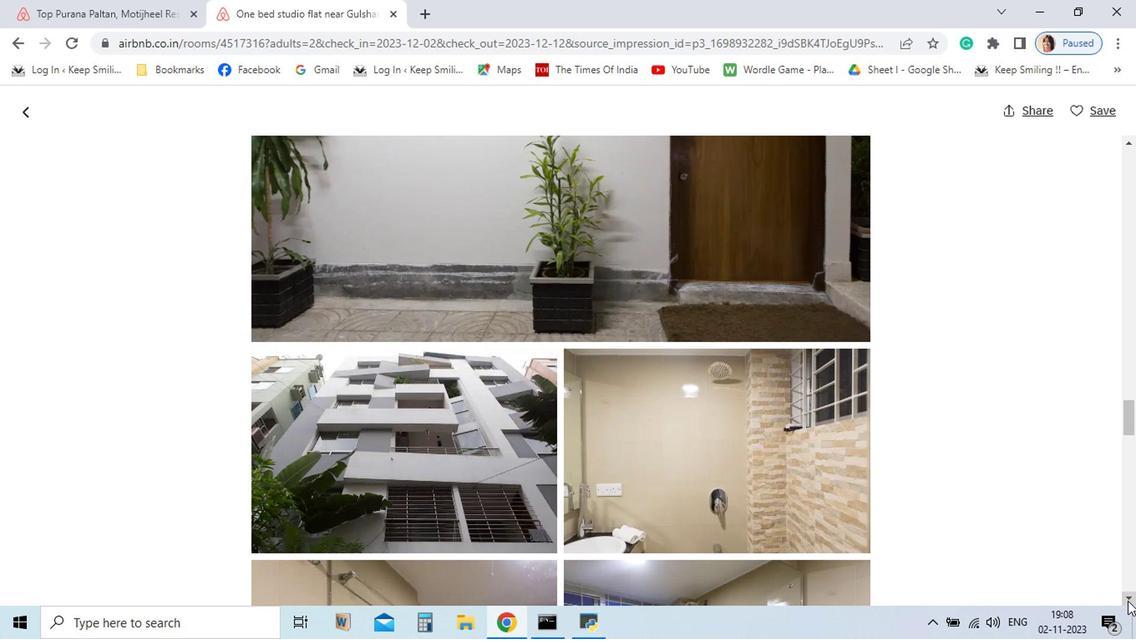 
Action: Mouse pressed left at (1120, 602)
Screenshot: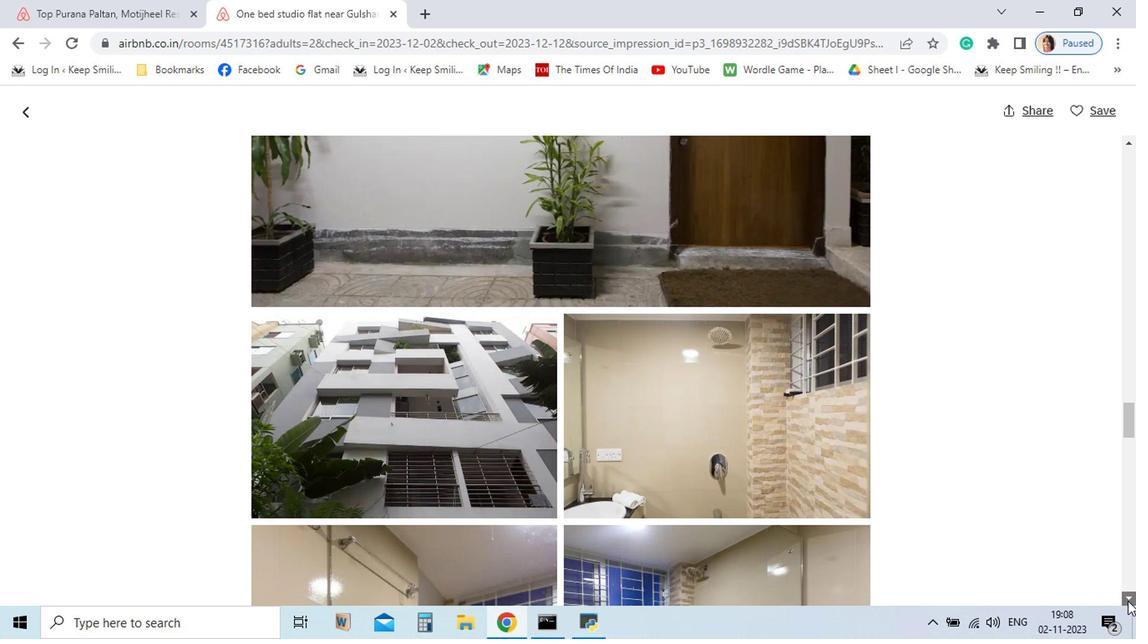
Action: Mouse pressed left at (1120, 602)
Screenshot: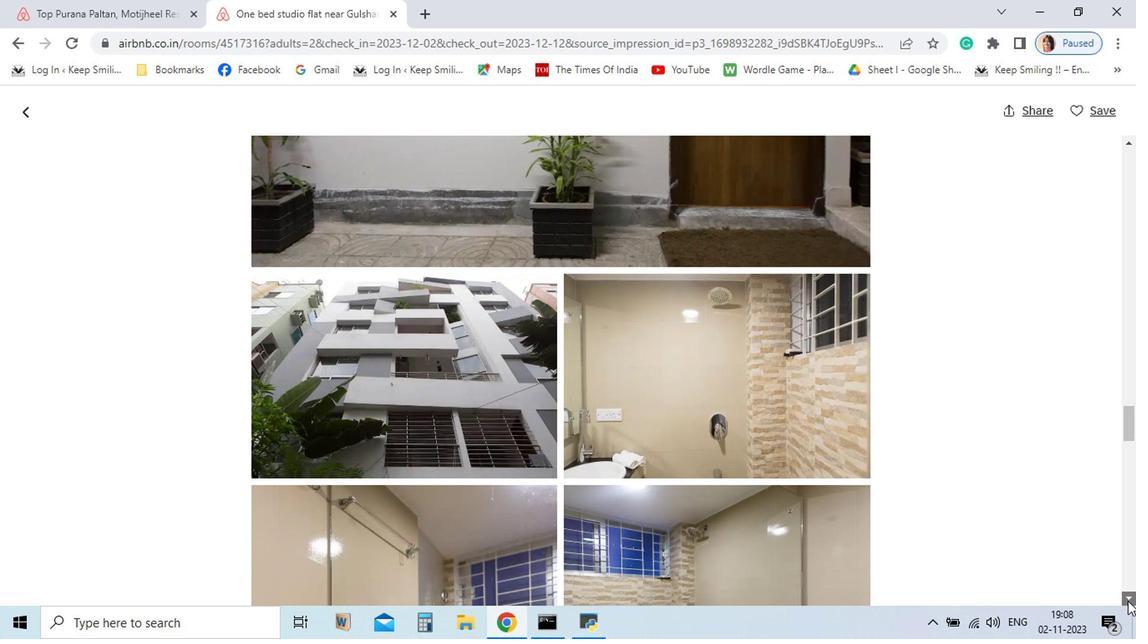 
Action: Mouse pressed left at (1120, 602)
Screenshot: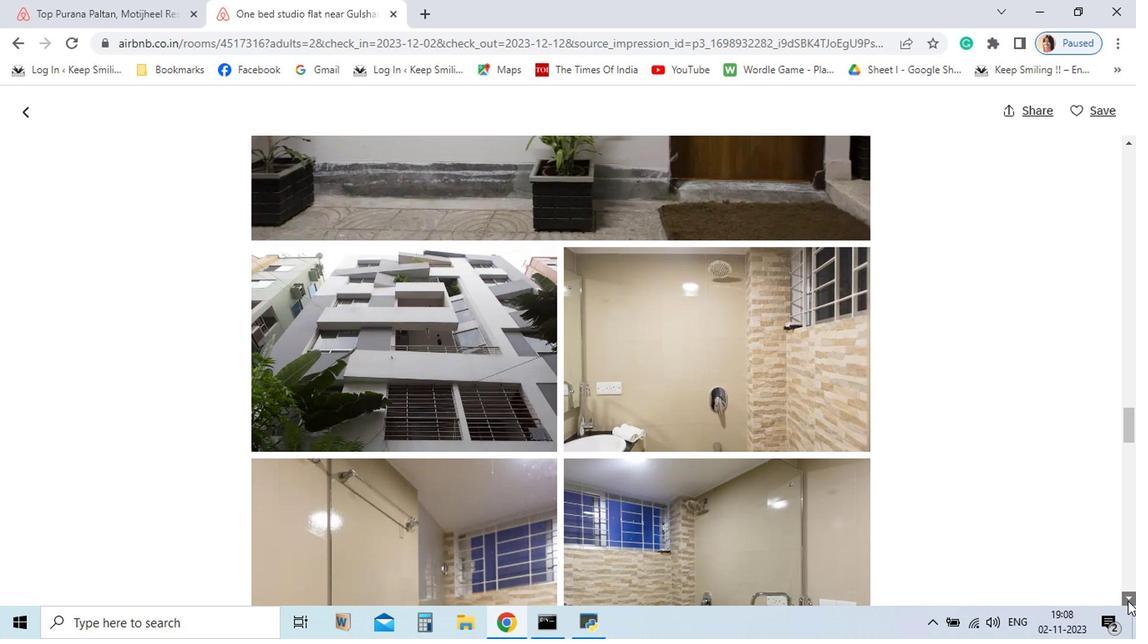 
Action: Mouse pressed left at (1120, 602)
Screenshot: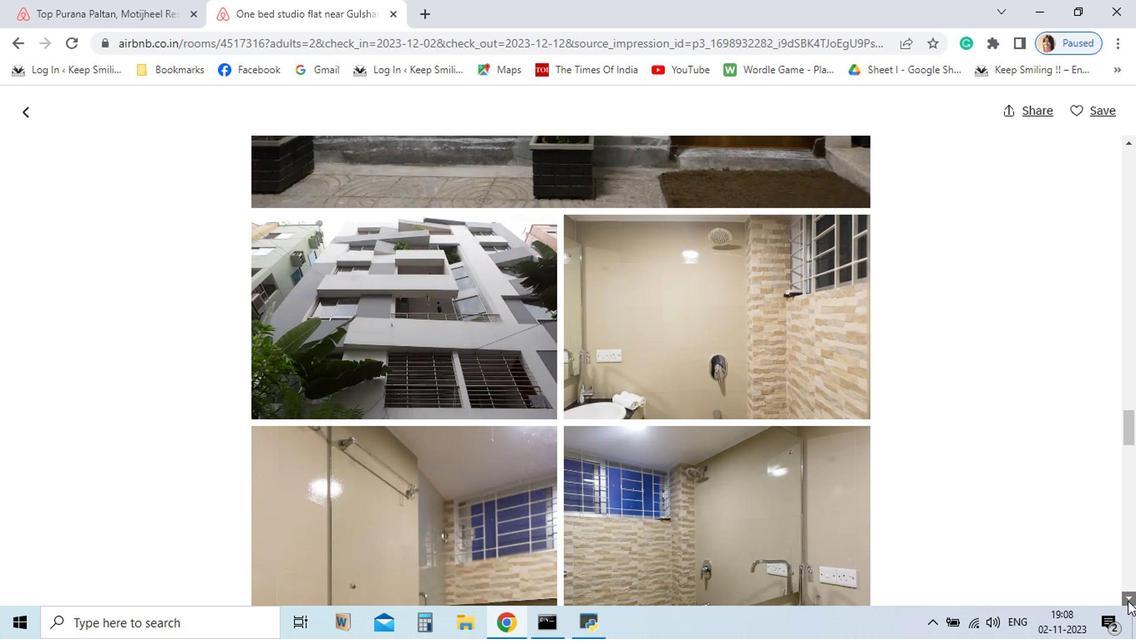 
Action: Mouse pressed left at (1120, 602)
Screenshot: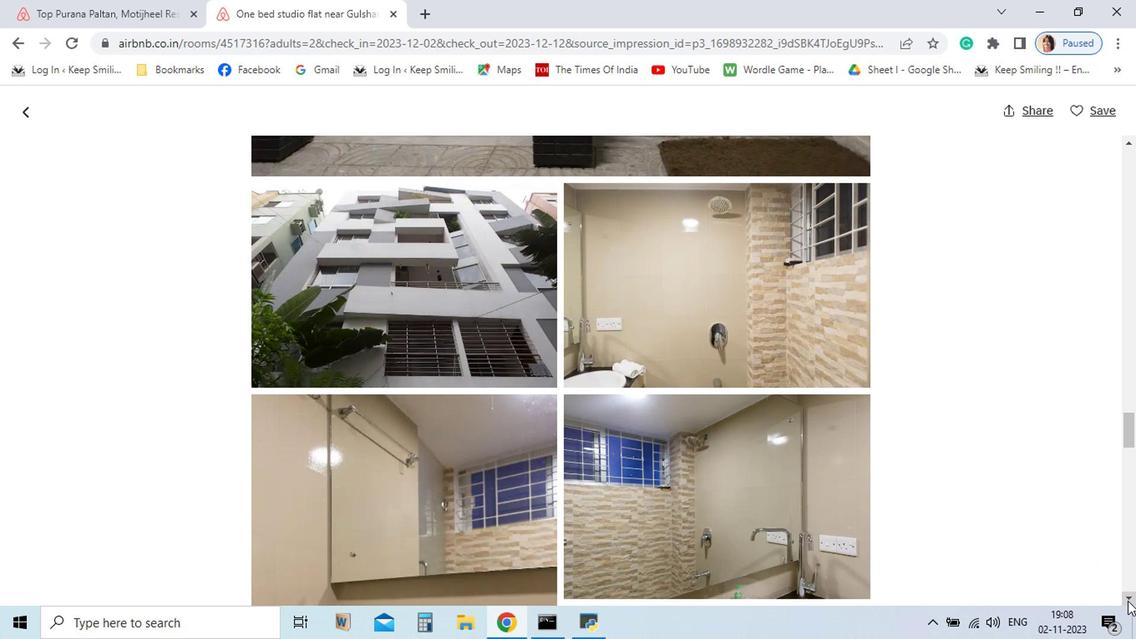 
Action: Mouse pressed left at (1120, 602)
Screenshot: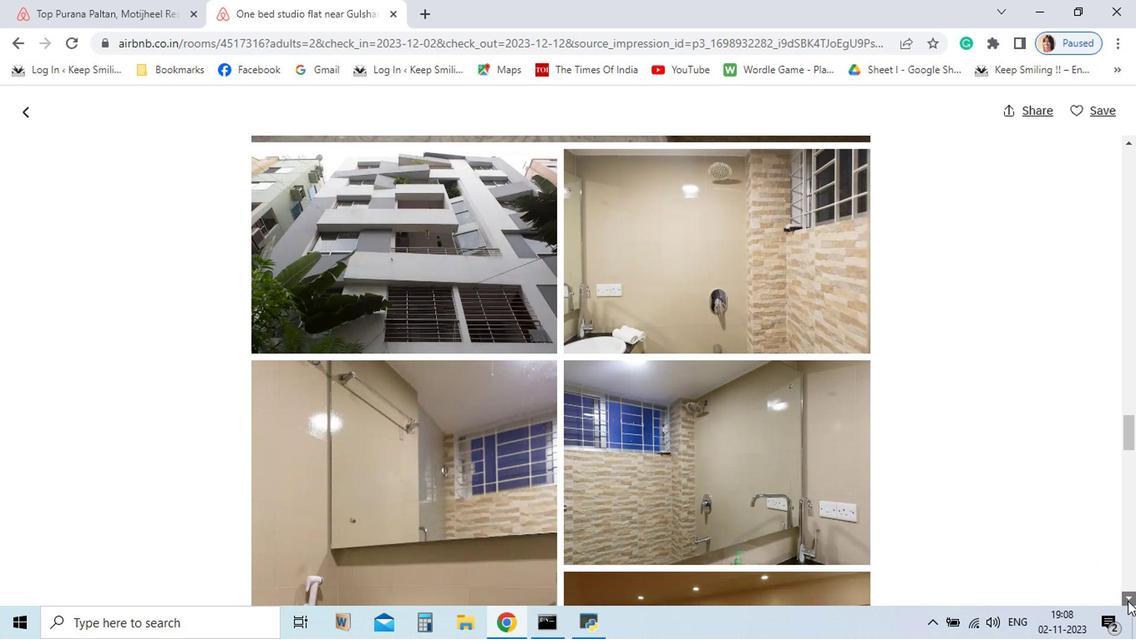 
Action: Mouse pressed left at (1120, 602)
Screenshot: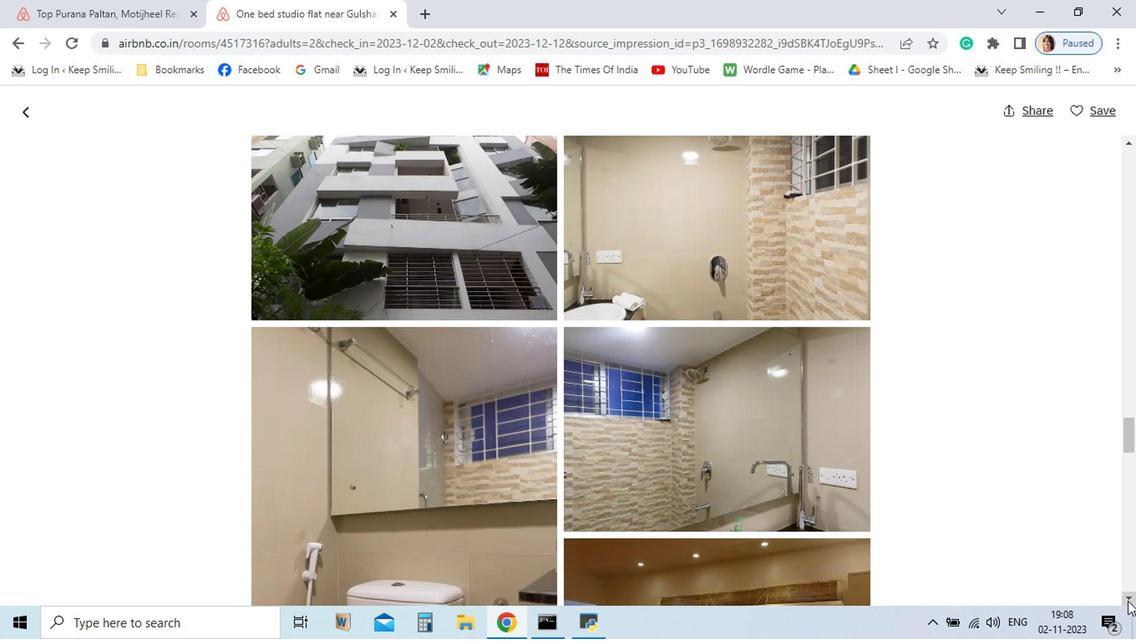 
Action: Mouse pressed left at (1120, 602)
Screenshot: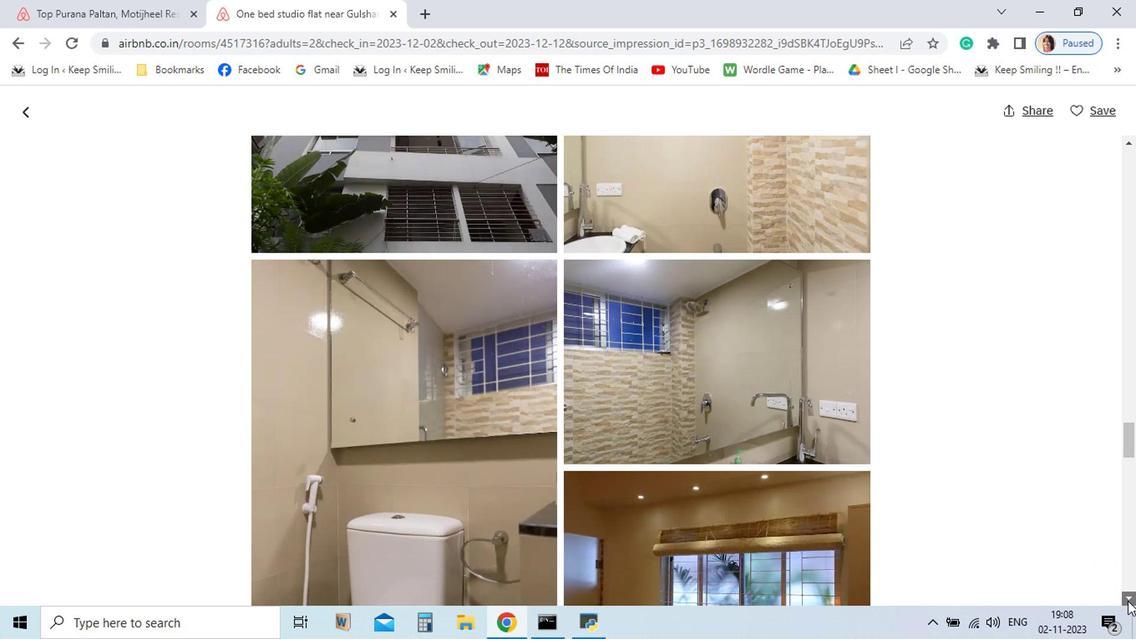 
Action: Mouse pressed left at (1120, 602)
Screenshot: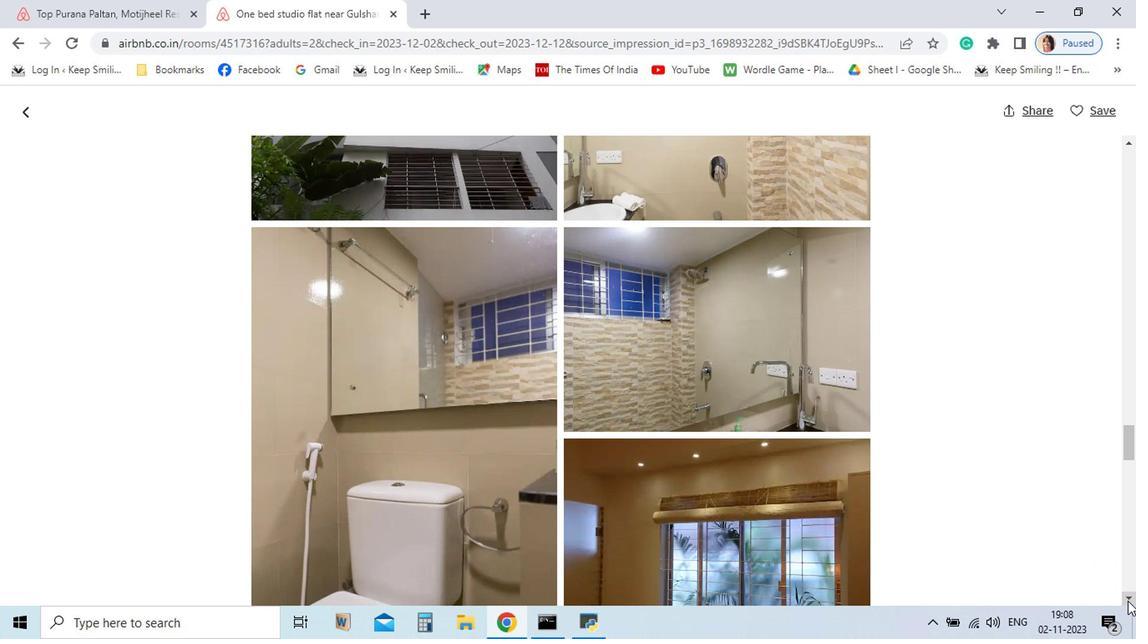 
Action: Mouse pressed left at (1120, 602)
Screenshot: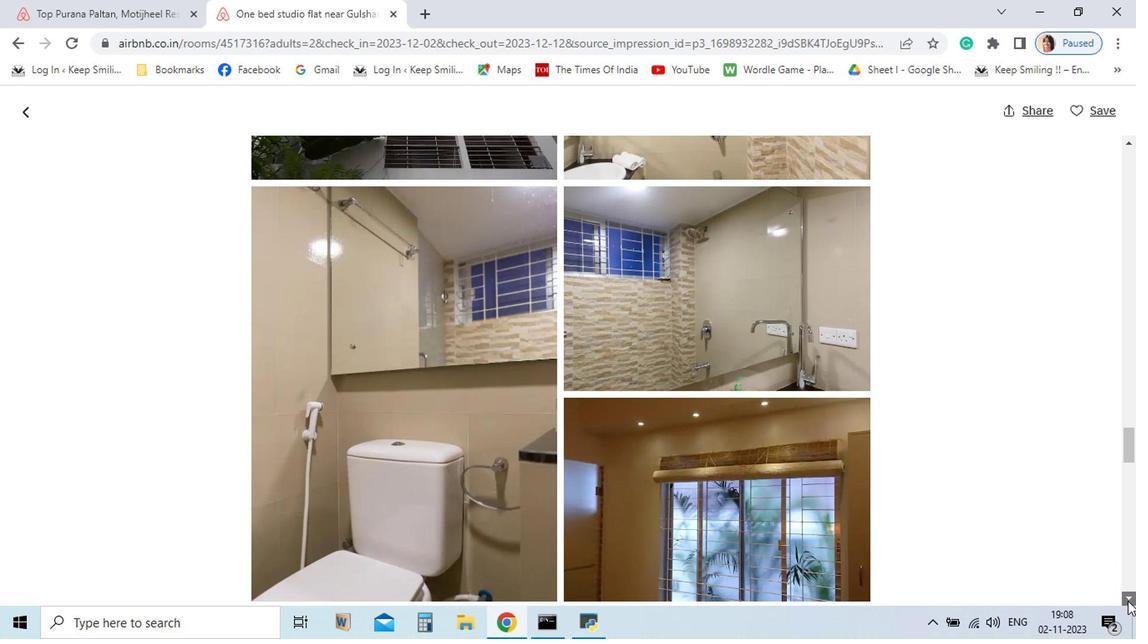 
Action: Mouse pressed left at (1120, 602)
Screenshot: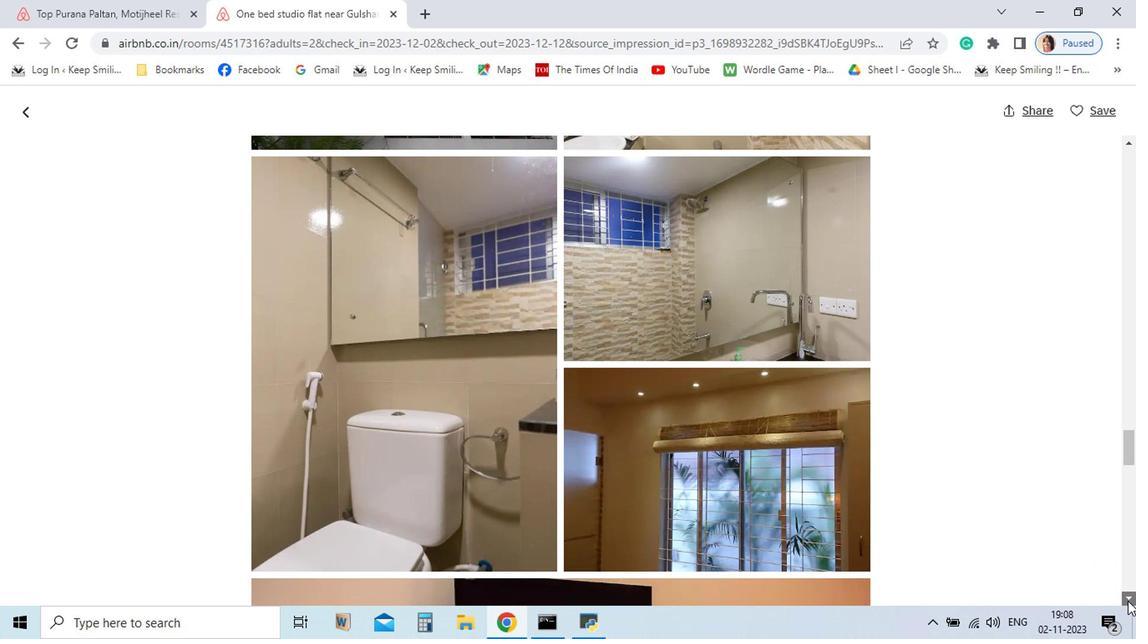 
Action: Mouse pressed left at (1120, 602)
Screenshot: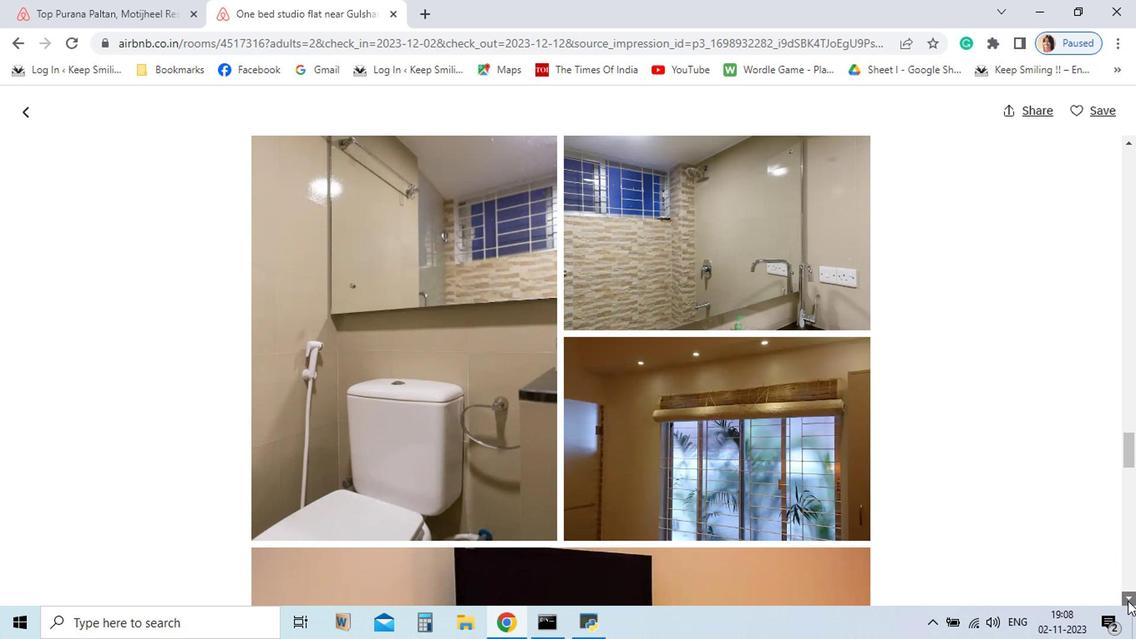 
Action: Mouse pressed left at (1120, 602)
Screenshot: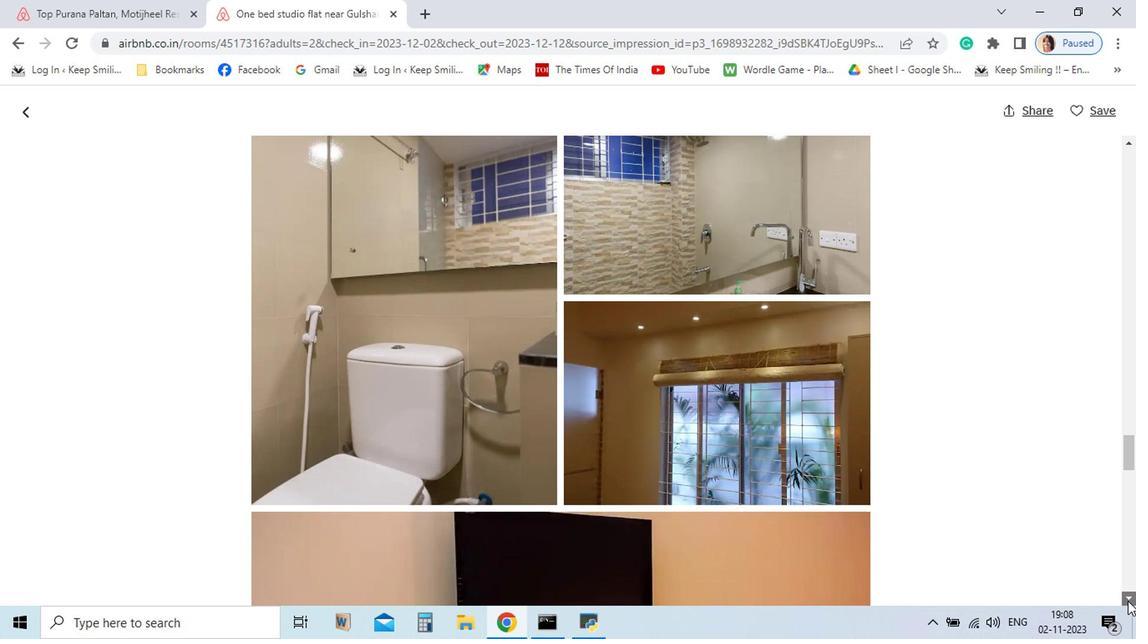 
Action: Mouse pressed left at (1120, 602)
Screenshot: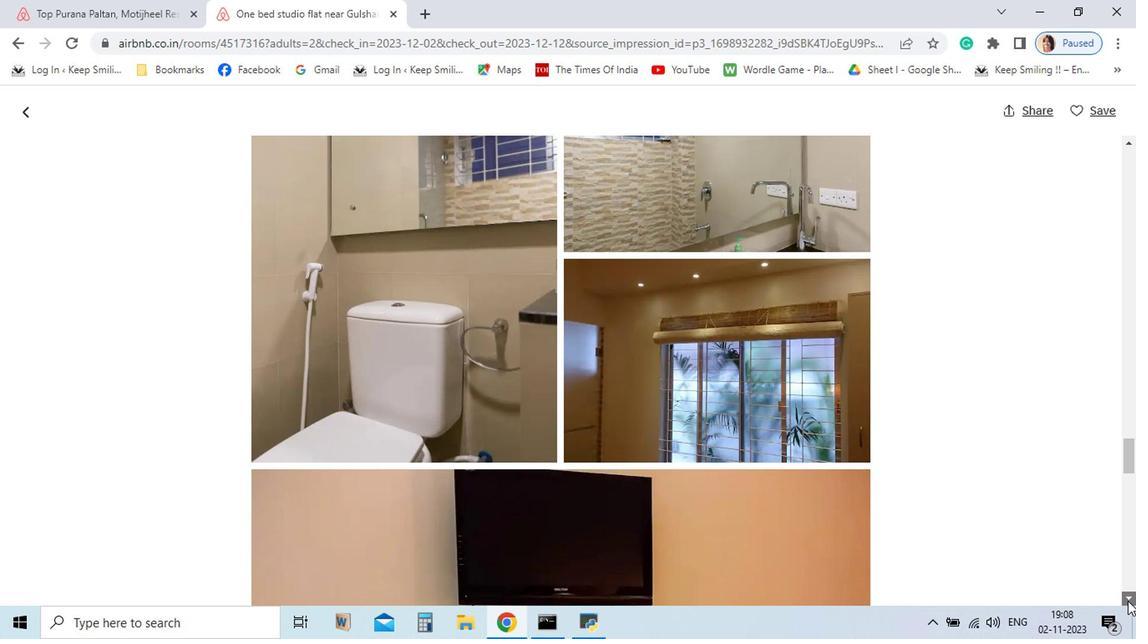 
Action: Mouse pressed left at (1120, 602)
Screenshot: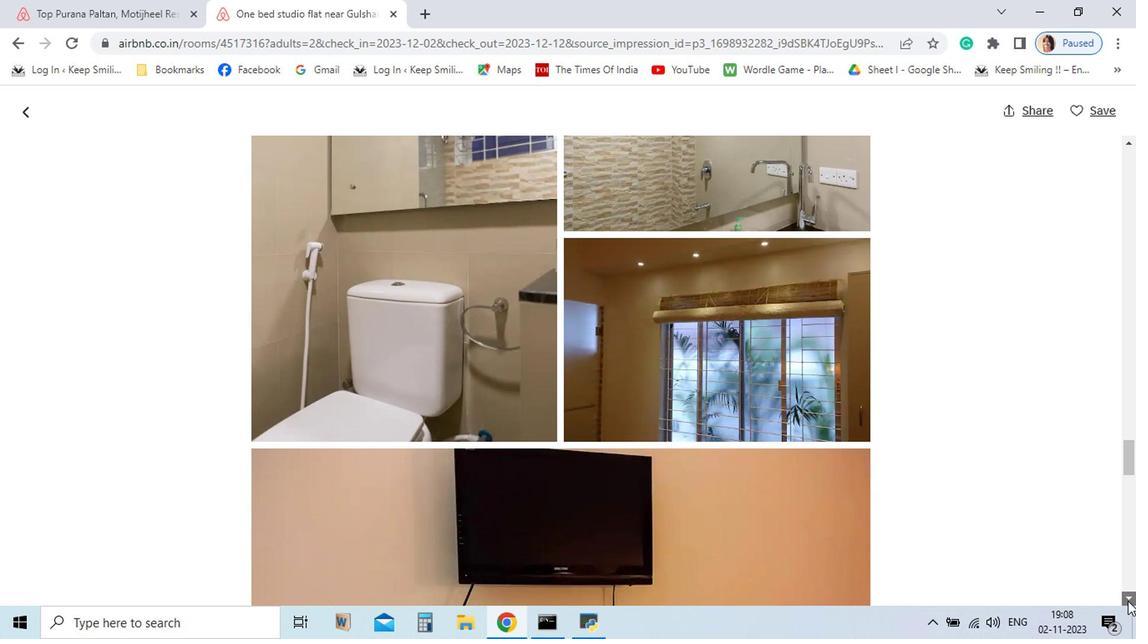 
Action: Mouse pressed left at (1120, 602)
Screenshot: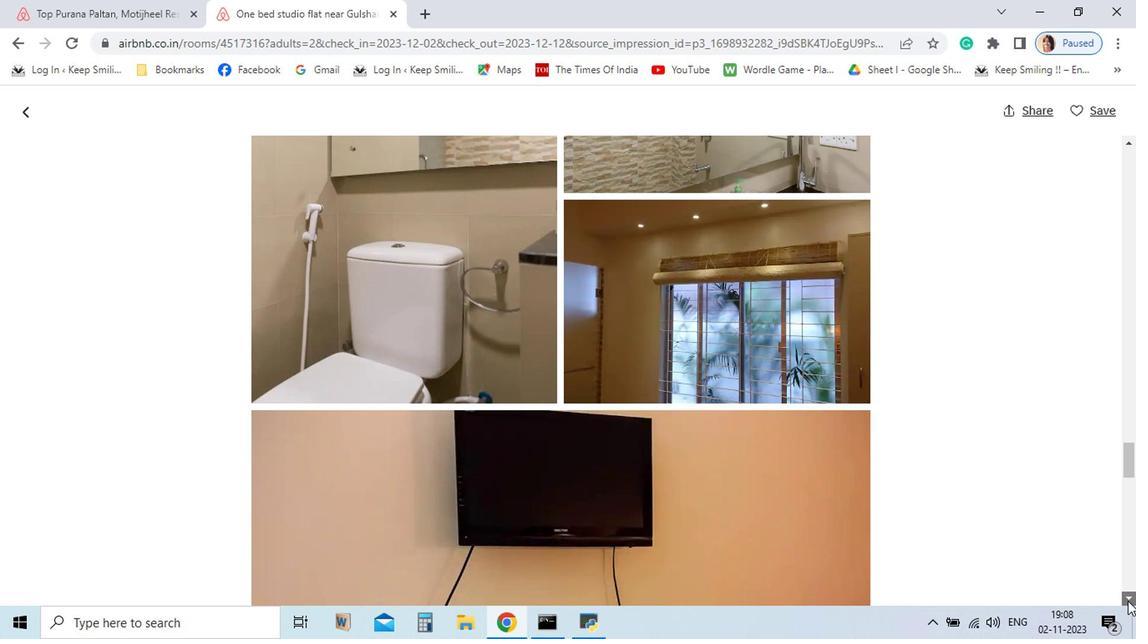 
Action: Mouse pressed left at (1120, 602)
Screenshot: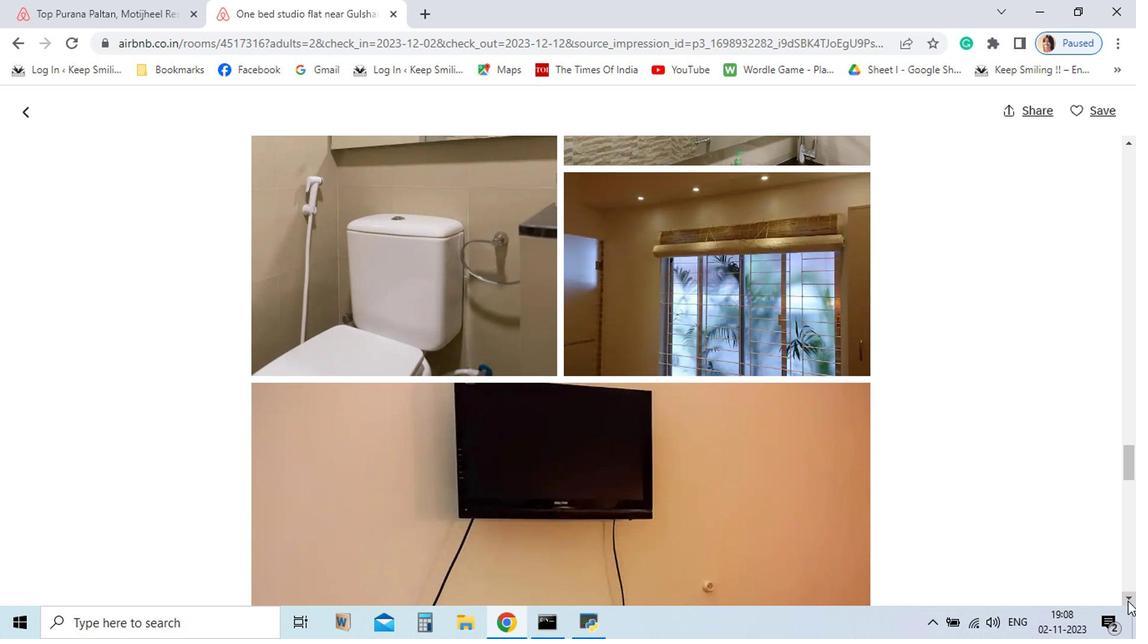 
Action: Mouse pressed left at (1120, 602)
Screenshot: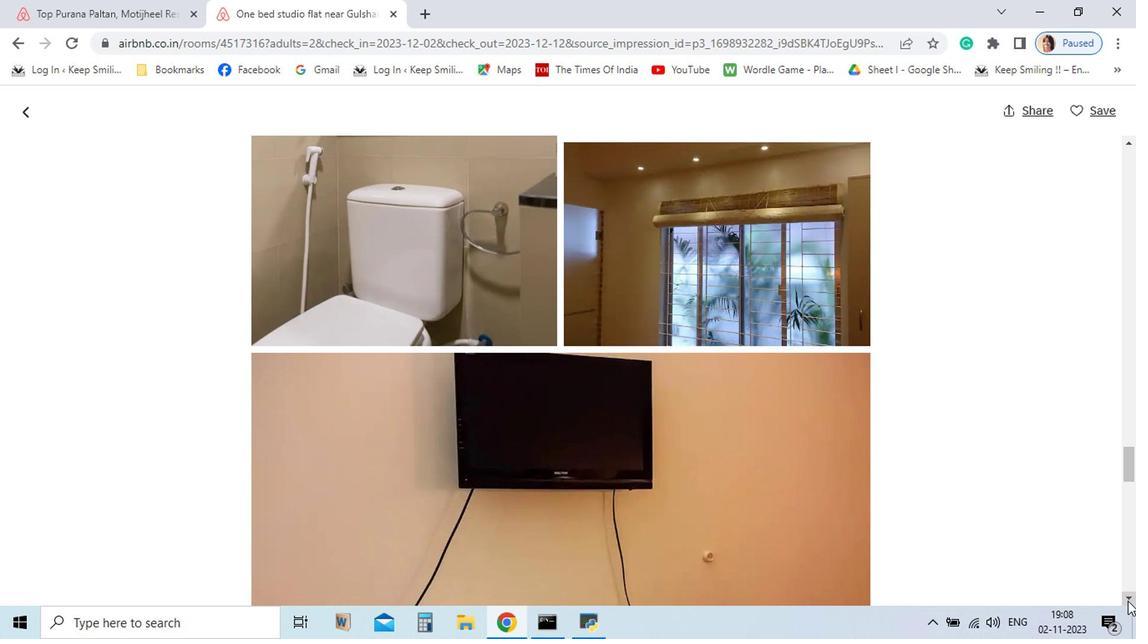 
Action: Mouse pressed left at (1120, 602)
Screenshot: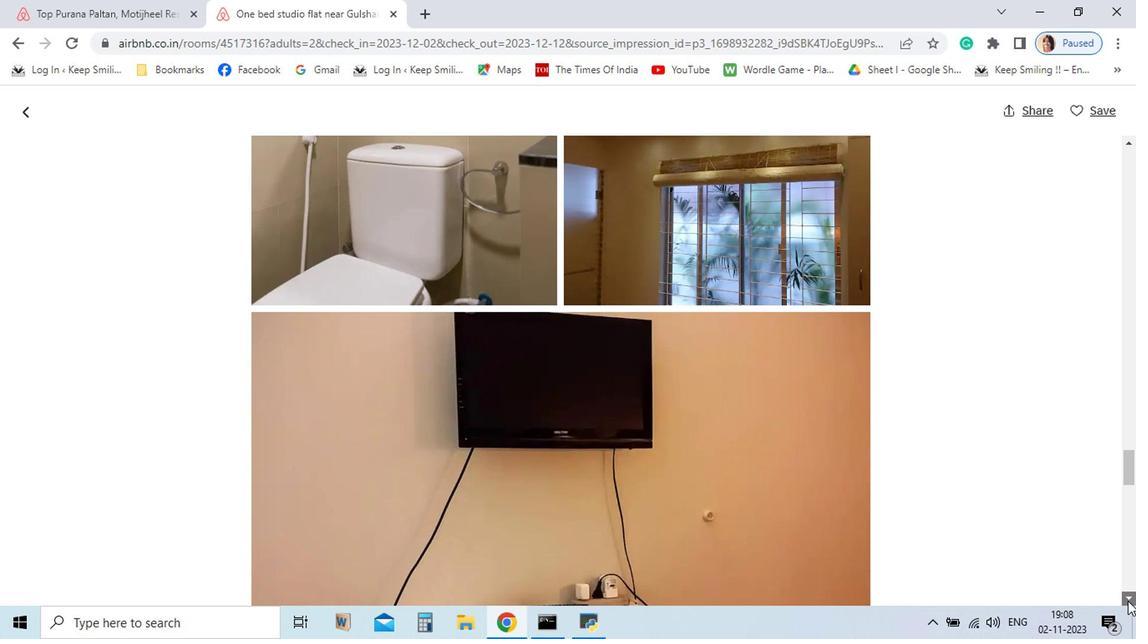 
Action: Mouse pressed left at (1120, 602)
Screenshot: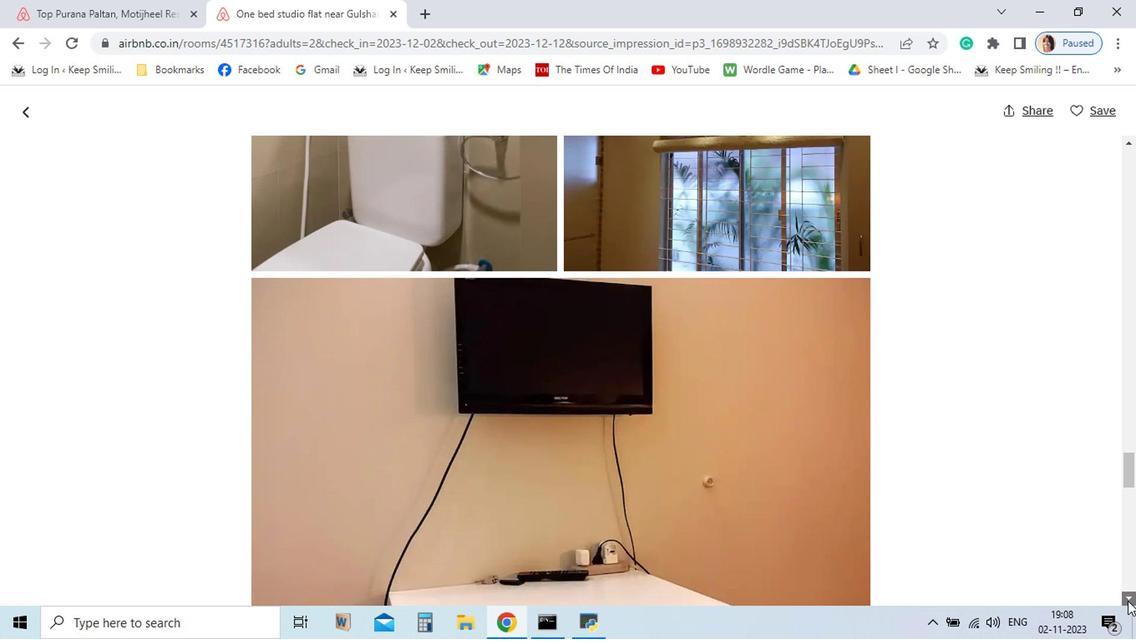 
Action: Mouse pressed left at (1120, 602)
Screenshot: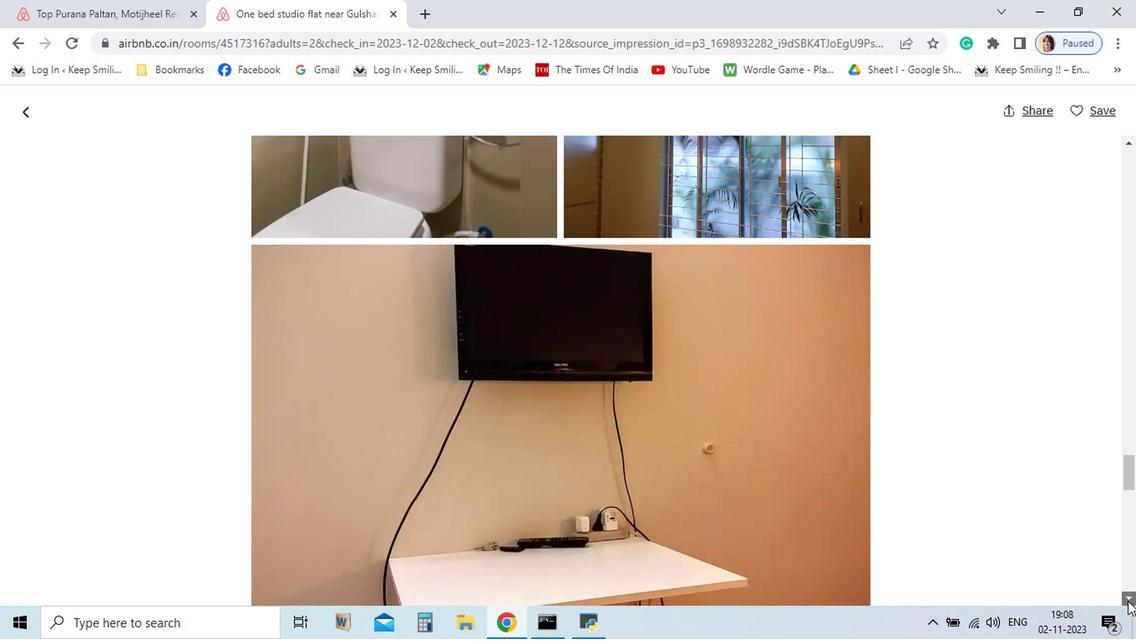 
Action: Mouse pressed left at (1120, 602)
Screenshot: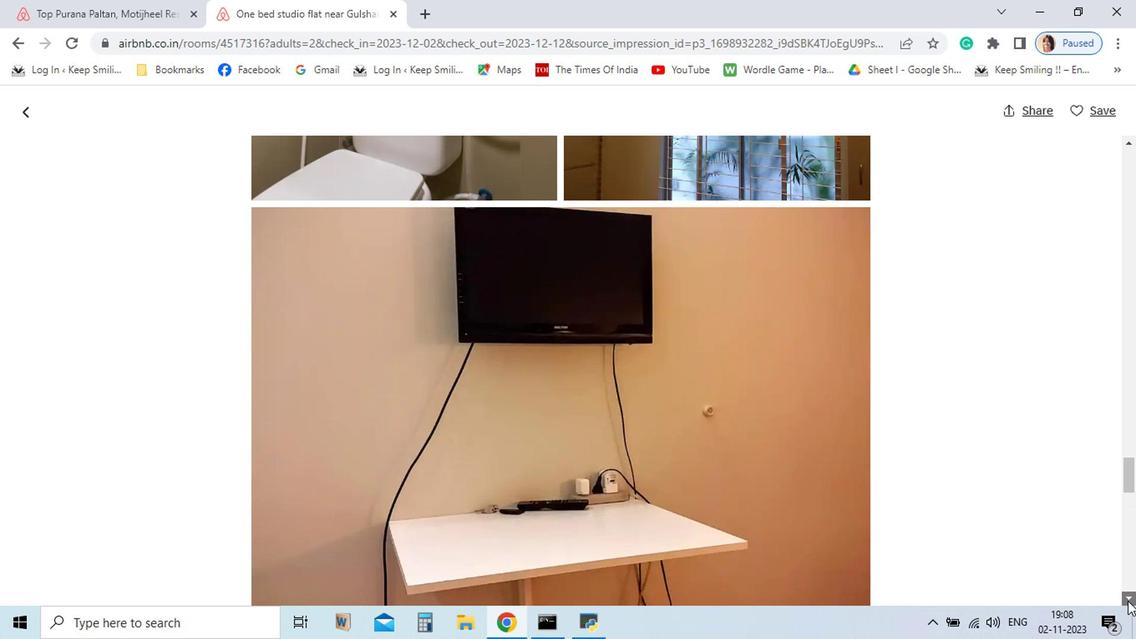 
Action: Mouse pressed left at (1120, 602)
Screenshot: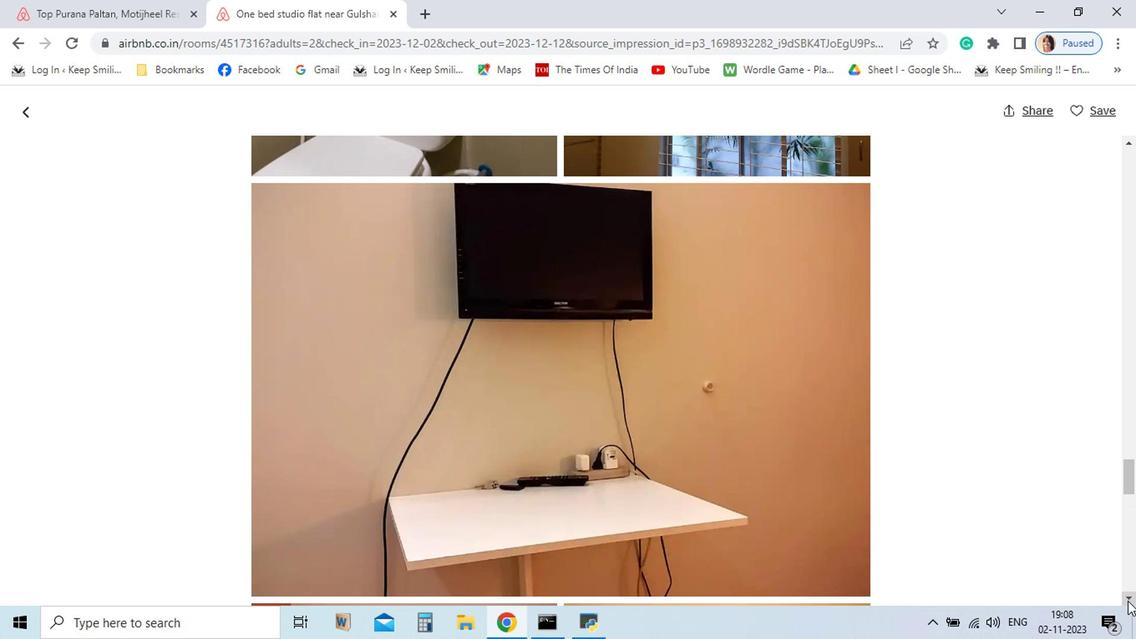 
Action: Mouse pressed left at (1120, 602)
Screenshot: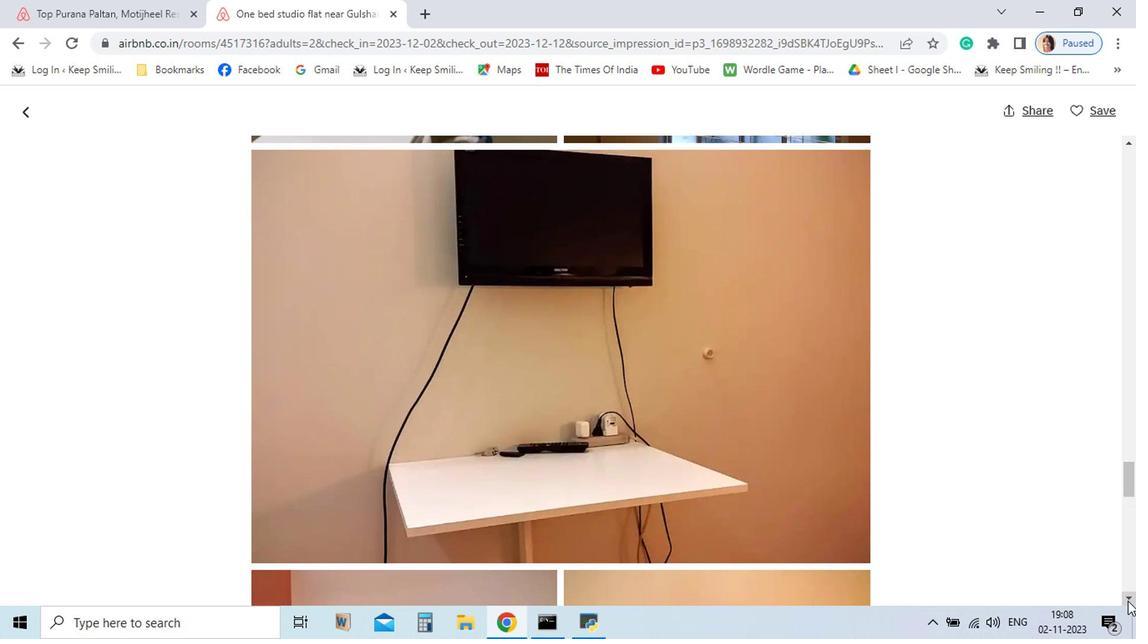 
Action: Mouse pressed left at (1120, 602)
Screenshot: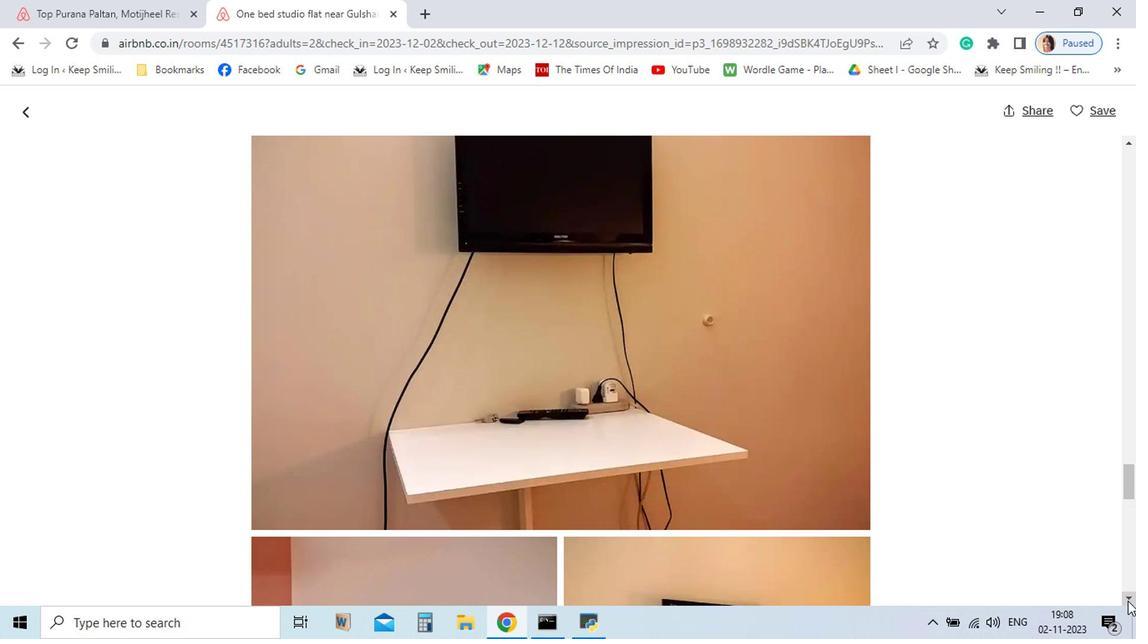 
Action: Mouse pressed left at (1120, 602)
Screenshot: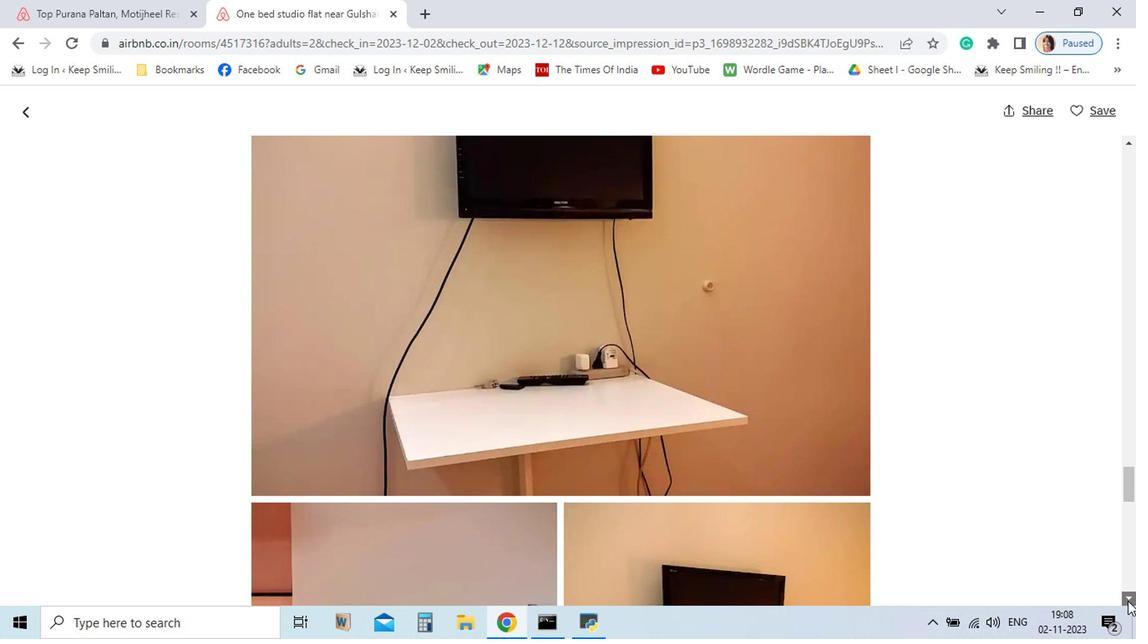 
Action: Mouse pressed left at (1120, 602)
Screenshot: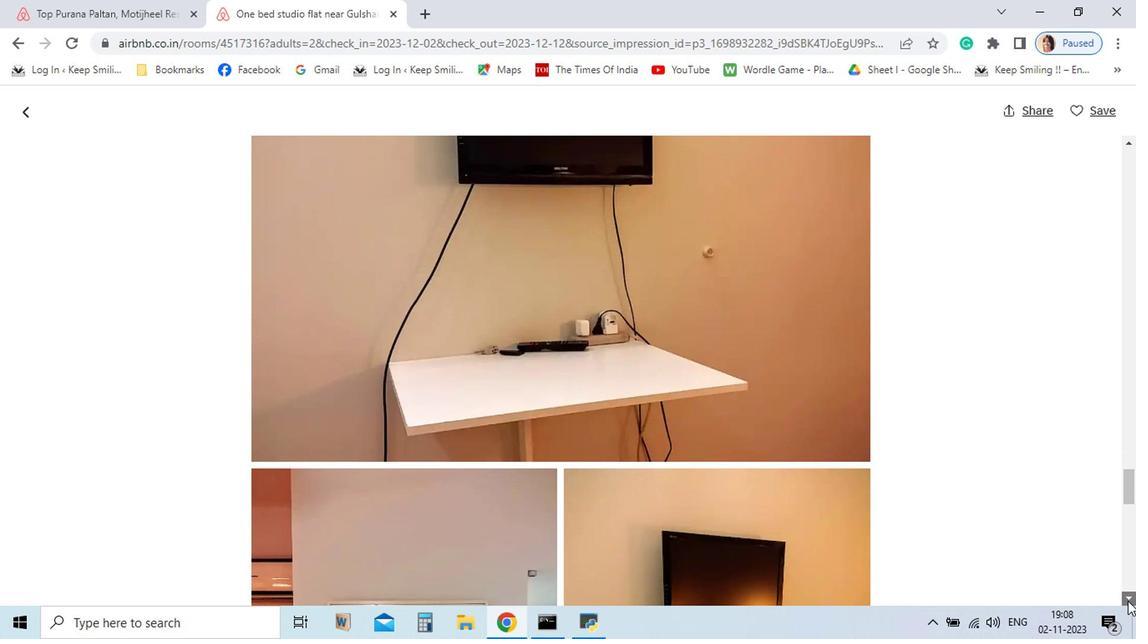 
Action: Mouse pressed left at (1120, 602)
Screenshot: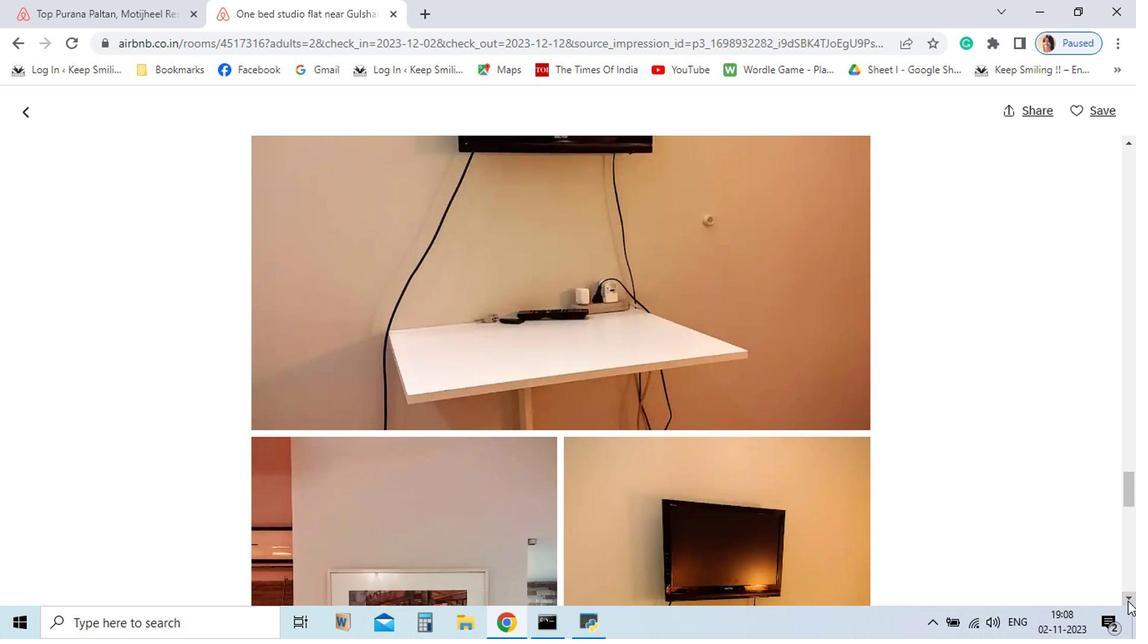 
Action: Mouse pressed left at (1120, 602)
Screenshot: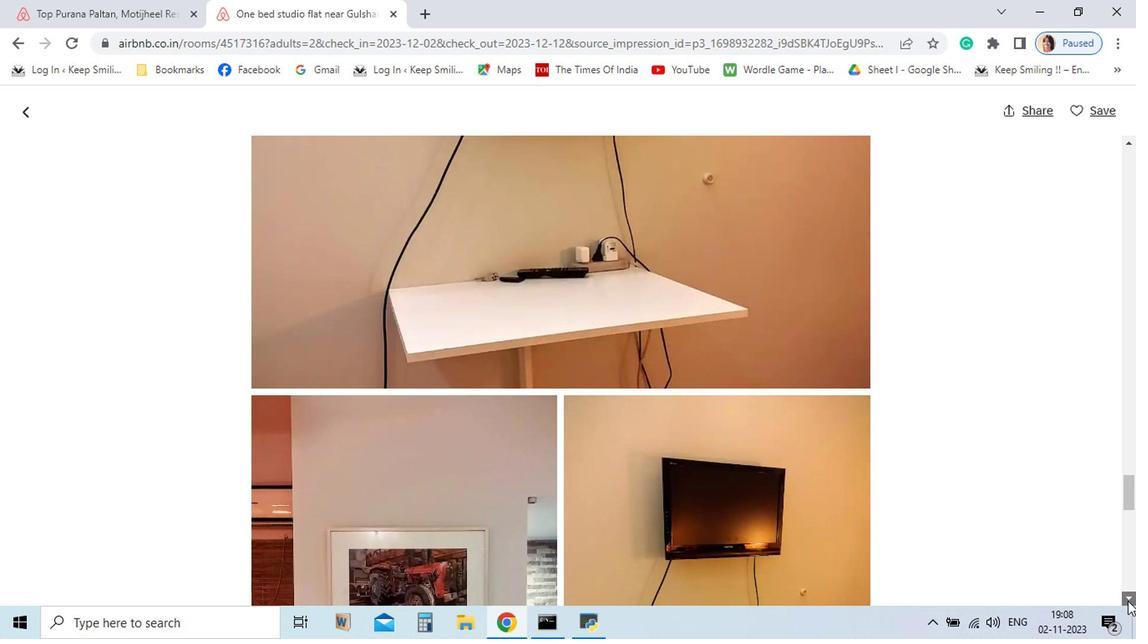 
Action: Mouse pressed left at (1120, 602)
Screenshot: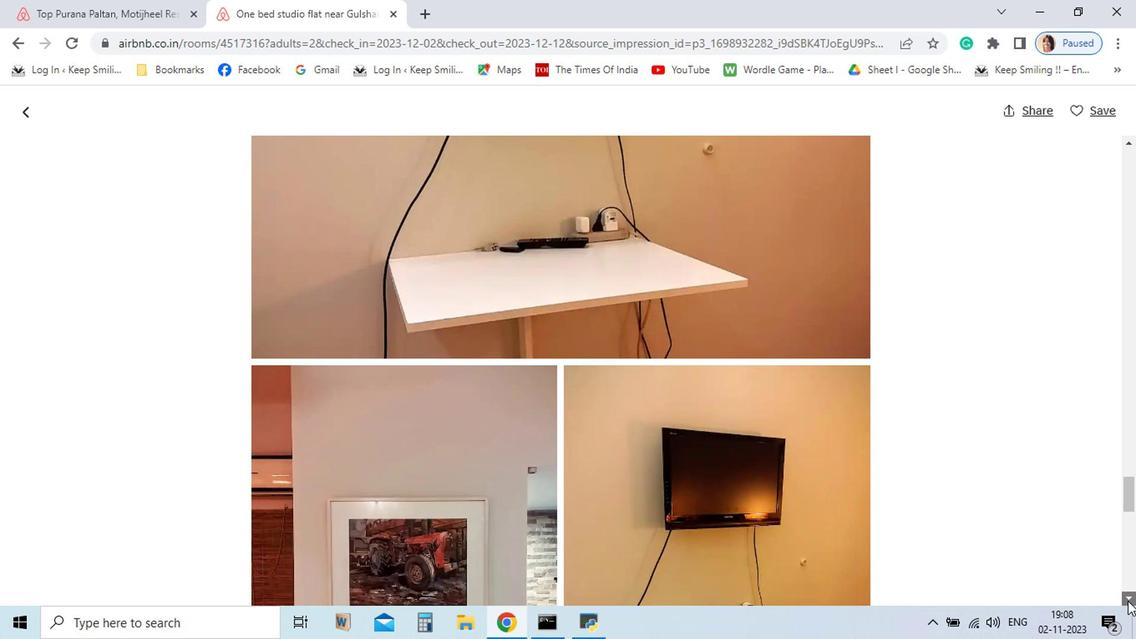 
Action: Mouse pressed left at (1120, 602)
Screenshot: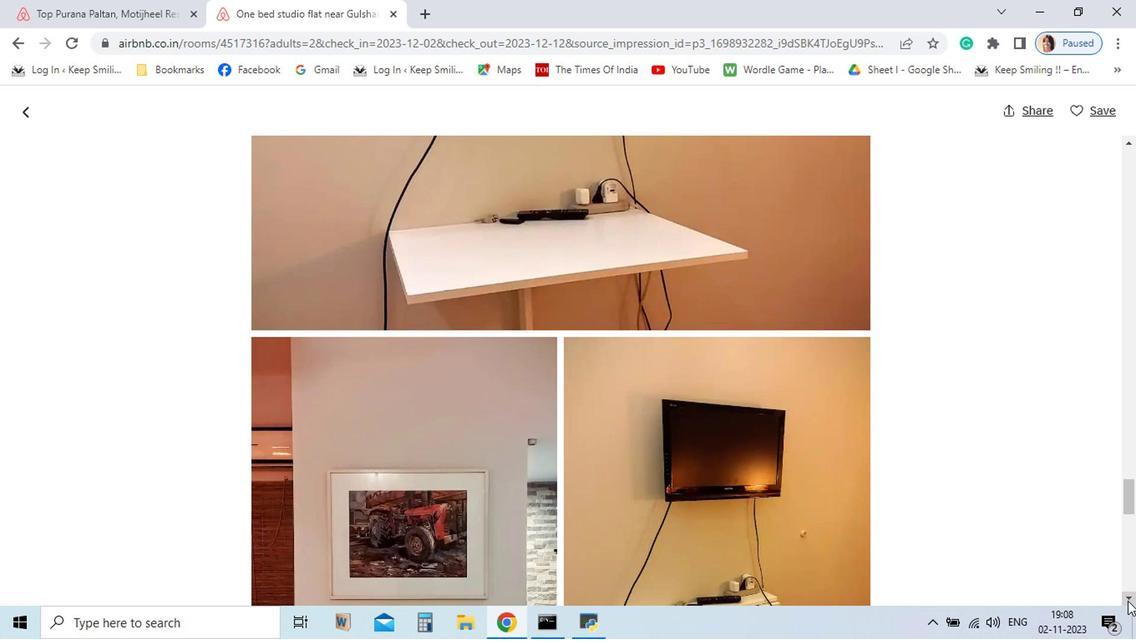
Action: Mouse pressed left at (1120, 602)
Screenshot: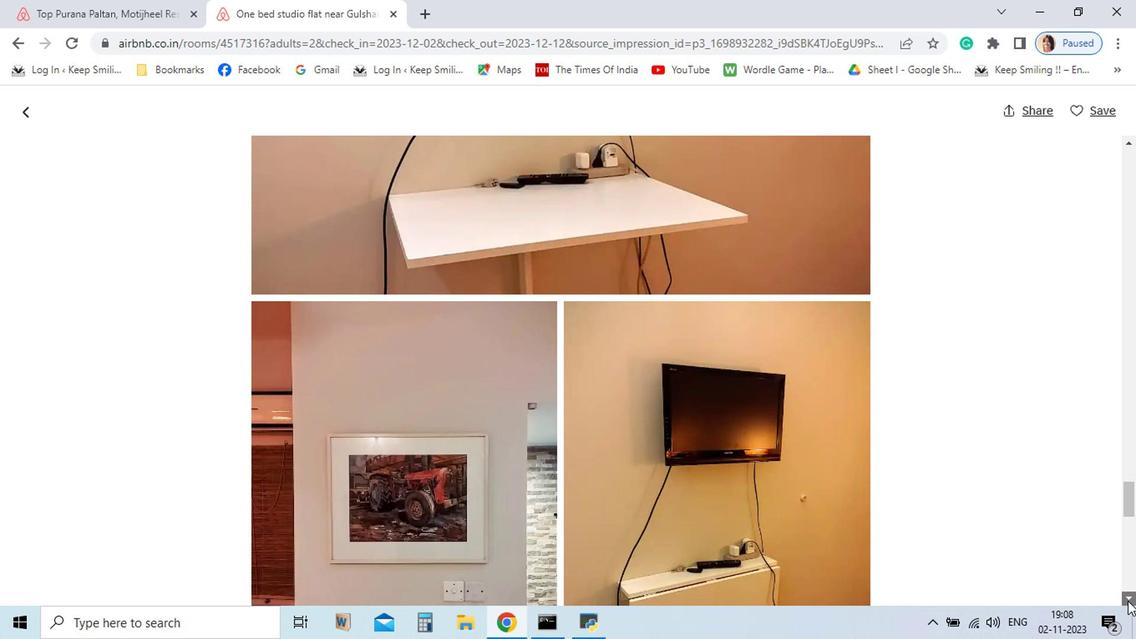 
Action: Mouse pressed left at (1120, 602)
Screenshot: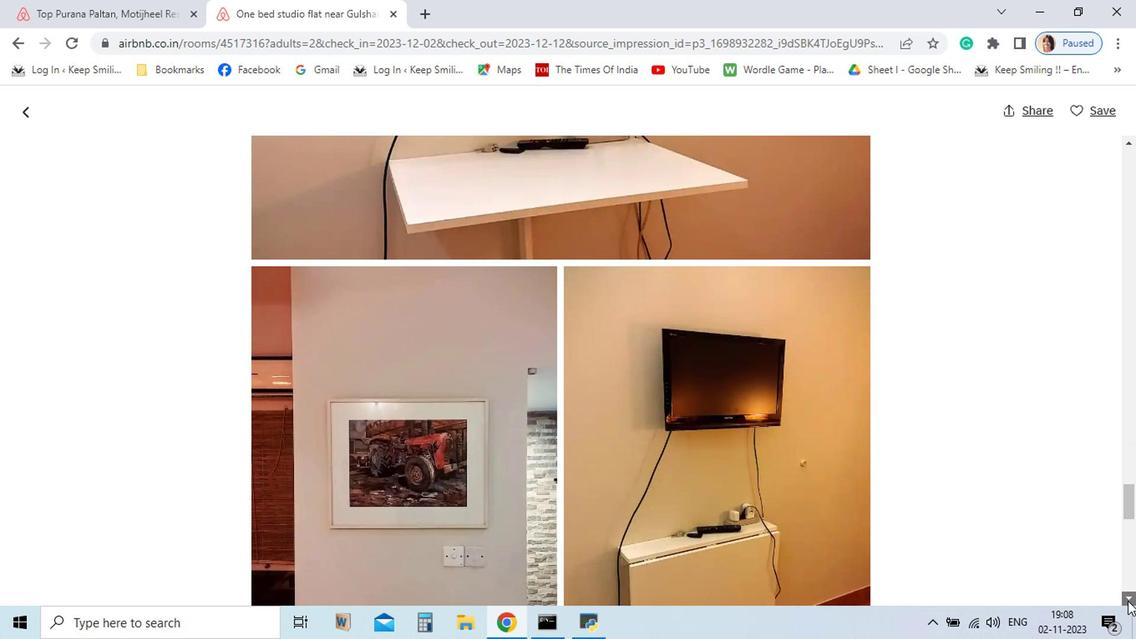 
Action: Mouse pressed left at (1120, 602)
Screenshot: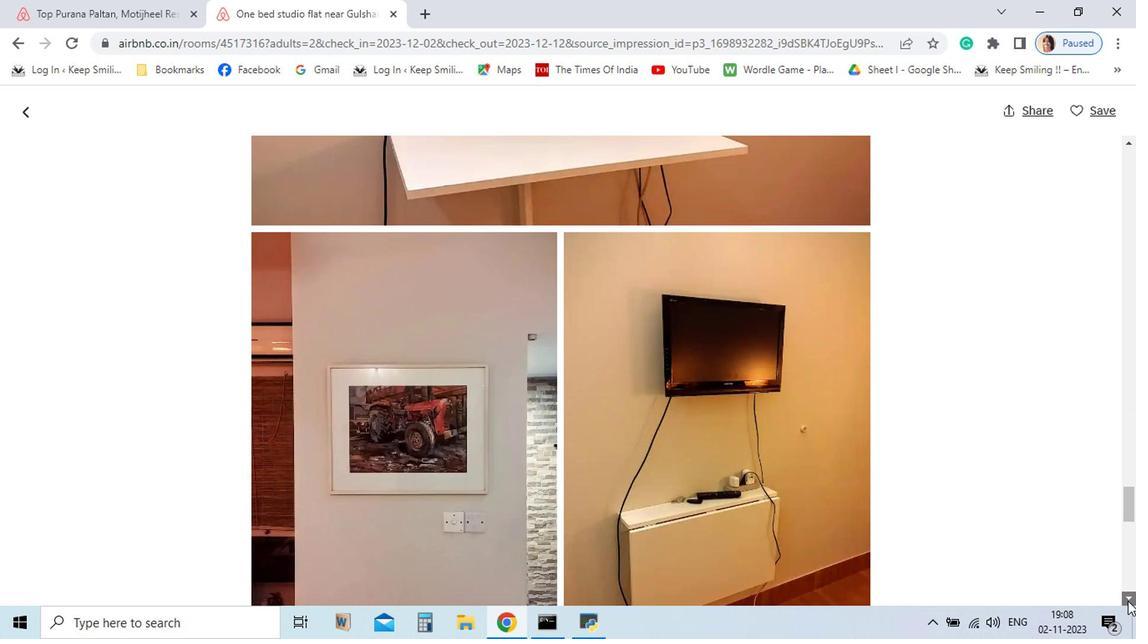 
Action: Mouse pressed left at (1120, 602)
Screenshot: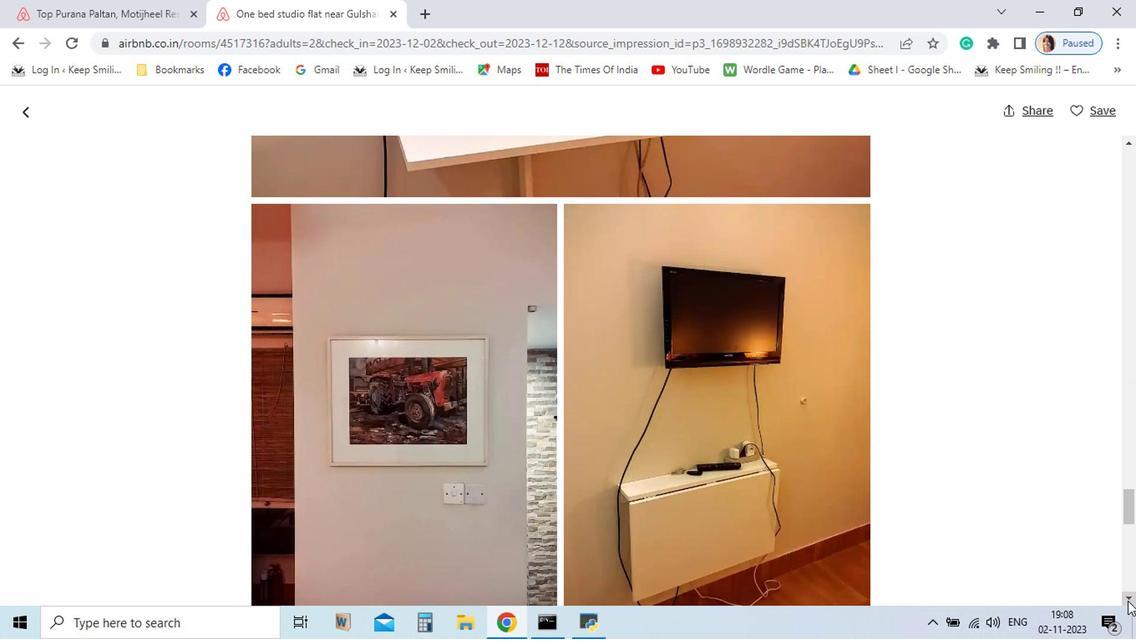 
Action: Mouse pressed left at (1120, 602)
Screenshot: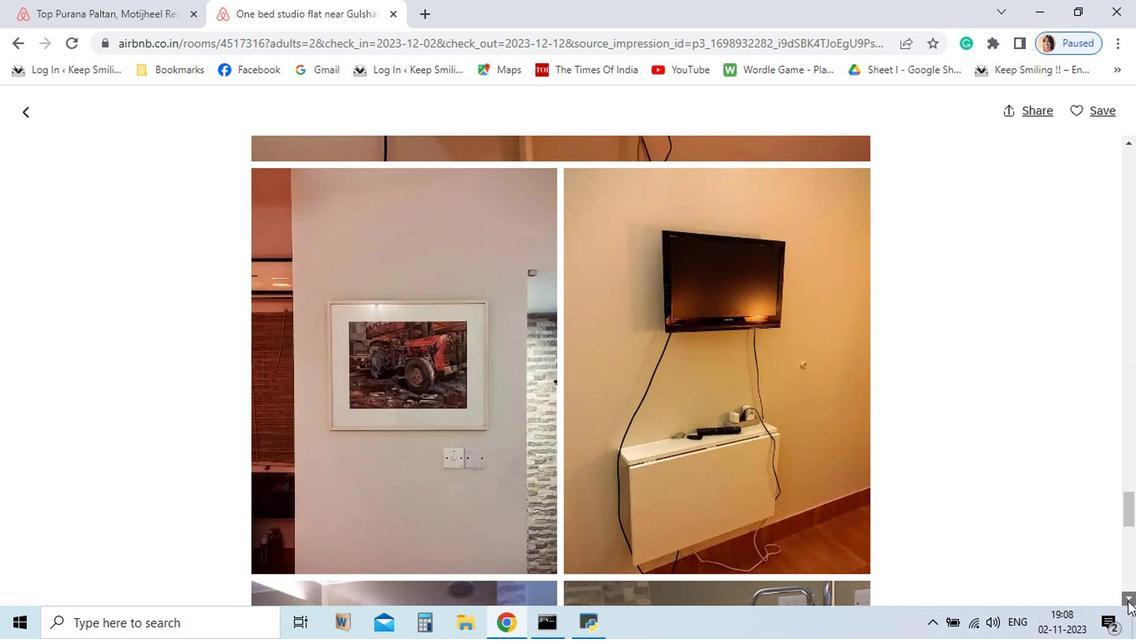 
Action: Mouse pressed left at (1120, 602)
Screenshot: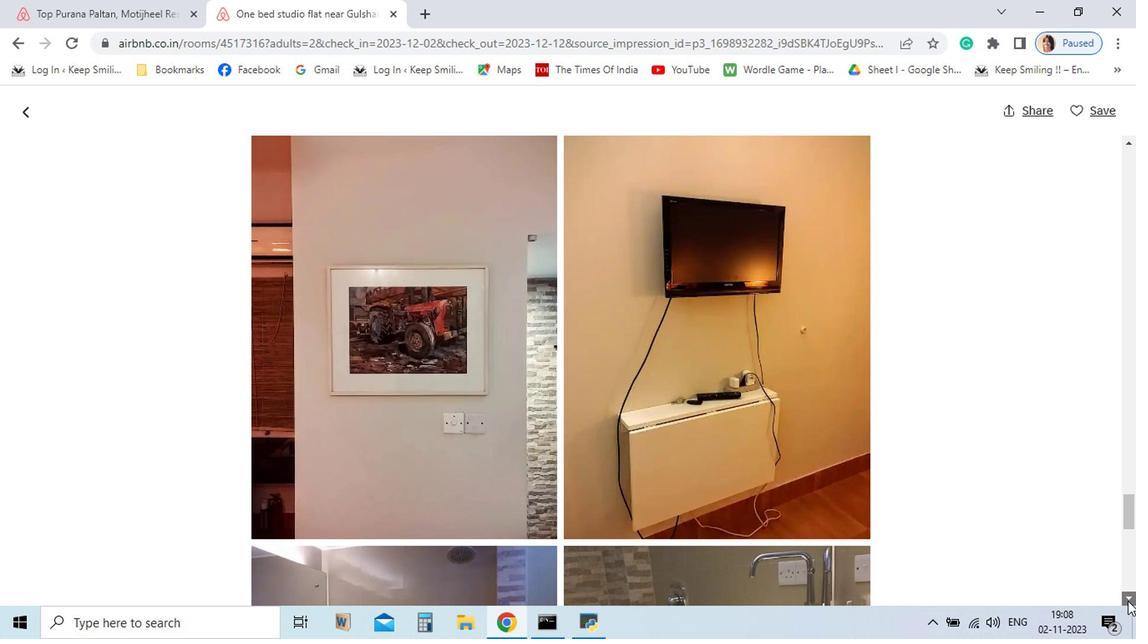 
Action: Mouse pressed left at (1120, 602)
Screenshot: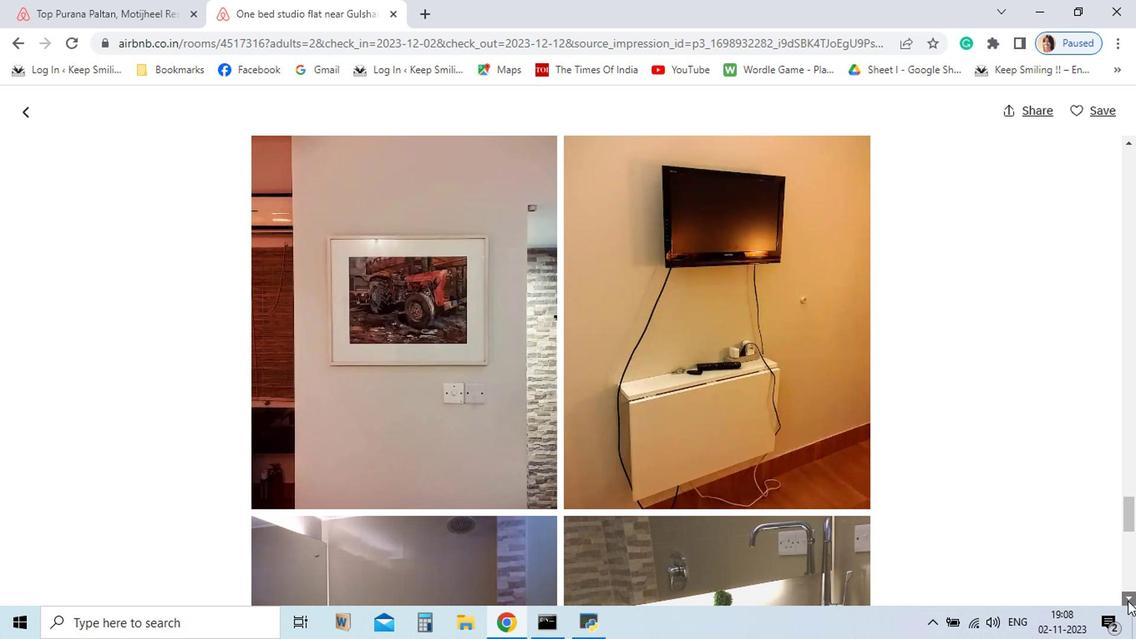 
Action: Mouse pressed left at (1120, 602)
Screenshot: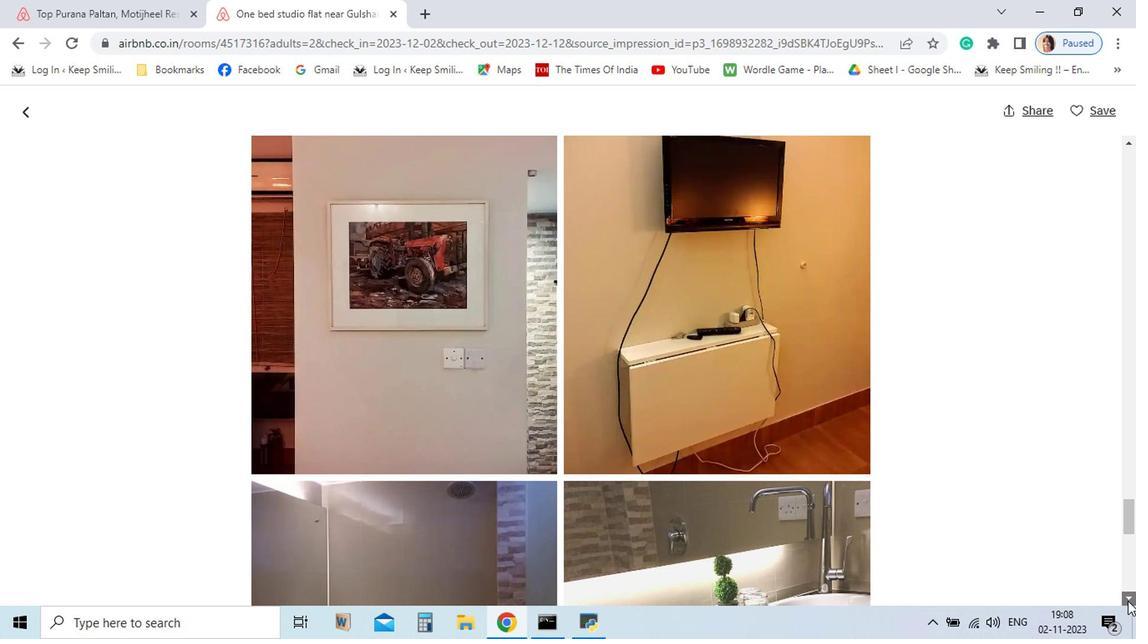 
Action: Mouse pressed left at (1120, 602)
Screenshot: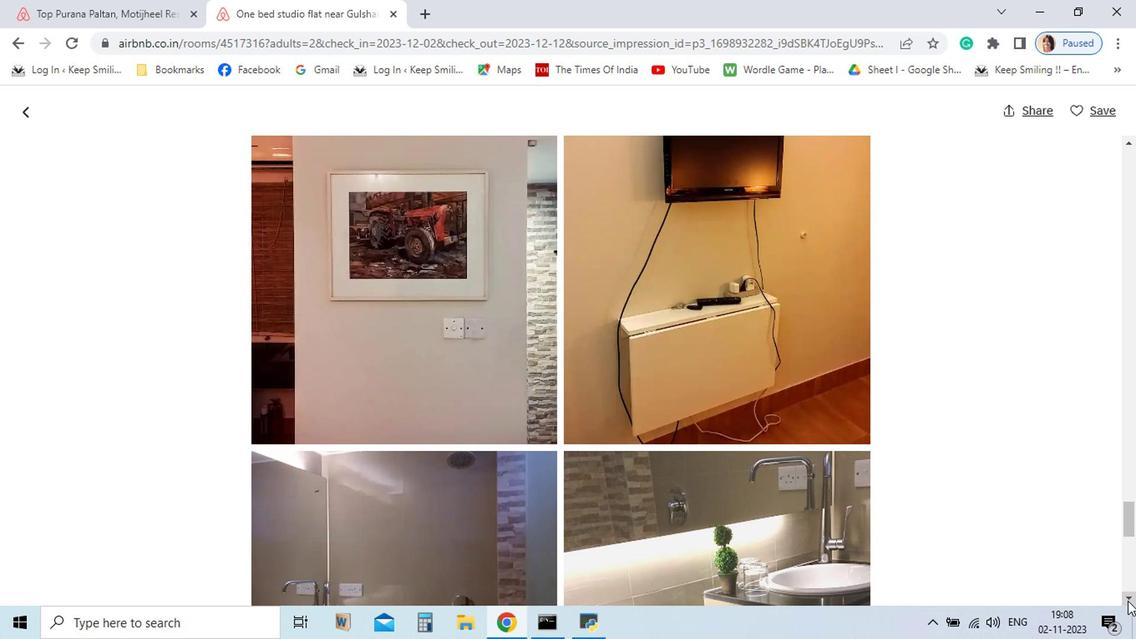 
Action: Mouse pressed left at (1120, 602)
Screenshot: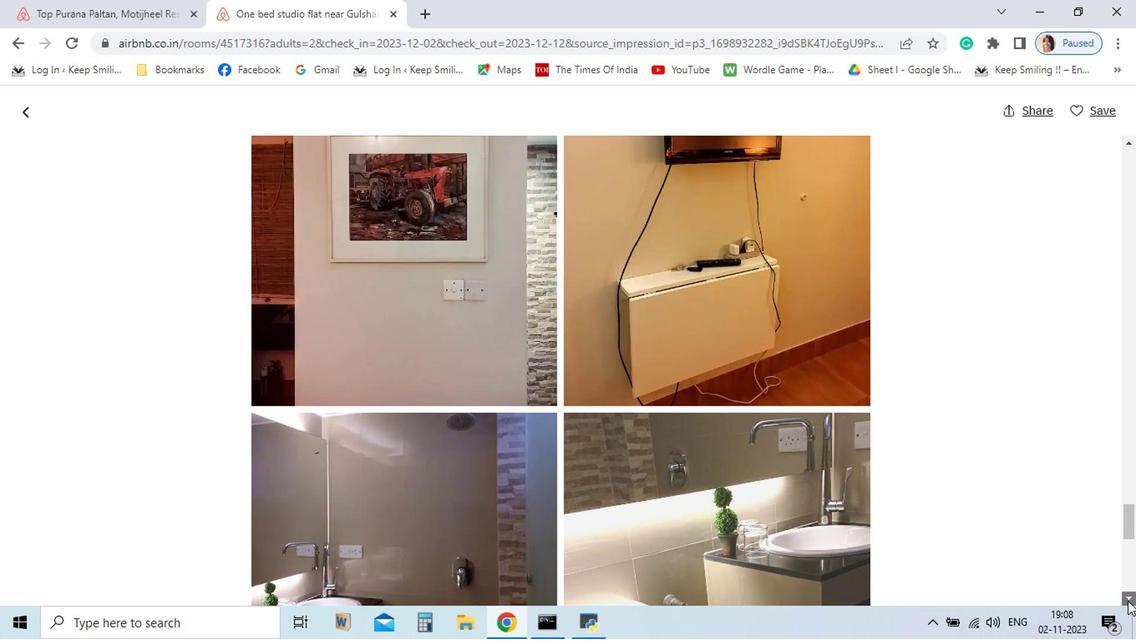 
Action: Mouse pressed left at (1120, 602)
Screenshot: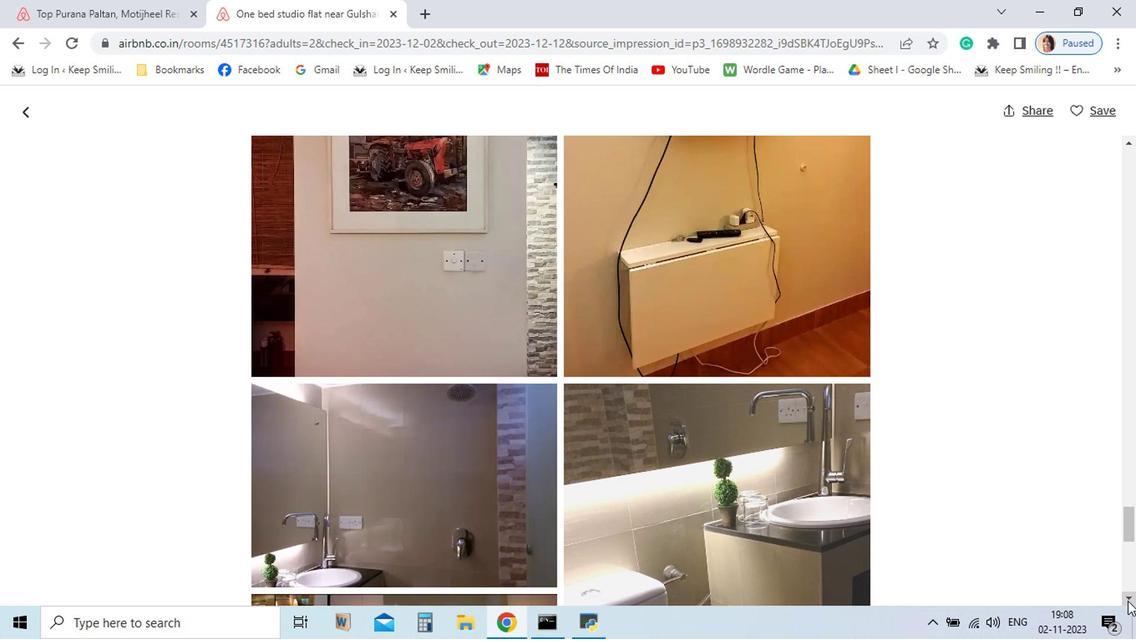 
Action: Mouse moved to (1120, 602)
Screenshot: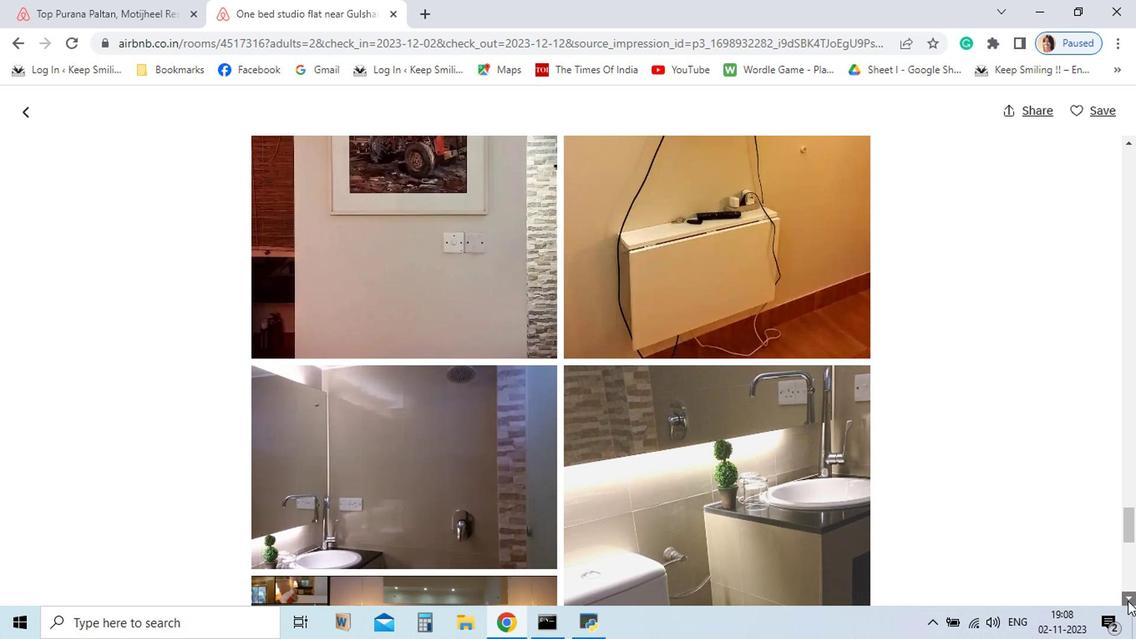 
Action: Mouse pressed left at (1120, 602)
Screenshot: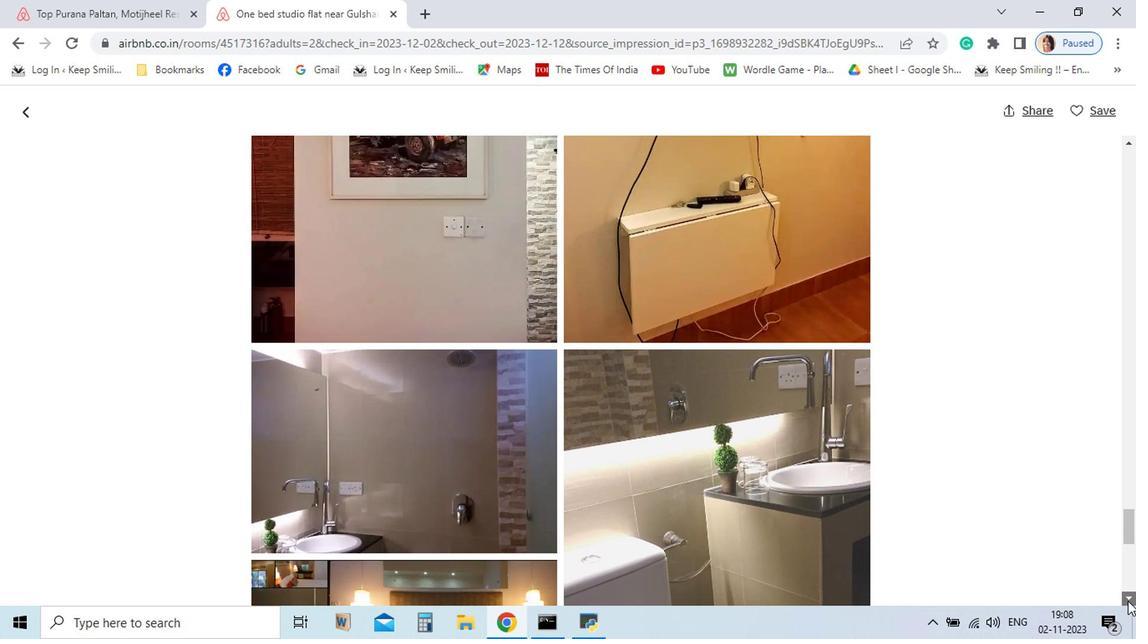 
Action: Mouse pressed left at (1120, 602)
Screenshot: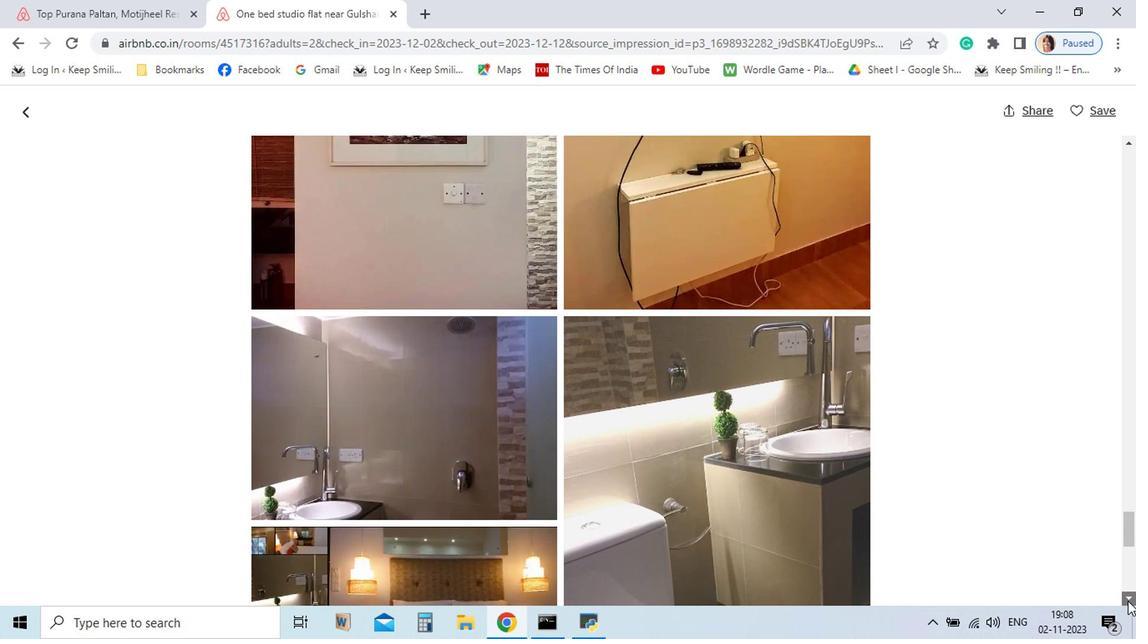 
Action: Mouse pressed left at (1120, 602)
Screenshot: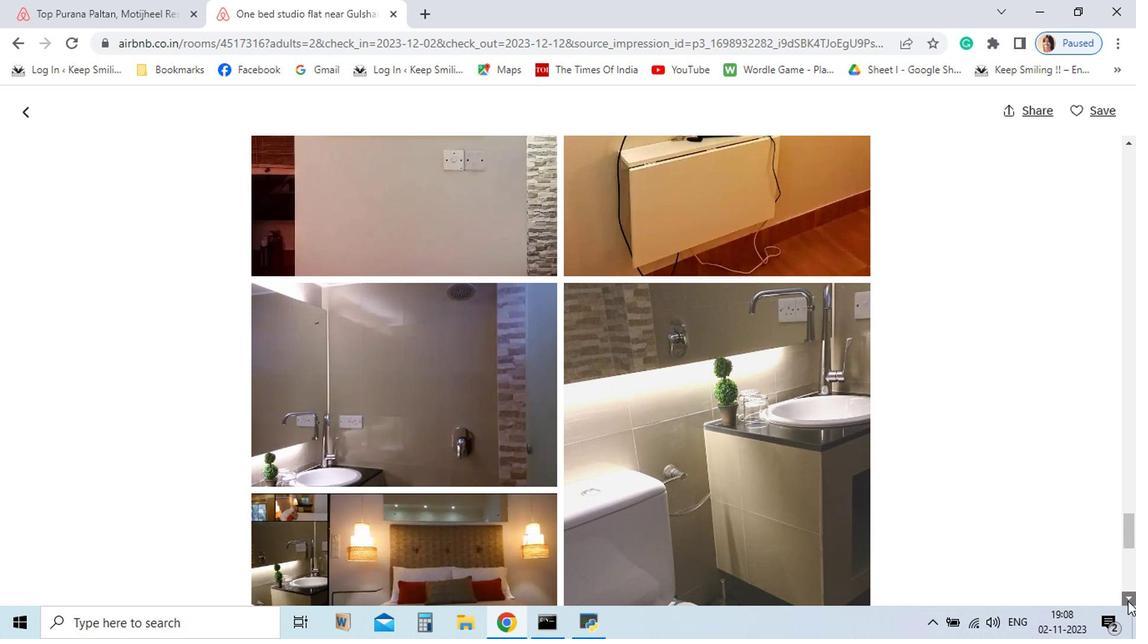 
Action: Mouse pressed left at (1120, 602)
Screenshot: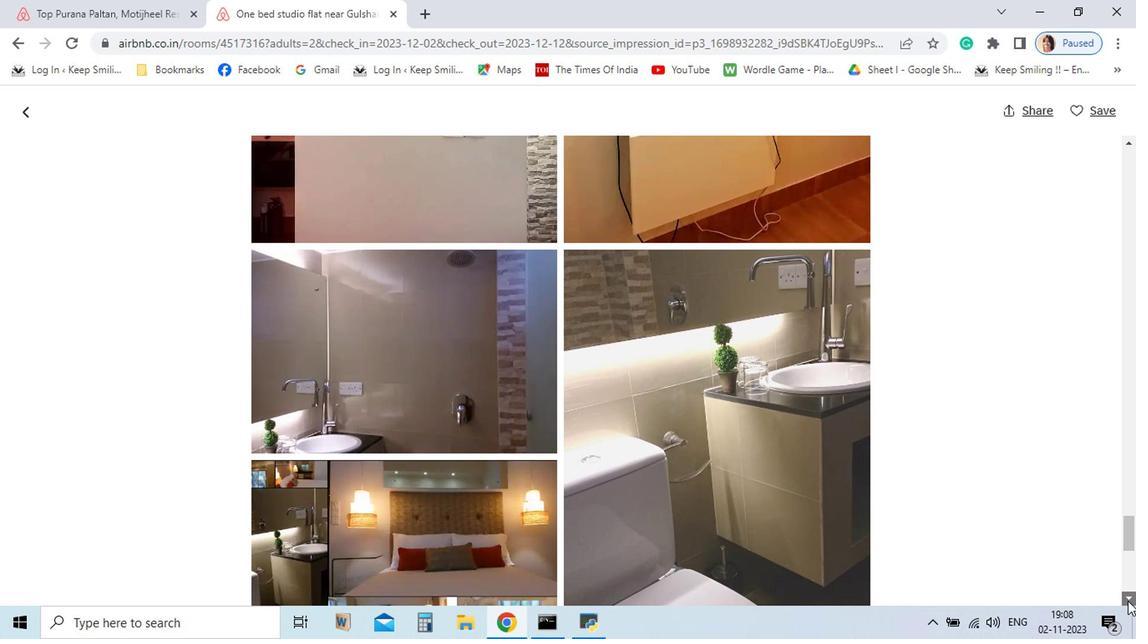 
Action: Mouse pressed left at (1120, 602)
Screenshot: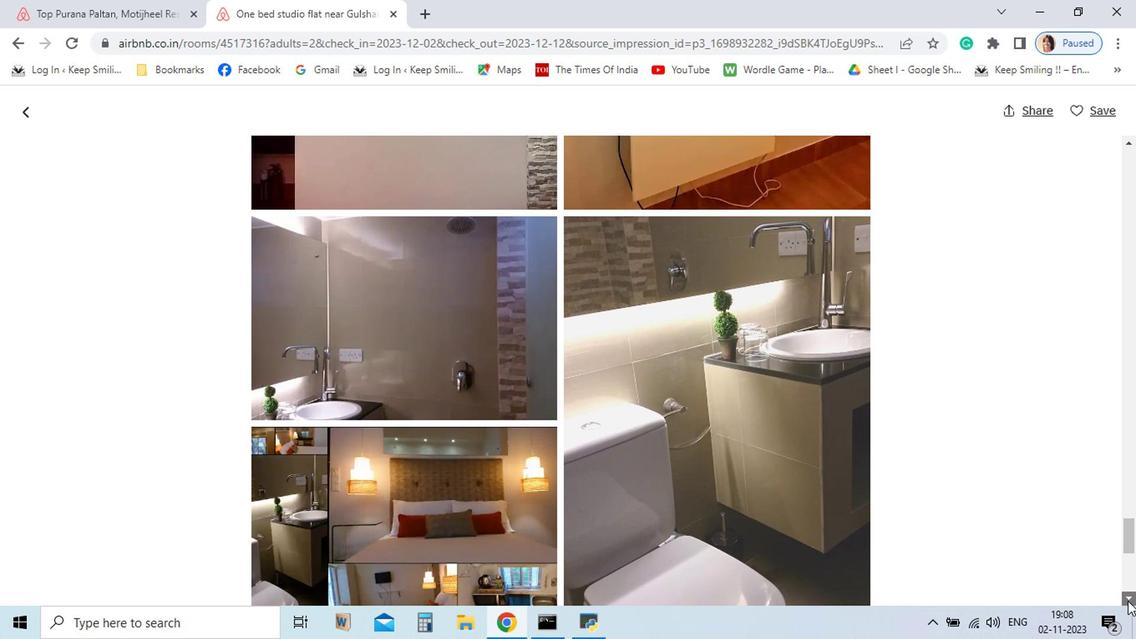 
Action: Mouse pressed left at (1120, 602)
Screenshot: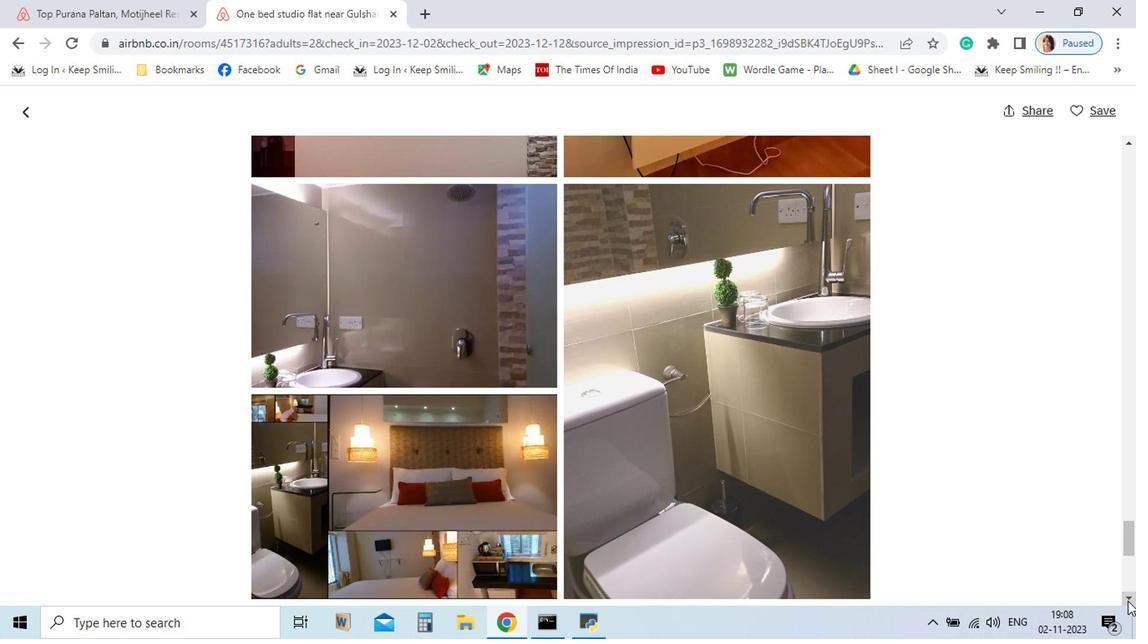 
Action: Mouse pressed left at (1120, 602)
Screenshot: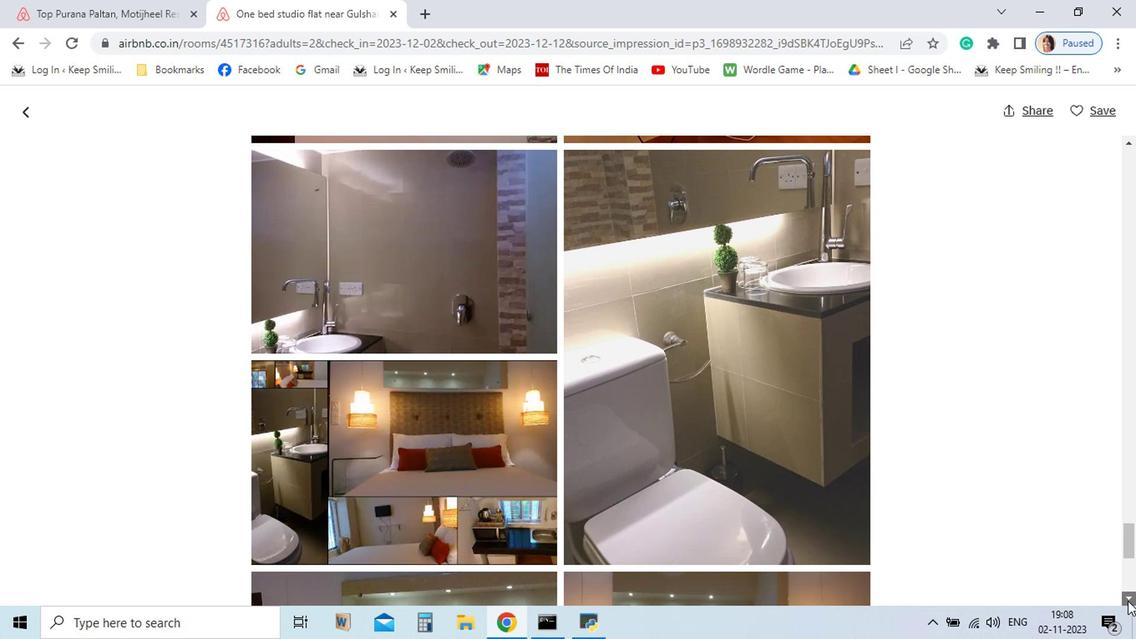 
Action: Mouse pressed left at (1120, 602)
Screenshot: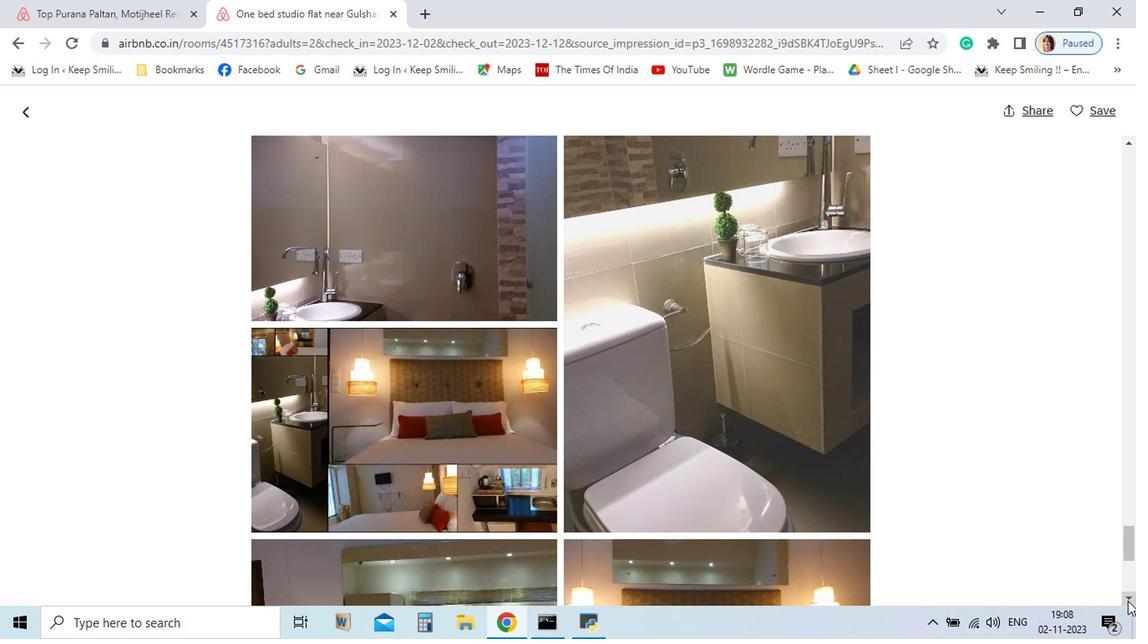 
Action: Mouse pressed left at (1120, 602)
Screenshot: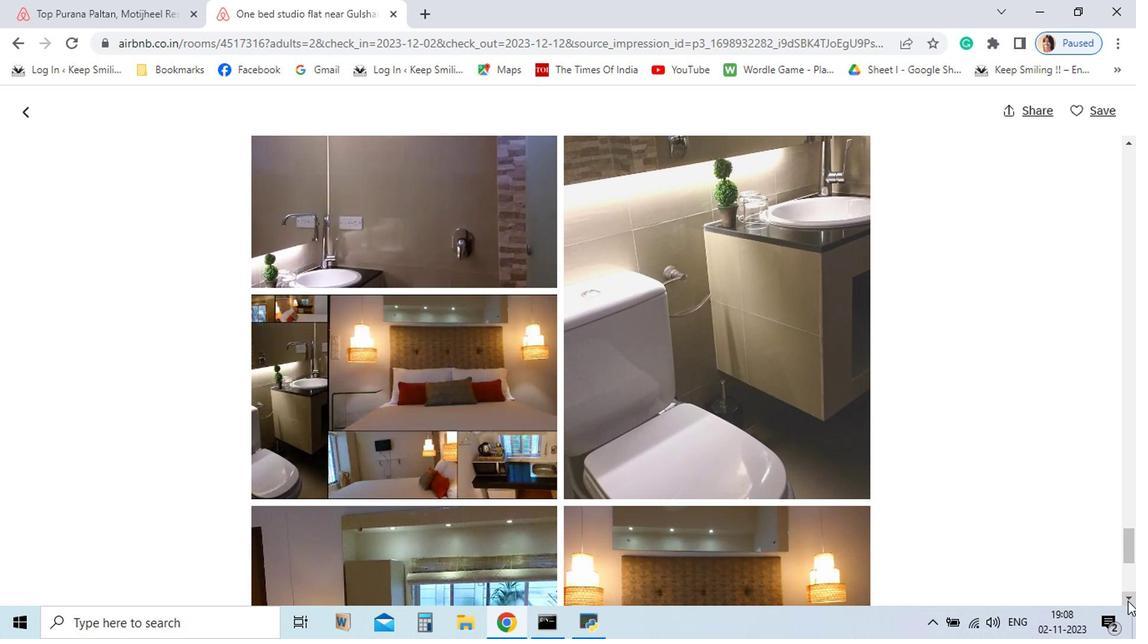 
Action: Mouse pressed left at (1120, 602)
Screenshot: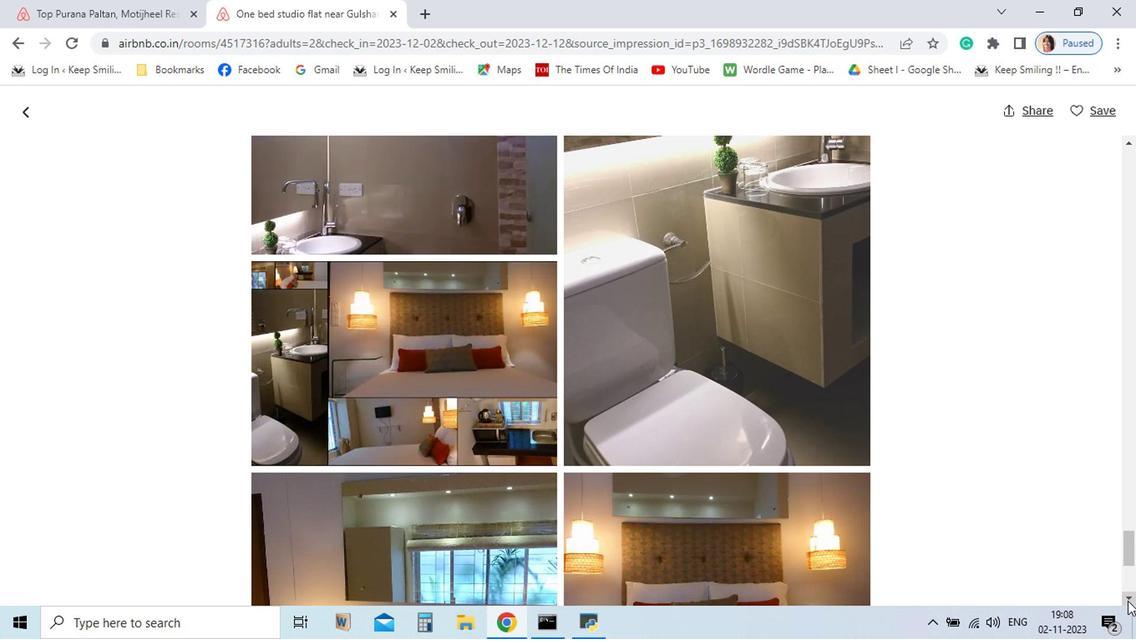 
Action: Mouse pressed left at (1120, 602)
Screenshot: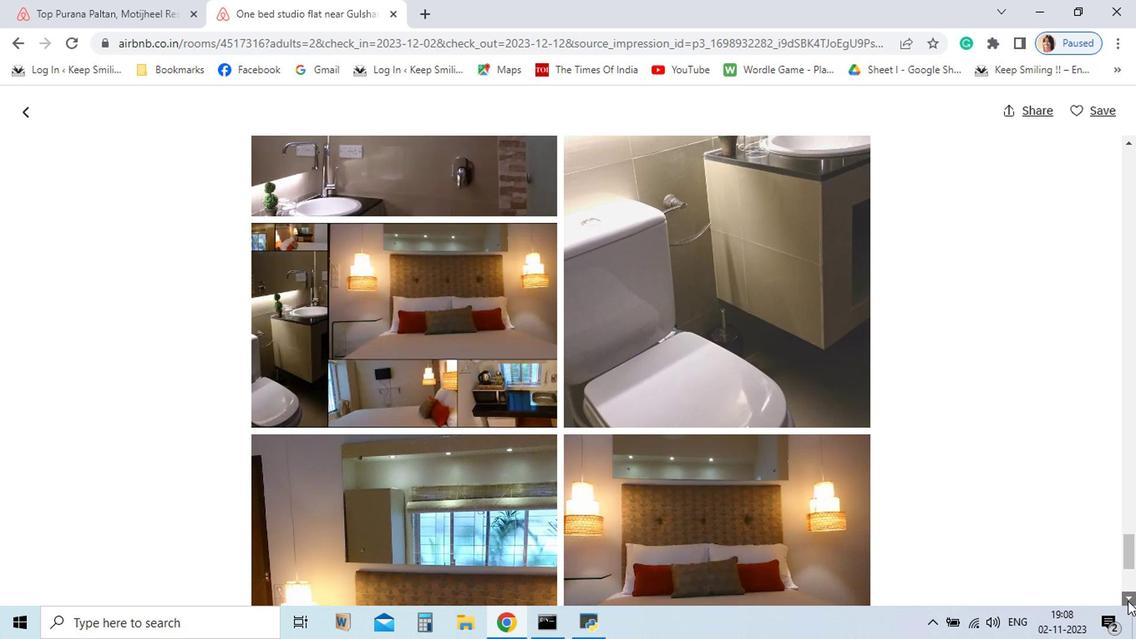 
Action: Mouse pressed left at (1120, 602)
Screenshot: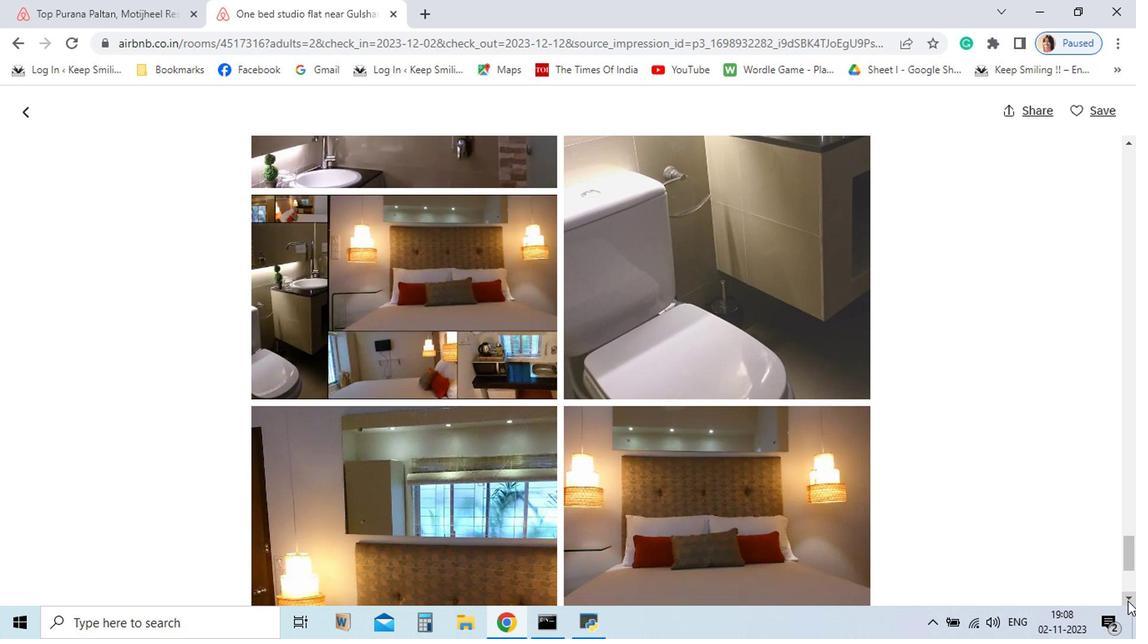 
Action: Mouse pressed left at (1120, 602)
Screenshot: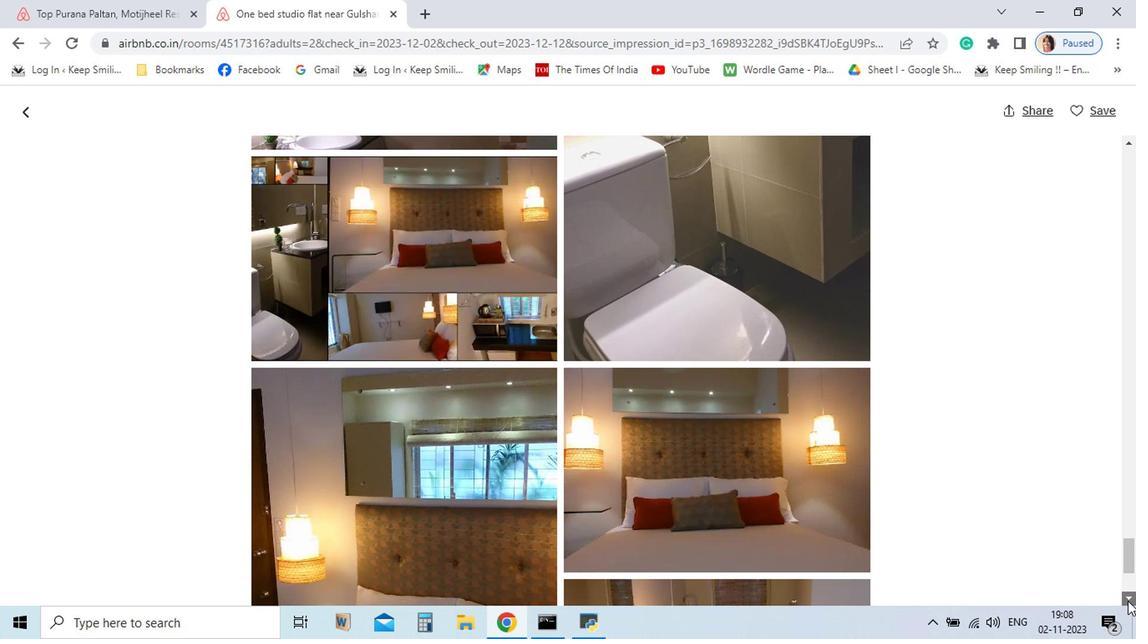 
Action: Mouse pressed left at (1120, 602)
Screenshot: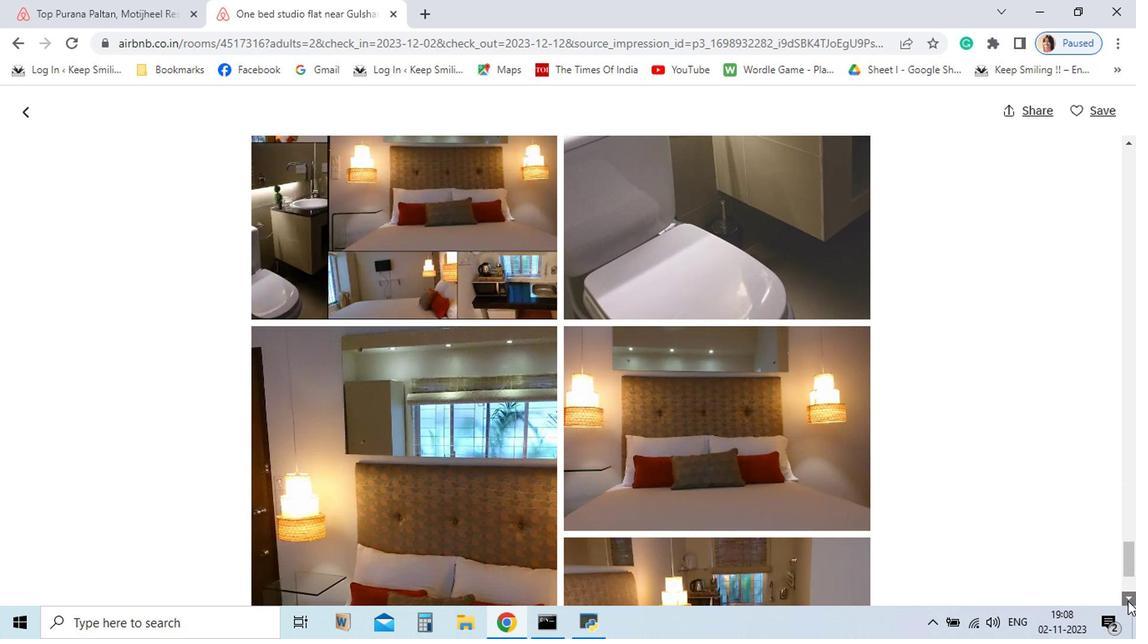
Action: Mouse pressed left at (1120, 602)
Screenshot: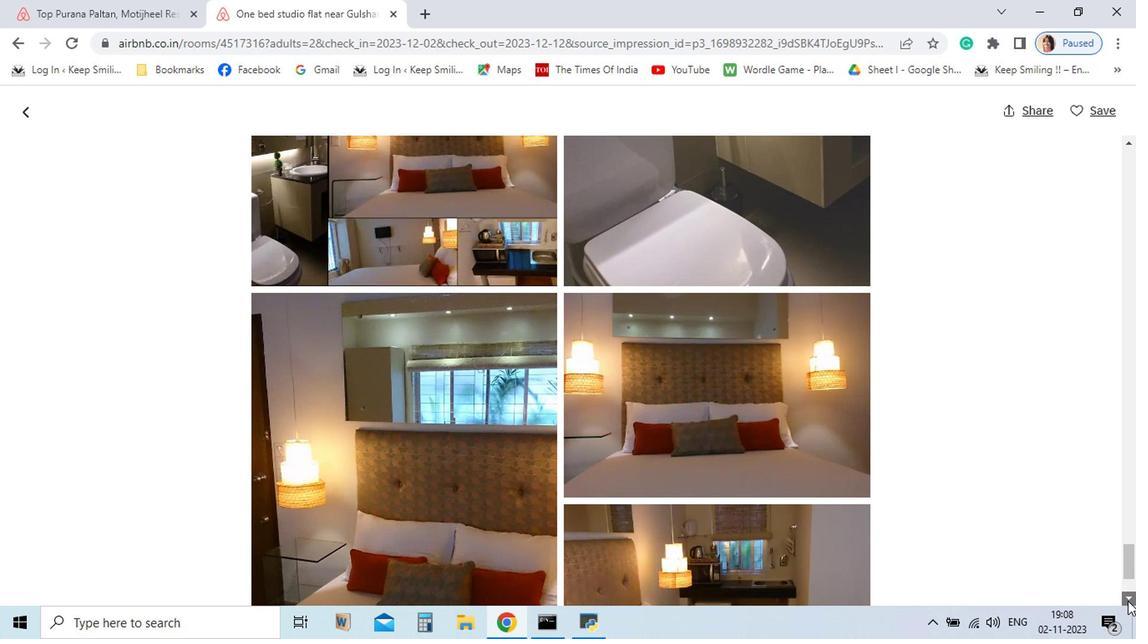 
Action: Mouse pressed left at (1120, 602)
Screenshot: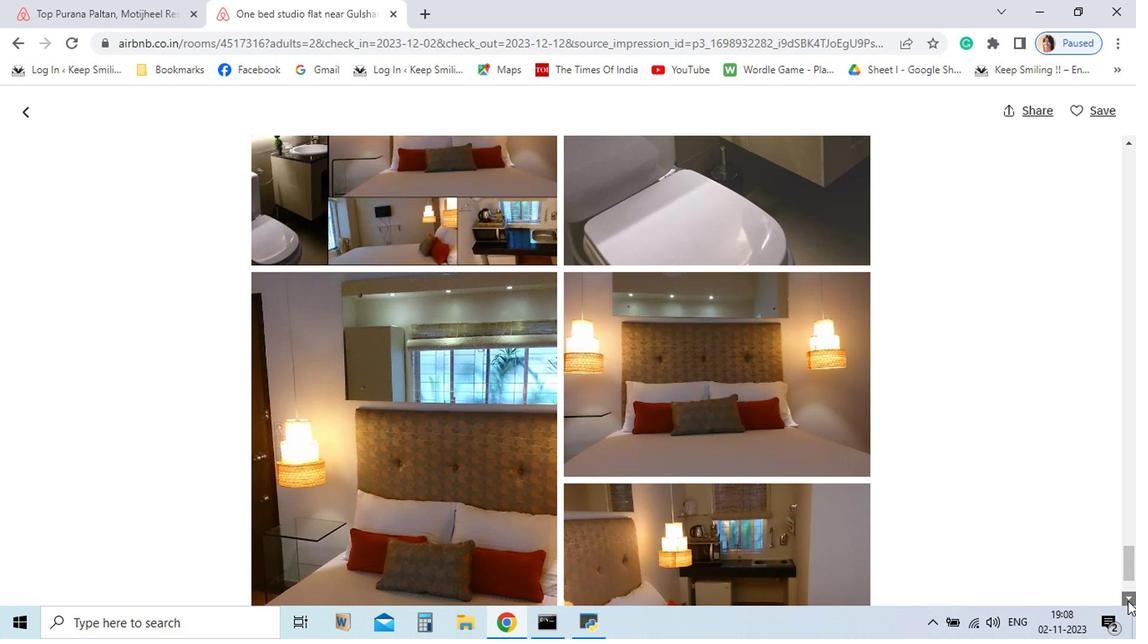 
Action: Mouse pressed left at (1120, 602)
Screenshot: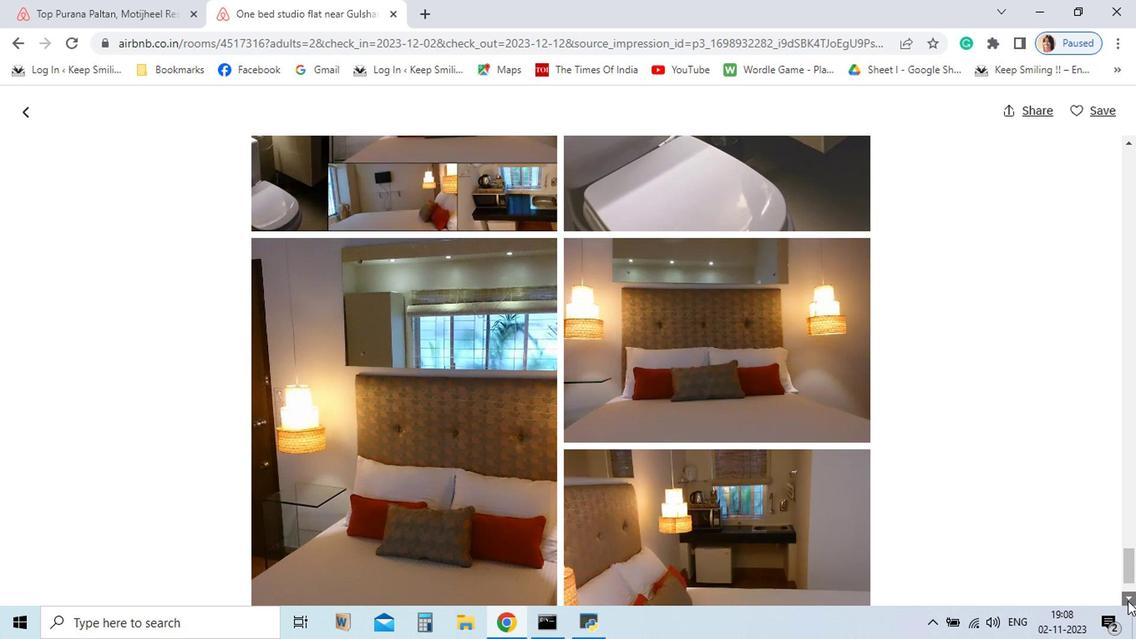 
Action: Mouse pressed left at (1120, 602)
Screenshot: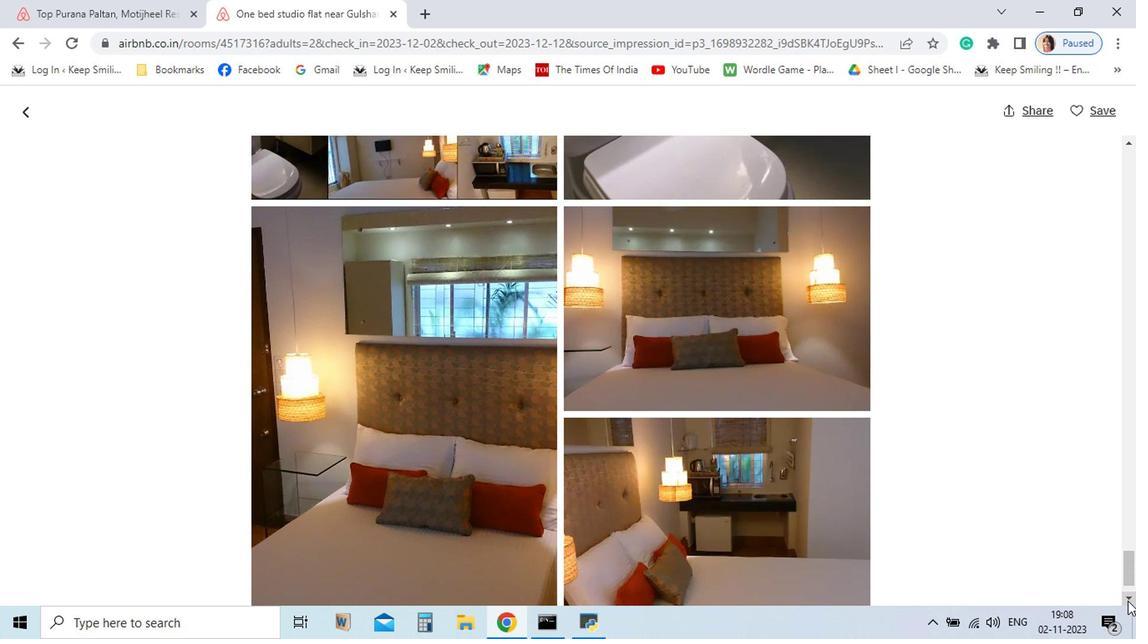 
Action: Mouse pressed left at (1120, 602)
Screenshot: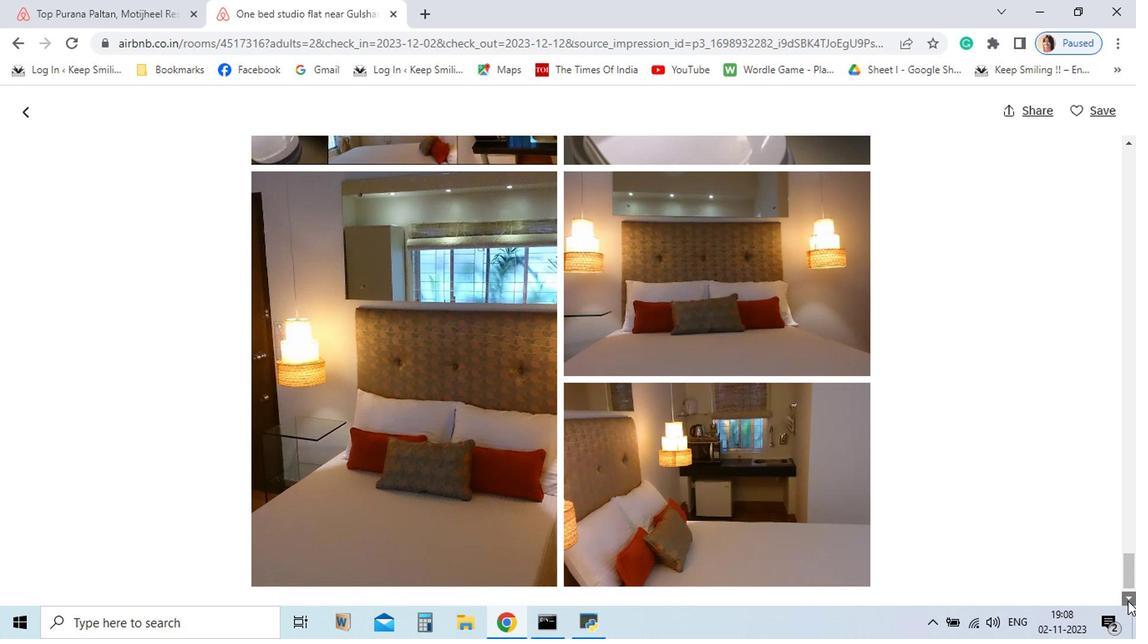 
Action: Mouse pressed left at (1120, 602)
Screenshot: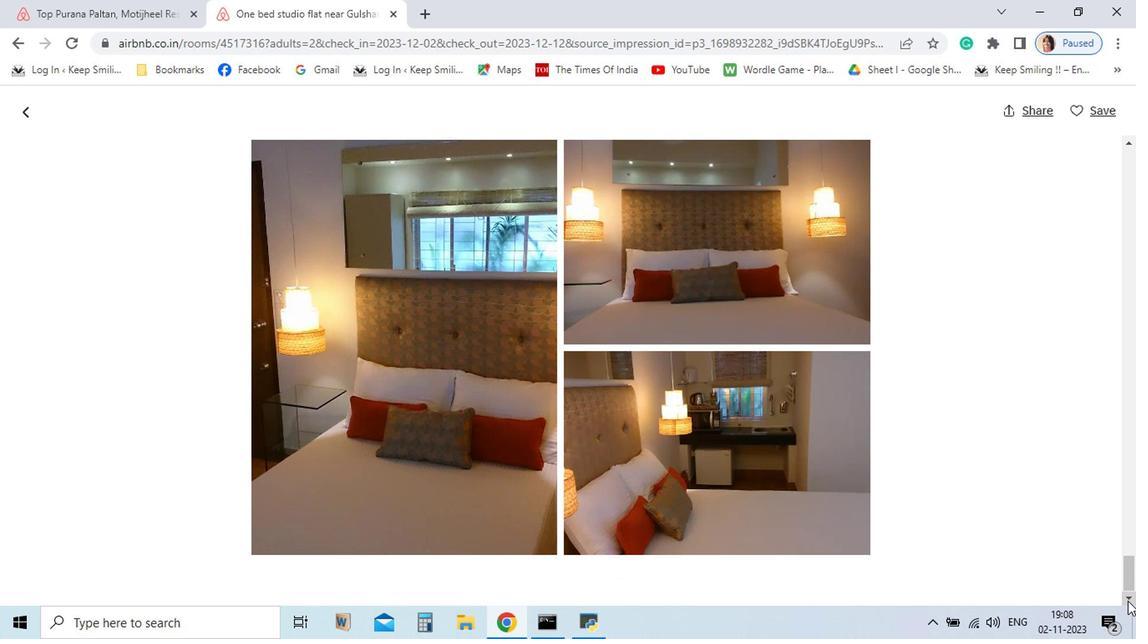 
Action: Mouse pressed left at (1120, 602)
